 Task: Update the status and dates of a Jira task to 'In Progress' with assign, start, and due dates.
Action: Mouse moved to (575, 25)
Screenshot: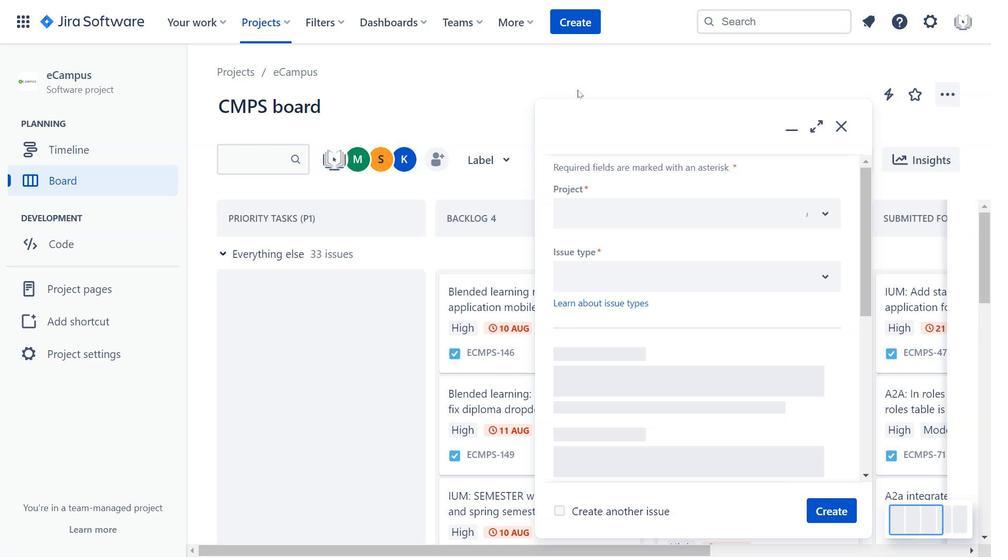 
Action: Mouse pressed left at (575, 25)
Screenshot: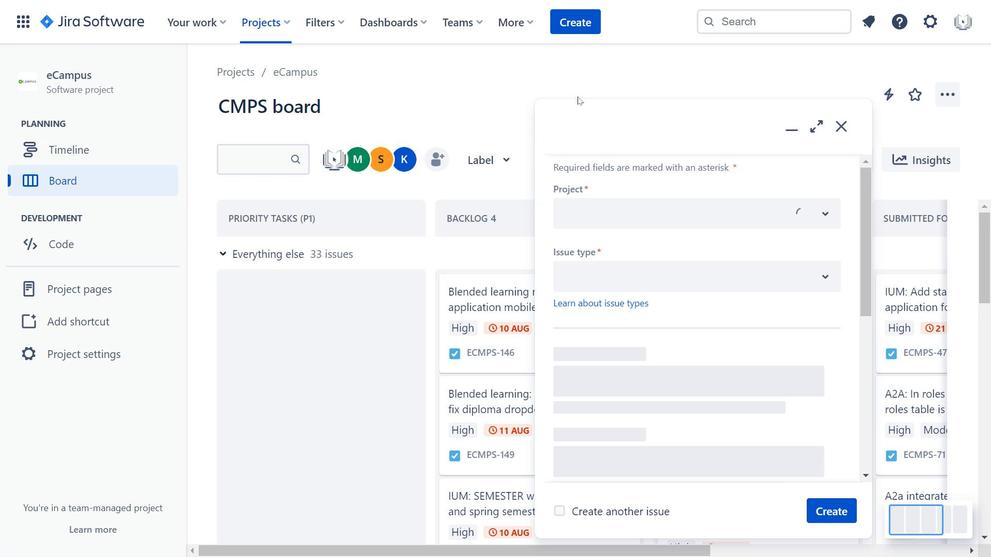 
Action: Mouse moved to (683, 193)
Screenshot: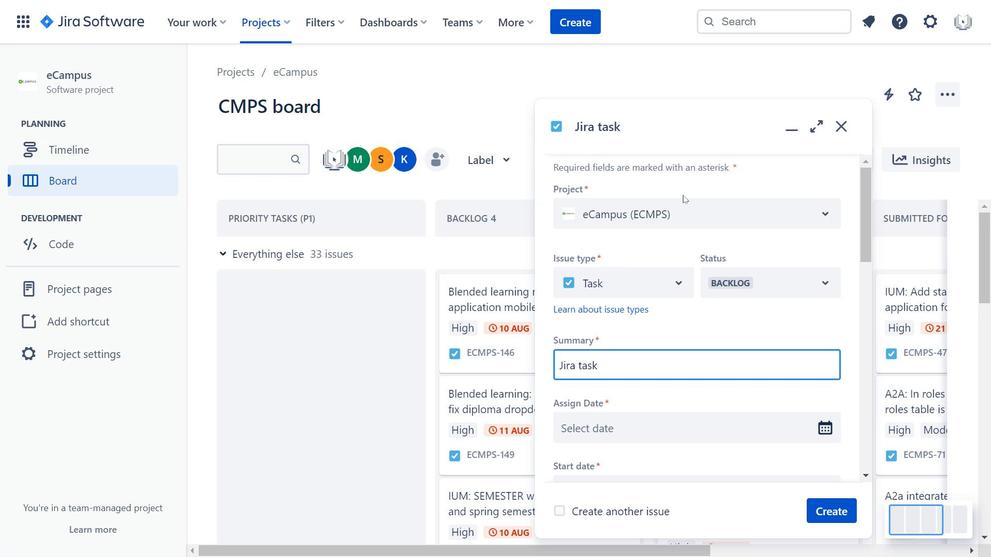 
Action: Mouse pressed left at (683, 193)
Screenshot: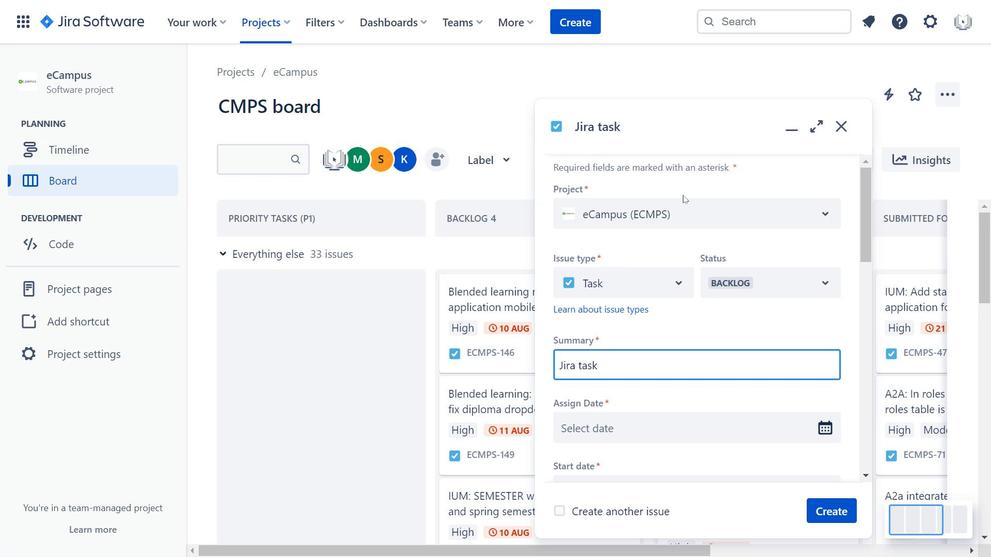 
Action: Mouse moved to (720, 270)
Screenshot: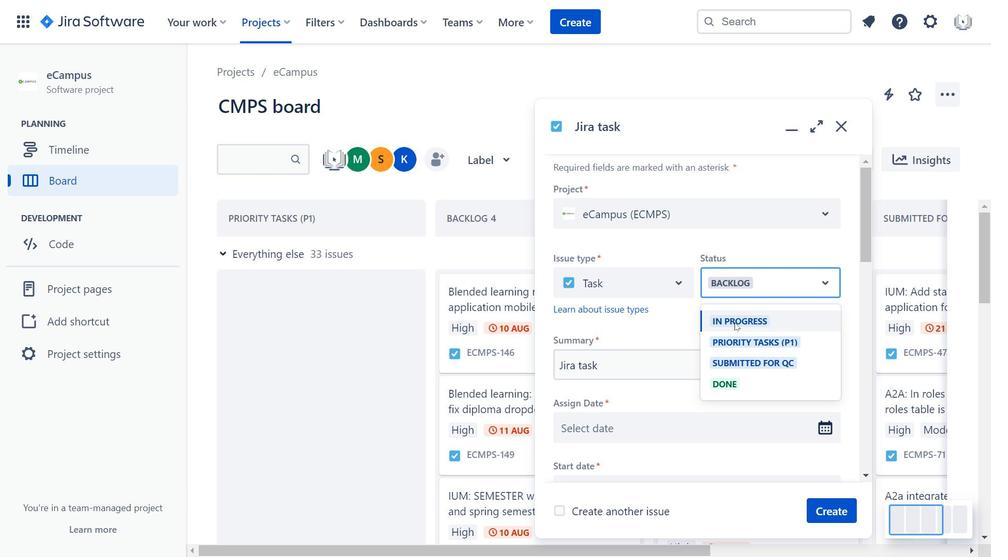 
Action: Mouse pressed left at (720, 270)
Screenshot: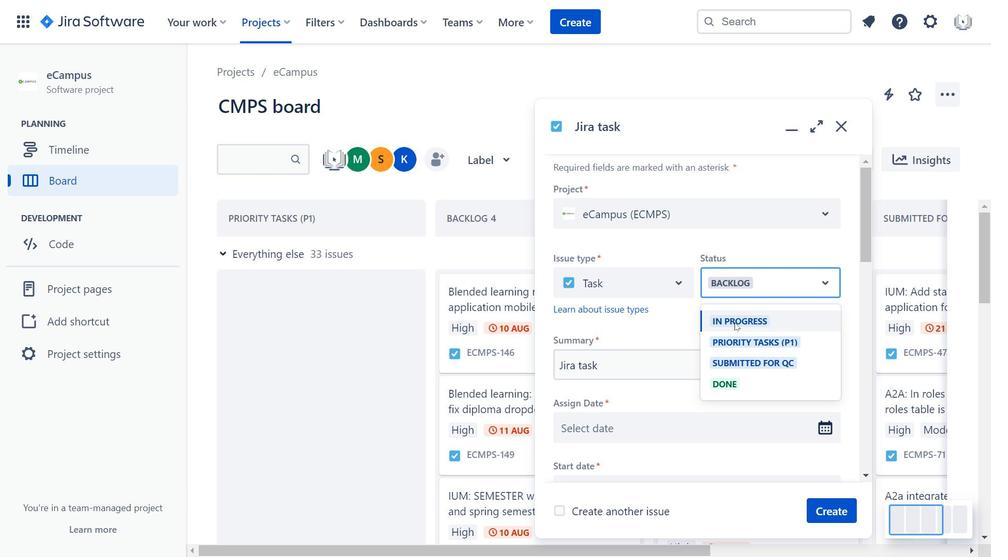 
Action: Mouse moved to (734, 322)
Screenshot: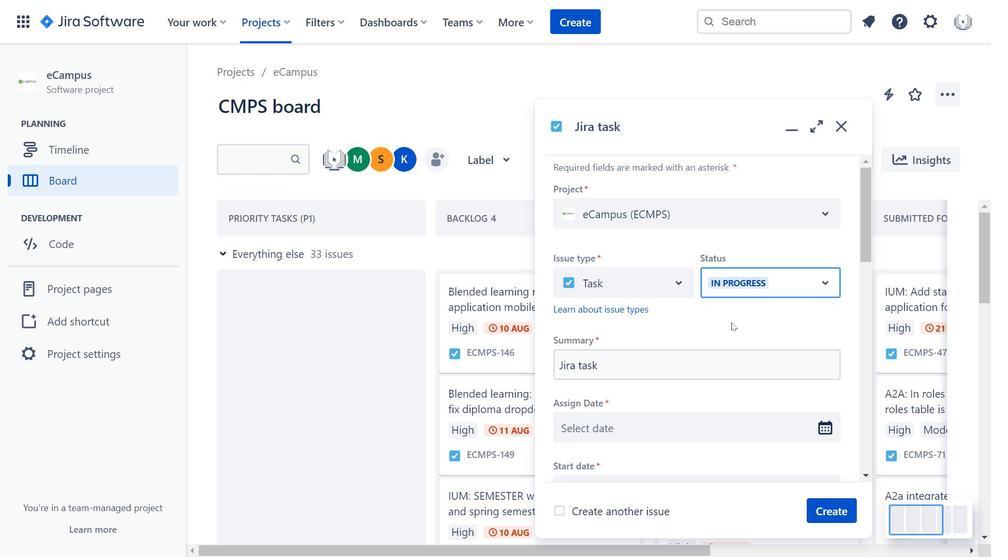 
Action: Mouse pressed left at (734, 322)
Screenshot: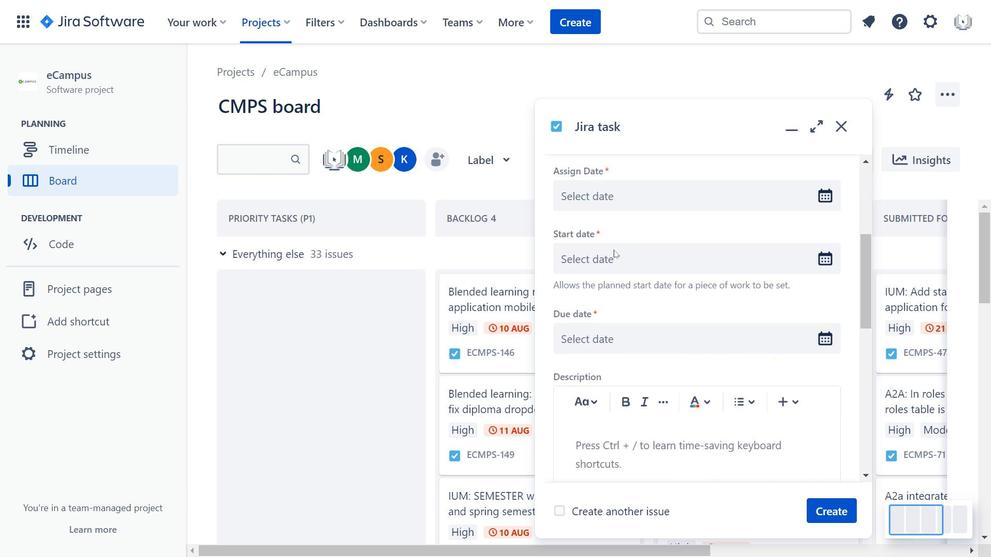 
Action: Mouse moved to (613, 249)
Screenshot: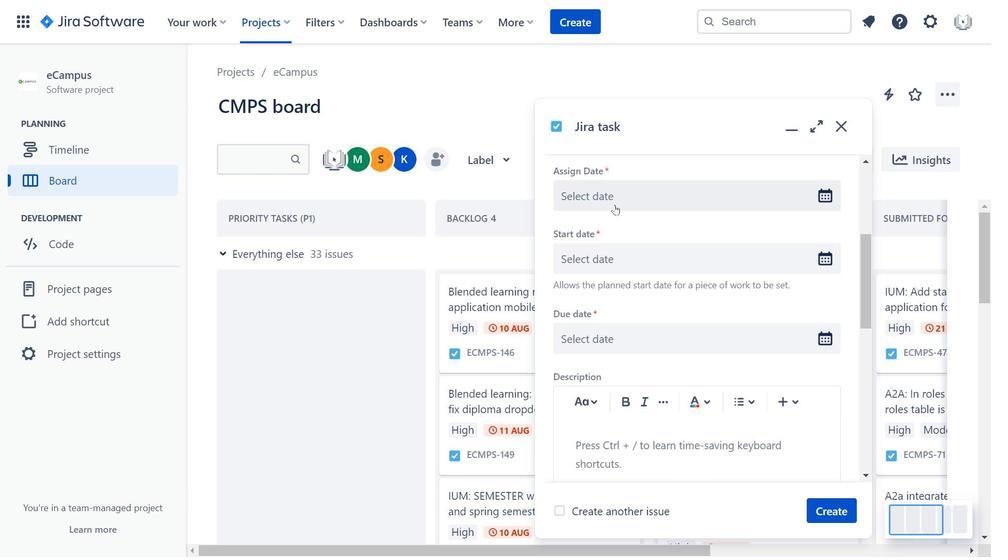
Action: Mouse scrolled (613, 249) with delta (0, 0)
Screenshot: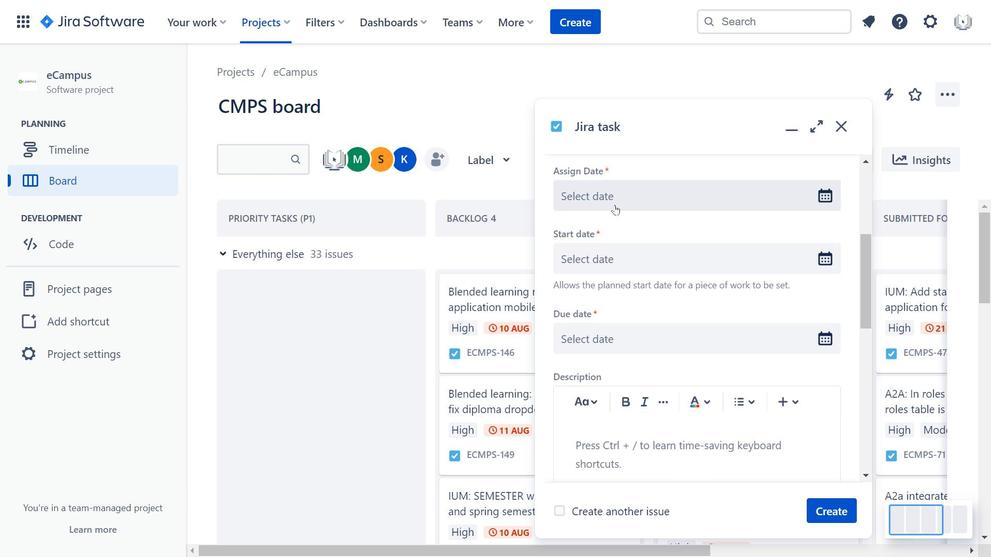 
Action: Mouse scrolled (613, 249) with delta (0, 0)
Screenshot: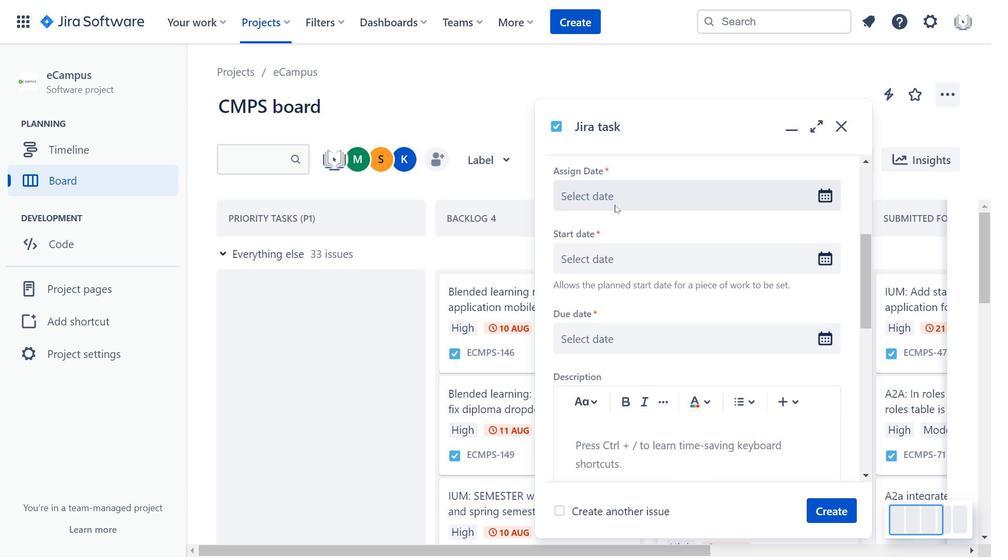 
Action: Mouse scrolled (613, 249) with delta (0, 0)
Screenshot: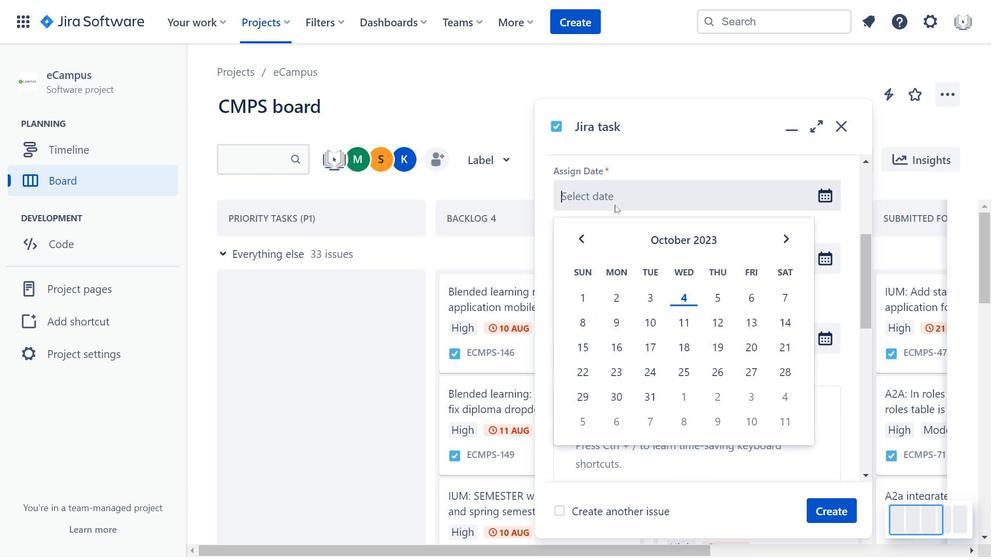 
Action: Mouse moved to (614, 205)
Screenshot: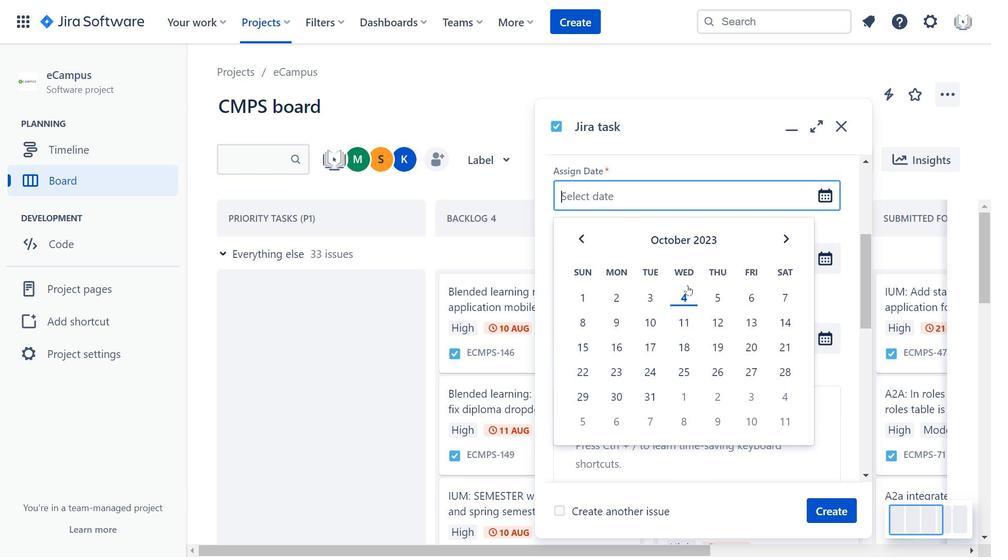 
Action: Mouse pressed left at (614, 205)
Screenshot: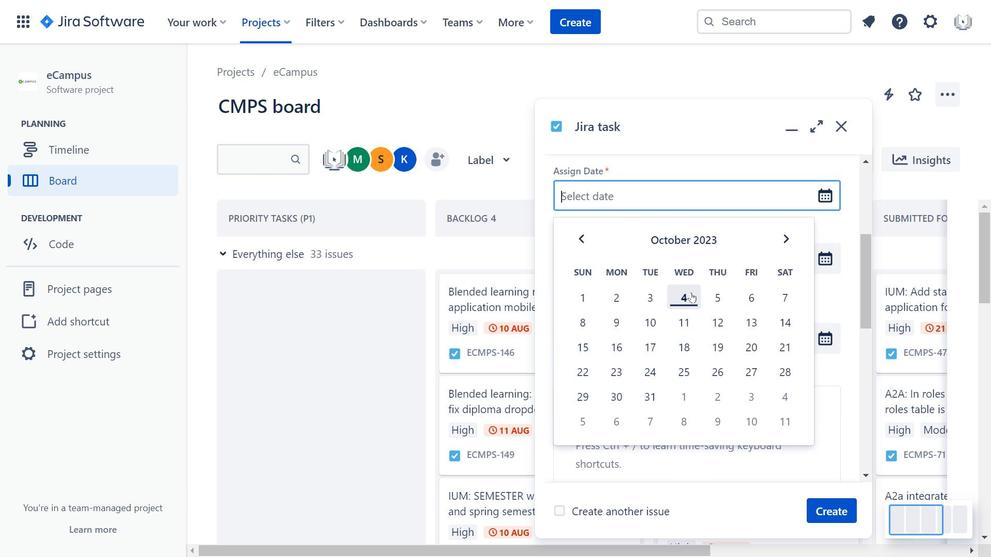 
Action: Mouse moved to (691, 292)
Screenshot: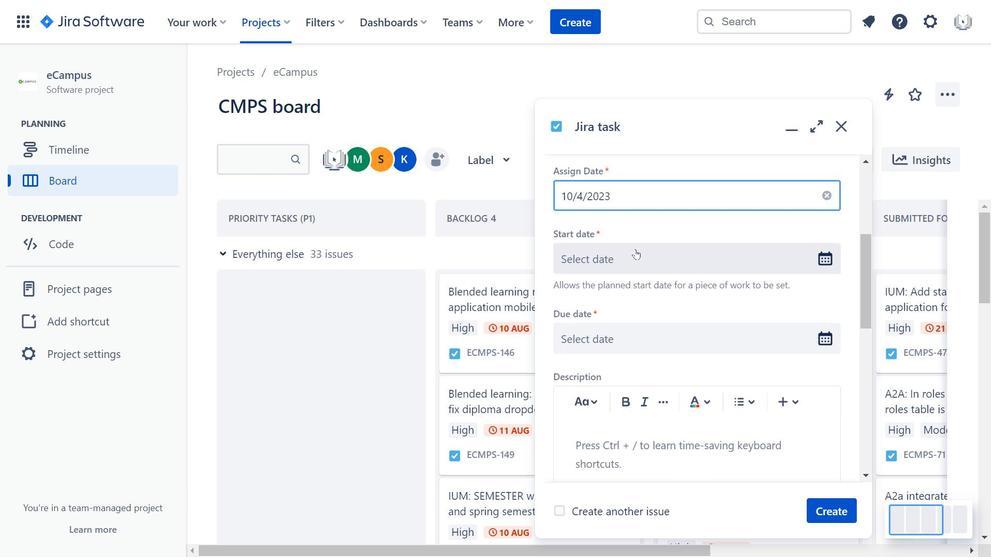 
Action: Mouse pressed left at (691, 292)
Screenshot: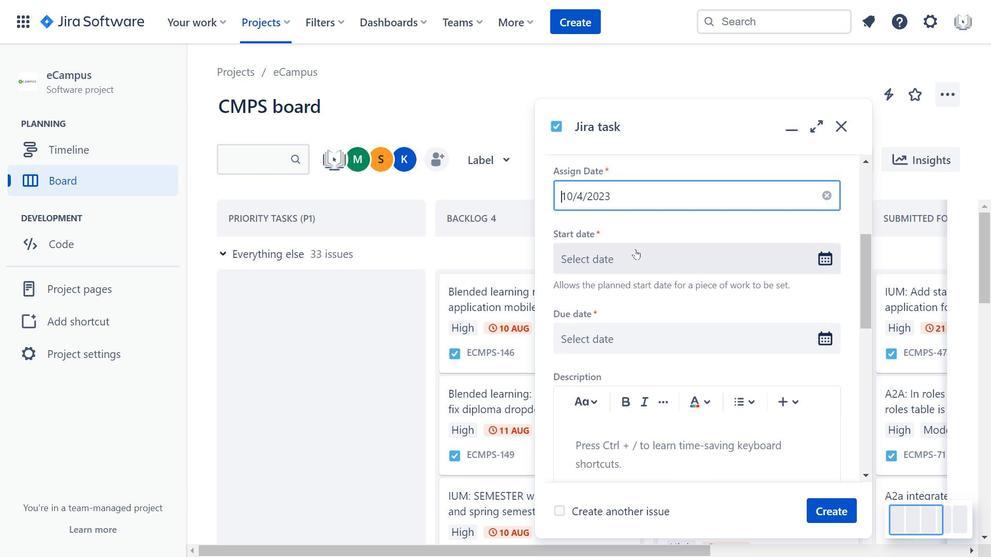 
Action: Mouse moved to (636, 249)
Screenshot: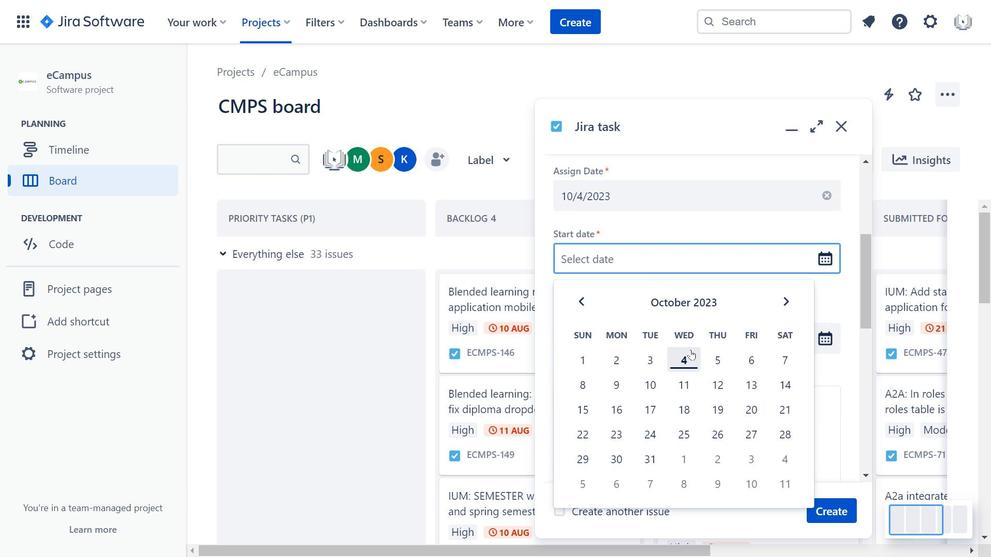 
Action: Mouse pressed left at (636, 249)
Screenshot: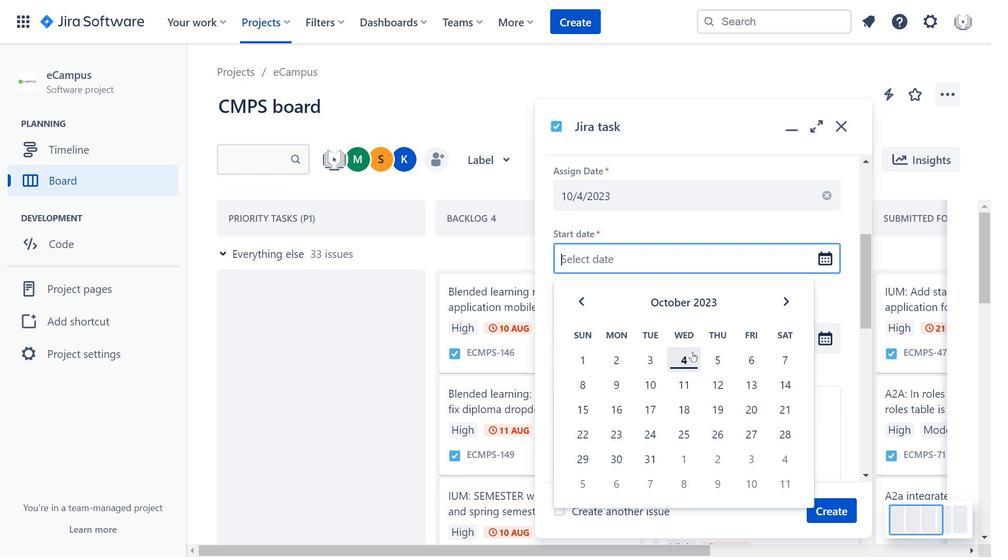 
Action: Mouse moved to (692, 352)
Screenshot: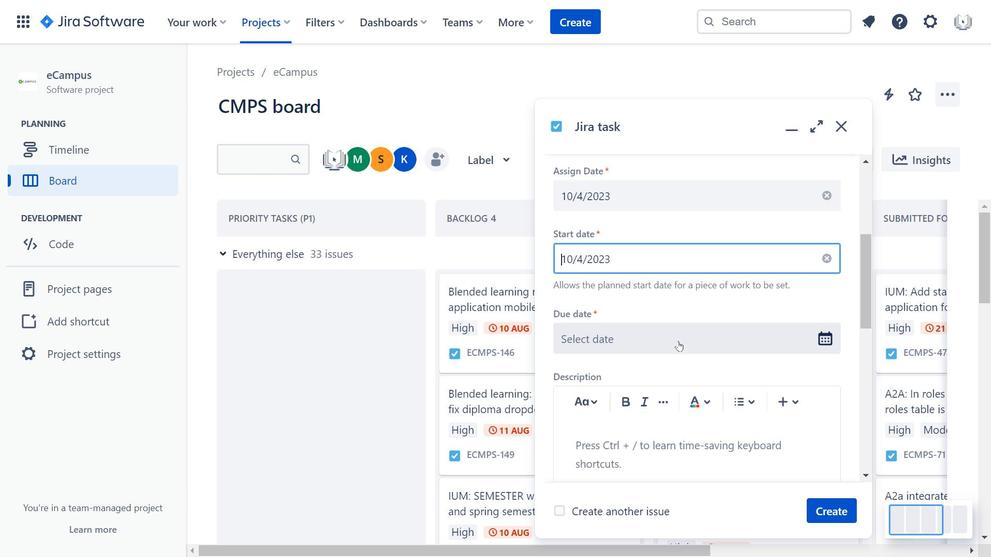 
Action: Mouse pressed left at (692, 352)
Screenshot: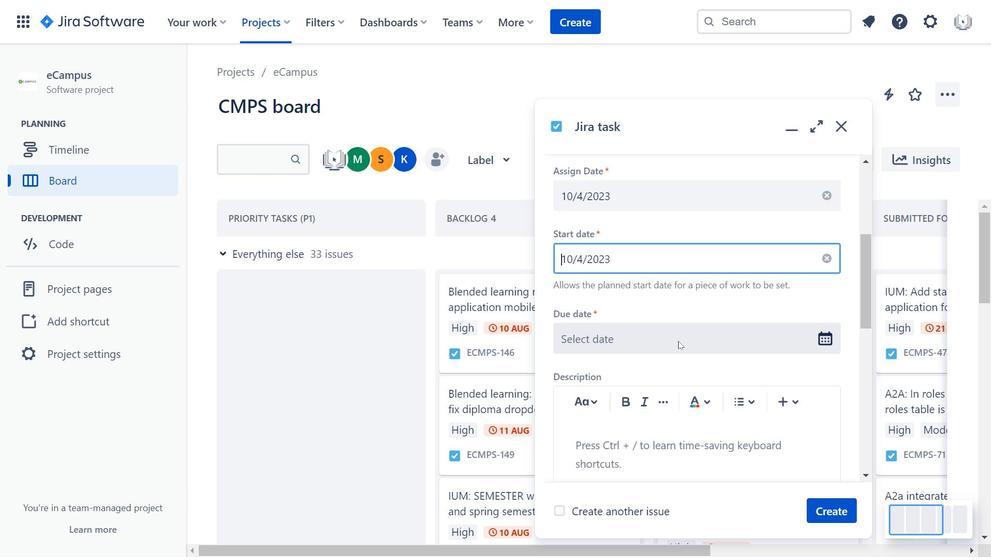 
Action: Mouse moved to (678, 341)
Screenshot: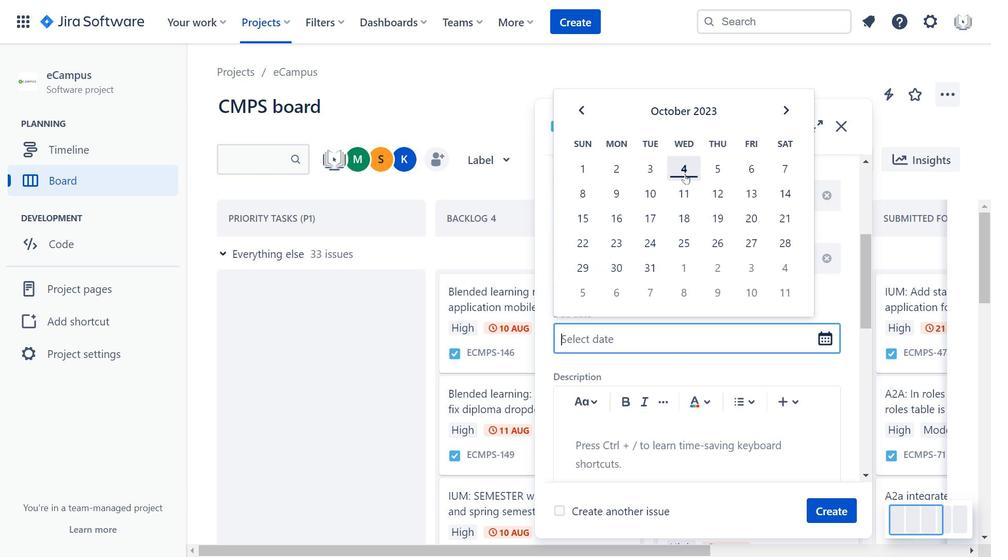 
Action: Mouse pressed left at (678, 341)
Screenshot: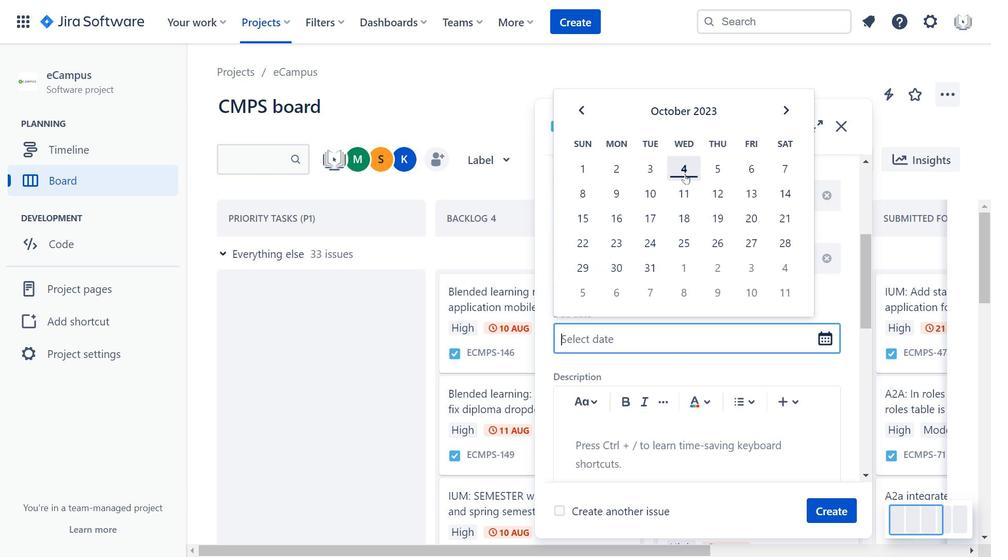 
Action: Mouse moved to (685, 174)
Screenshot: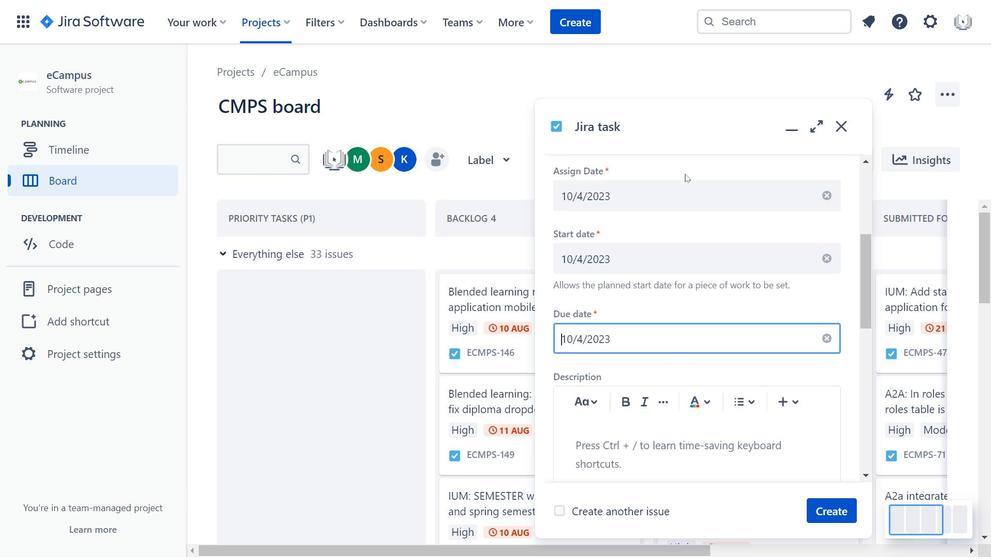 
Action: Mouse pressed left at (685, 174)
Screenshot: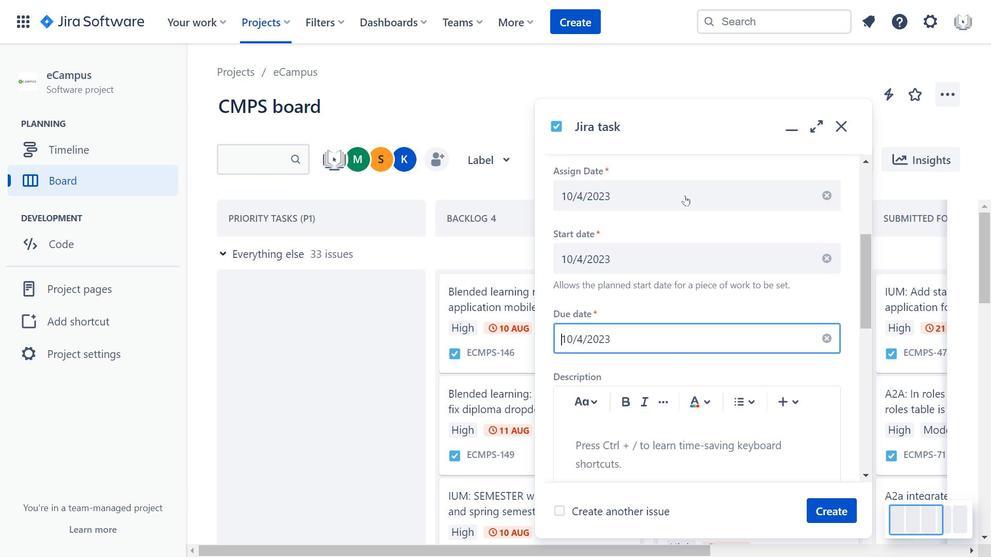 
Action: Mouse moved to (685, 195)
Screenshot: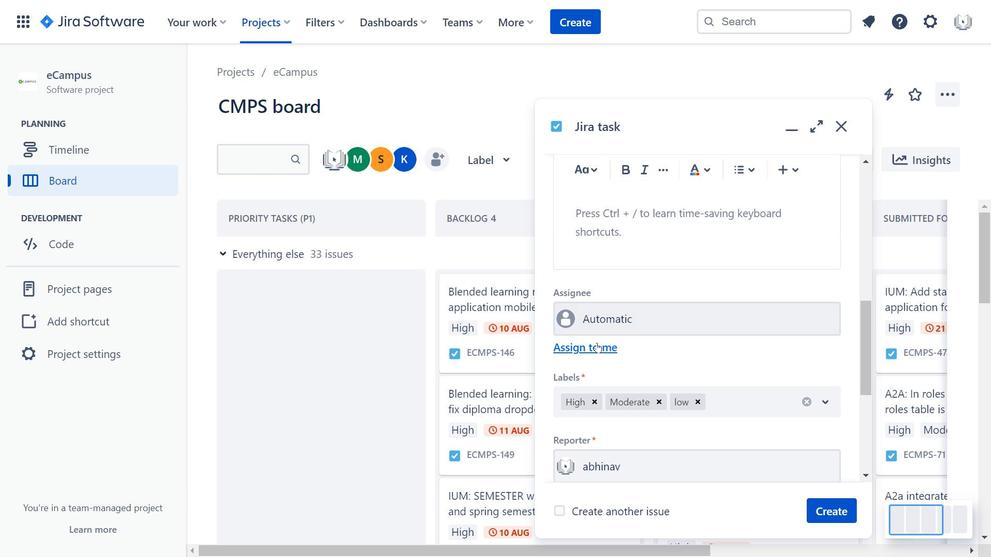 
Action: Mouse scrolled (685, 194) with delta (0, 0)
Screenshot: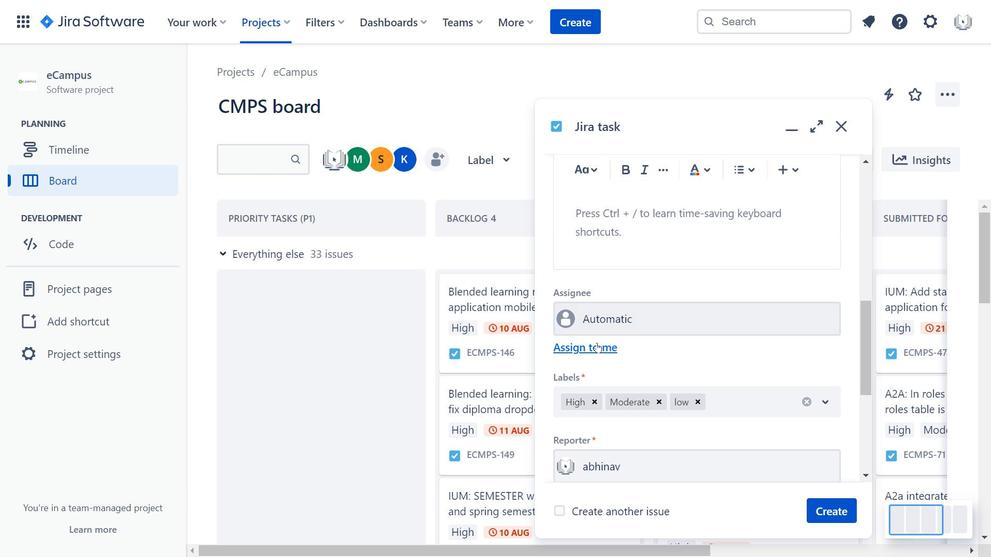
Action: Mouse moved to (685, 195)
Screenshot: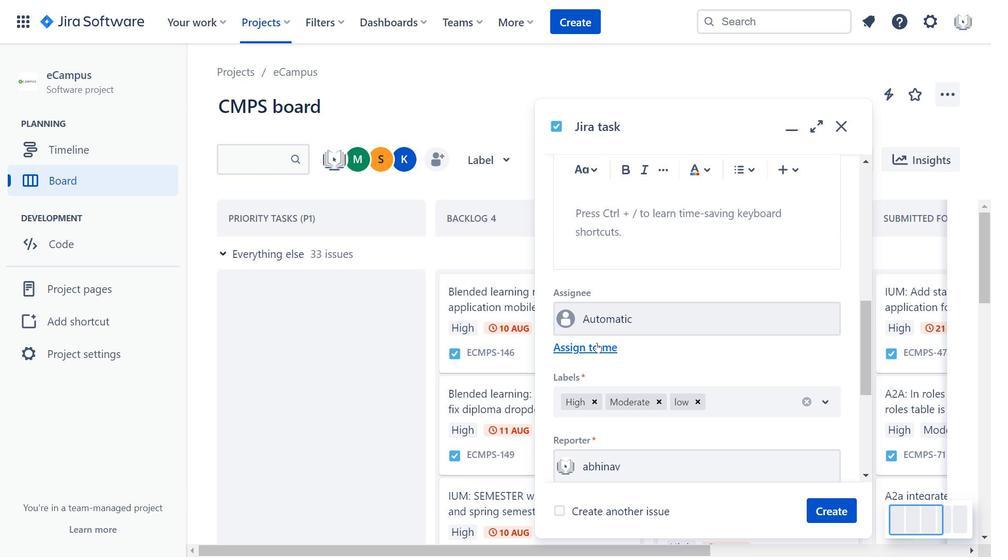 
Action: Mouse scrolled (685, 195) with delta (0, 0)
Screenshot: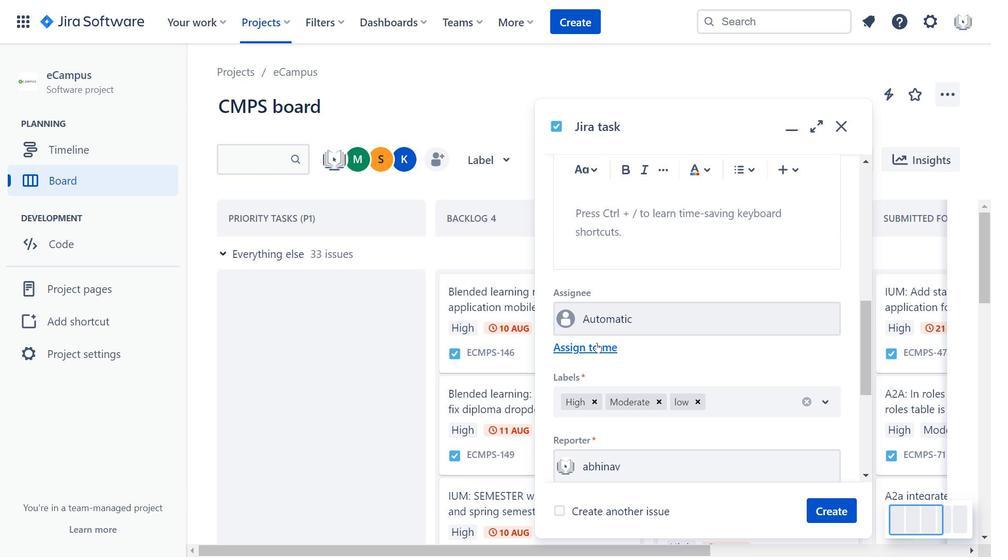 
Action: Mouse moved to (677, 215)
Screenshot: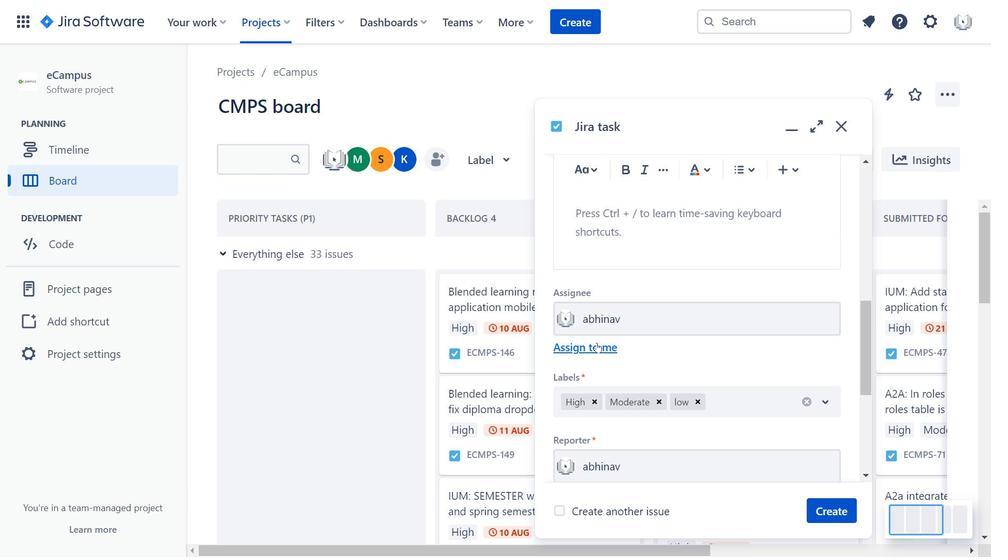 
Action: Mouse scrolled (677, 215) with delta (0, 0)
Screenshot: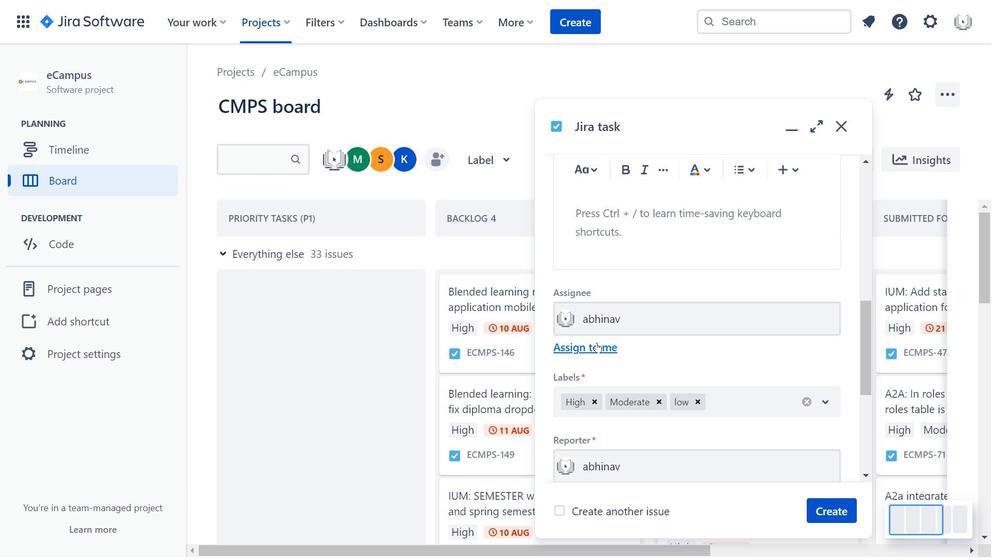 
Action: Mouse moved to (597, 342)
Screenshot: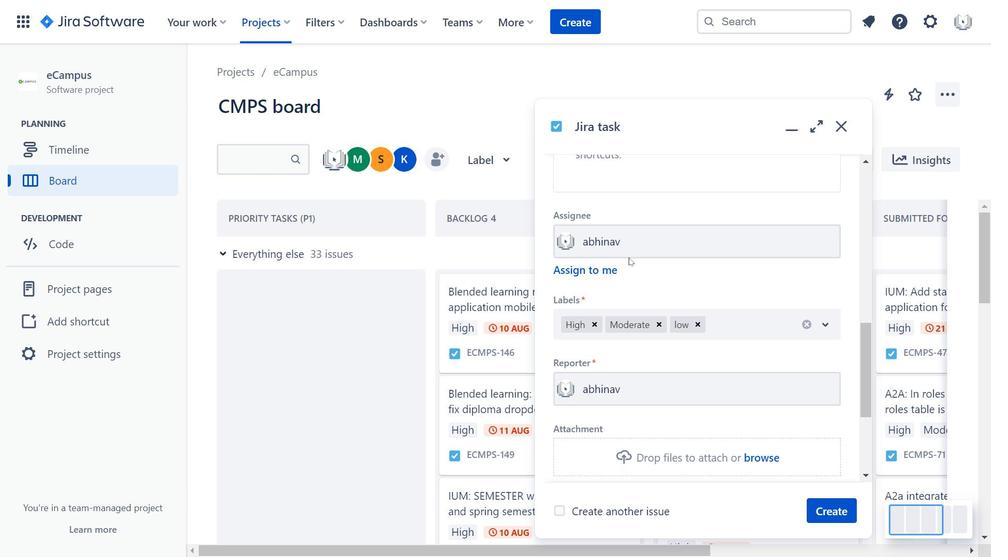 
Action: Mouse pressed left at (597, 342)
Screenshot: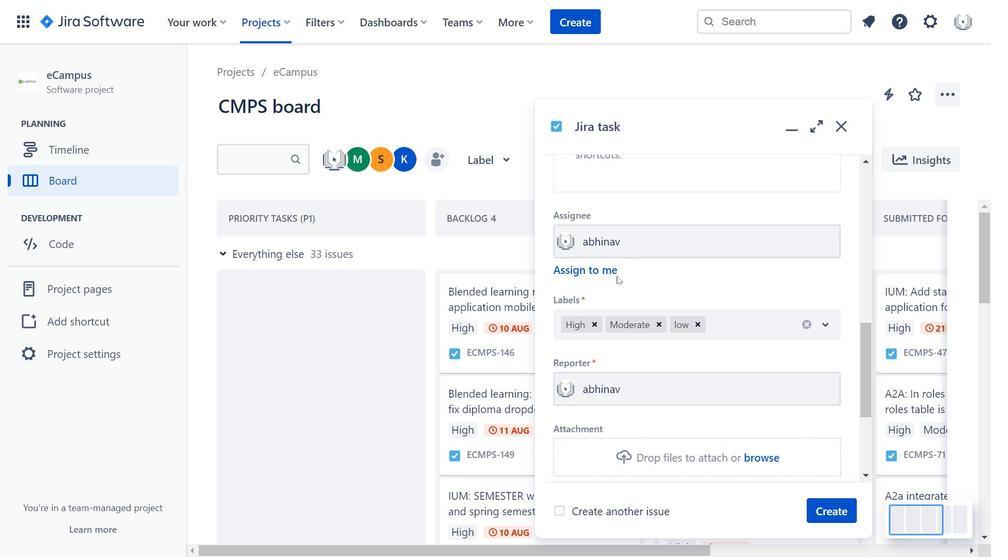 
Action: Mouse moved to (628, 257)
Screenshot: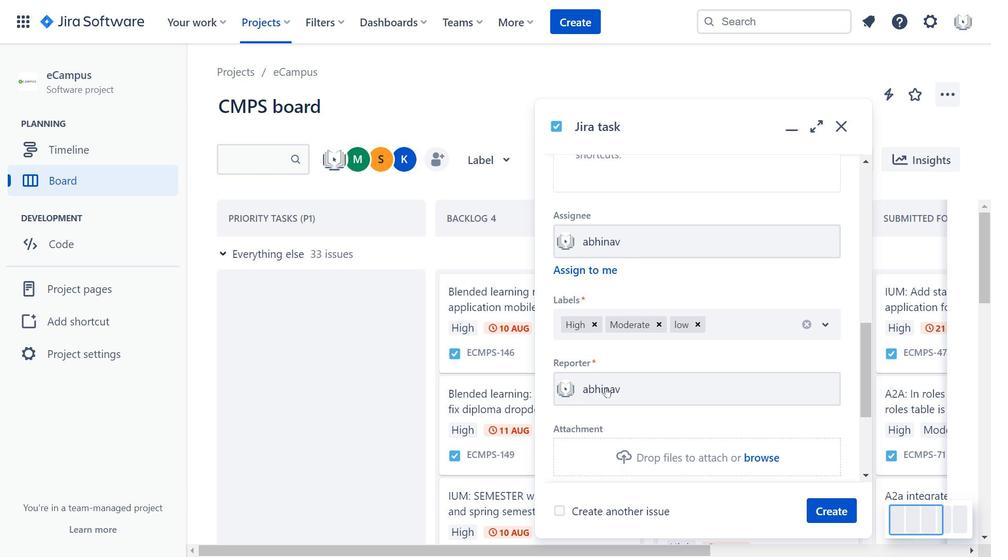 
Action: Mouse scrolled (628, 257) with delta (0, 0)
Screenshot: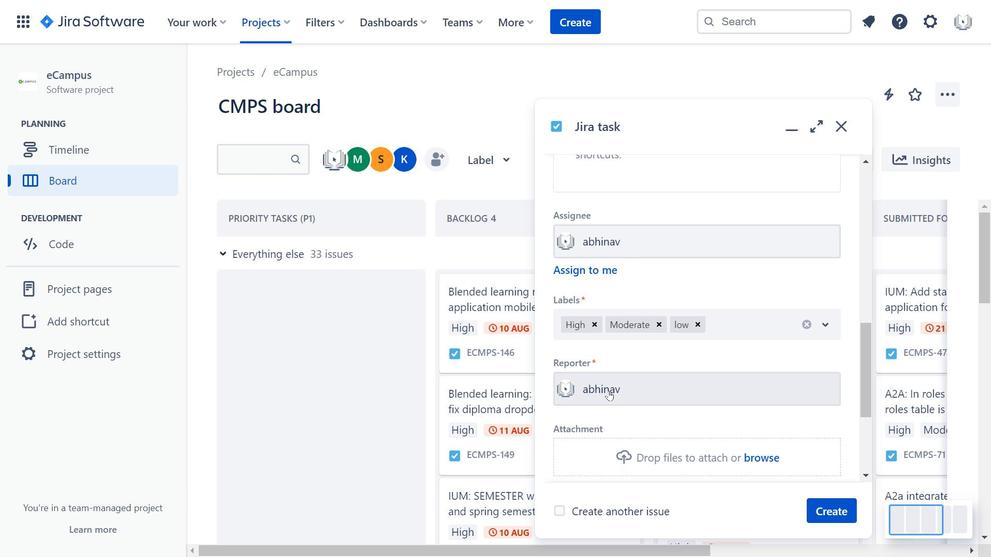 
Action: Mouse moved to (608, 391)
Screenshot: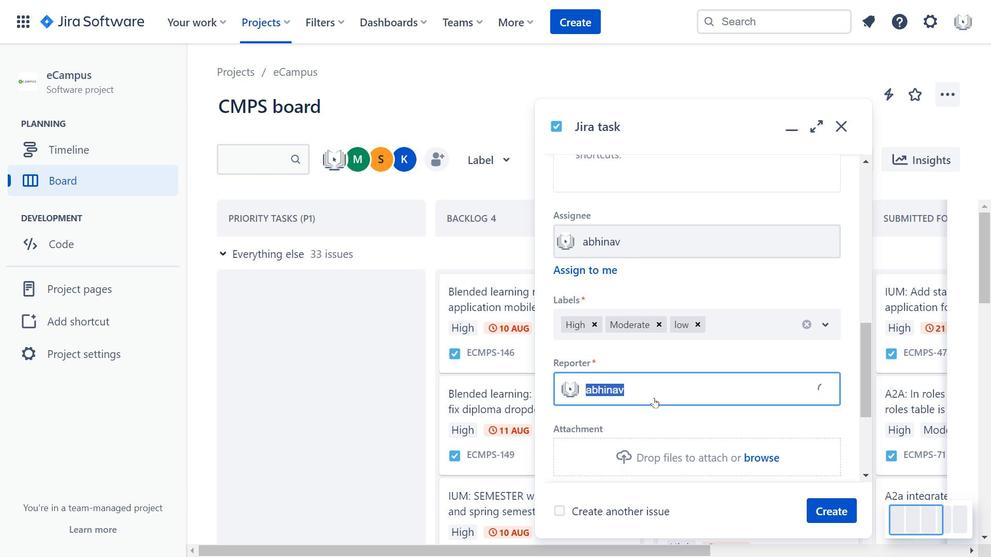 
Action: Mouse pressed left at (608, 391)
Screenshot: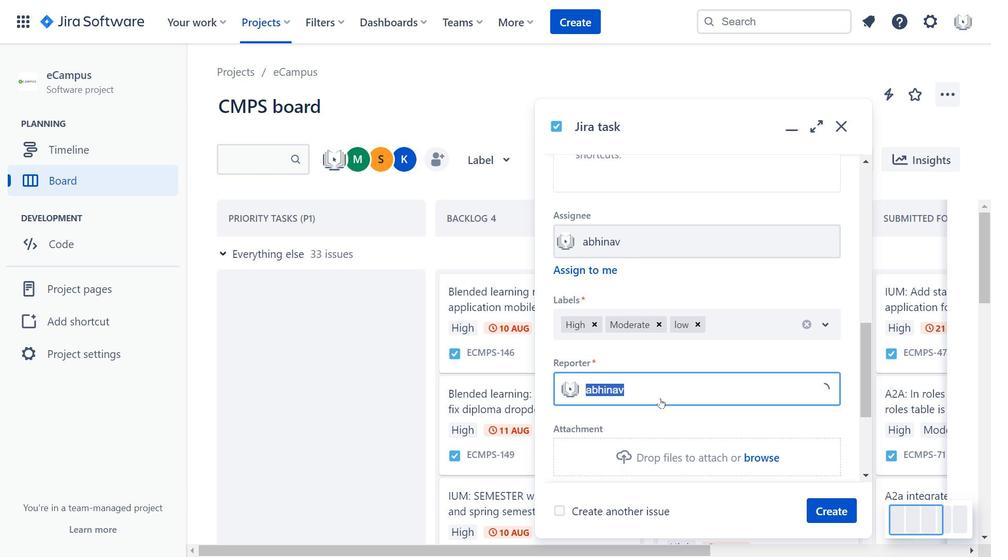 
Action: Mouse moved to (661, 399)
Screenshot: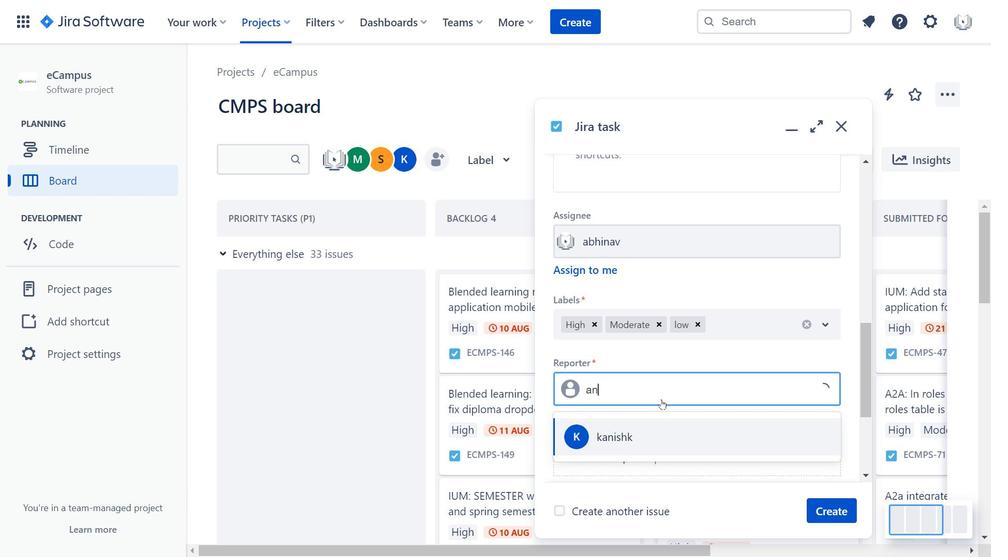 
Action: Key pressed an
Screenshot: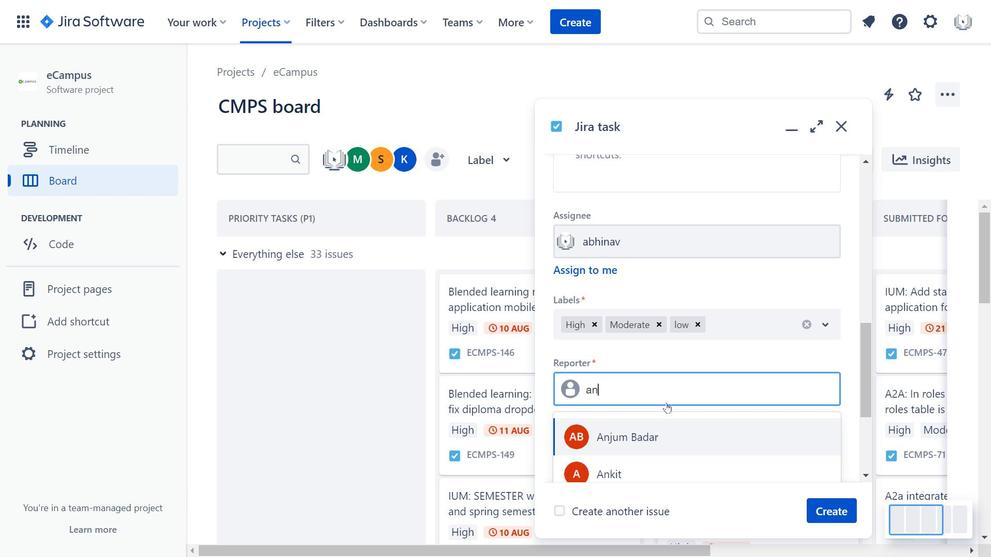 
Action: Mouse moved to (660, 436)
Screenshot: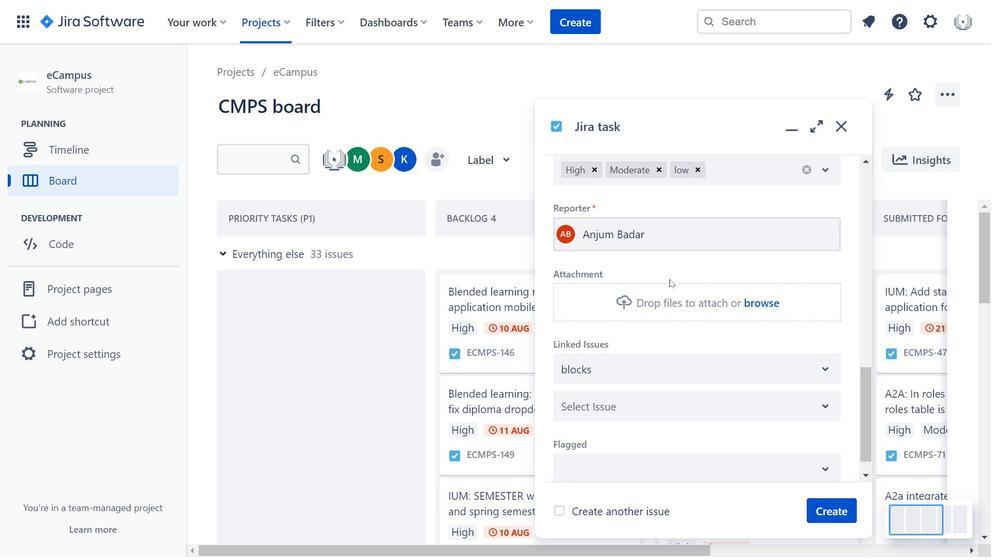 
Action: Mouse pressed left at (660, 436)
Screenshot: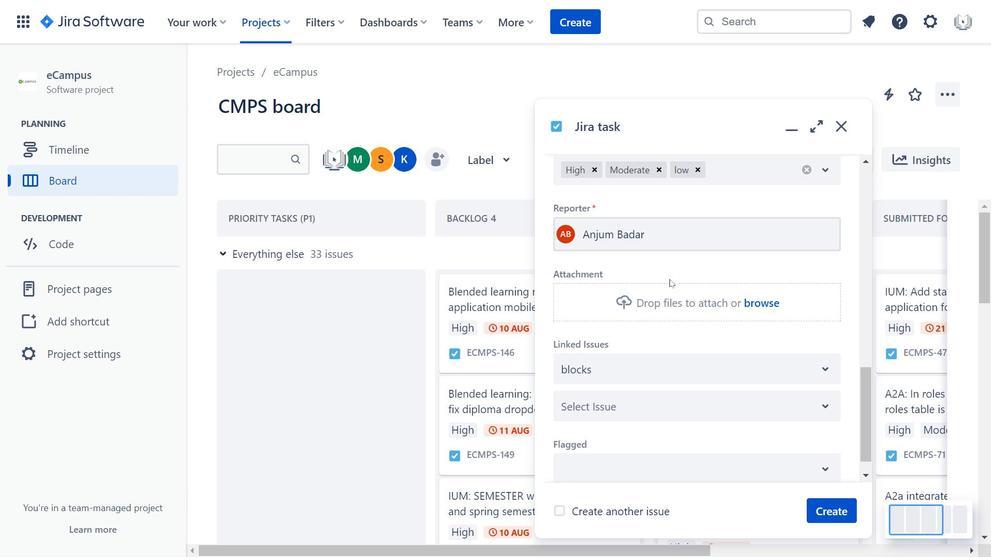 
Action: Mouse moved to (669, 279)
Screenshot: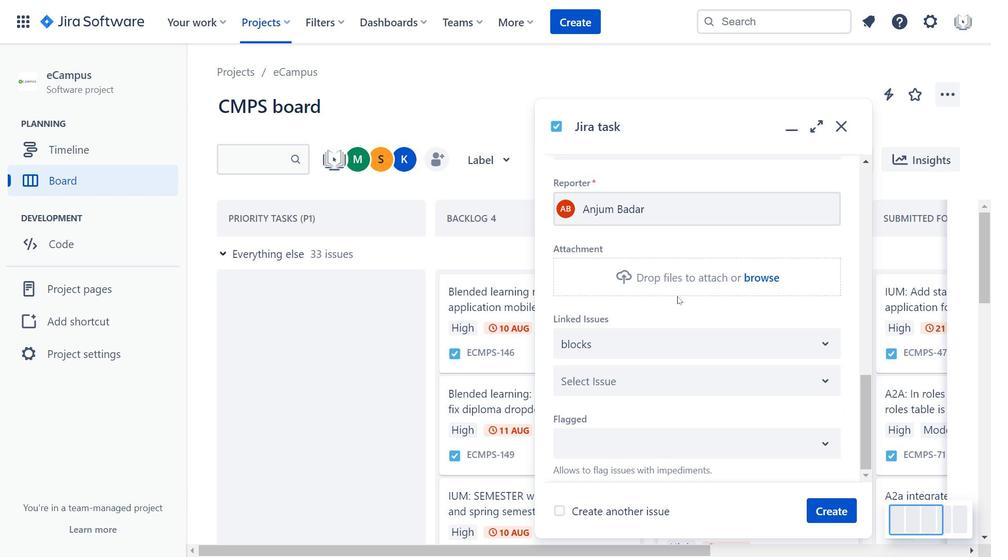 
Action: Mouse scrolled (669, 279) with delta (0, 0)
Screenshot: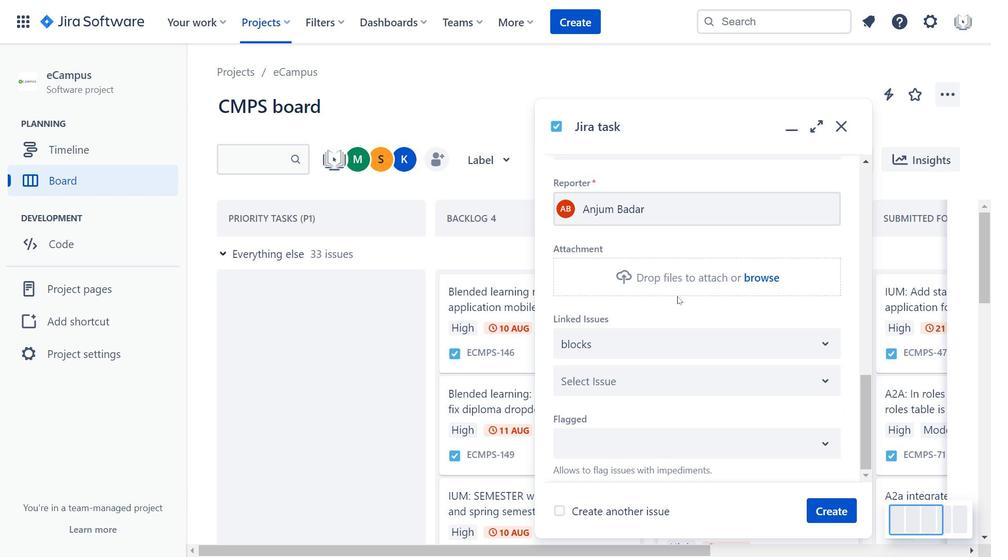 
Action: Mouse scrolled (669, 279) with delta (0, 0)
Screenshot: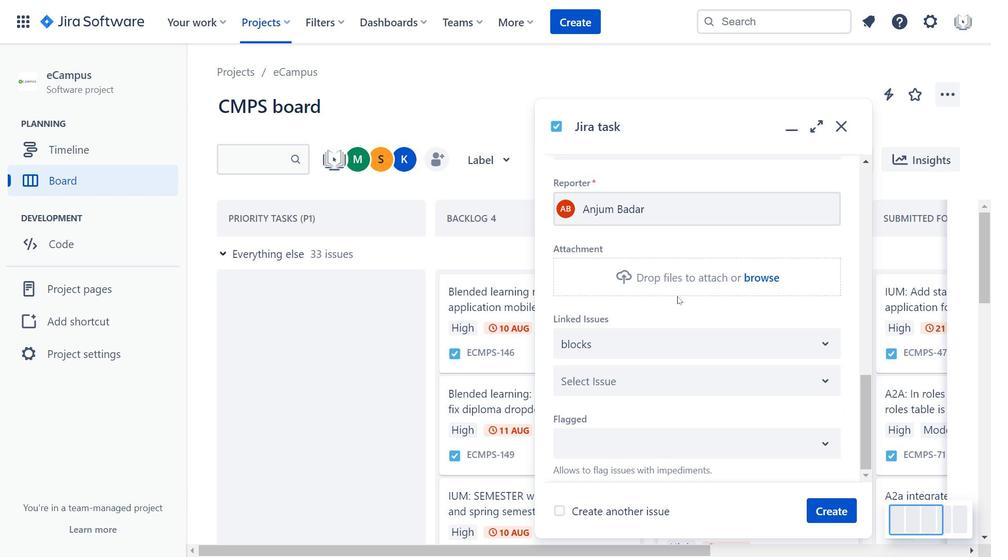 
Action: Mouse moved to (671, 285)
Screenshot: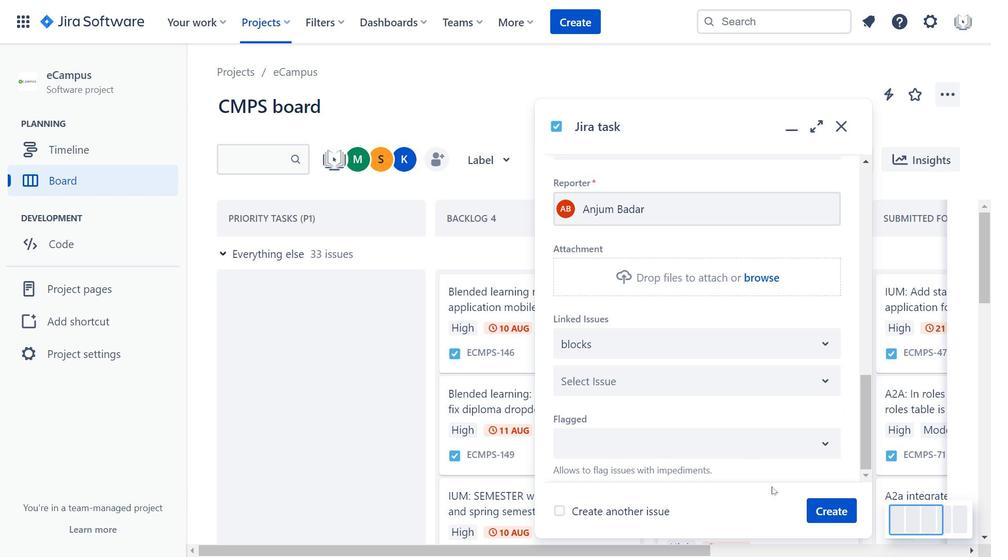 
Action: Mouse scrolled (671, 284) with delta (0, 0)
Screenshot: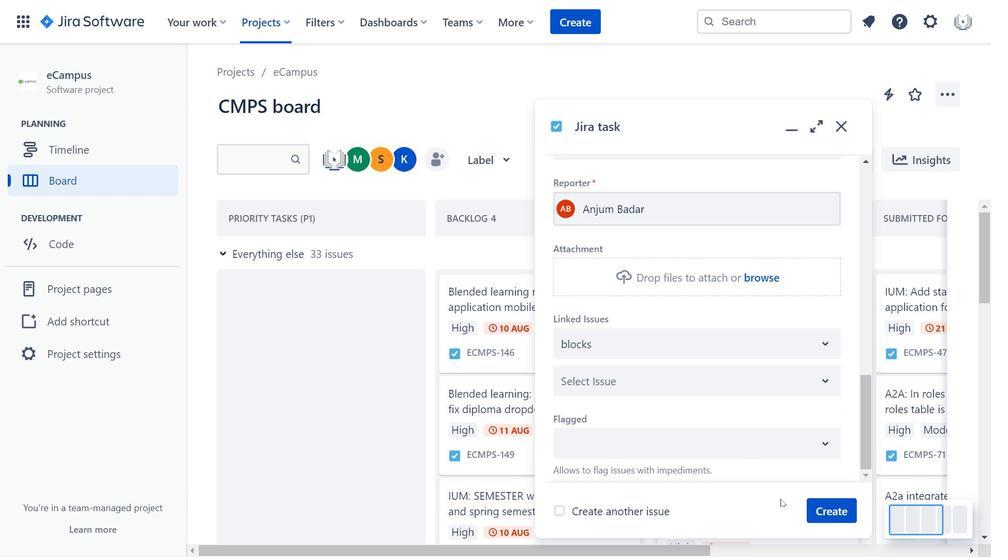 
Action: Mouse moved to (672, 287)
Screenshot: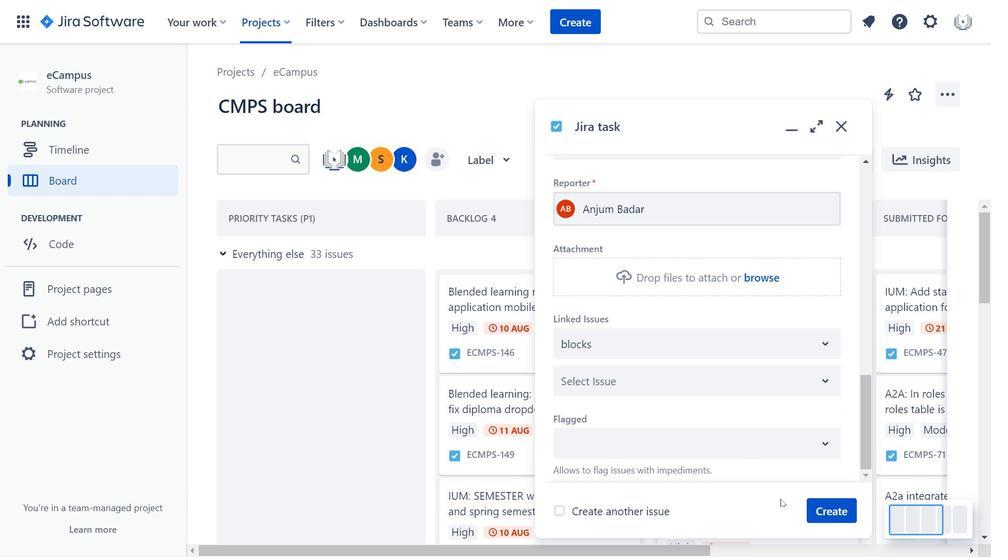 
Action: Mouse scrolled (672, 287) with delta (0, 0)
Screenshot: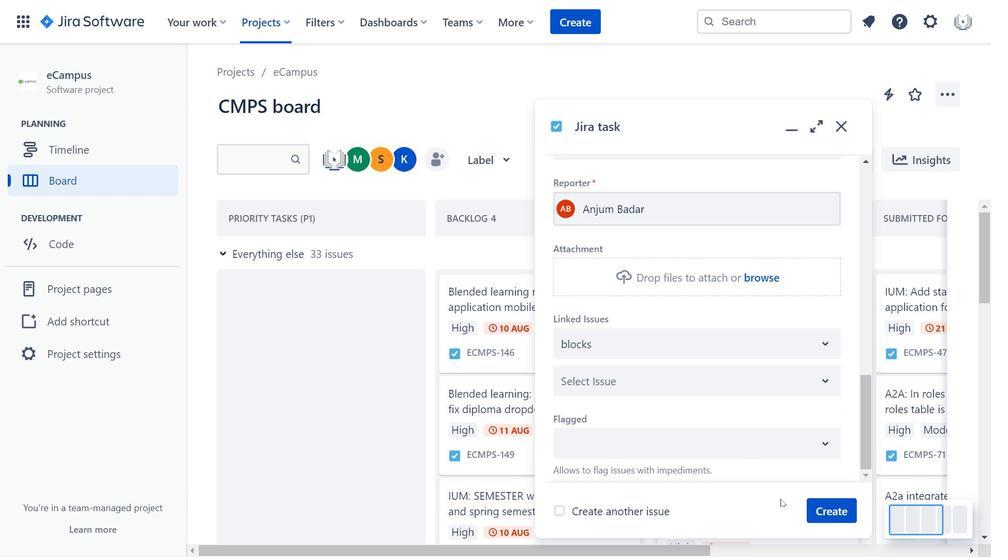 
Action: Mouse moved to (676, 294)
Screenshot: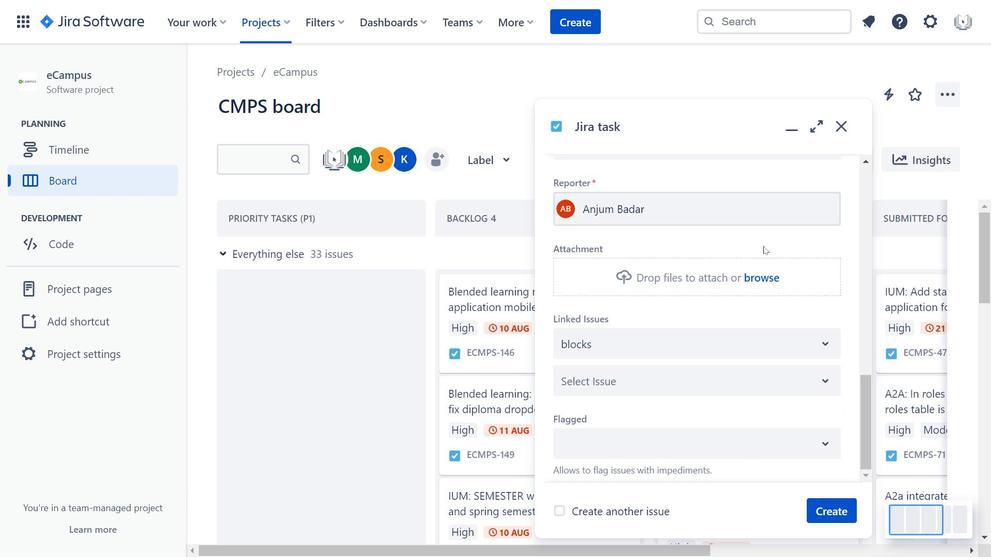 
Action: Mouse scrolled (676, 294) with delta (0, 0)
Screenshot: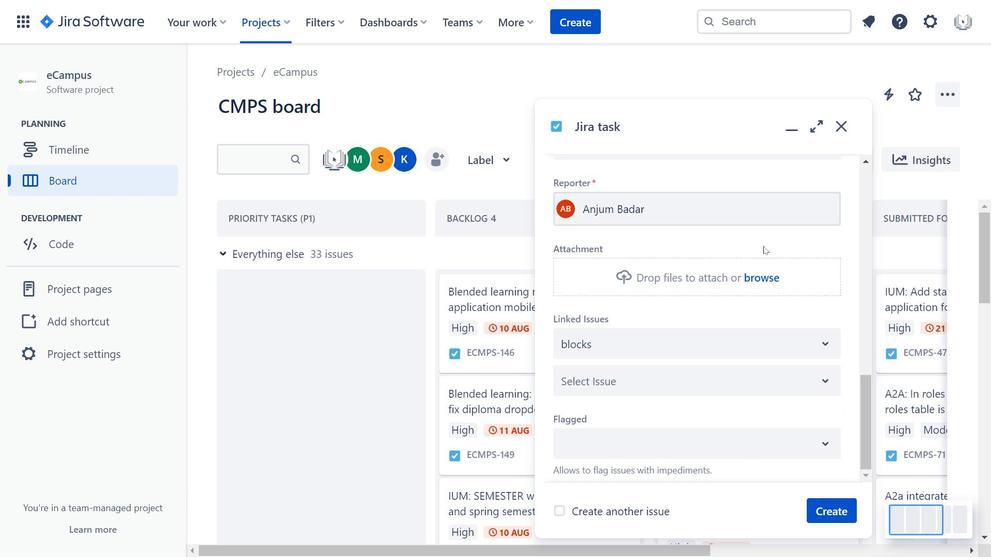 
Action: Mouse moved to (676, 295)
Screenshot: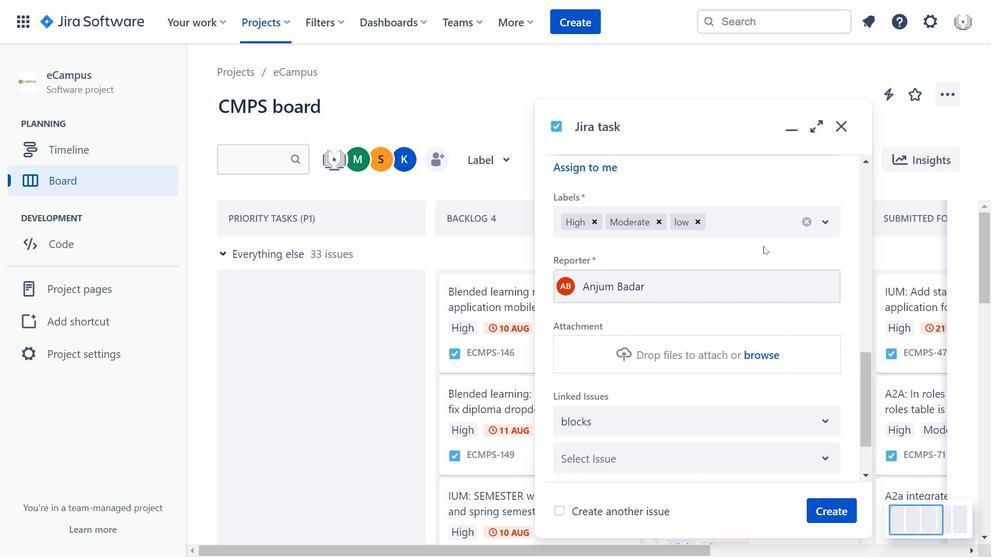 
Action: Mouse scrolled (676, 295) with delta (0, 0)
Screenshot: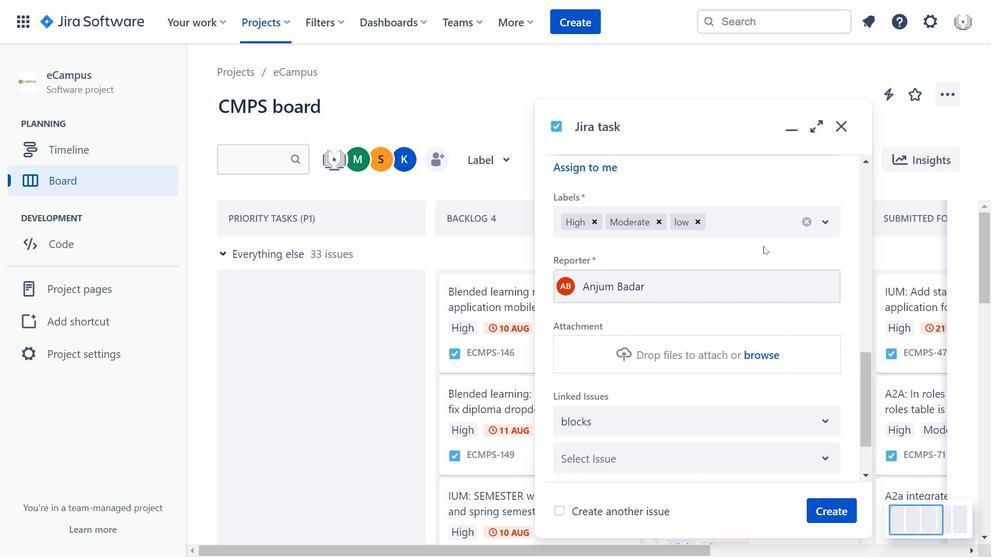
Action: Mouse moved to (763, 246)
Screenshot: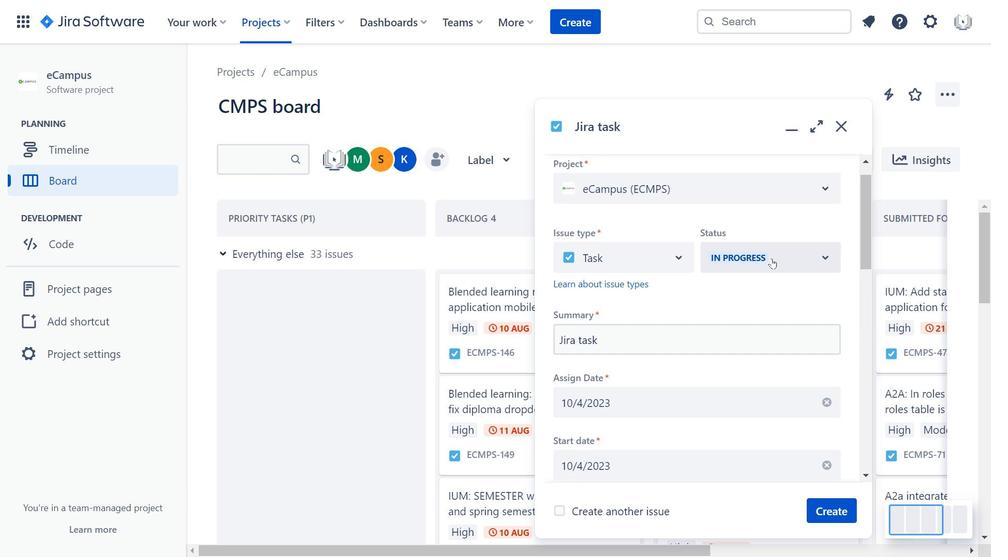 
Action: Mouse scrolled (763, 246) with delta (0, 0)
Screenshot: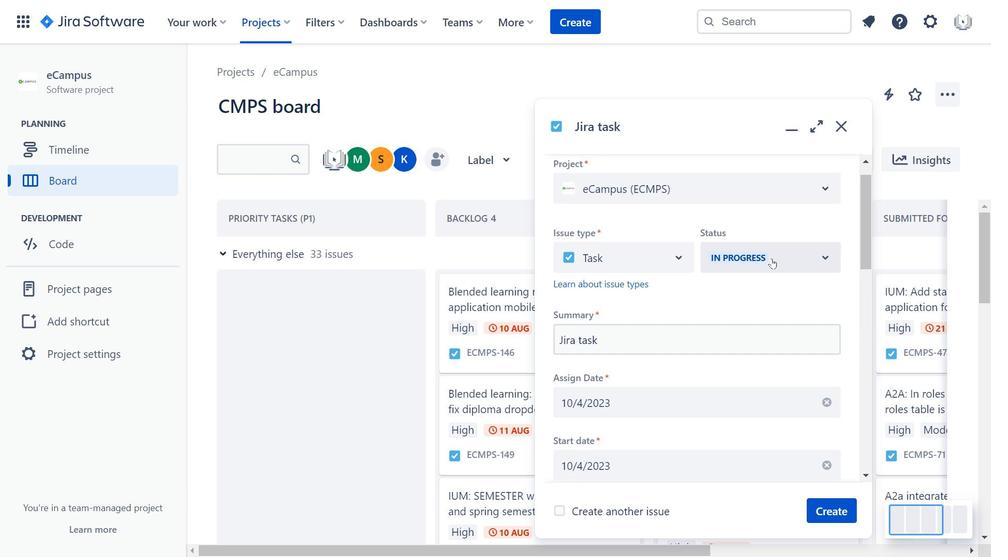 
Action: Mouse scrolled (763, 246) with delta (0, 0)
Screenshot: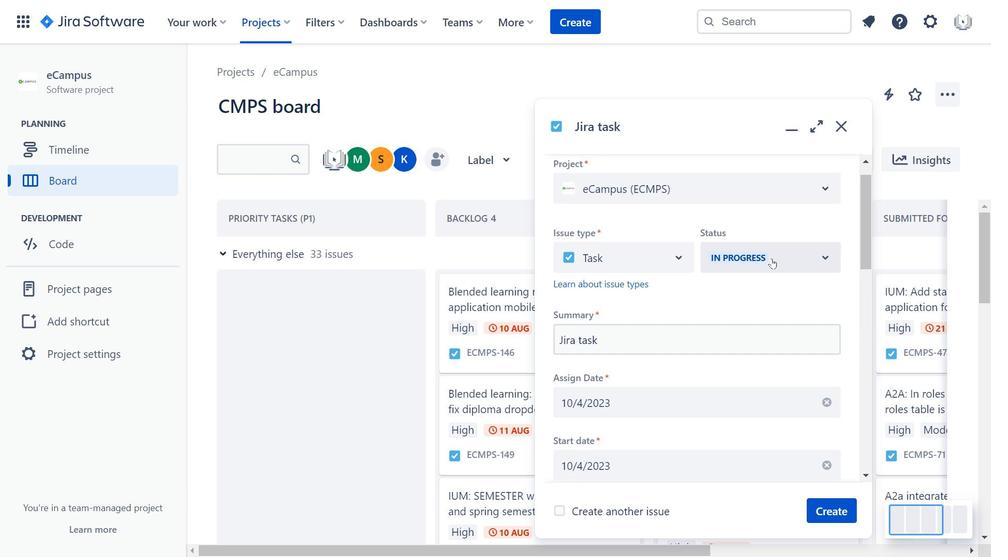 
Action: Mouse scrolled (763, 246) with delta (0, 0)
Screenshot: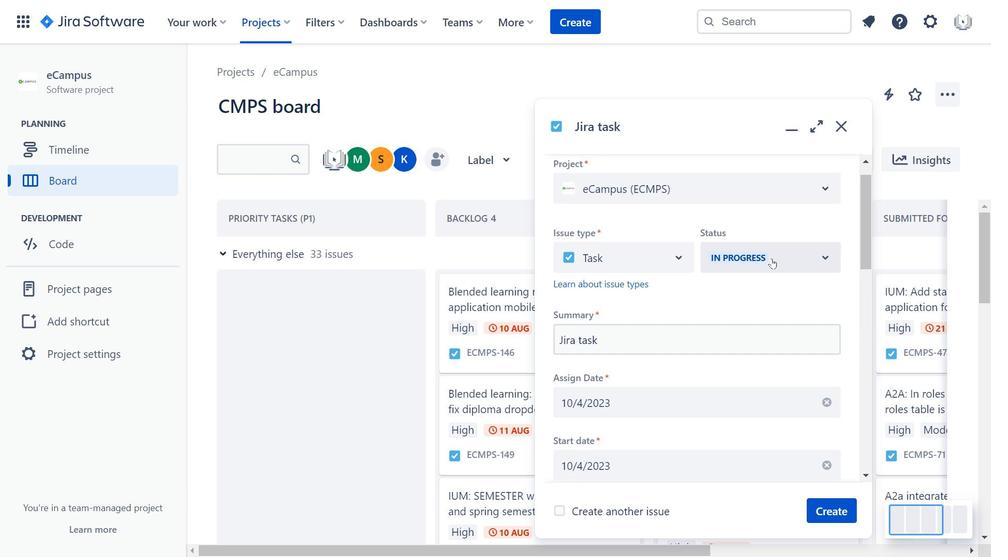 
Action: Mouse moved to (767, 252)
Screenshot: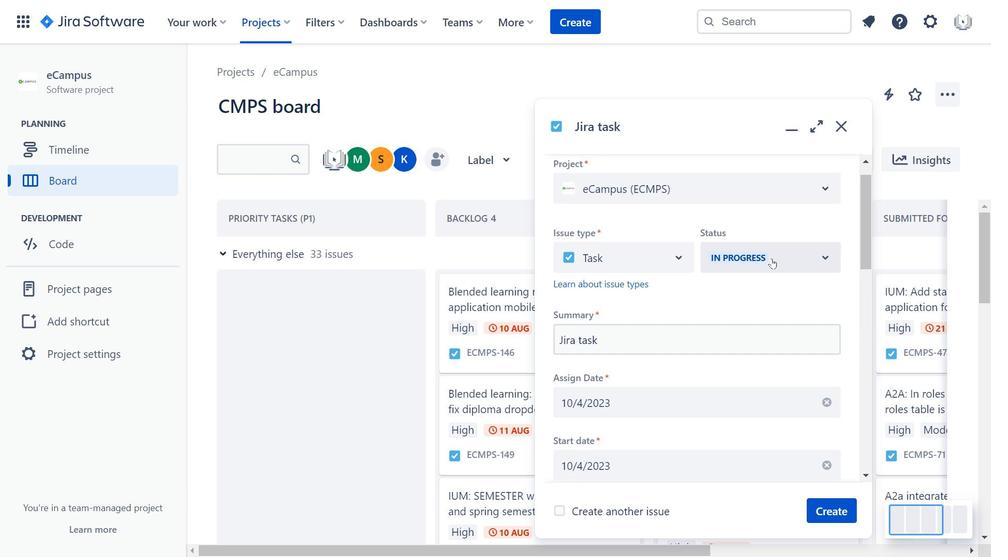 
Action: Mouse scrolled (767, 253) with delta (0, 0)
Screenshot: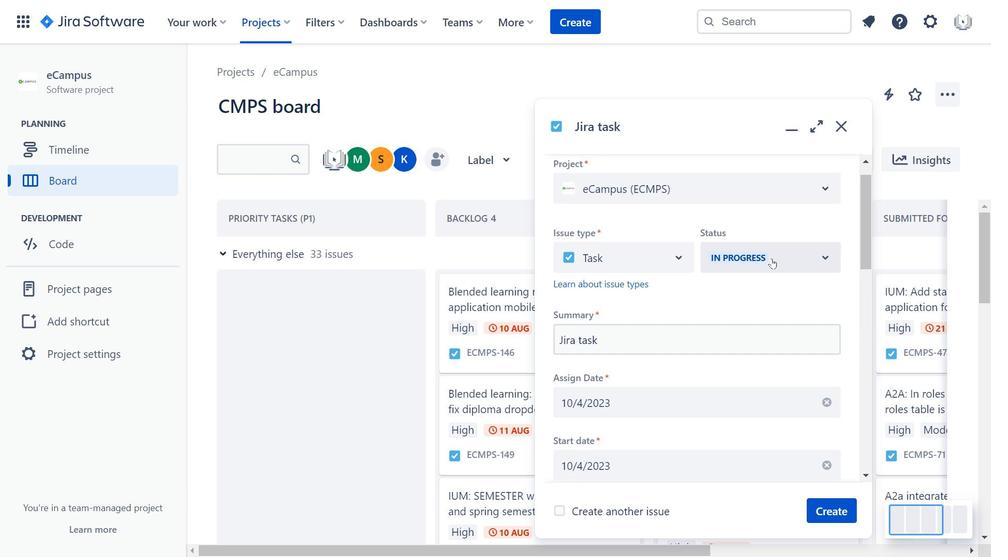 
Action: Mouse scrolled (767, 253) with delta (0, 0)
Screenshot: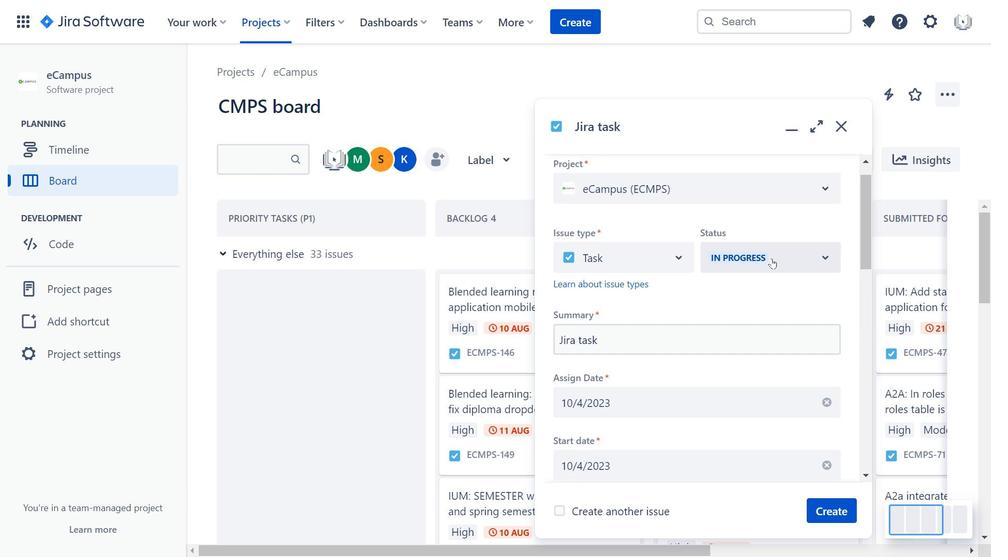 
Action: Mouse scrolled (767, 253) with delta (0, 0)
Screenshot: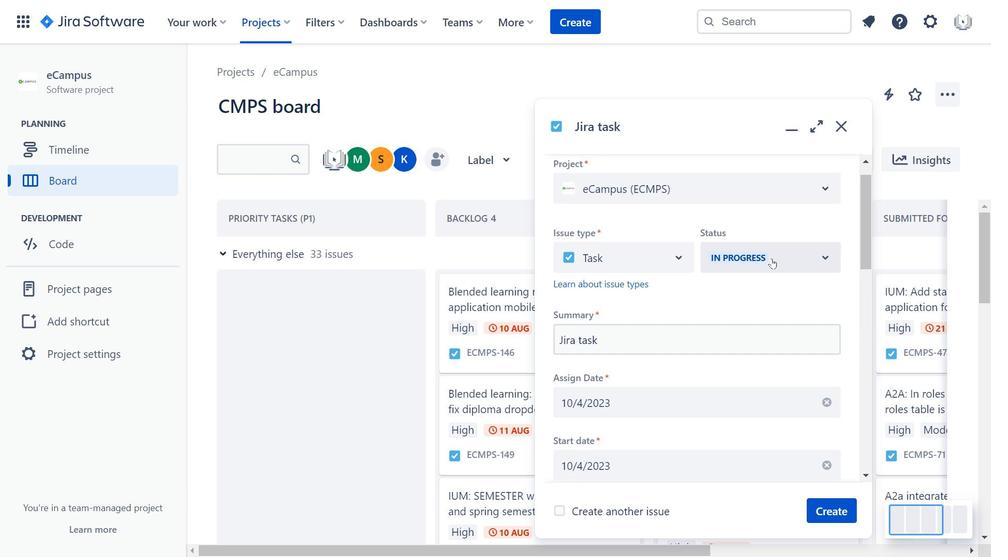 
Action: Mouse moved to (771, 257)
Screenshot: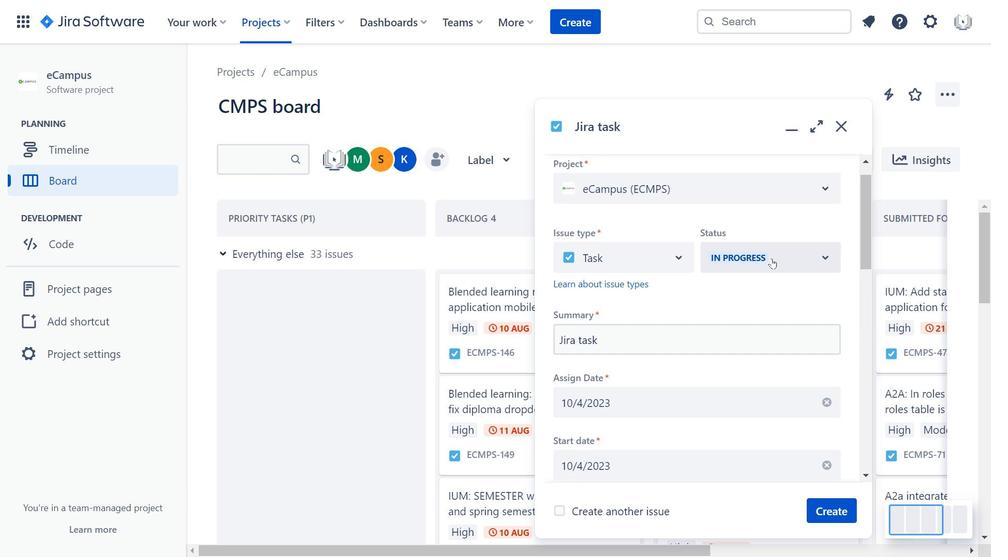 
Action: Mouse scrolled (771, 257) with delta (0, 0)
Screenshot: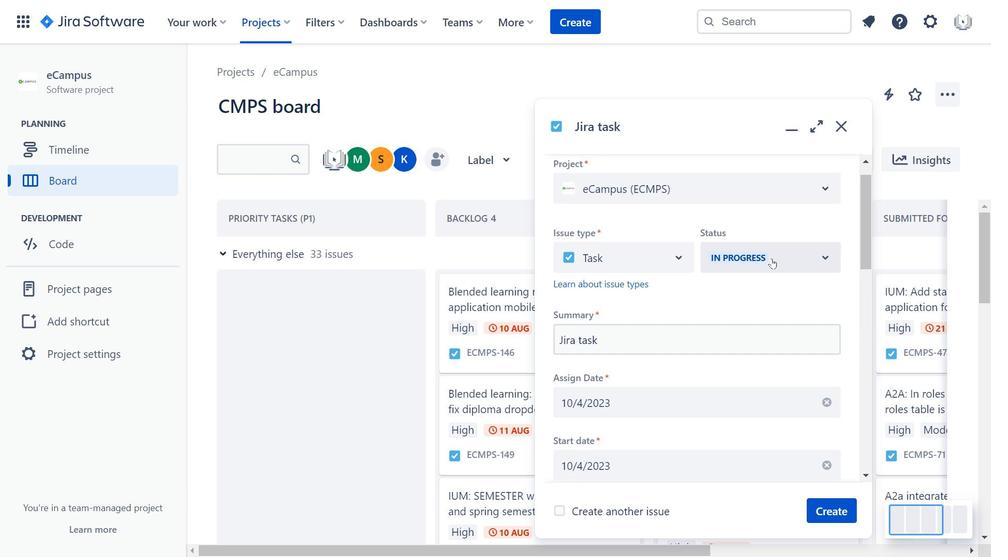 
Action: Mouse scrolled (771, 257) with delta (0, 0)
Screenshot: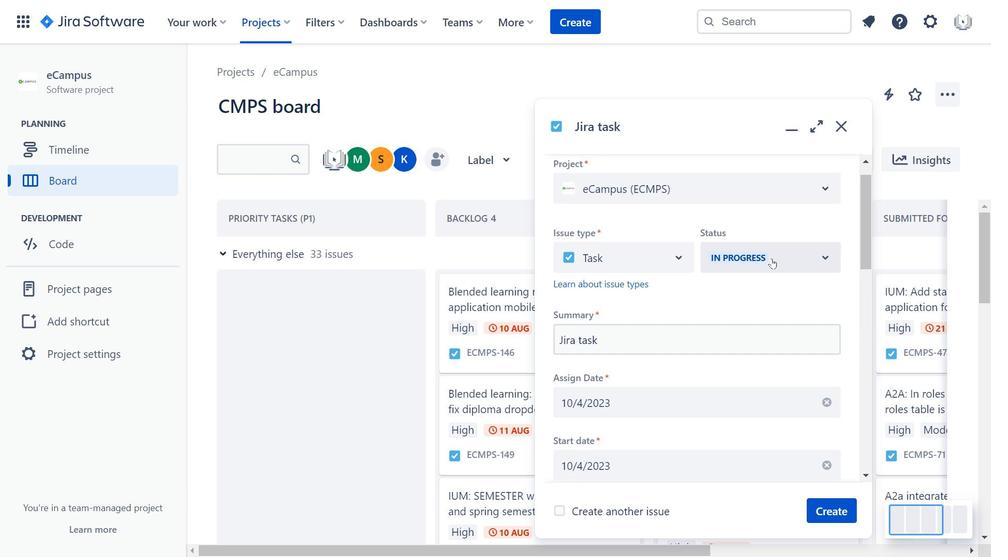 
Action: Mouse scrolled (771, 257) with delta (0, 0)
Screenshot: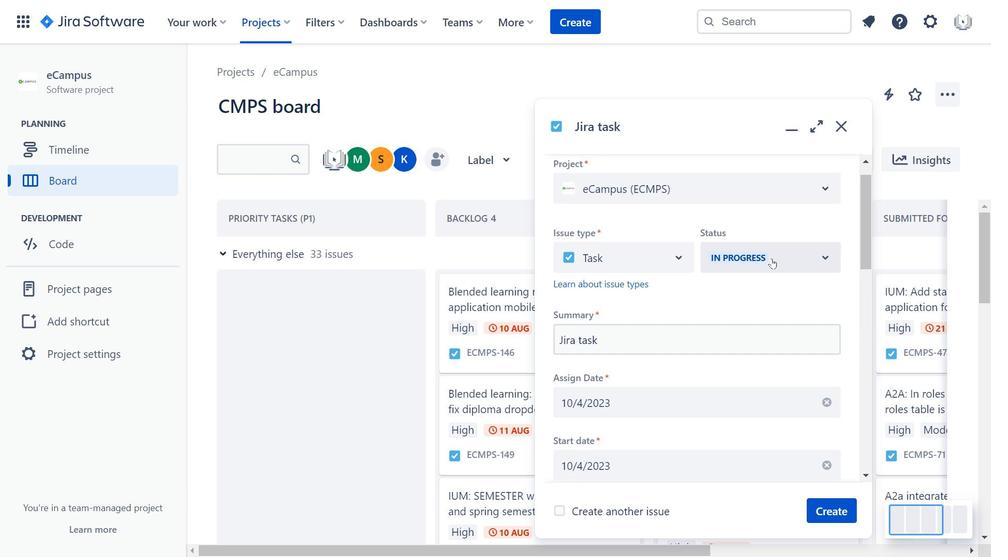 
Action: Mouse moved to (772, 258)
Screenshot: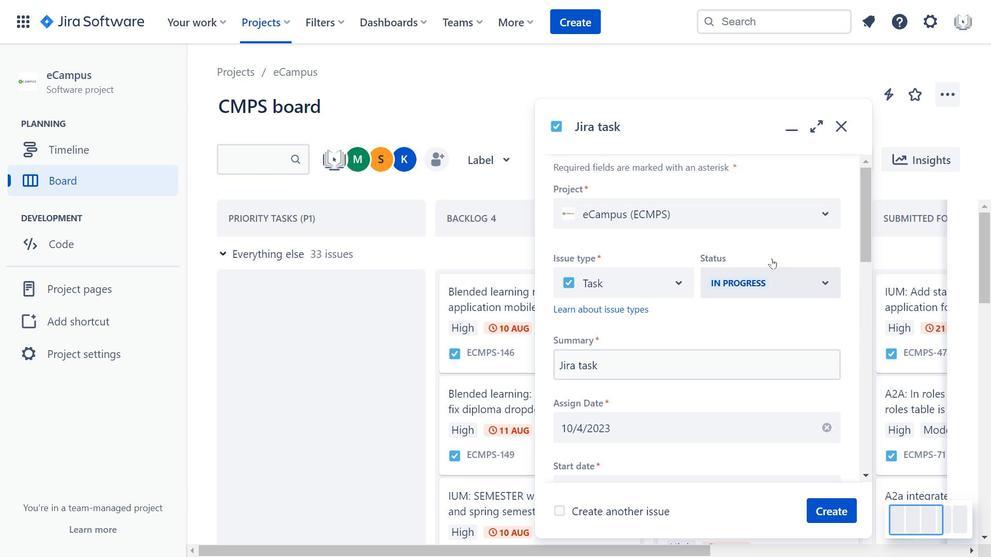 
Action: Mouse scrolled (772, 259) with delta (0, 0)
Screenshot: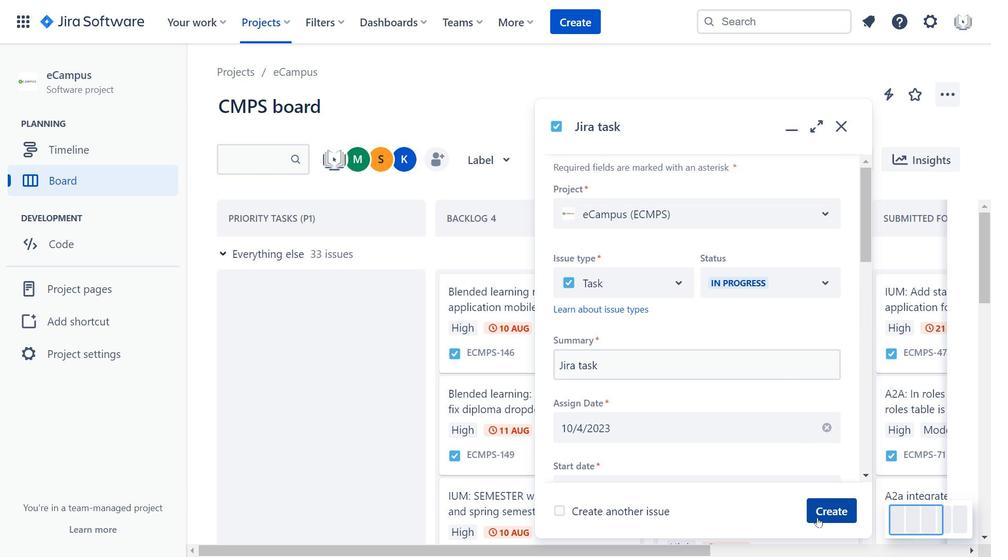 
Action: Mouse scrolled (772, 259) with delta (0, 0)
Screenshot: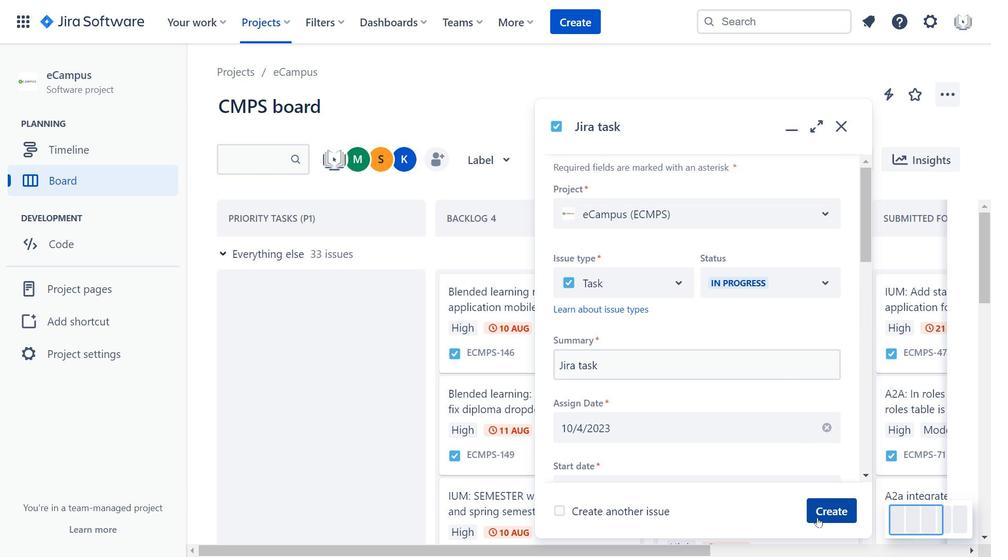 
Action: Mouse scrolled (772, 259) with delta (0, 0)
Screenshot: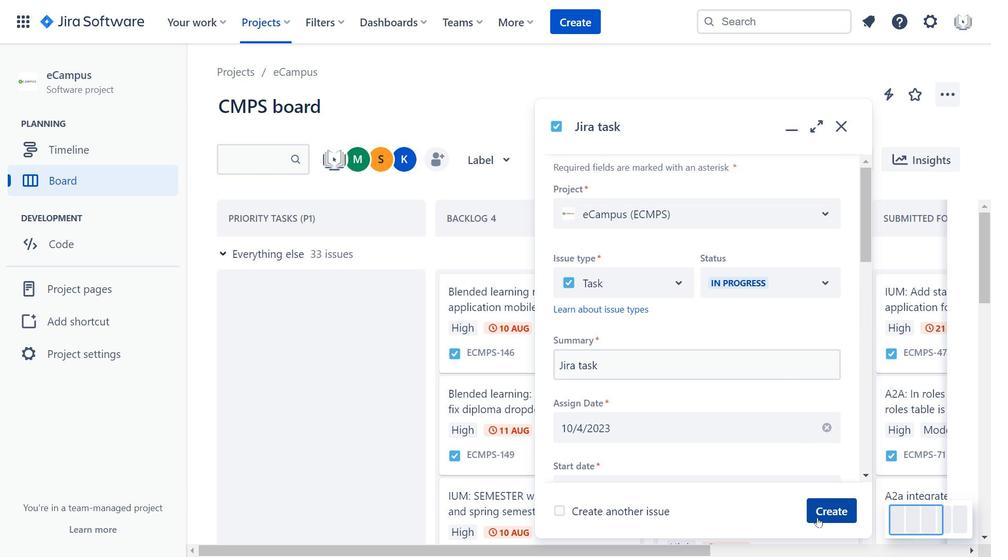 
Action: Mouse moved to (817, 517)
Screenshot: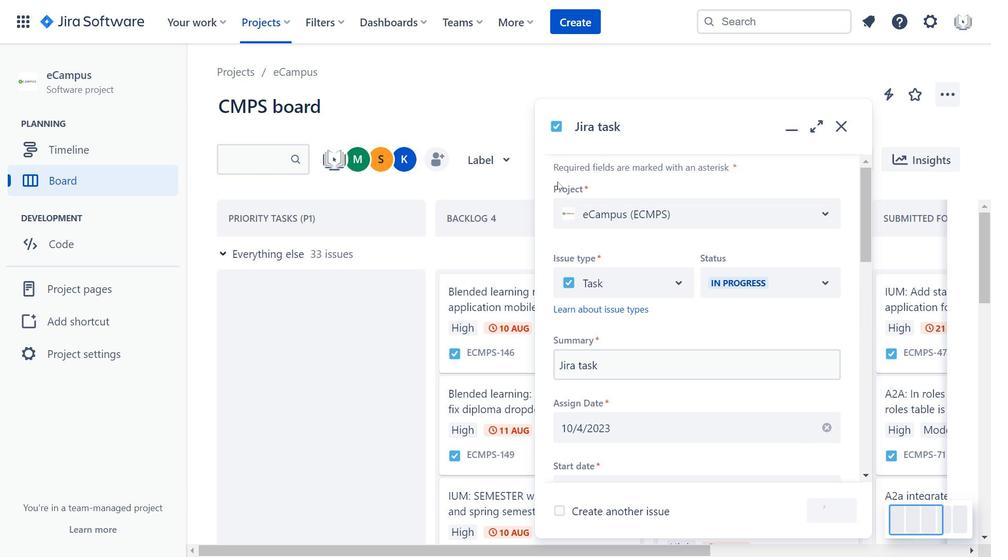 
Action: Mouse pressed left at (817, 517)
Screenshot: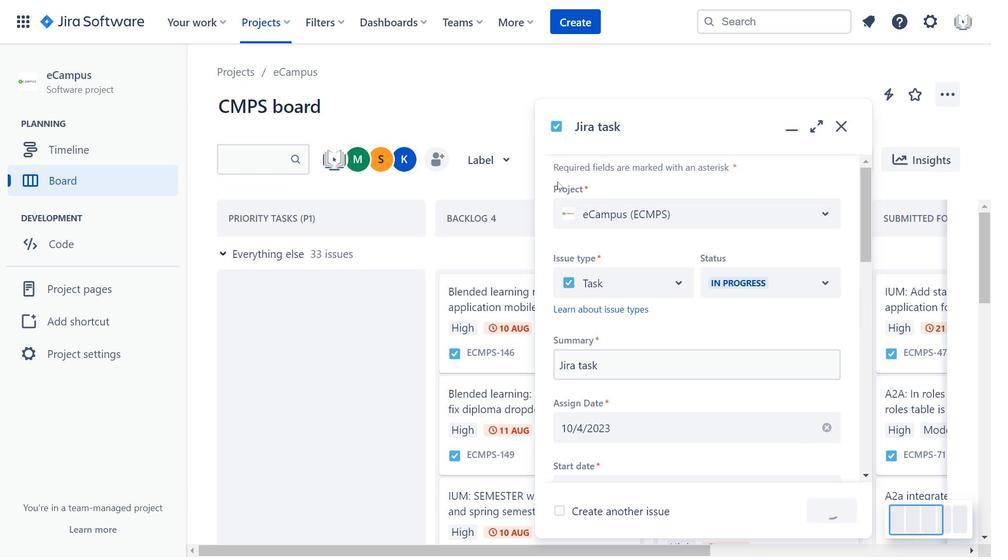 
Action: Mouse moved to (139, 493)
Screenshot: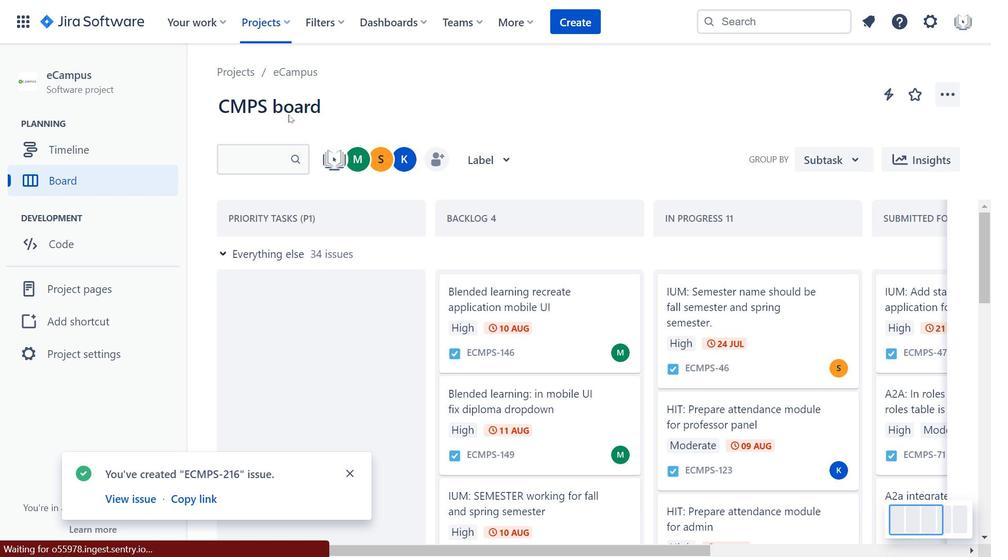 
Action: Mouse pressed left at (139, 493)
Screenshot: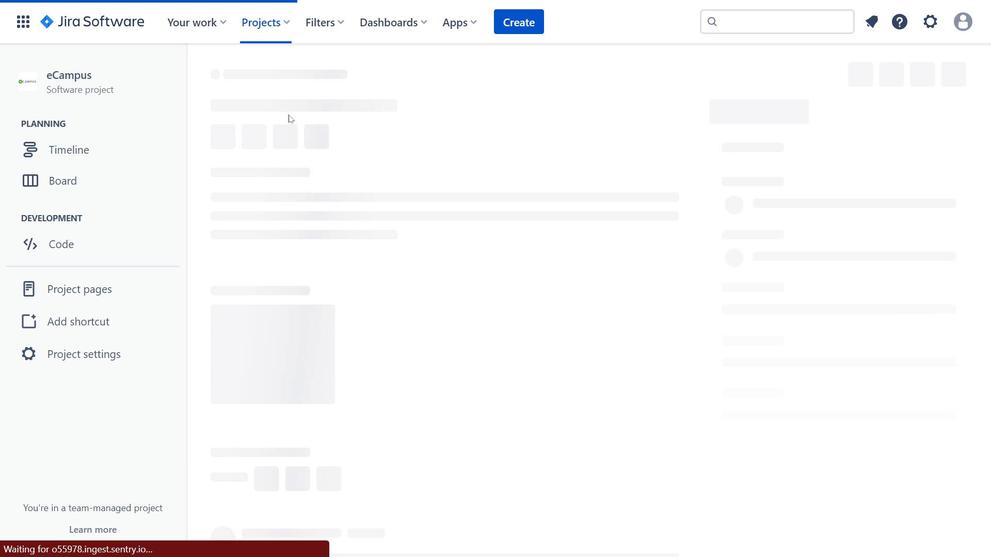 
Action: Mouse moved to (510, 132)
Screenshot: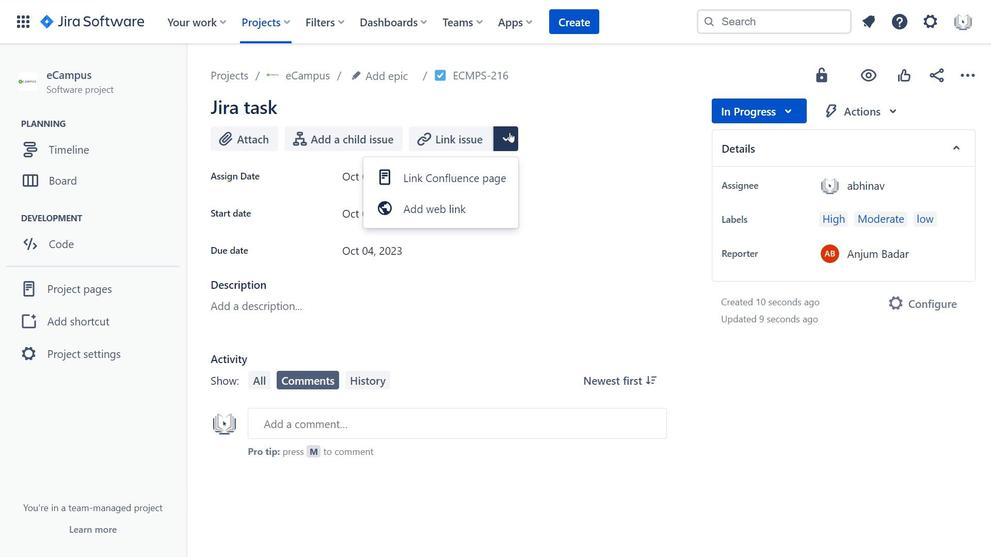 
Action: Mouse pressed left at (510, 132)
Screenshot: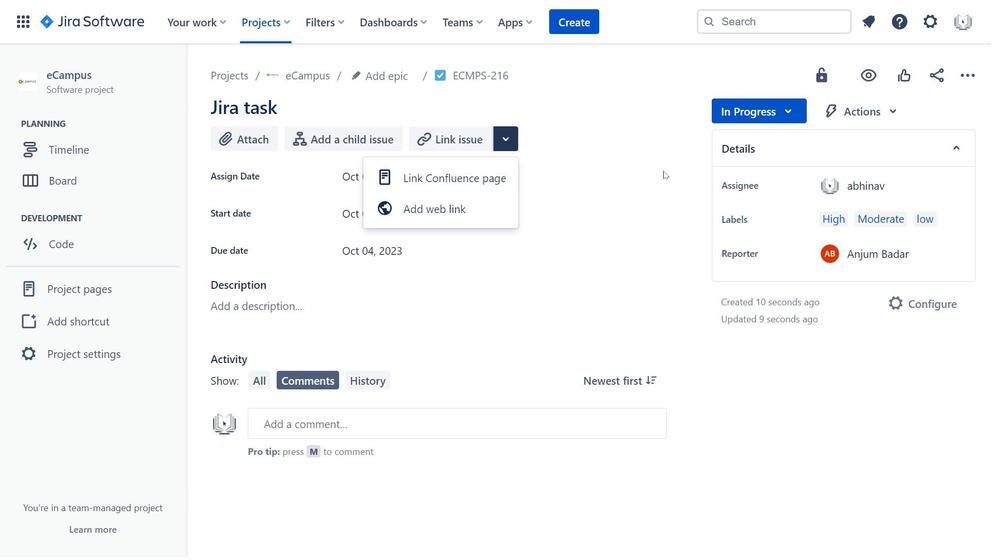 
Action: Mouse moved to (582, 171)
Screenshot: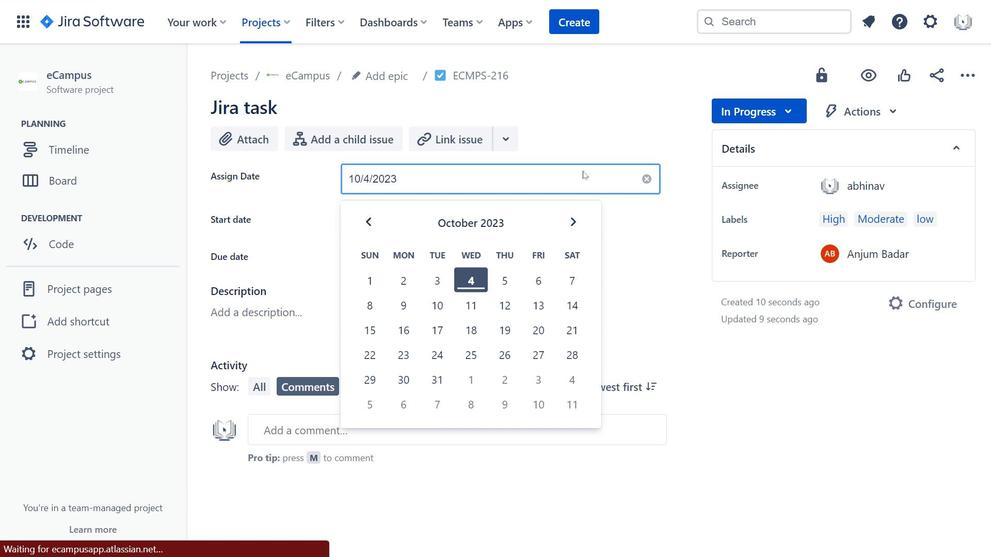 
Action: Mouse pressed left at (582, 171)
Screenshot: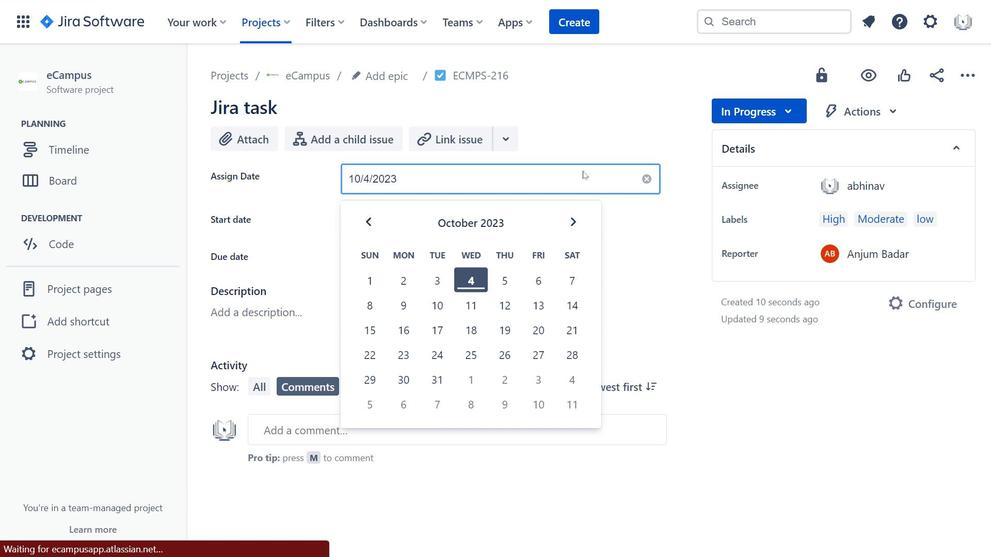 
Action: Mouse moved to (679, 222)
Screenshot: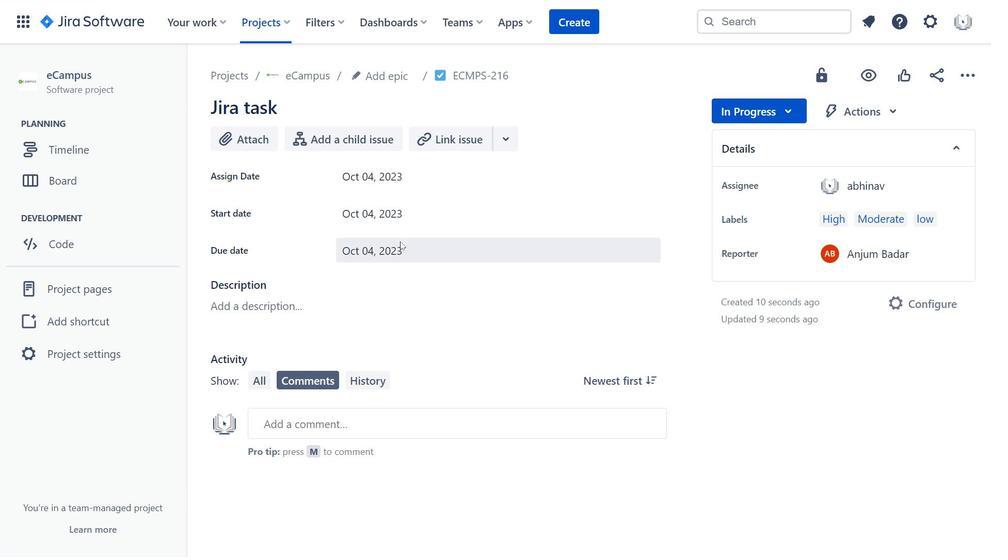 
Action: Mouse pressed left at (679, 222)
Screenshot: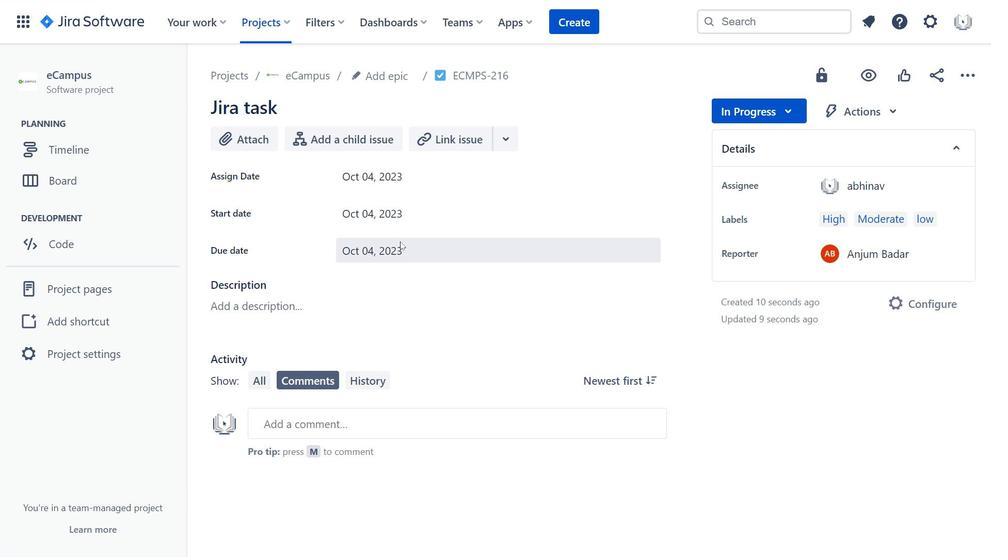 
Action: Mouse moved to (400, 241)
Screenshot: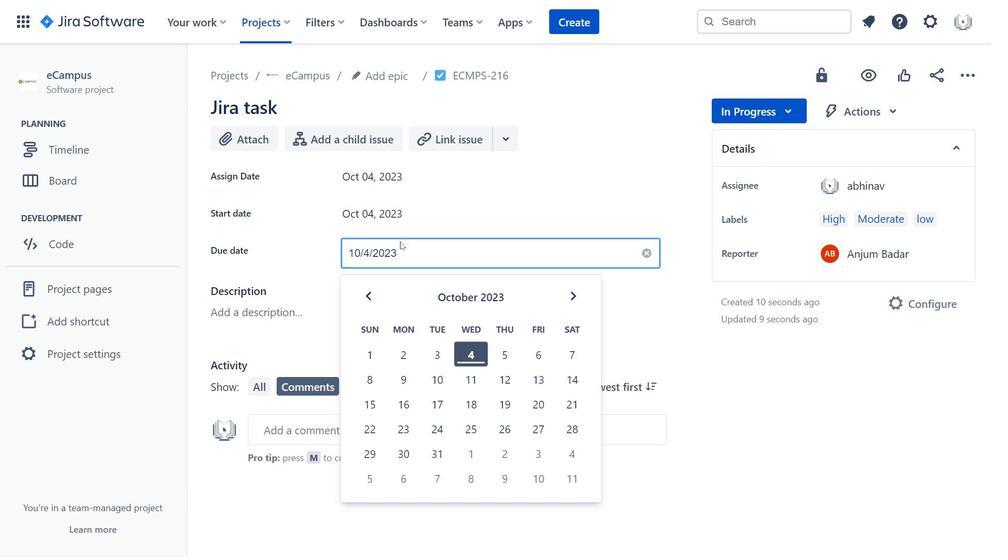 
Action: Mouse pressed left at (400, 241)
Screenshot: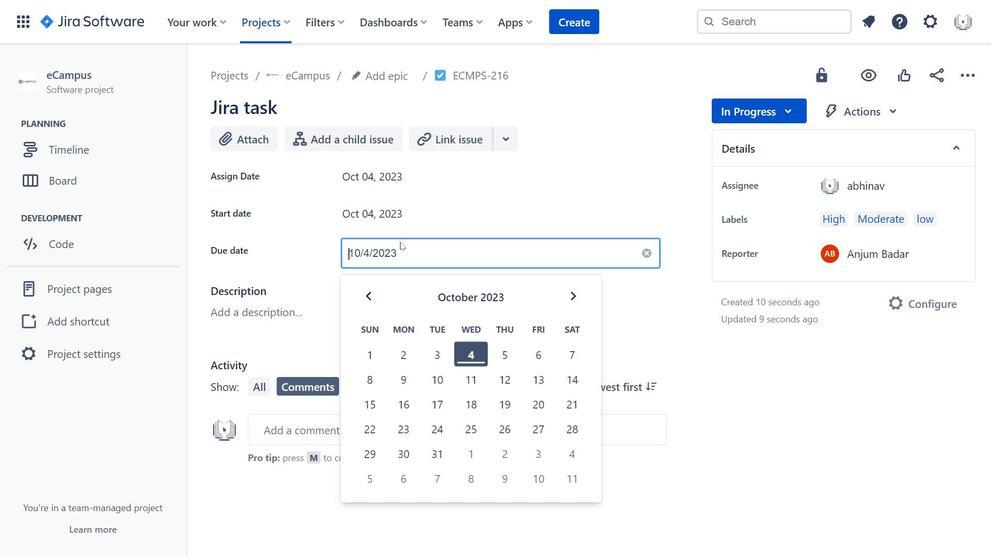 
Action: Mouse moved to (840, 98)
Screenshot: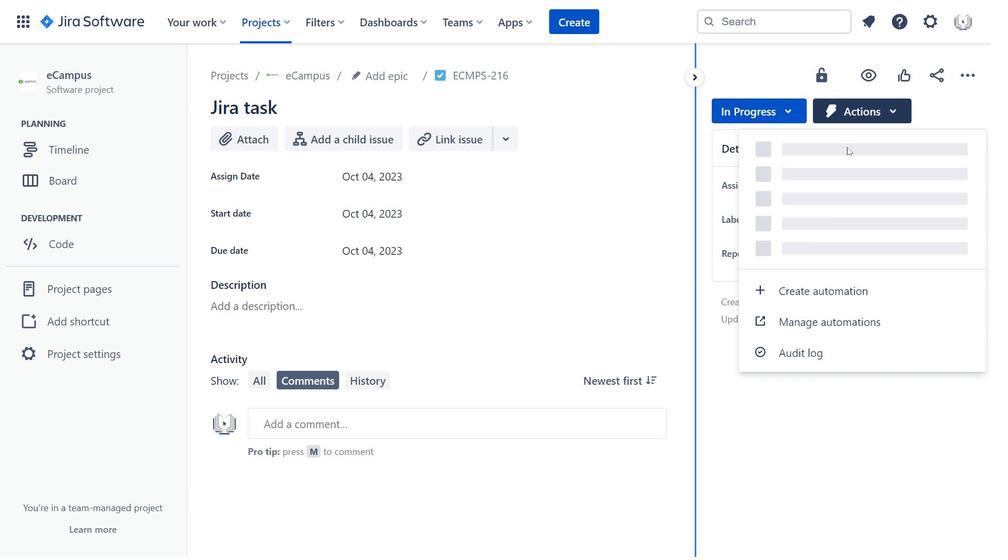 
Action: Mouse pressed left at (840, 98)
Screenshot: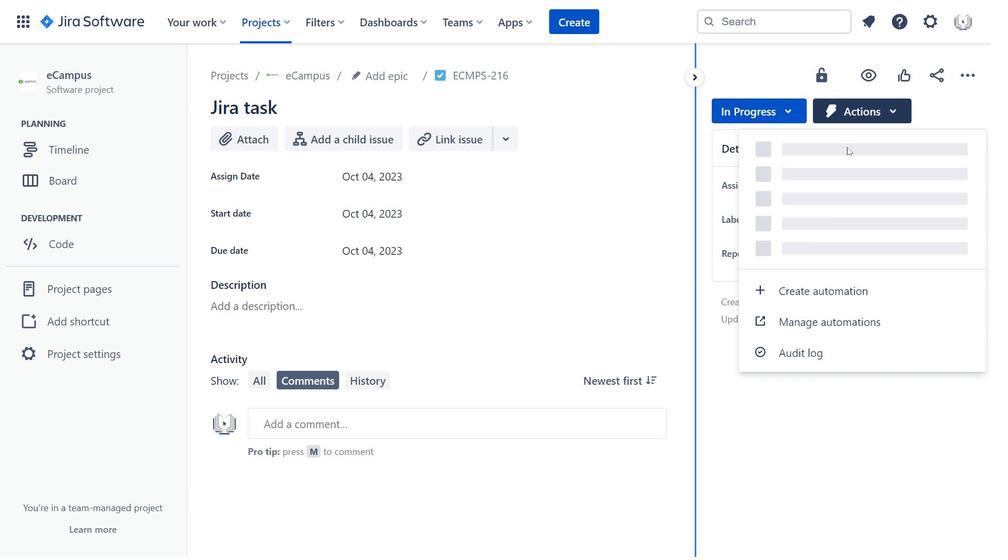
Action: Mouse moved to (411, 256)
Screenshot: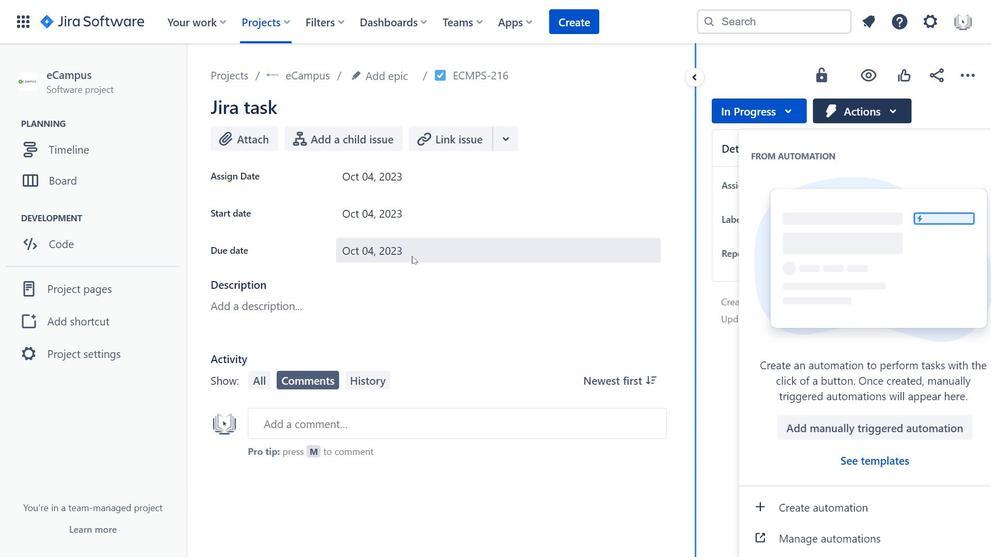 
Action: Mouse pressed left at (411, 256)
Screenshot: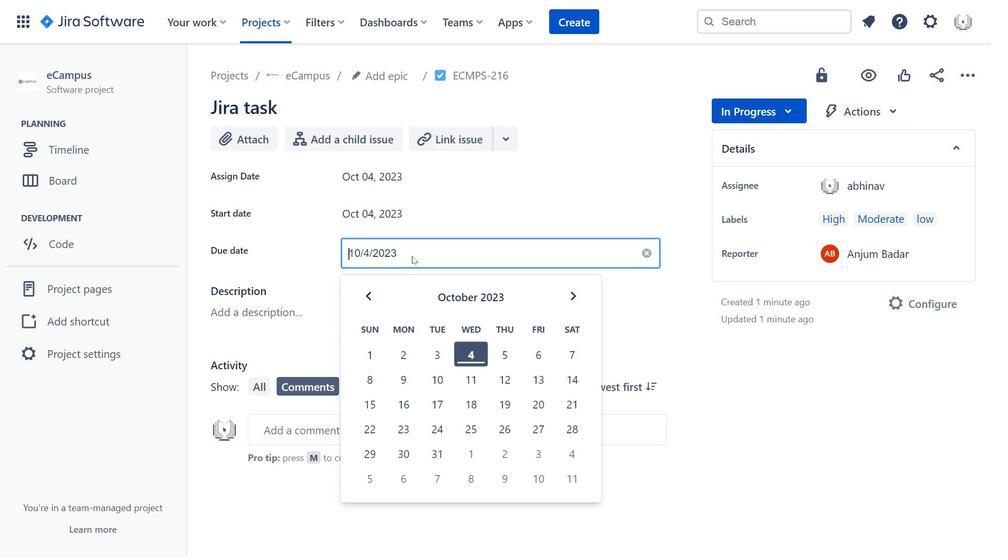 
Action: Mouse moved to (374, 303)
Screenshot: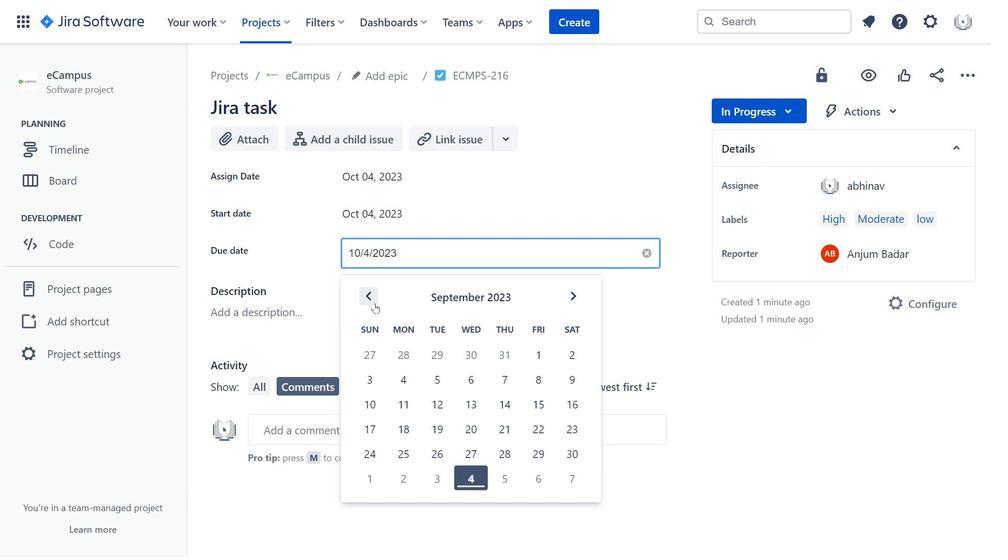 
Action: Mouse pressed left at (374, 303)
Screenshot: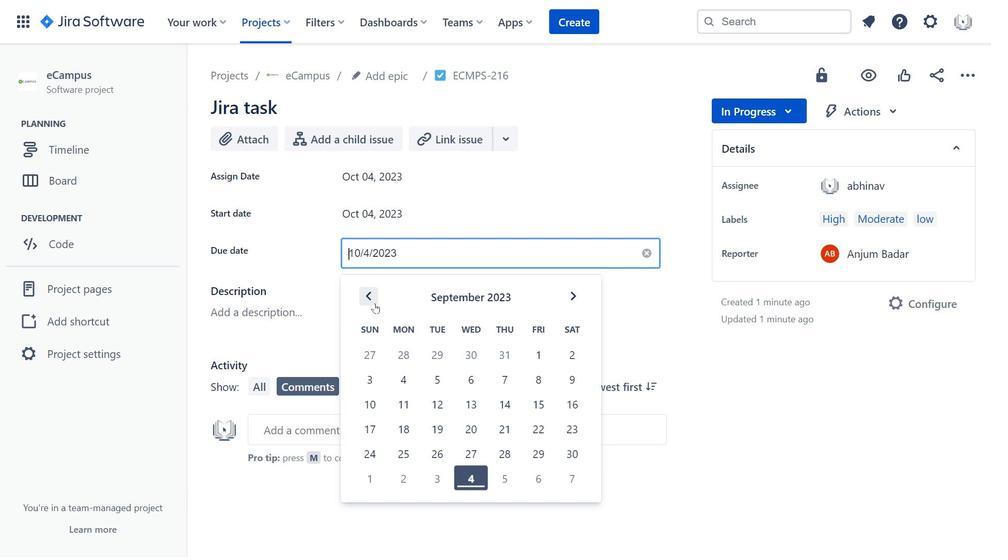 
Action: Mouse moved to (875, 122)
Screenshot: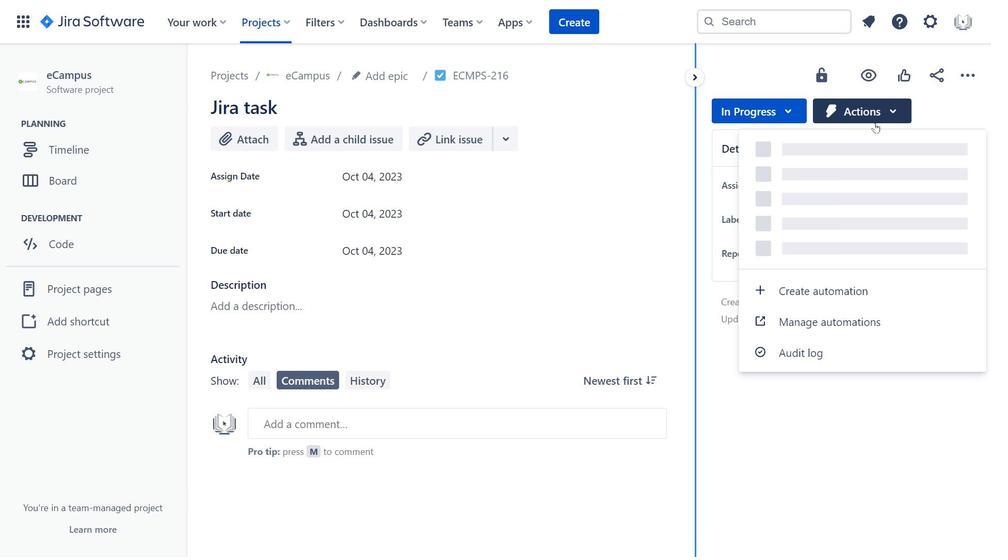 
Action: Mouse pressed left at (875, 122)
Screenshot: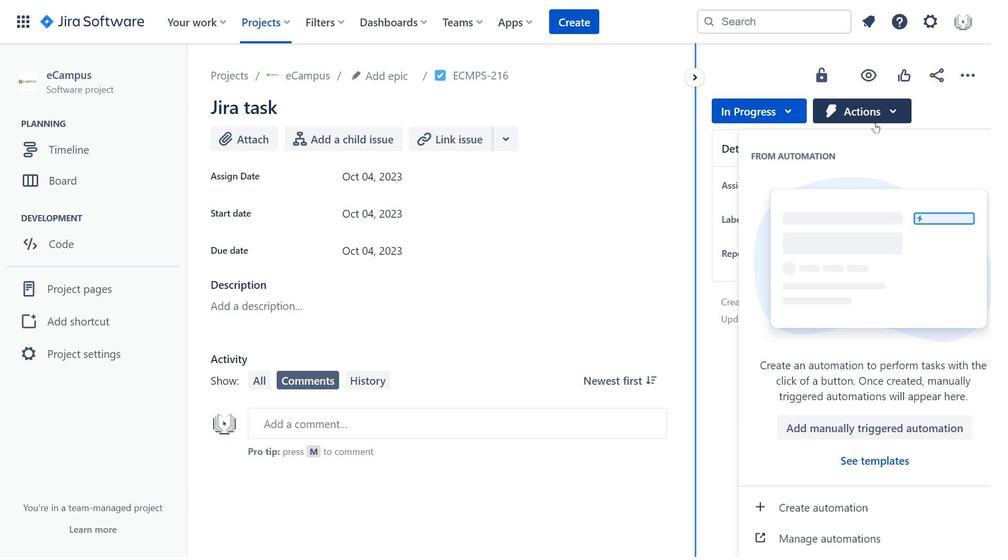 
Action: Mouse moved to (376, 172)
Screenshot: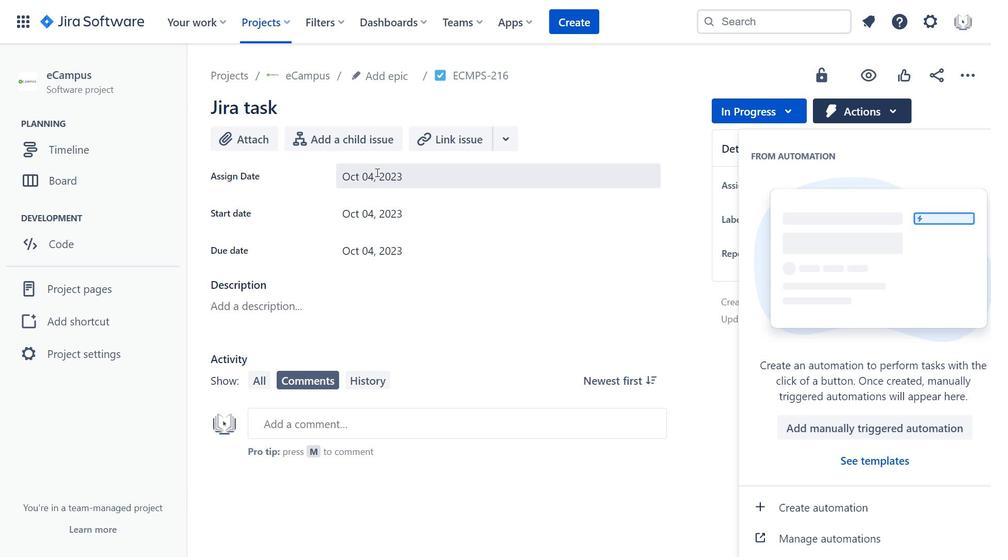 
Action: Mouse pressed left at (376, 172)
Screenshot: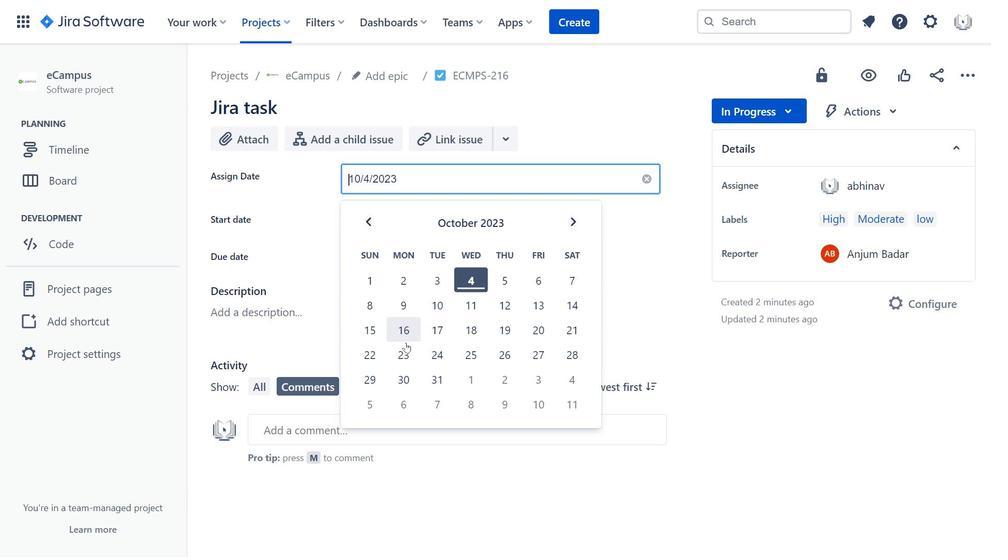 
Action: Mouse moved to (375, 218)
Screenshot: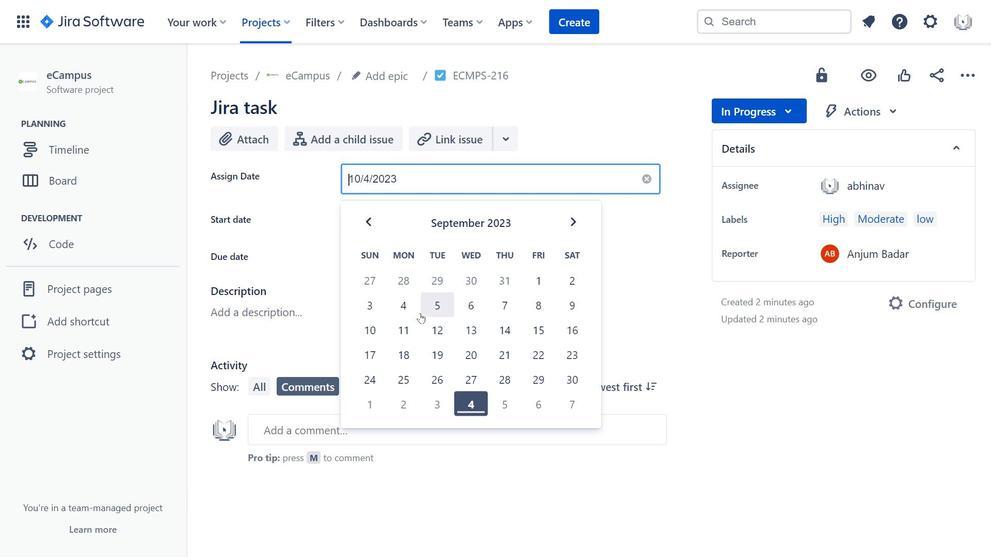 
Action: Mouse pressed left at (375, 218)
Screenshot: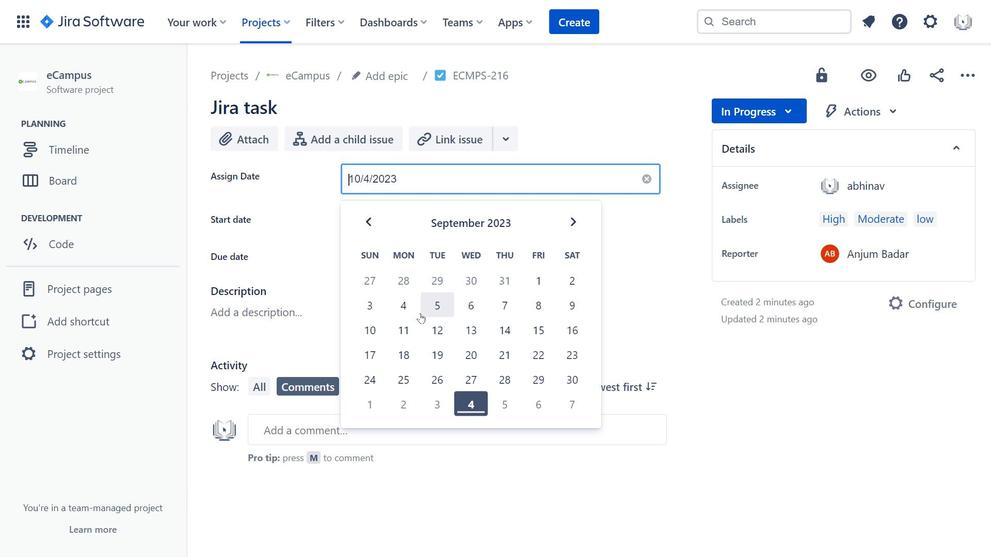 
Action: Mouse moved to (578, 224)
Screenshot: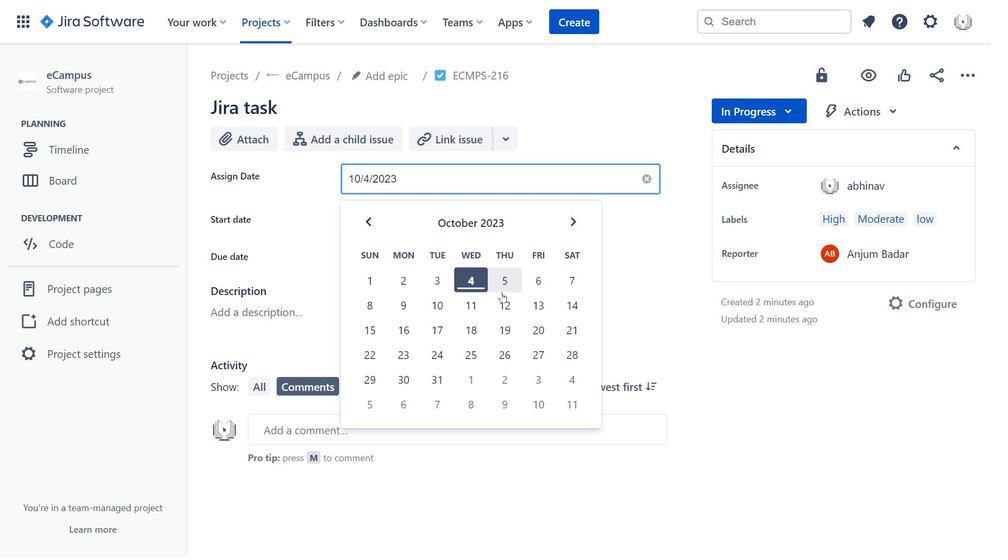 
Action: Mouse pressed left at (578, 224)
Screenshot: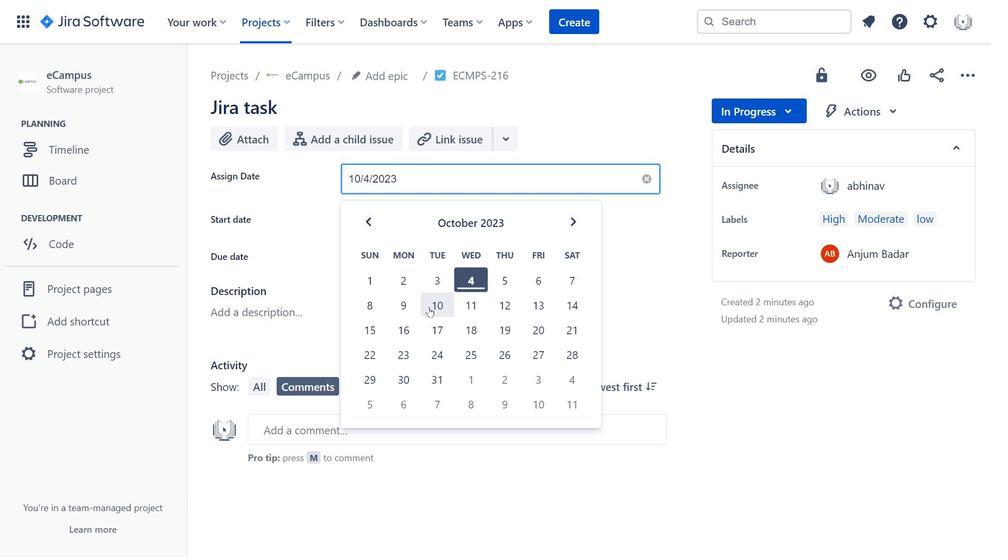 
Action: Mouse moved to (783, 111)
Screenshot: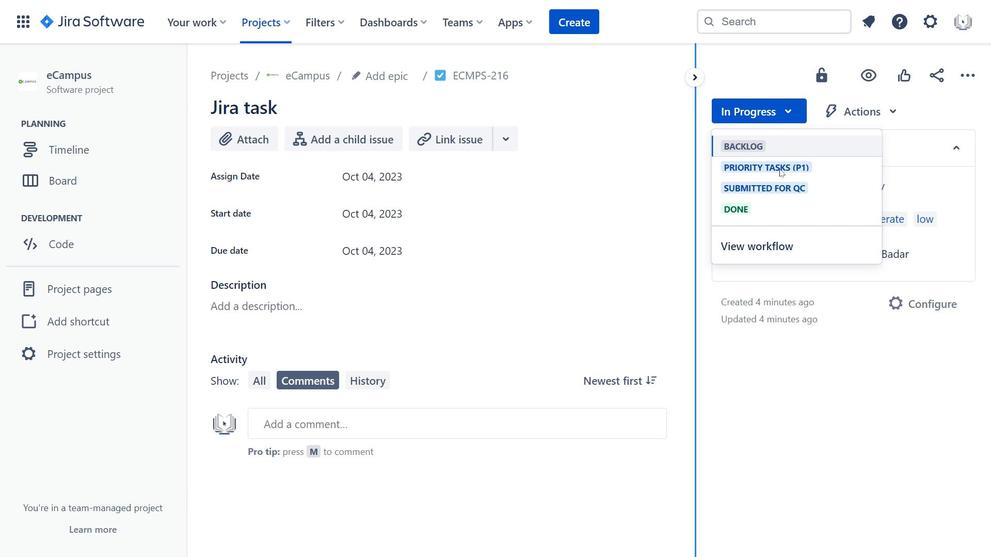 
Action: Mouse pressed left at (783, 111)
Screenshot: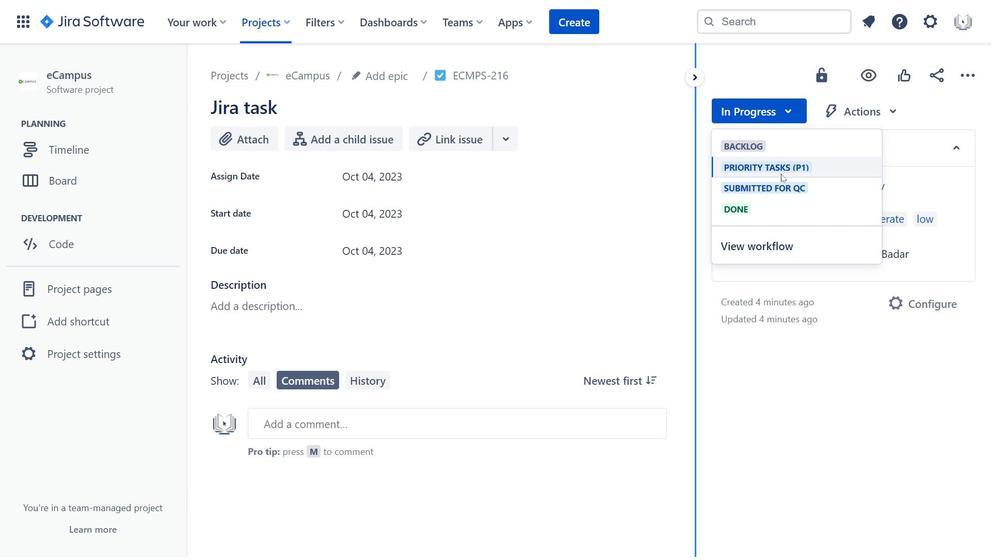 
Action: Mouse moved to (515, 131)
Screenshot: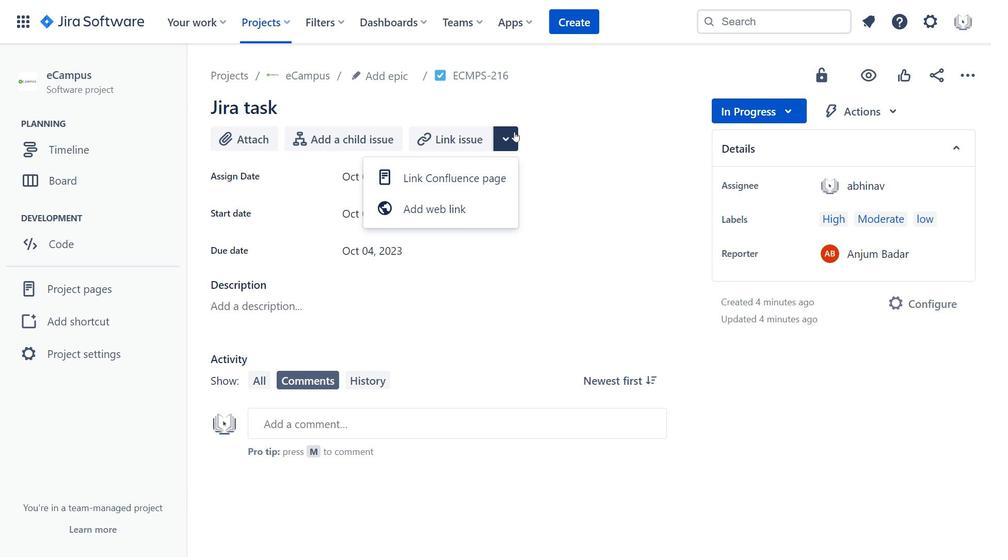 
Action: Mouse pressed left at (515, 131)
Screenshot: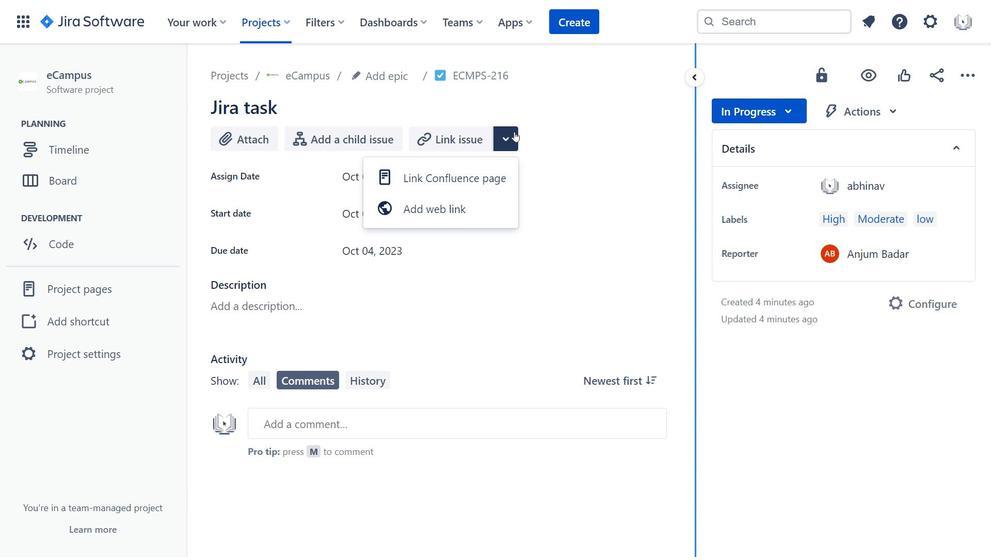 
Action: Mouse moved to (552, 111)
Screenshot: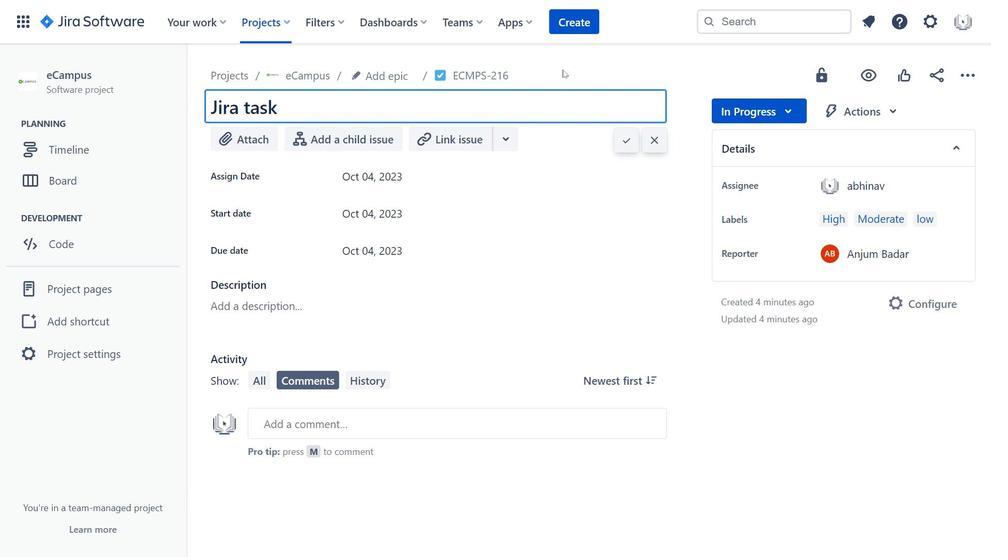 
Action: Mouse pressed left at (552, 111)
Screenshot: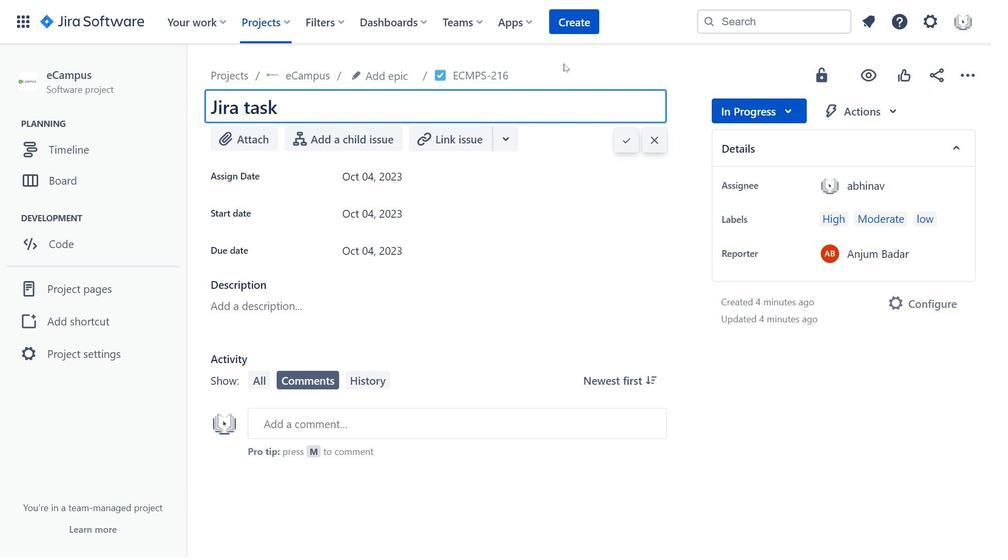 
Action: Mouse moved to (564, 60)
Screenshot: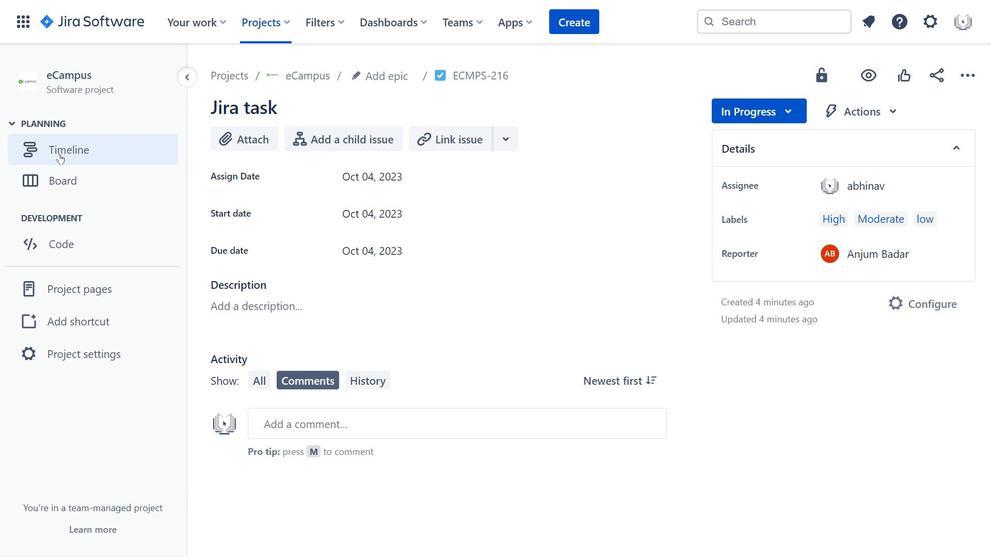 
Action: Mouse pressed left at (564, 60)
Screenshot: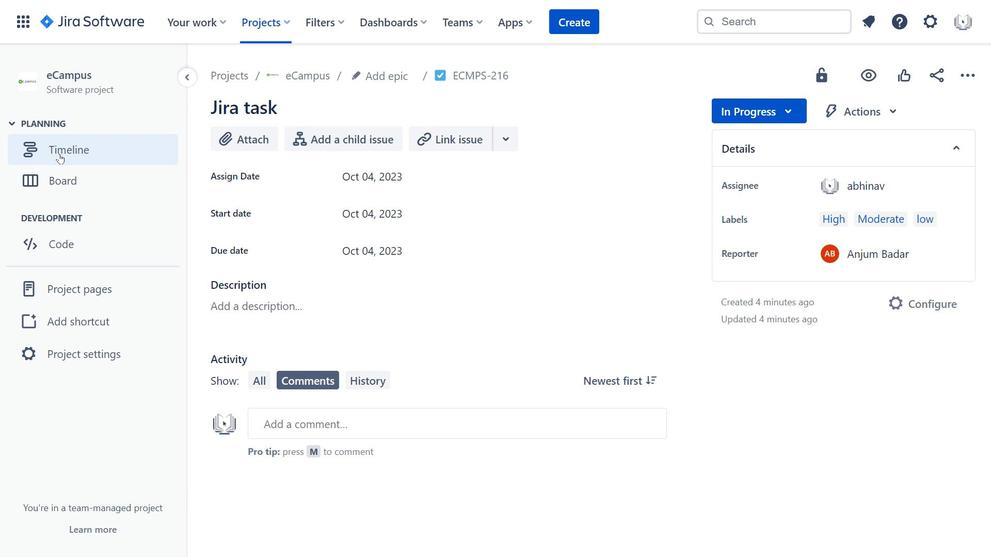 
Action: Mouse moved to (68, 189)
Screenshot: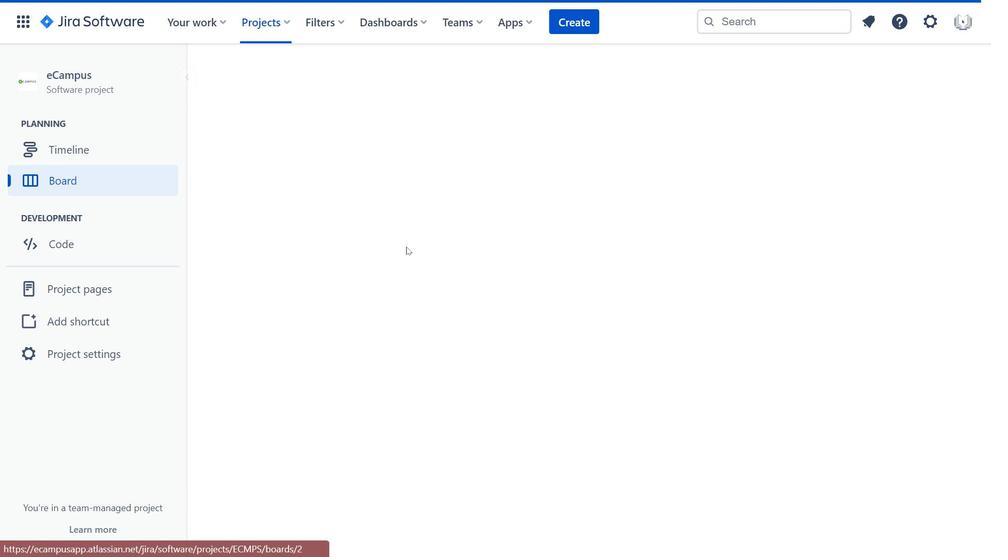 
Action: Mouse pressed left at (68, 189)
Screenshot: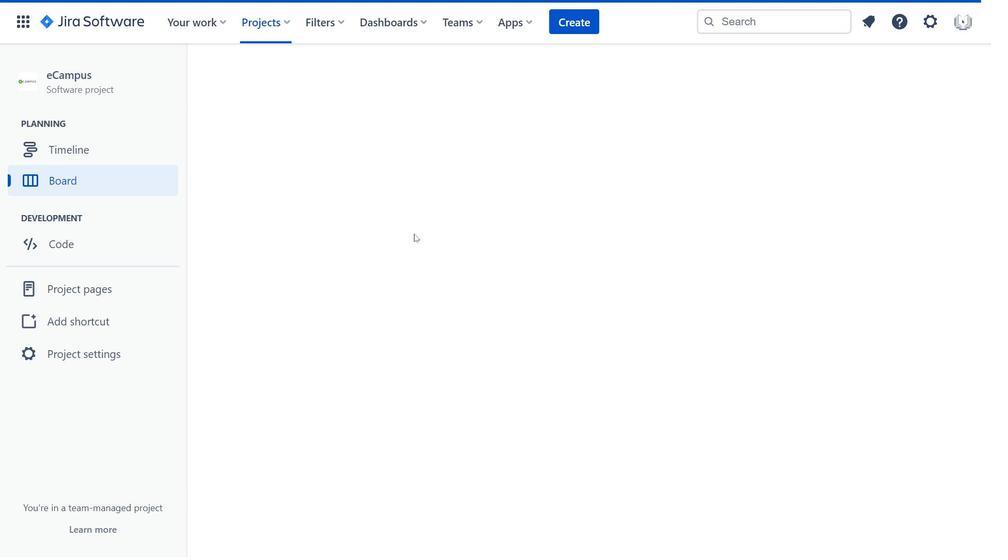 
Action: Mouse moved to (605, 171)
Screenshot: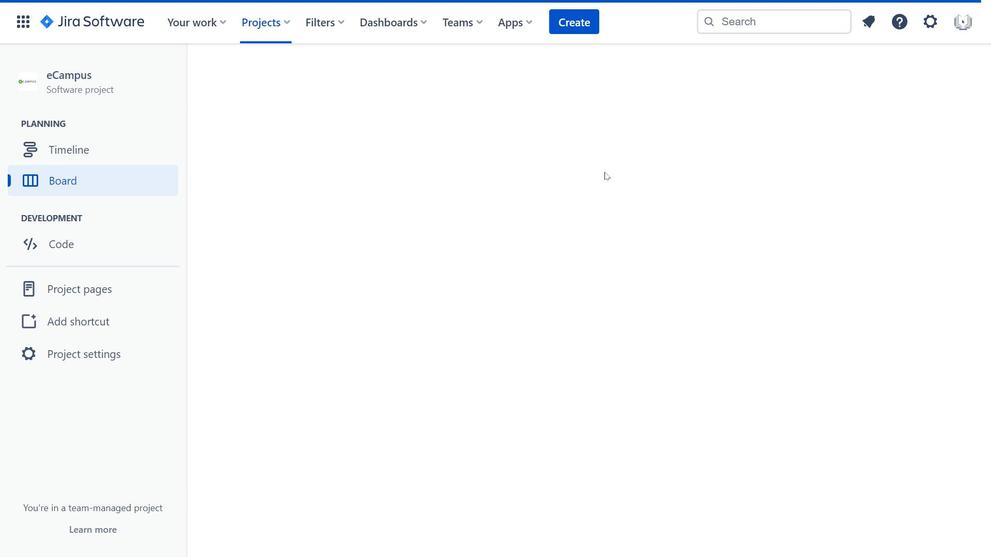 
Action: Mouse scrolled (605, 171) with delta (0, 0)
Screenshot: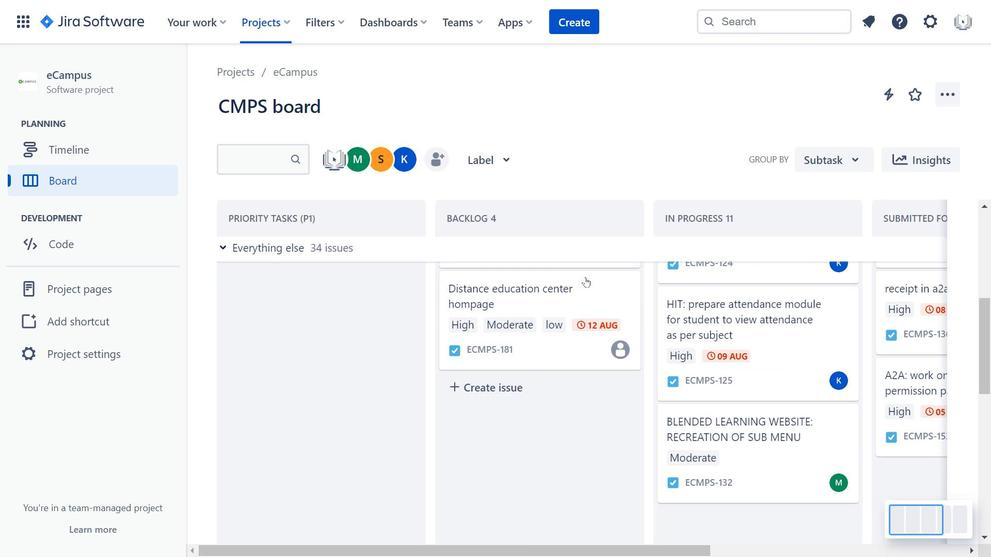 
Action: Mouse scrolled (605, 171) with delta (0, 0)
Screenshot: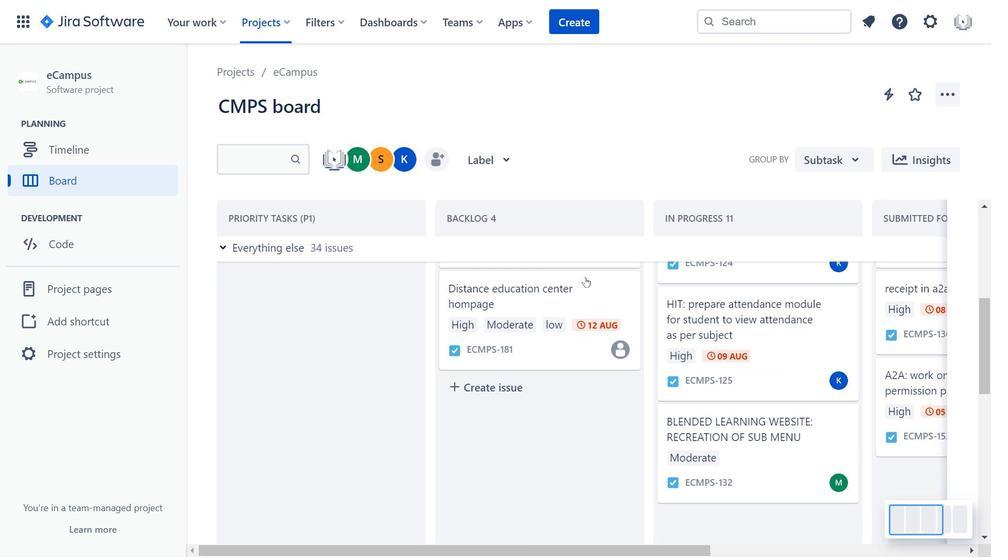 
Action: Mouse moved to (585, 277)
Screenshot: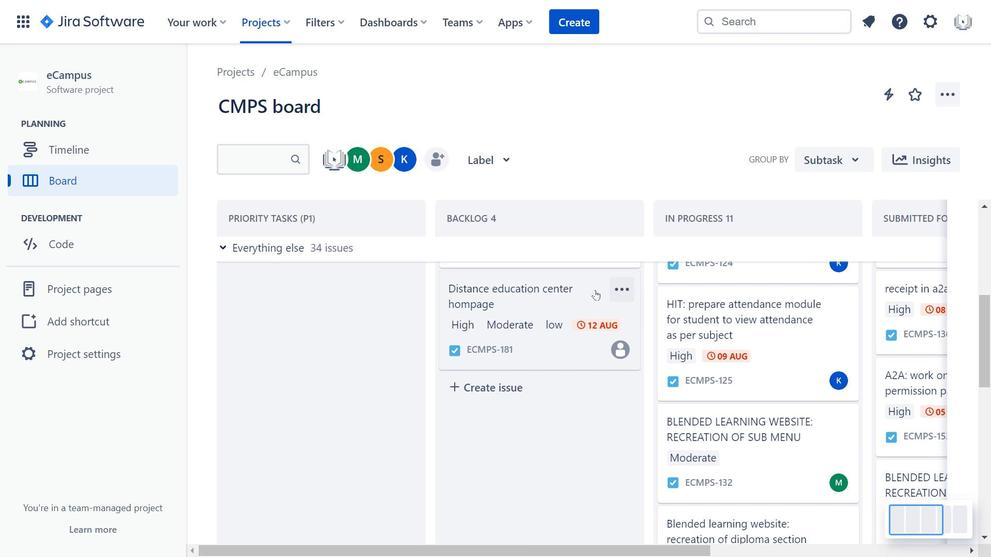 
Action: Mouse scrolled (585, 276) with delta (0, 0)
Screenshot: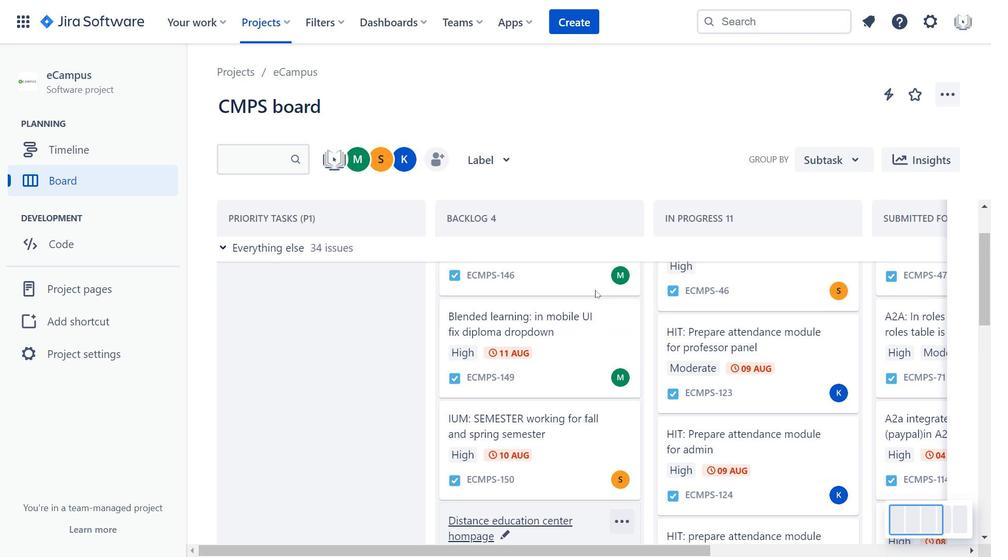 
Action: Mouse scrolled (585, 276) with delta (0, 0)
Screenshot: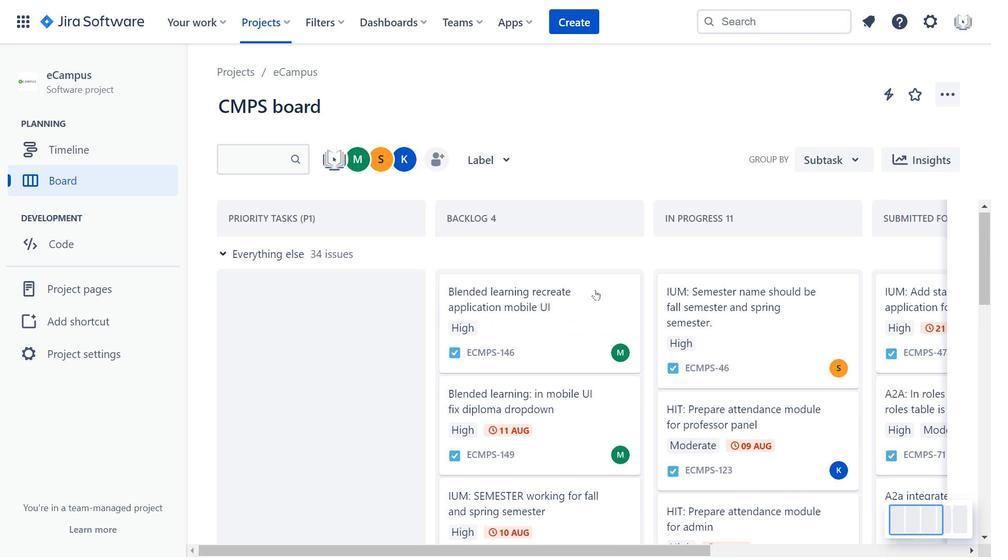 
Action: Mouse scrolled (585, 276) with delta (0, 0)
Screenshot: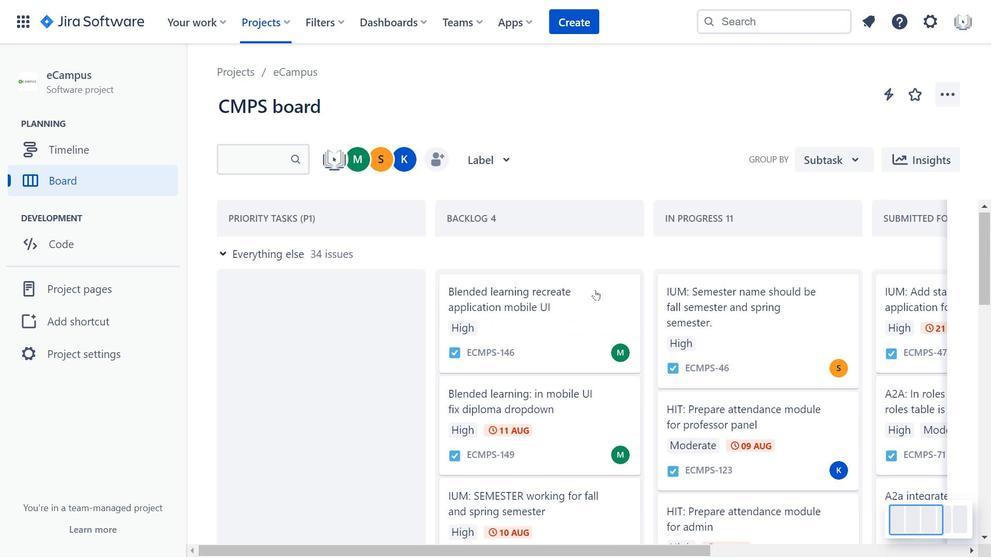 
Action: Mouse scrolled (585, 276) with delta (0, 0)
Screenshot: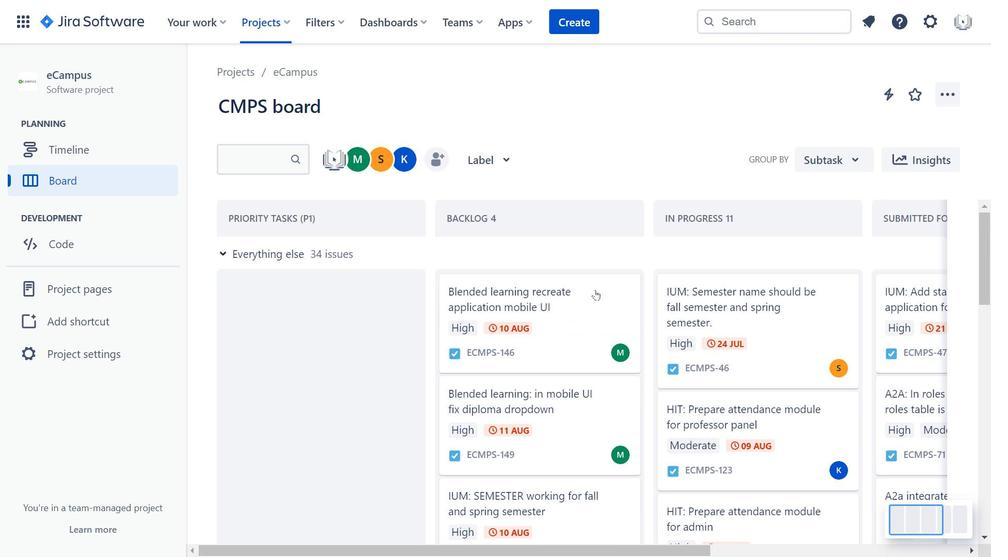 
Action: Mouse moved to (595, 290)
Screenshot: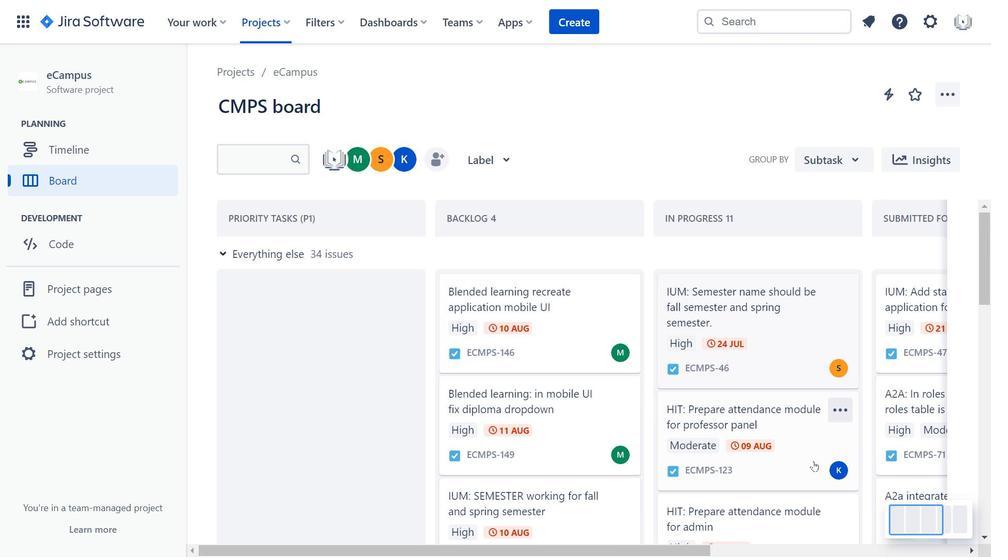 
Action: Mouse scrolled (595, 291) with delta (0, 0)
Screenshot: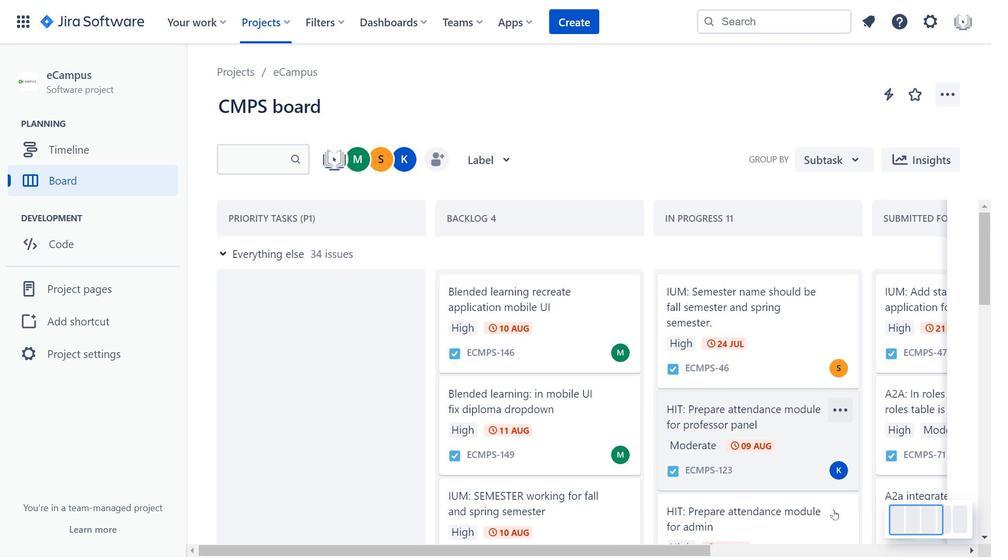 
Action: Mouse scrolled (595, 291) with delta (0, 0)
Screenshot: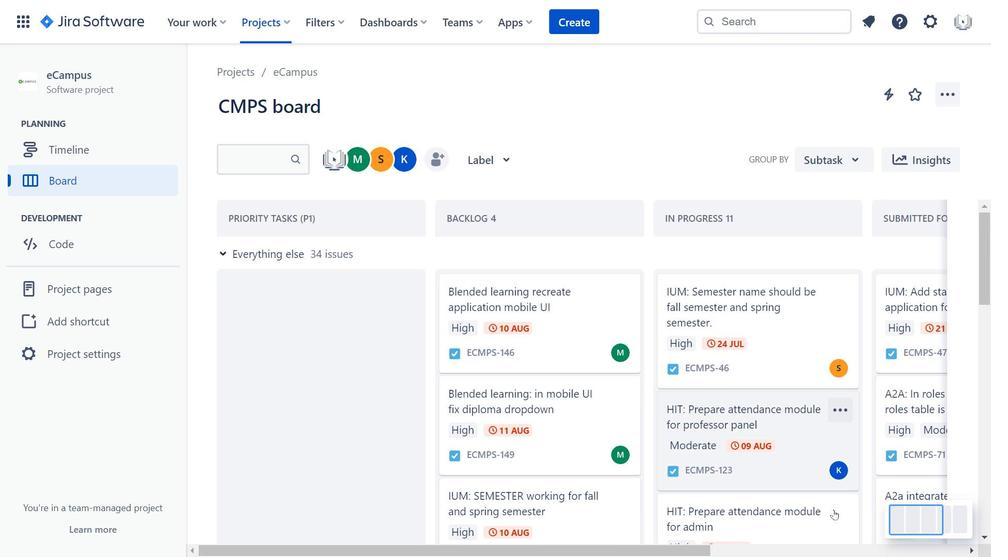 
Action: Mouse scrolled (595, 291) with delta (0, 0)
Screenshot: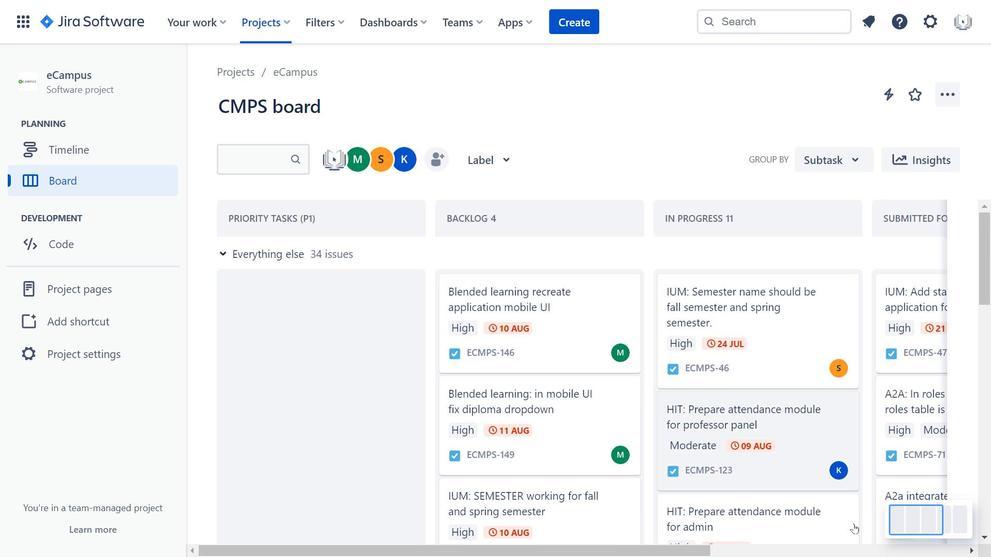 
Action: Mouse scrolled (595, 291) with delta (0, 0)
Screenshot: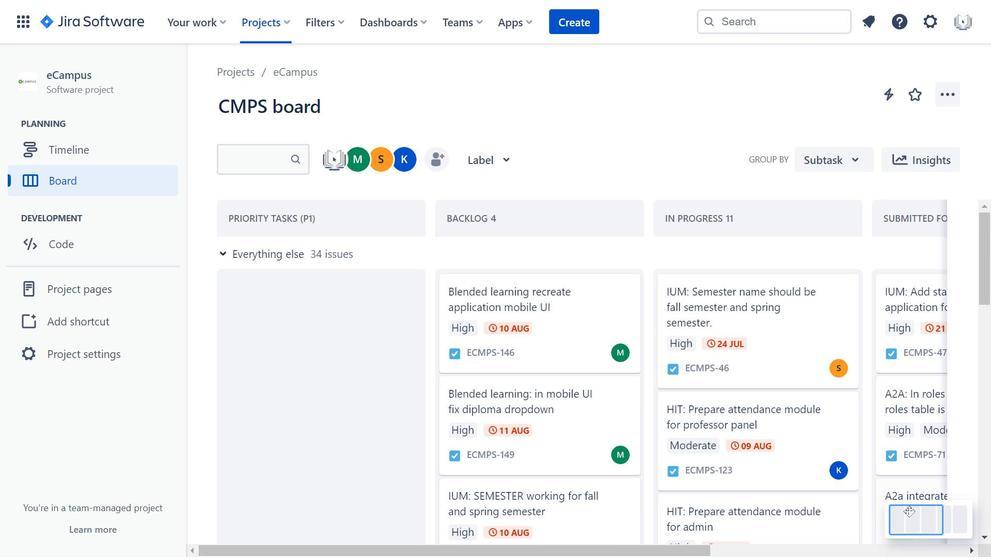 
Action: Mouse scrolled (595, 291) with delta (0, 0)
Screenshot: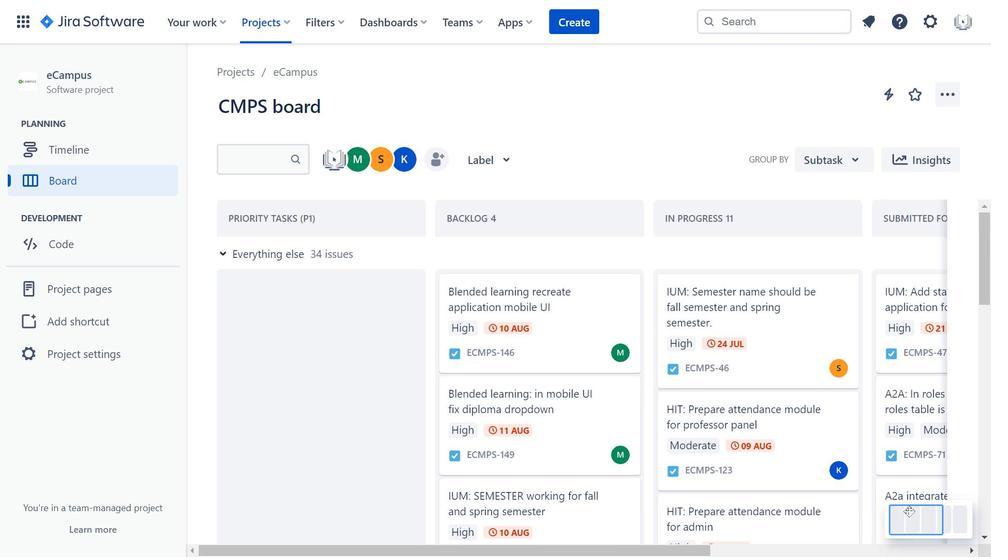 
Action: Mouse scrolled (595, 291) with delta (0, 0)
Screenshot: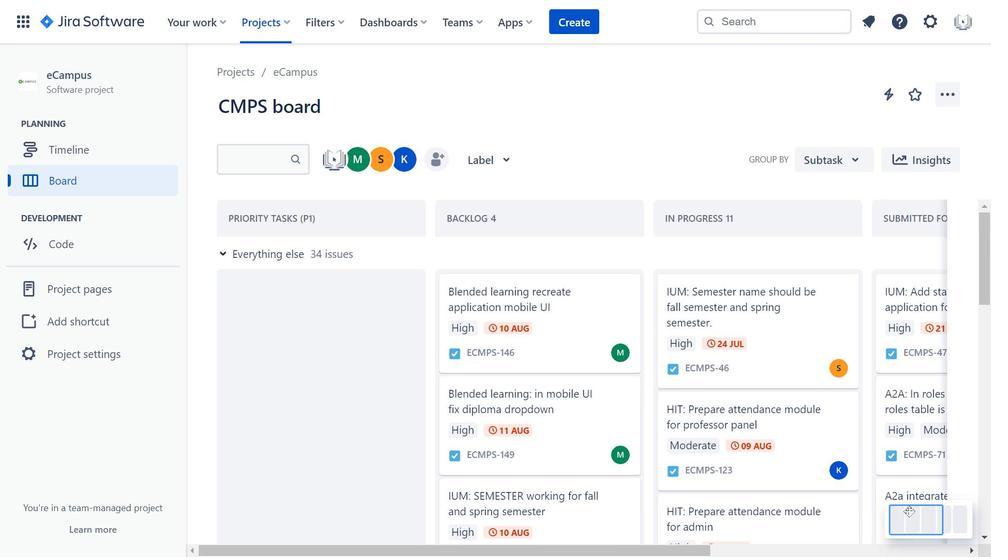 
Action: Mouse moved to (909, 511)
Screenshot: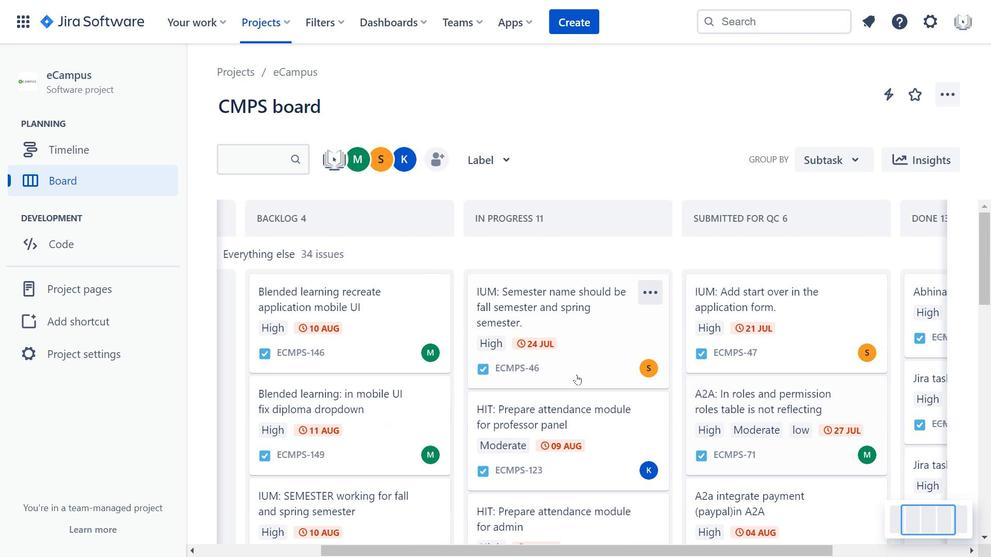 
Action: Mouse pressed left at (909, 511)
Screenshot: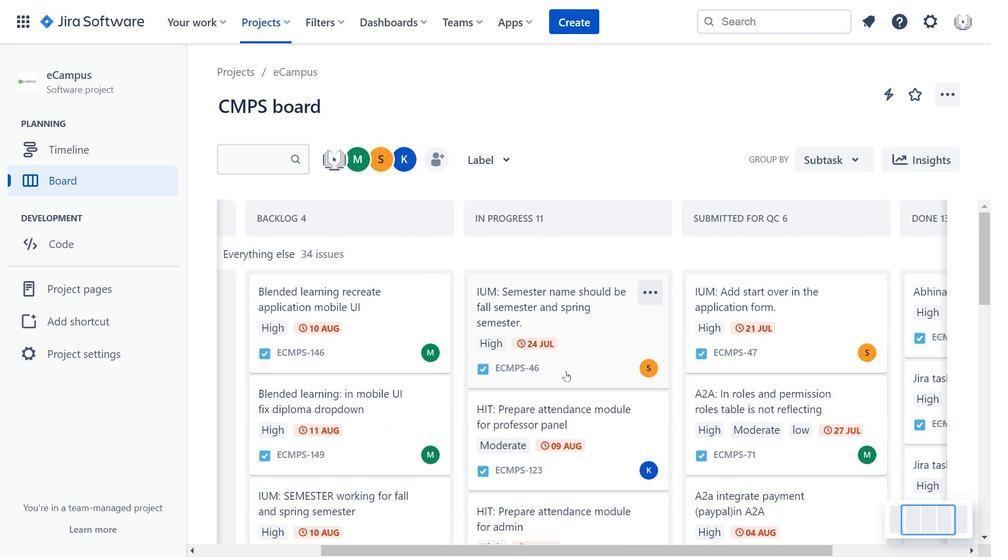 
Action: Mouse moved to (549, 371)
Screenshot: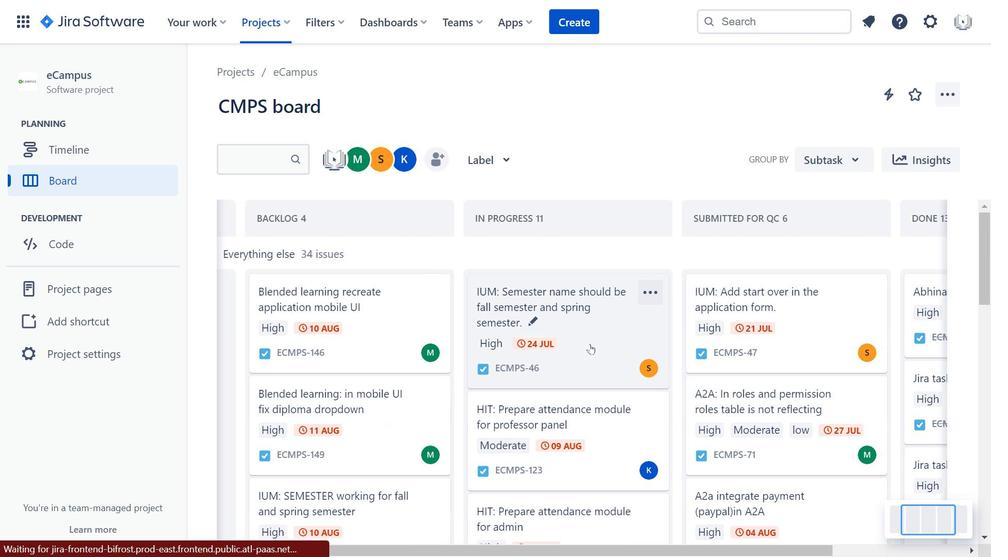 
Action: Mouse scrolled (549, 371) with delta (0, 0)
Screenshot: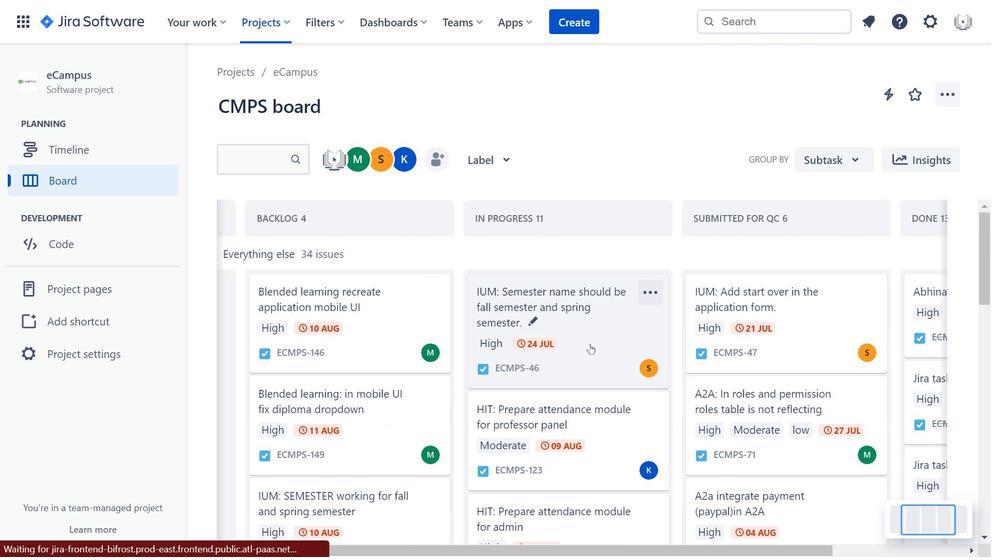 
Action: Mouse scrolled (549, 371) with delta (0, 0)
Screenshot: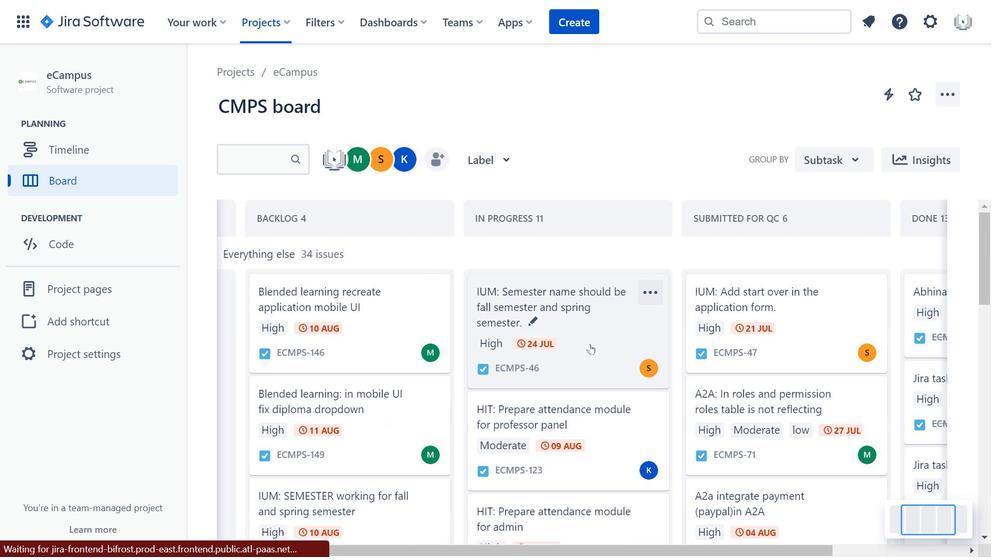 
Action: Mouse scrolled (549, 371) with delta (0, 0)
Screenshot: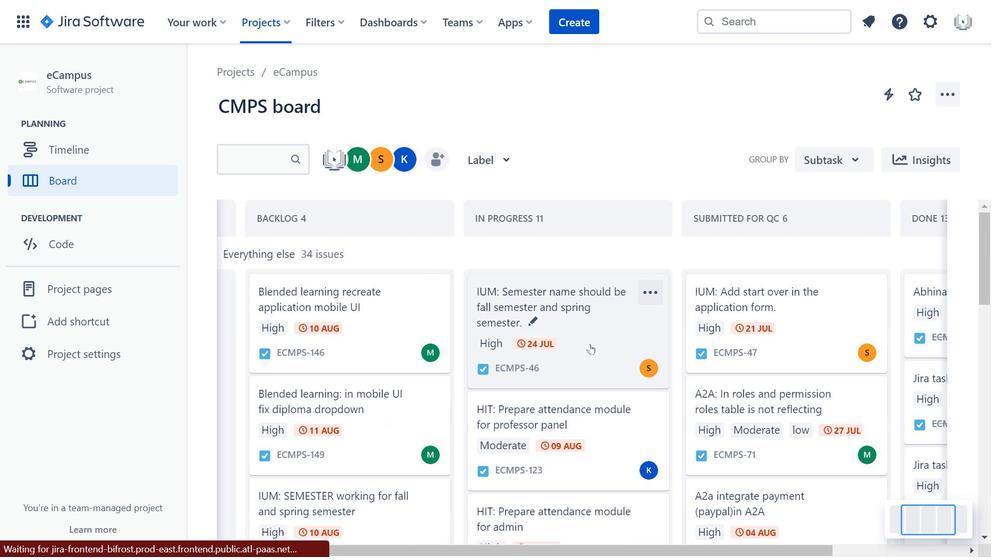 
Action: Mouse moved to (590, 344)
Screenshot: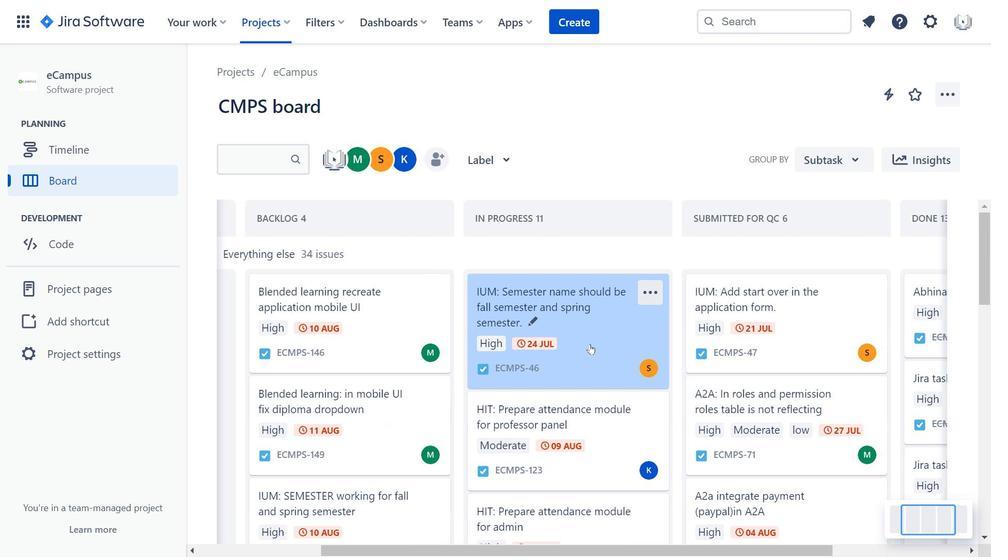 
Action: Mouse pressed left at (590, 344)
Screenshot: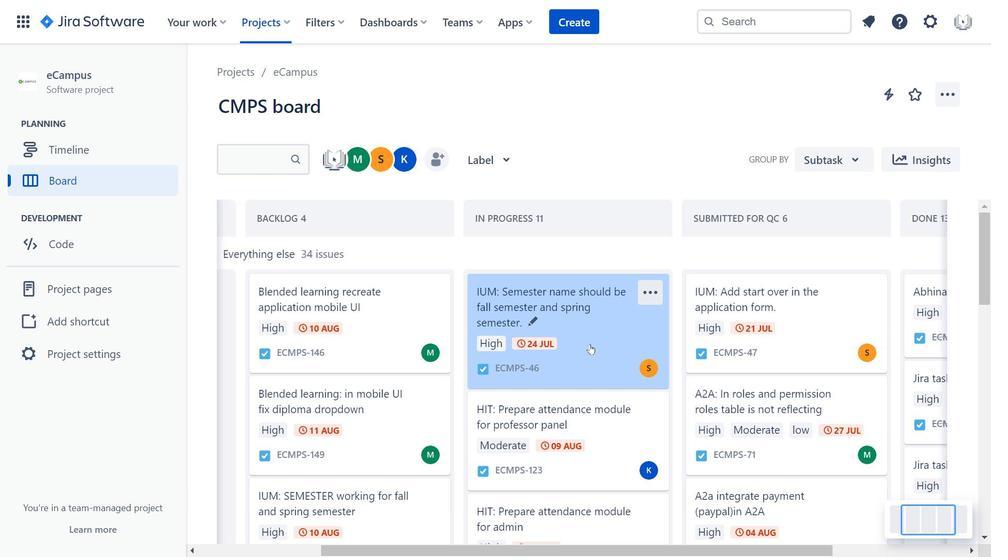 
Action: Mouse moved to (254, 275)
Screenshot: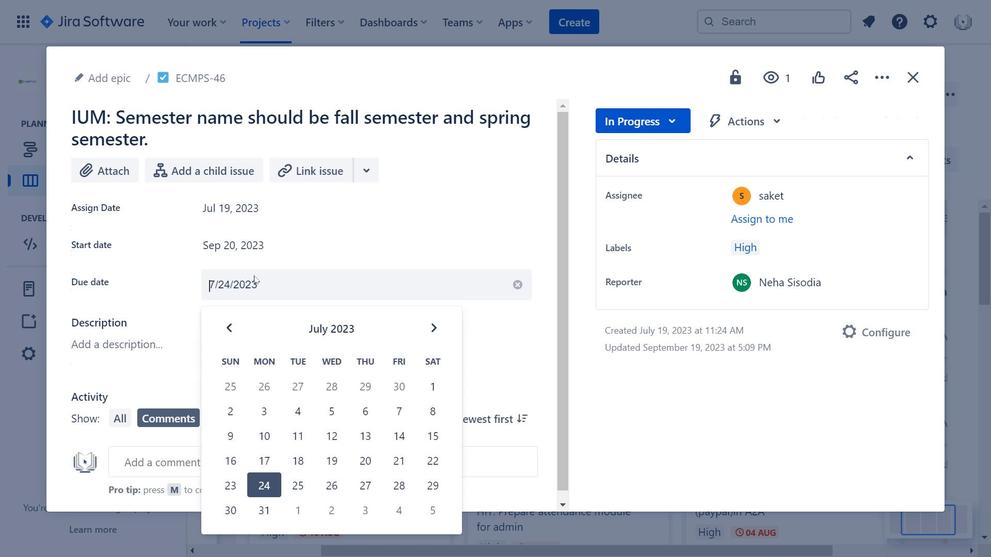 
Action: Mouse pressed left at (254, 275)
Screenshot: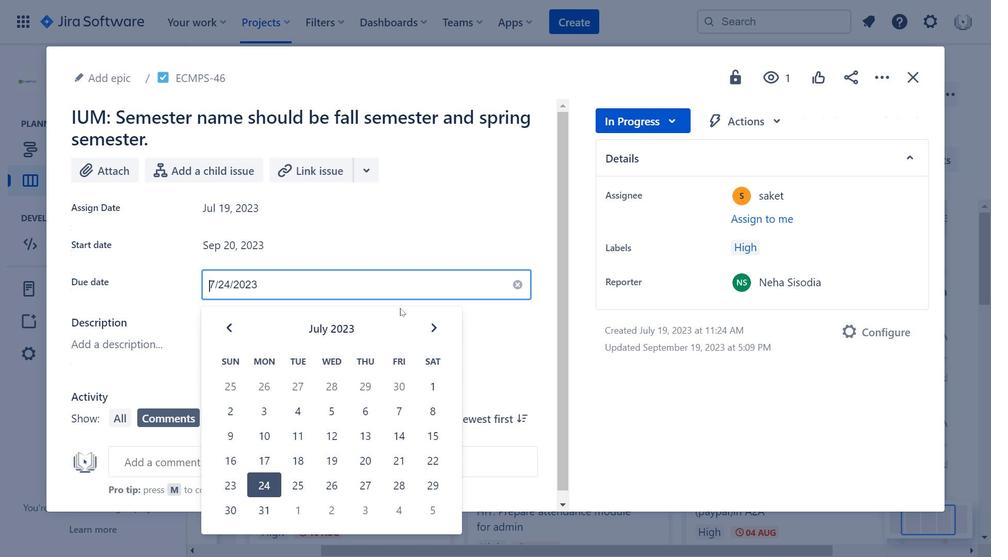 
Action: Mouse moved to (430, 331)
Screenshot: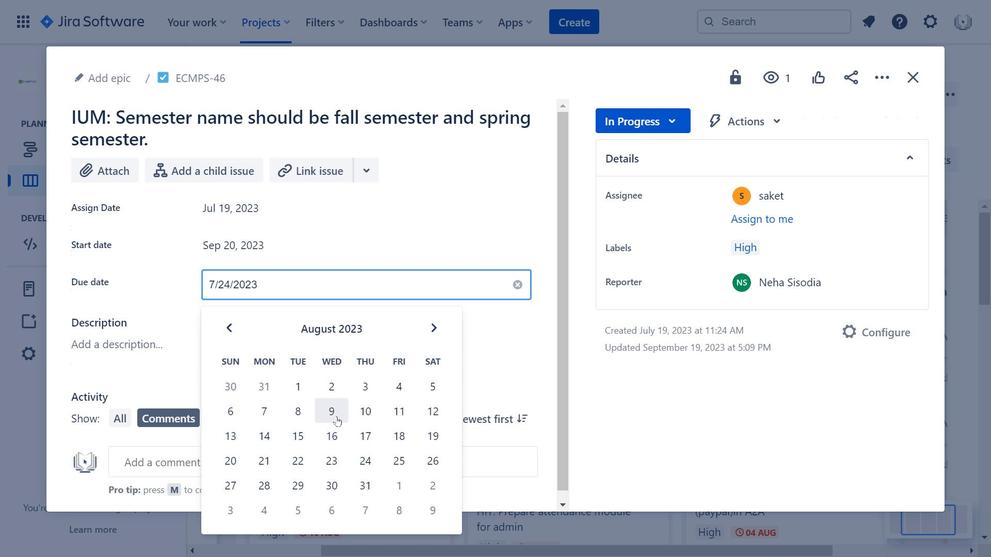 
Action: Mouse pressed left at (430, 331)
Screenshot: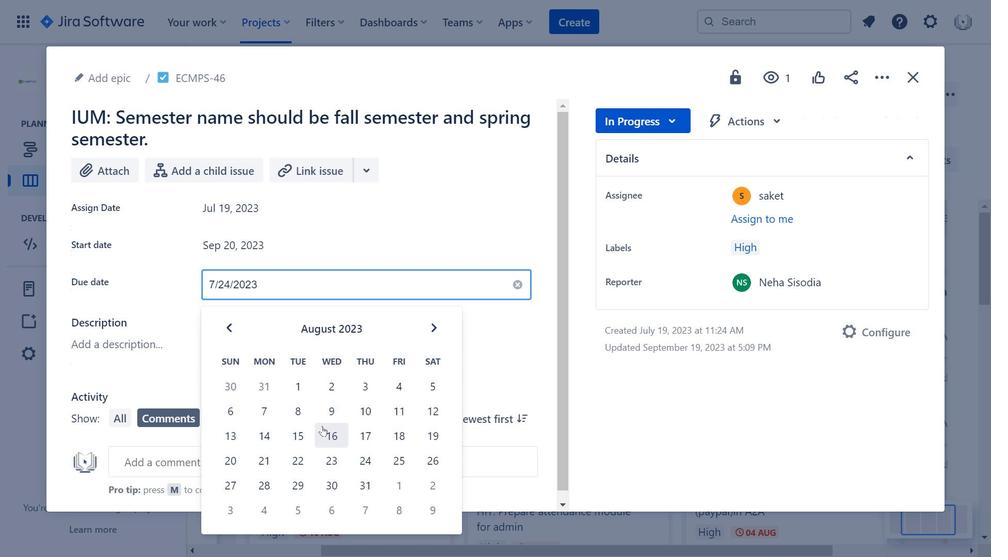 
Action: Mouse moved to (429, 324)
Screenshot: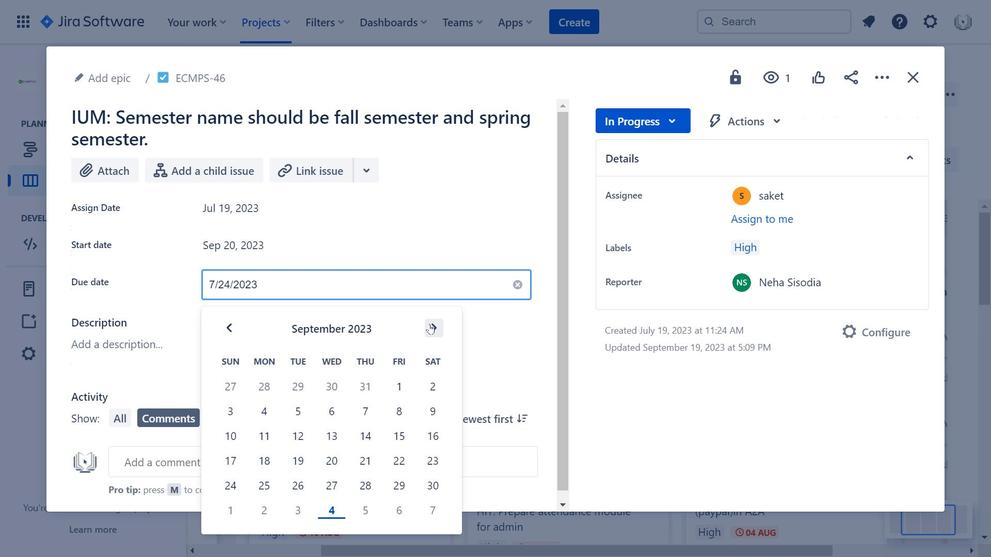
Action: Mouse pressed left at (429, 324)
Screenshot: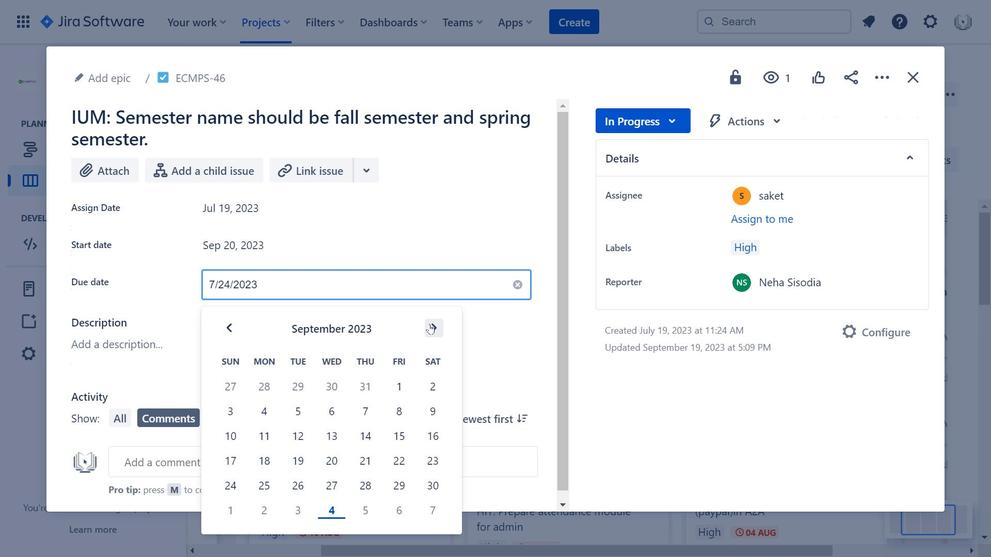 
Action: Mouse moved to (437, 329)
Screenshot: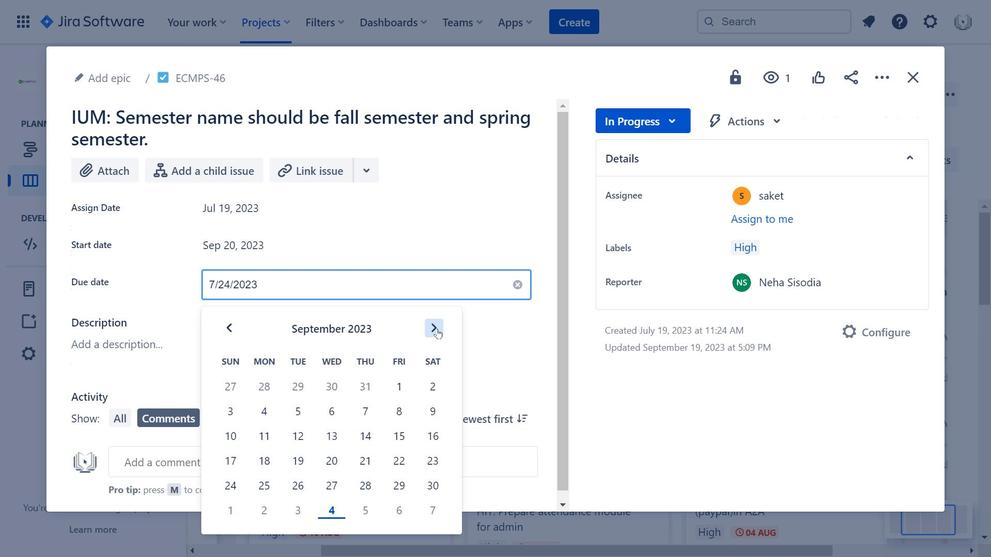
Action: Mouse pressed left at (437, 329)
Screenshot: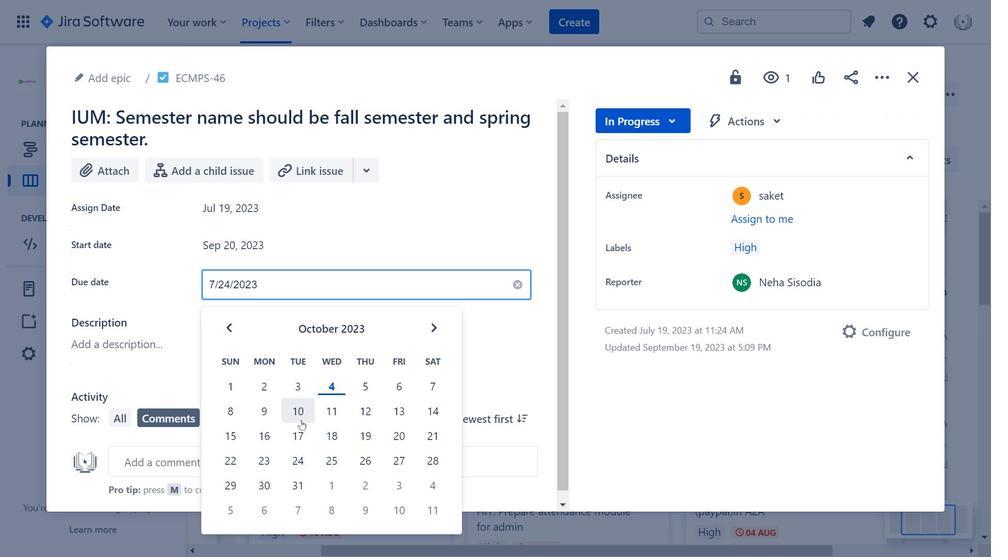 
Action: Mouse moved to (235, 333)
Screenshot: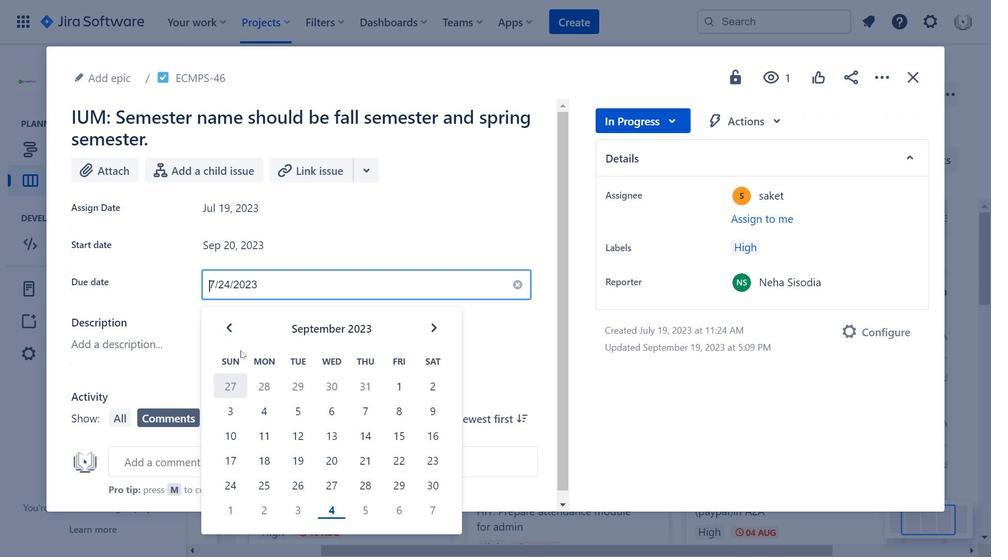 
Action: Mouse pressed left at (235, 333)
Screenshot: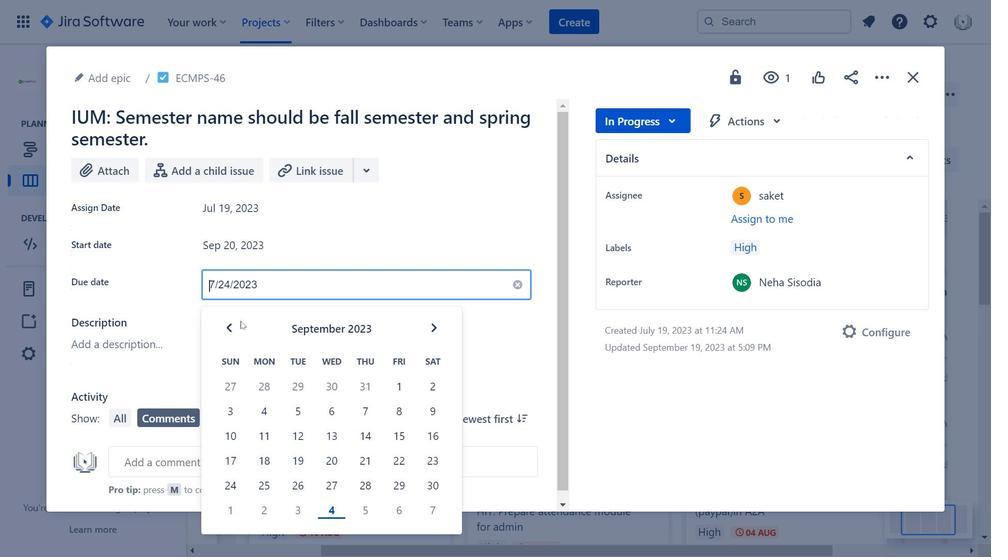 
Action: Mouse moved to (234, 323)
Screenshot: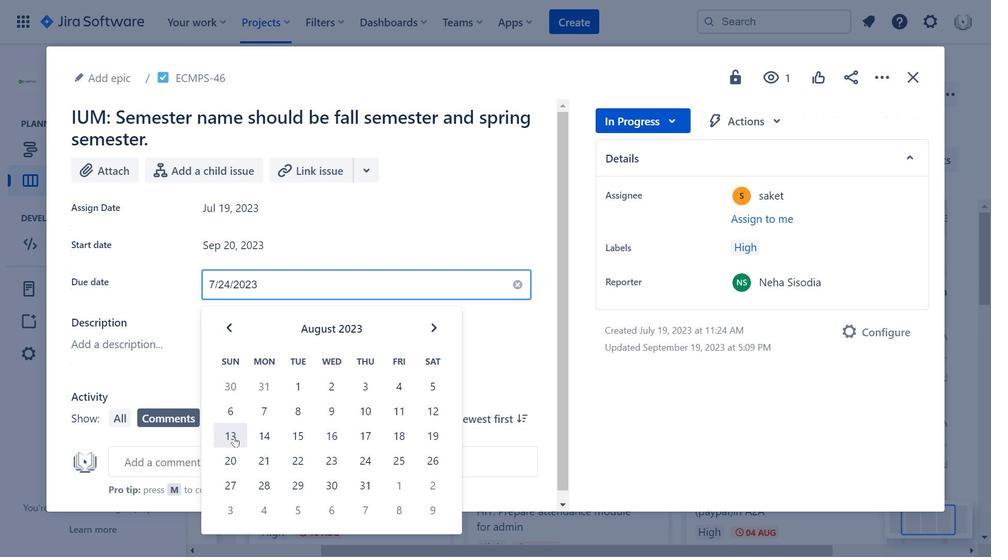 
Action: Mouse pressed left at (234, 323)
Screenshot: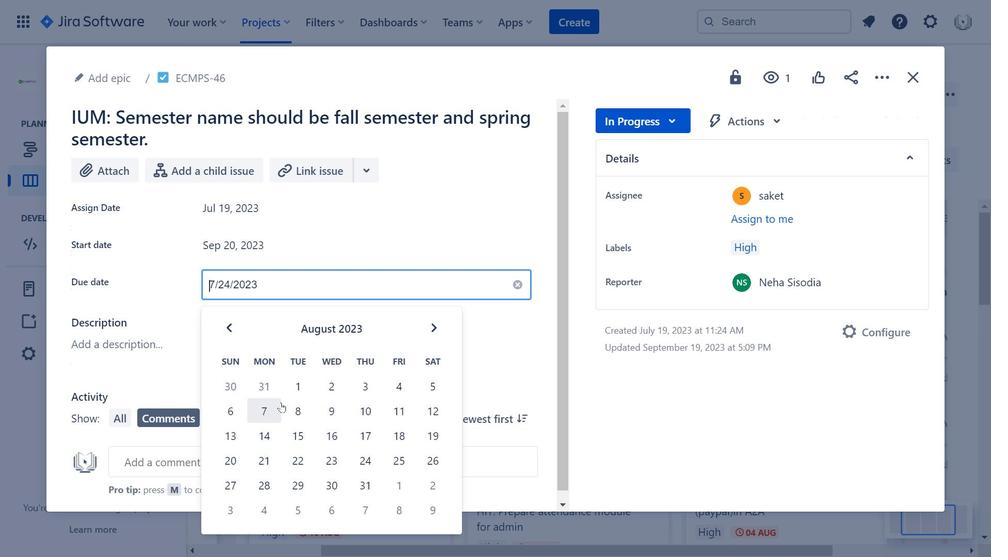 
Action: Mouse moved to (657, 116)
Screenshot: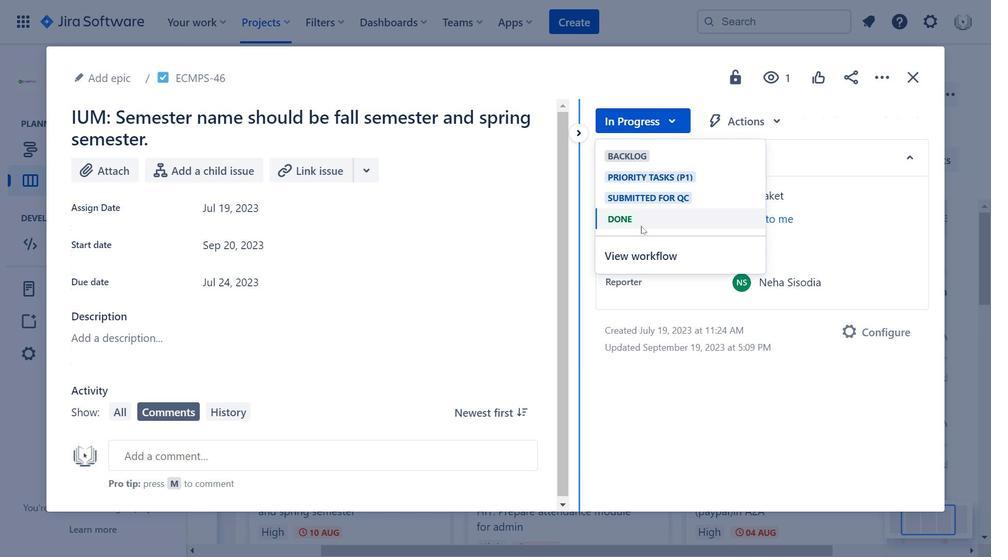
Action: Mouse pressed left at (657, 116)
Screenshot: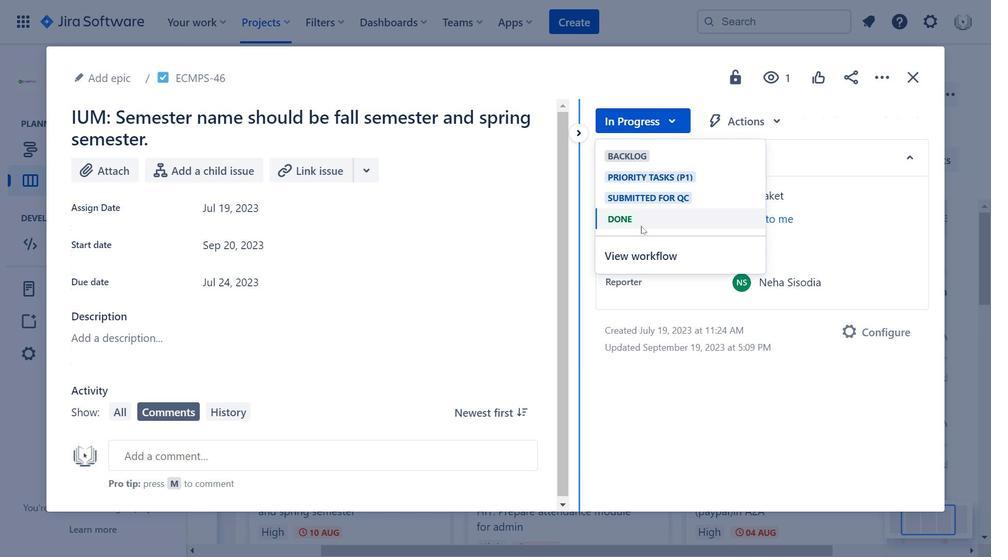 
Action: Mouse moved to (914, 84)
Screenshot: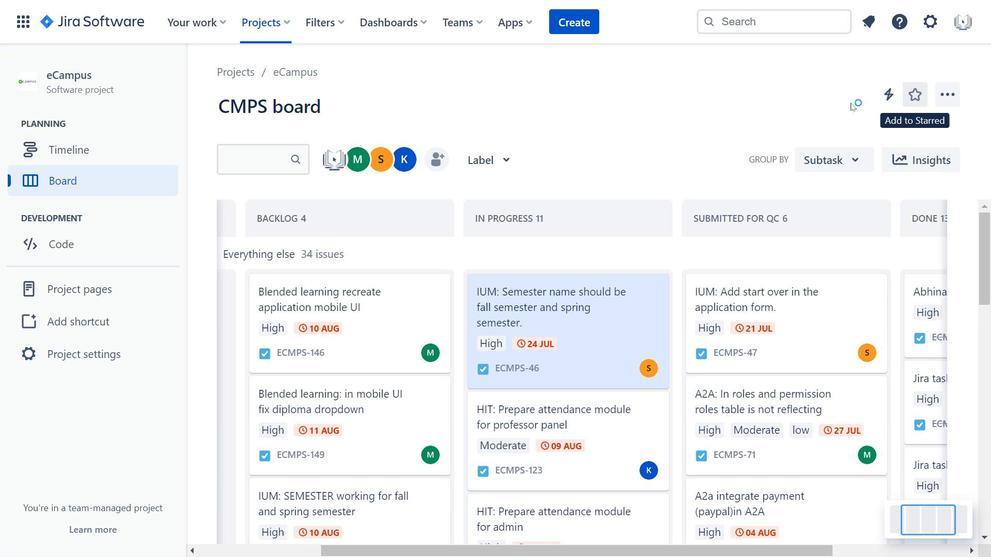 
Action: Mouse pressed left at (914, 84)
Screenshot: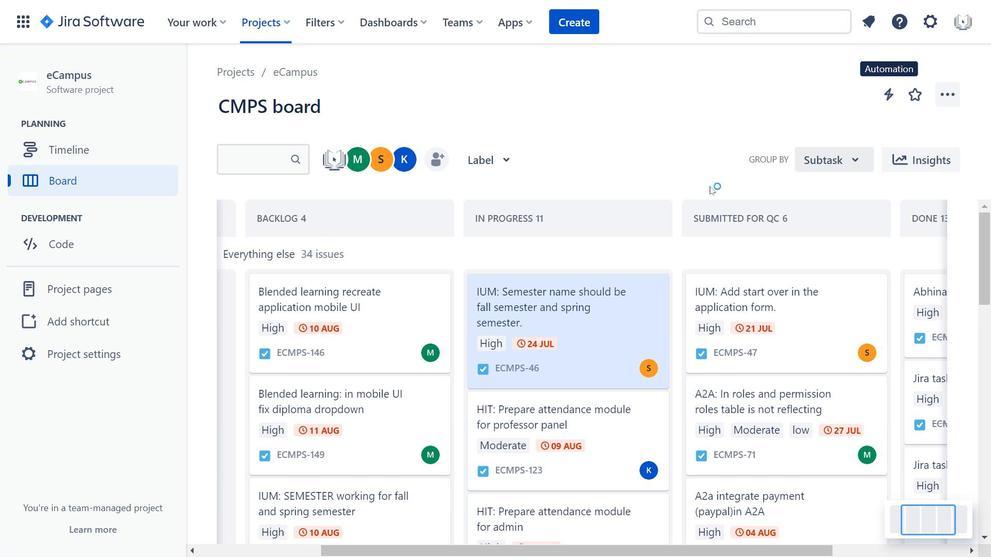
Action: Mouse moved to (557, 293)
Screenshot: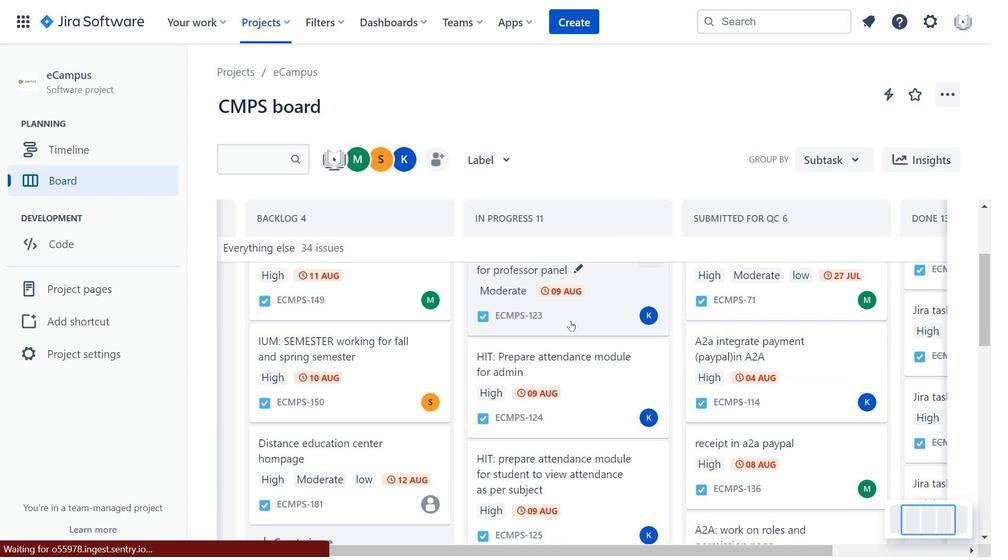 
Action: Mouse scrolled (557, 293) with delta (0, 0)
Screenshot: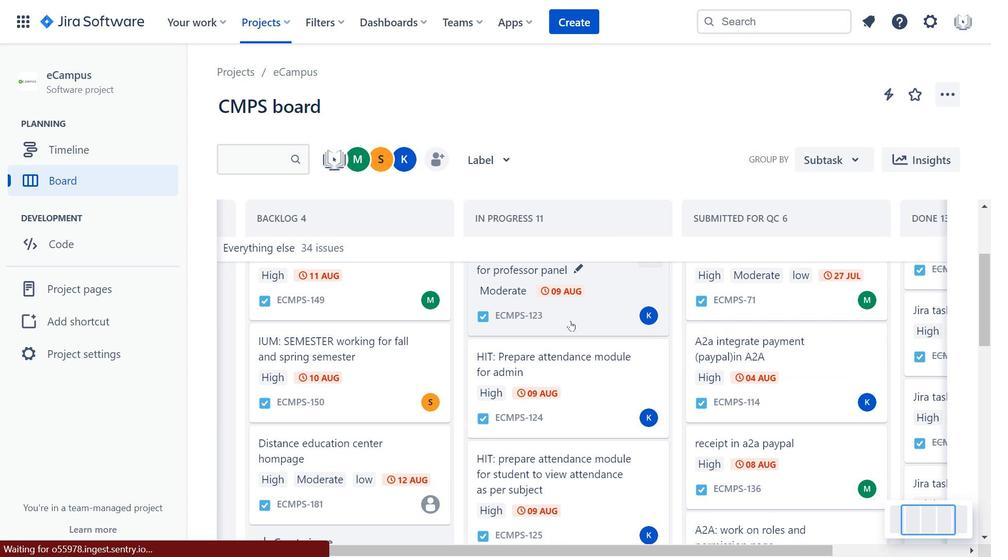 
Action: Mouse scrolled (557, 293) with delta (0, 0)
Screenshot: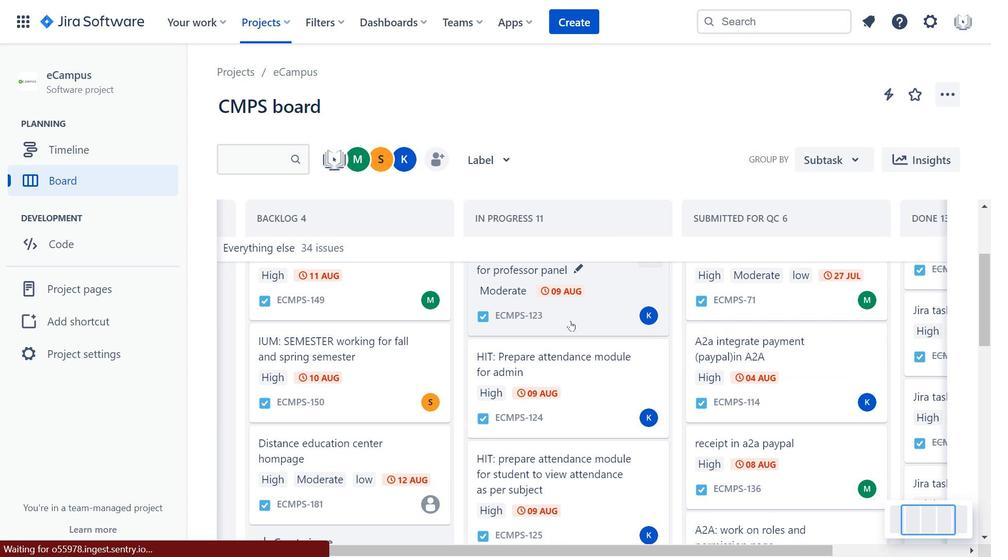 
Action: Mouse moved to (571, 321)
Screenshot: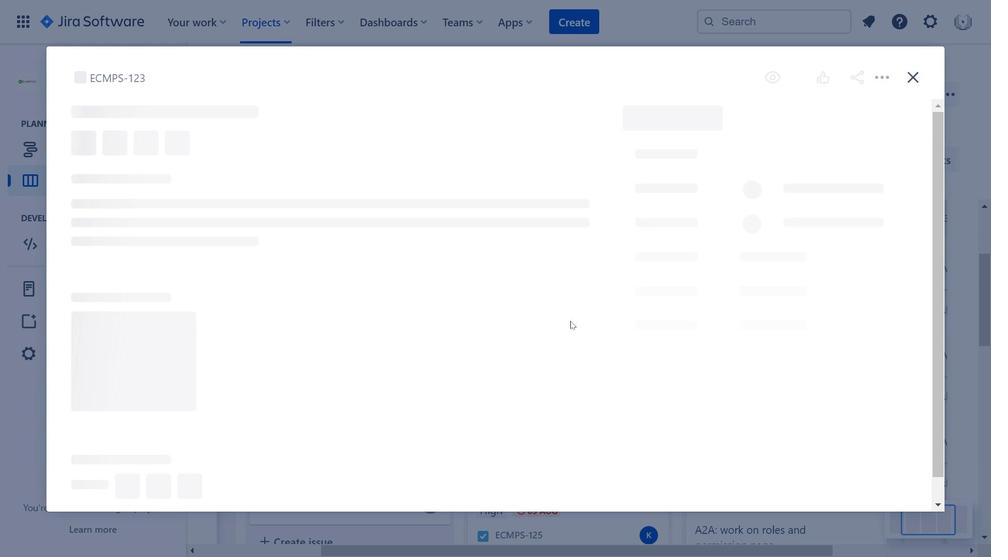 
Action: Mouse pressed left at (571, 321)
Screenshot: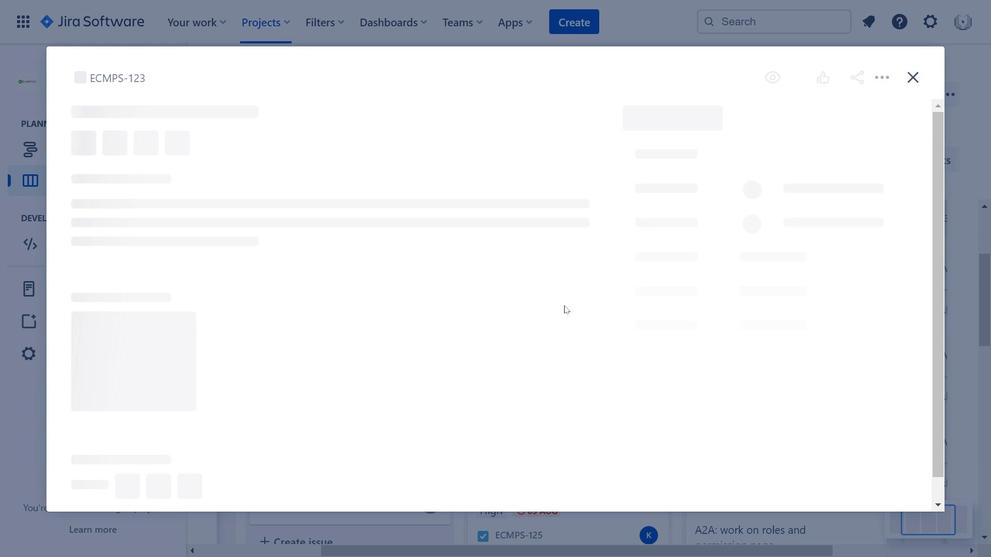 
Action: Mouse moved to (275, 259)
Screenshot: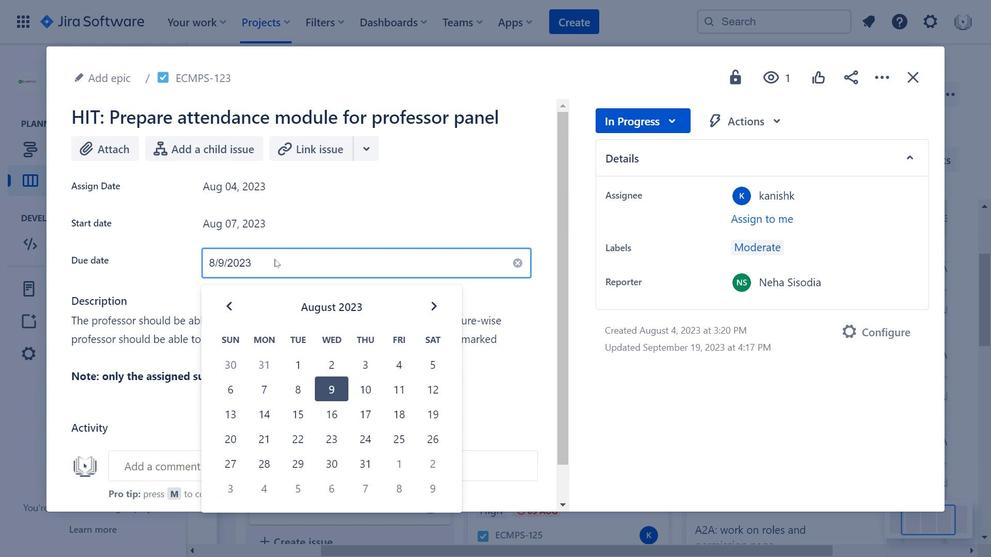 
Action: Mouse pressed left at (275, 259)
Screenshot: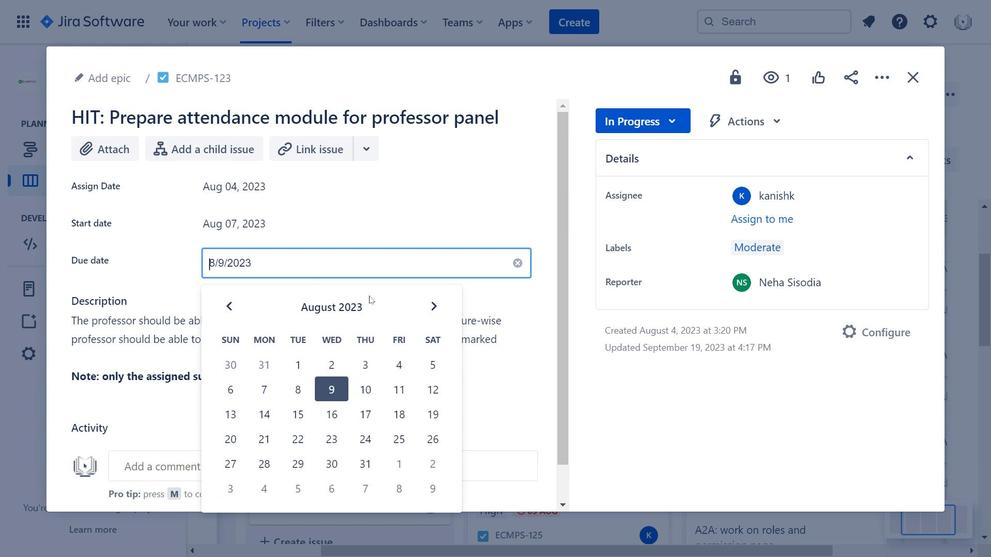 
Action: Mouse moved to (432, 307)
Screenshot: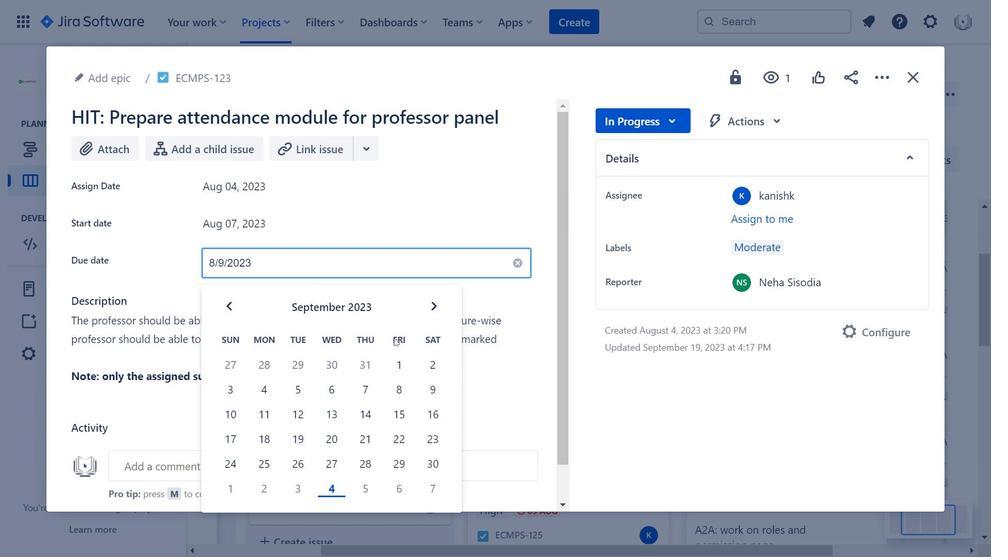 
Action: Mouse pressed left at (432, 307)
Screenshot: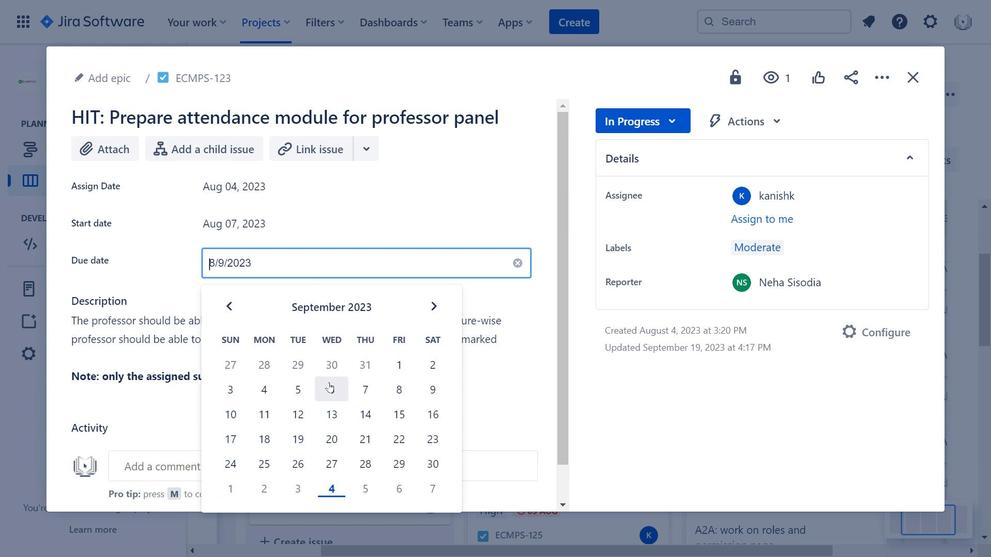 
Action: Mouse moved to (674, 124)
Screenshot: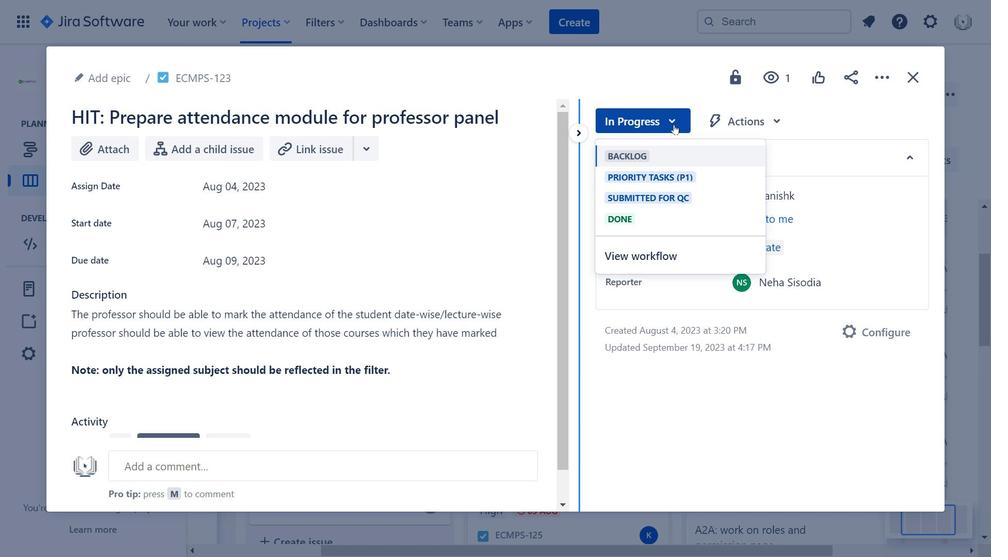 
Action: Mouse pressed left at (674, 124)
Screenshot: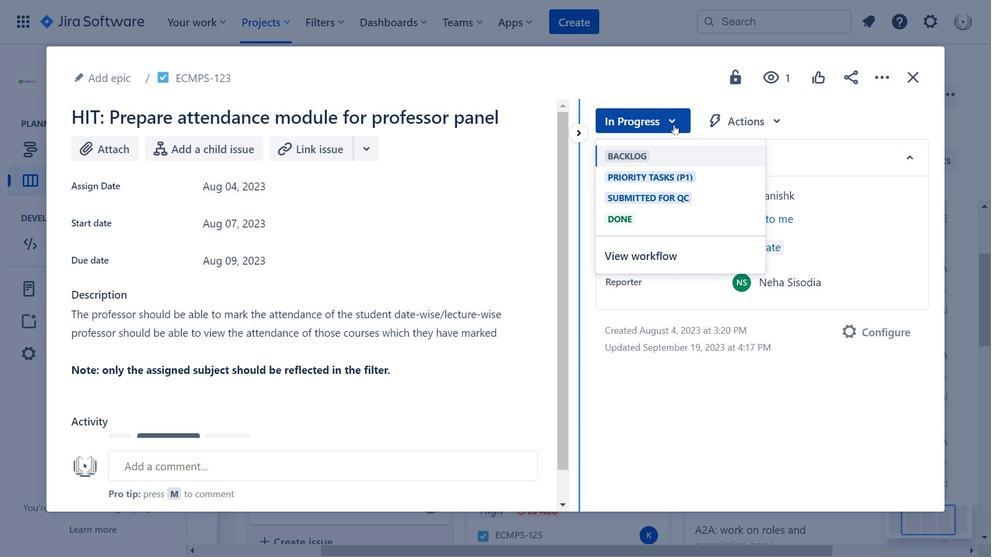 
Action: Mouse moved to (362, 339)
Screenshot: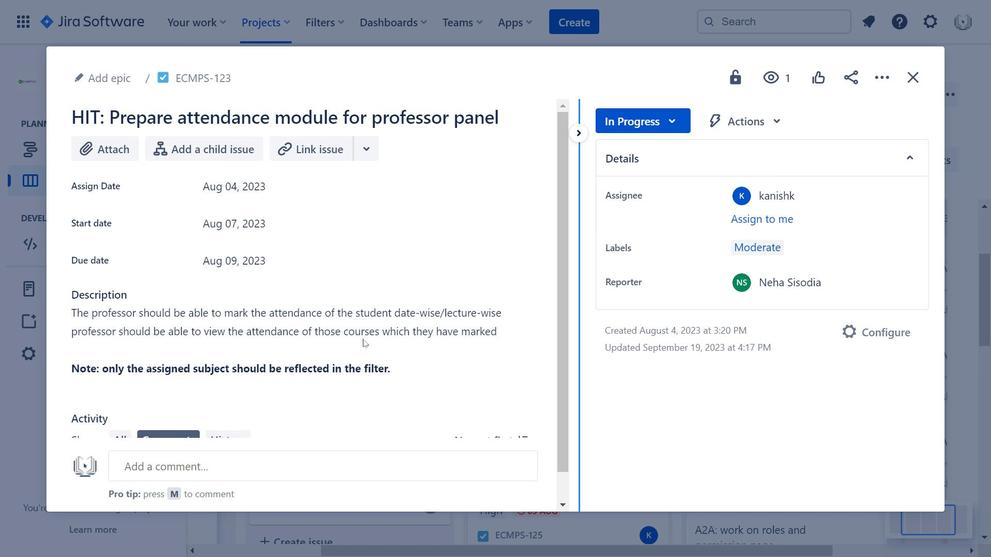 
Action: Mouse pressed left at (362, 339)
Screenshot: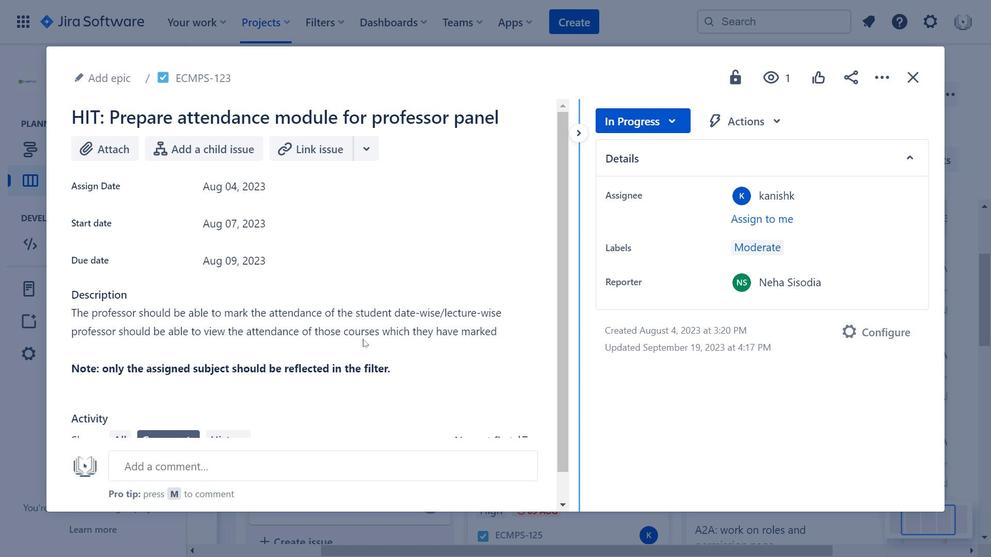 
Action: Mouse moved to (546, 148)
Screenshot: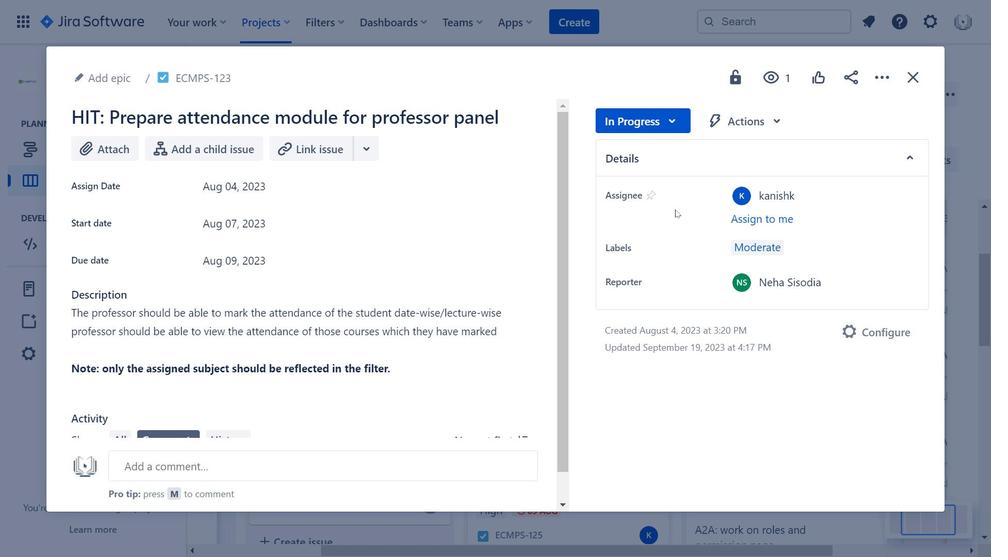 
Action: Mouse pressed left at (546, 148)
Screenshot: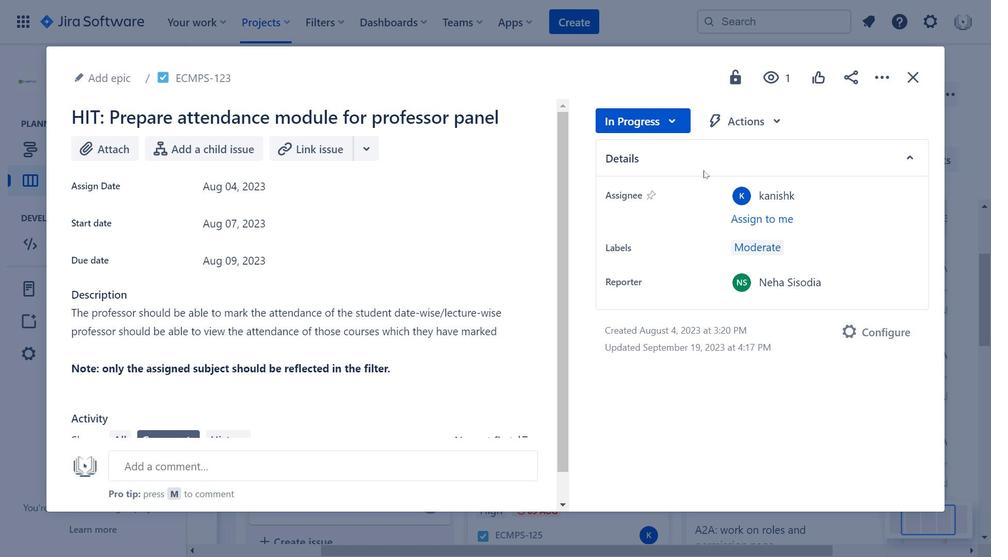 
Action: Mouse moved to (727, 115)
Screenshot: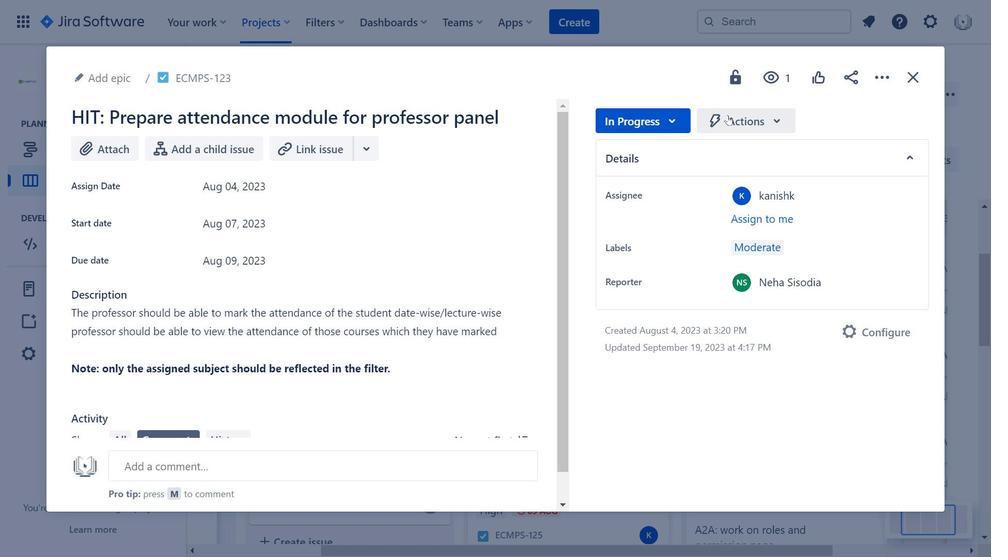 
Action: Mouse pressed left at (727, 115)
Screenshot: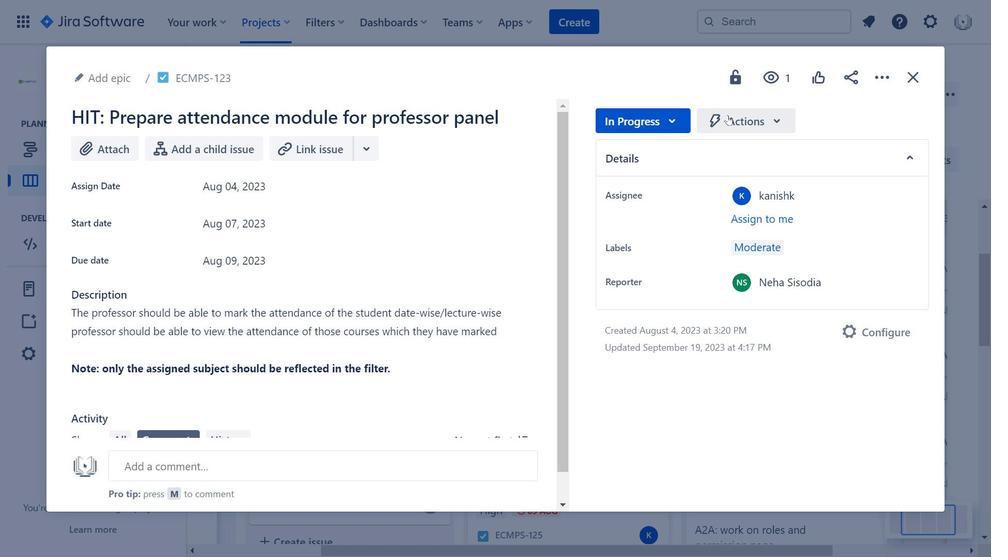 
Action: Mouse moved to (909, 83)
Screenshot: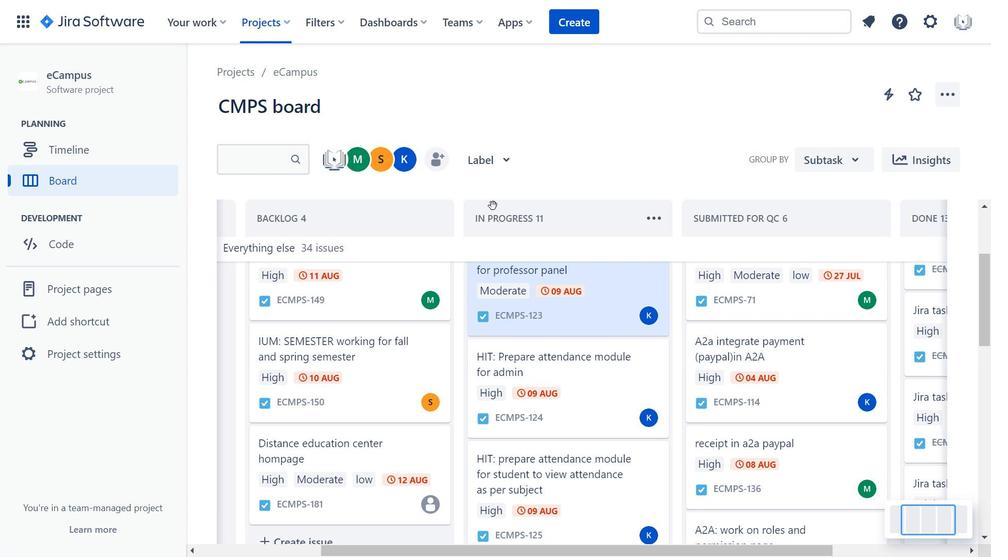 
Action: Mouse pressed left at (909, 83)
Screenshot: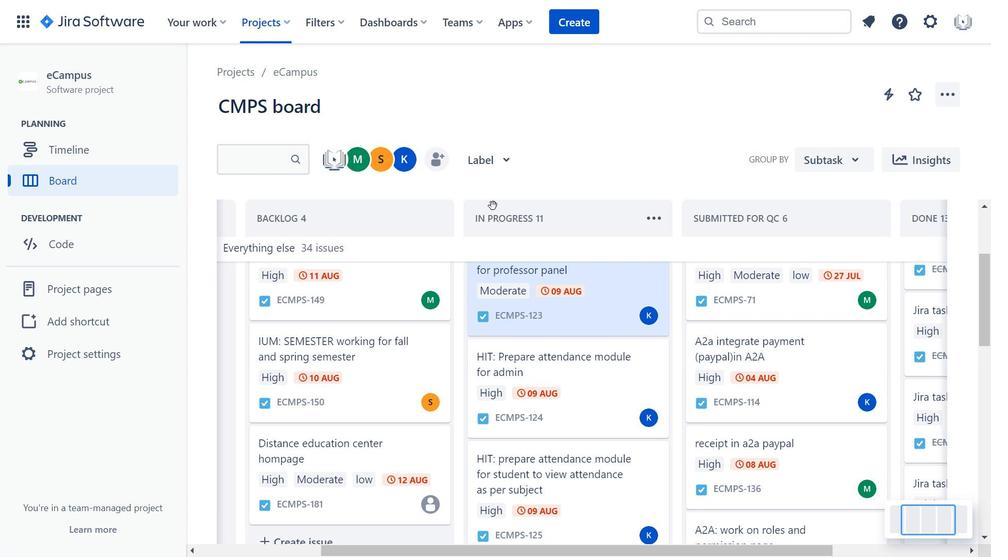 
Action: Mouse moved to (512, 283)
Screenshot: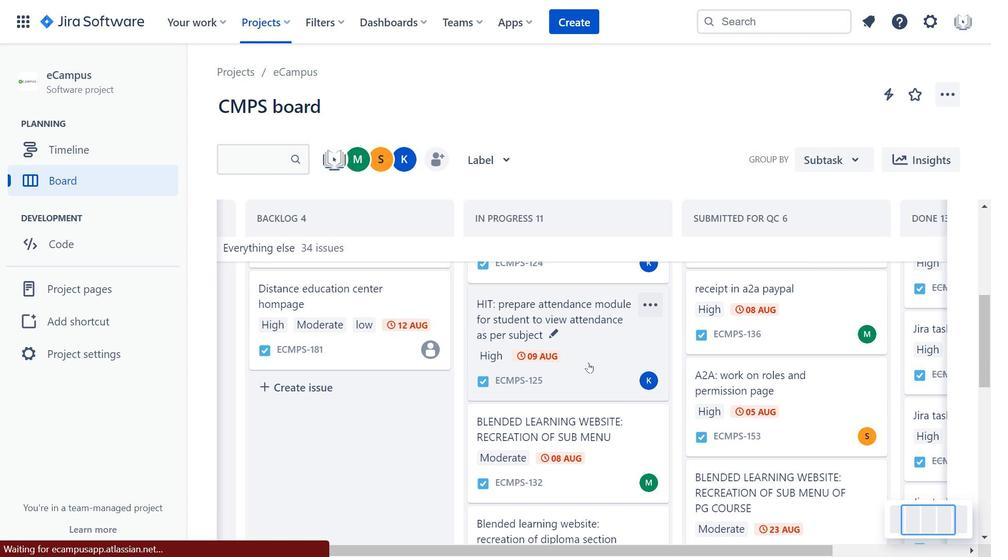 
Action: Mouse scrolled (512, 283) with delta (0, 0)
Screenshot: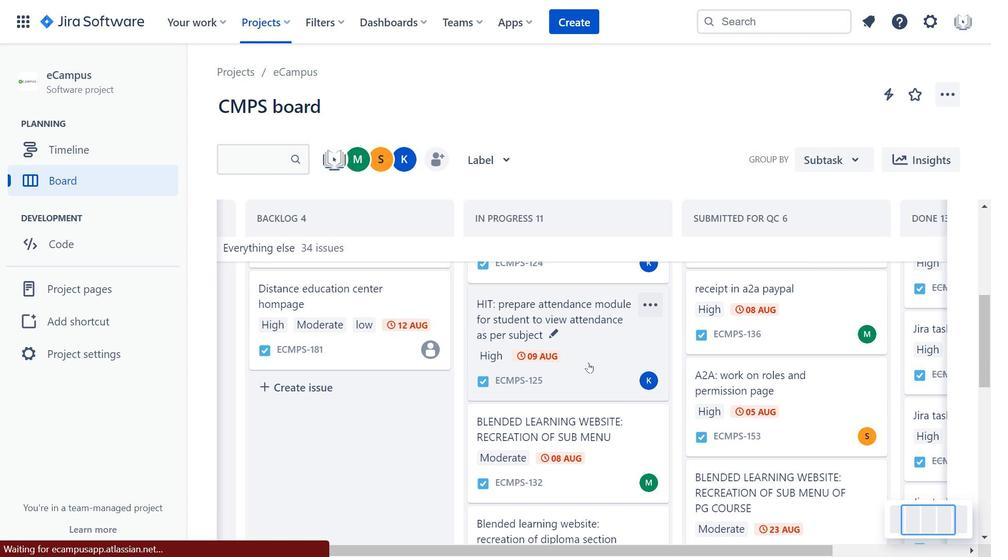 
Action: Mouse scrolled (512, 283) with delta (0, 0)
Screenshot: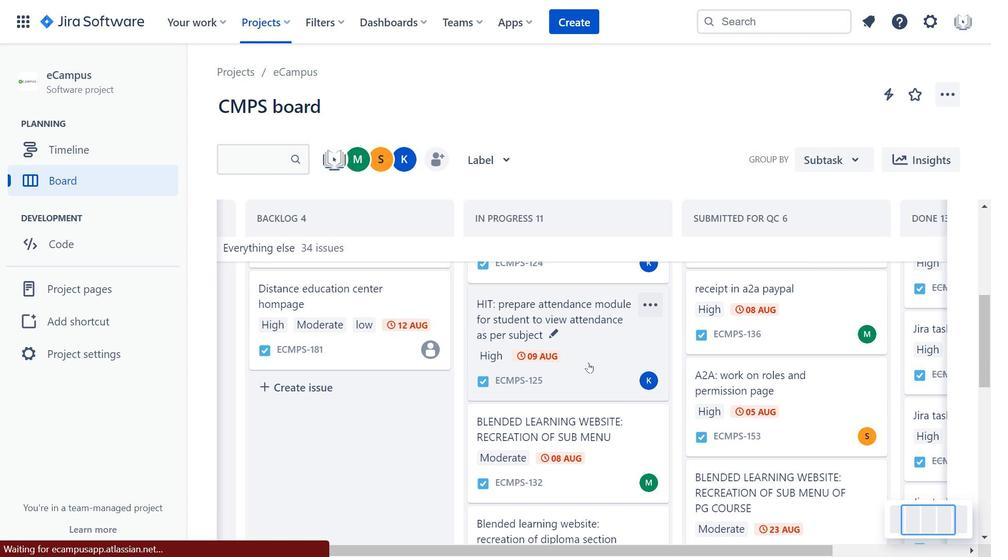 
Action: Mouse moved to (588, 363)
Screenshot: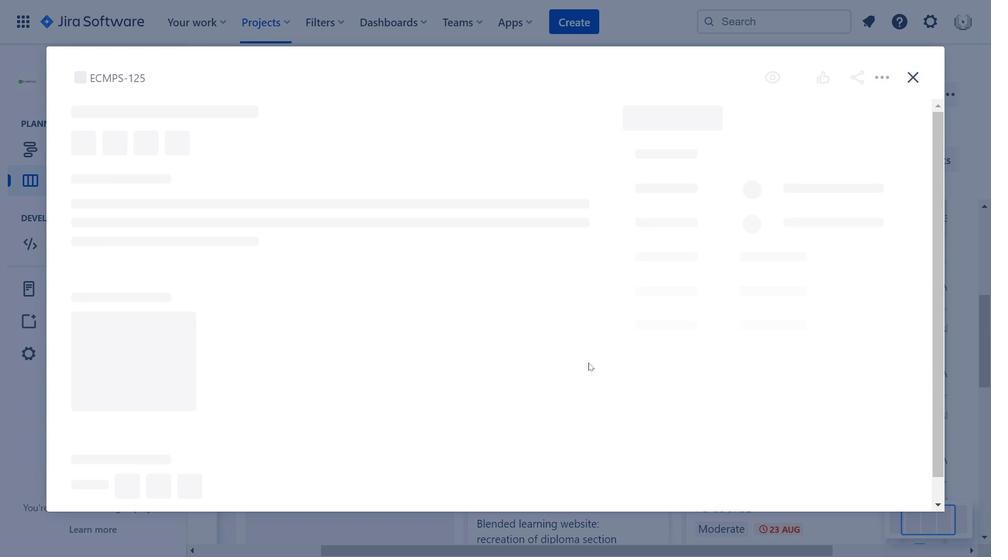 
Action: Mouse pressed left at (588, 363)
Screenshot: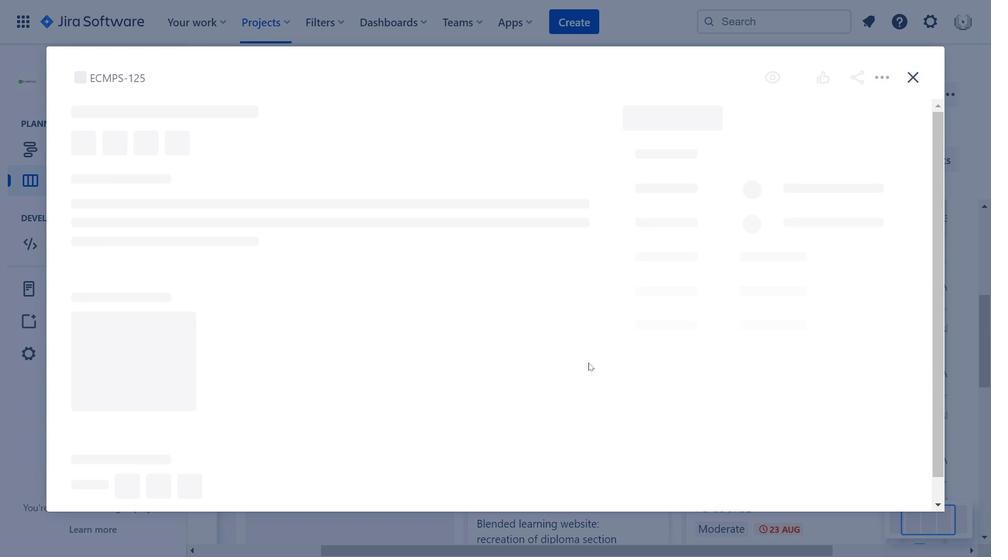 
Action: Mouse moved to (279, 252)
Screenshot: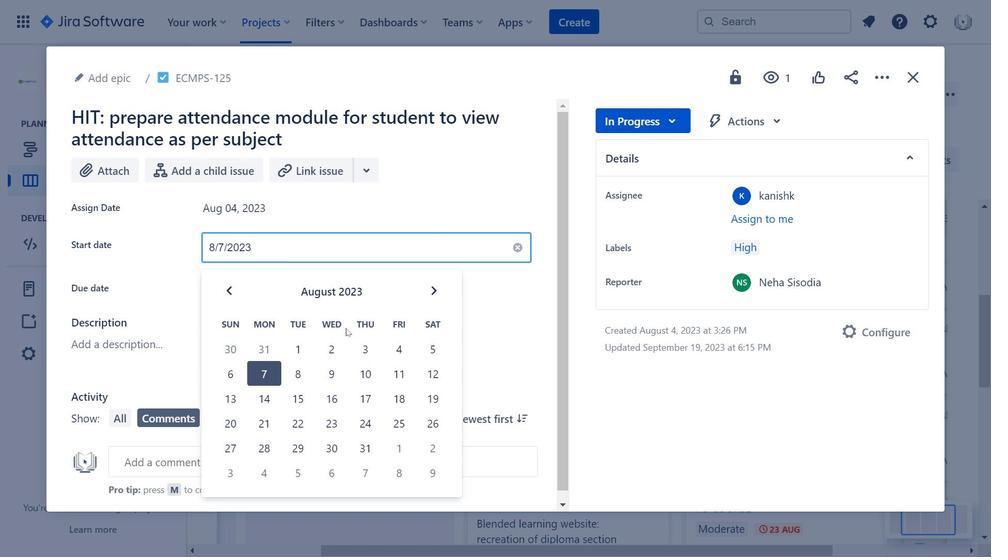 
Action: Mouse pressed left at (279, 252)
Screenshot: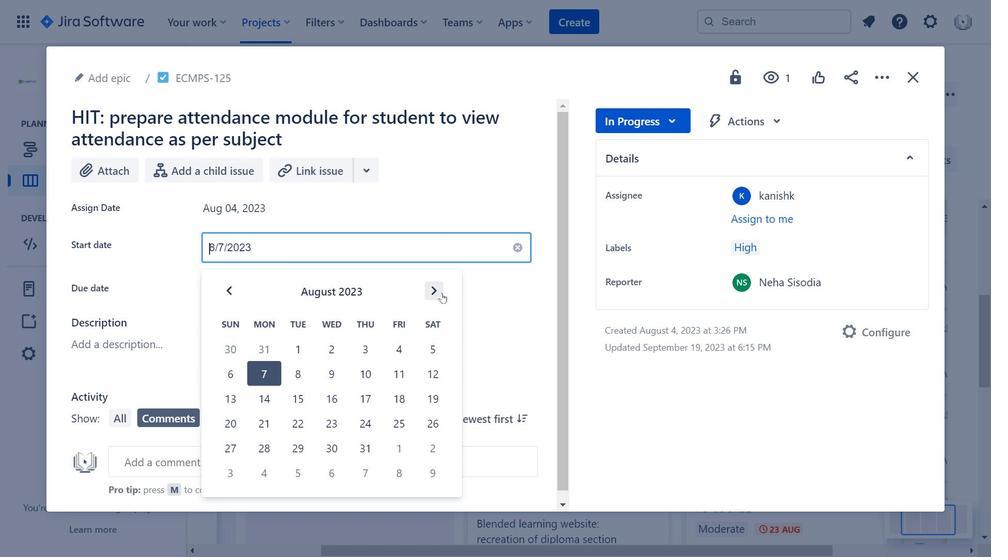 
Action: Mouse moved to (429, 293)
Screenshot: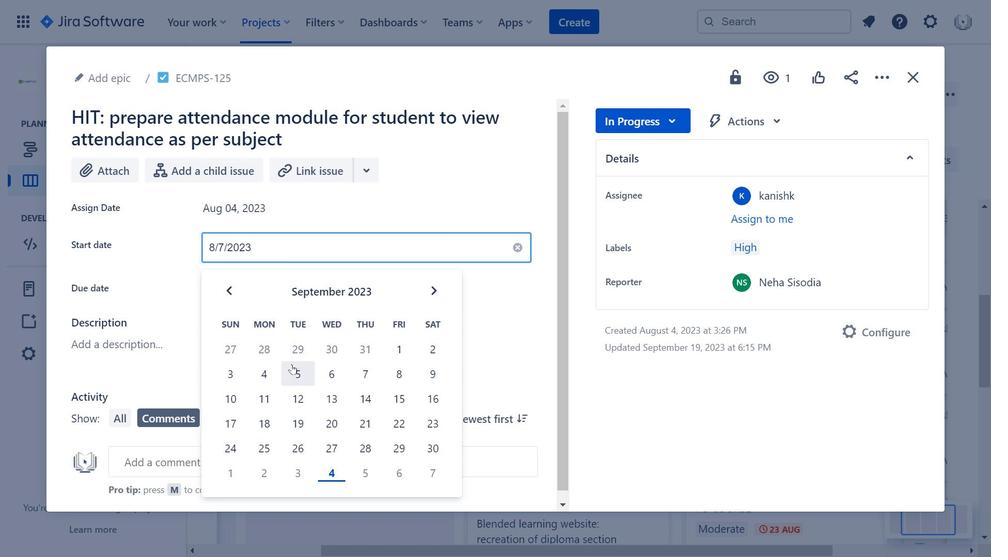 
Action: Mouse pressed left at (429, 293)
Screenshot: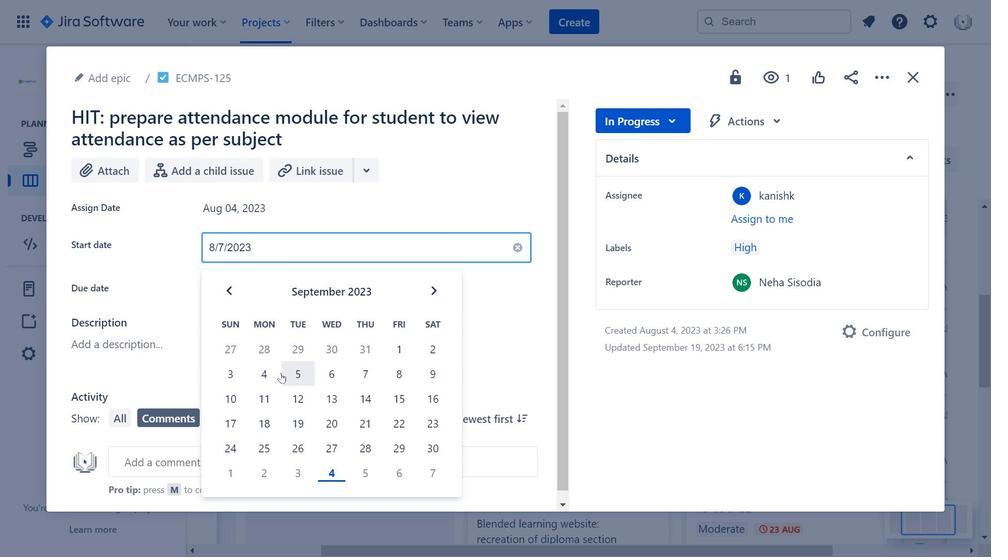 
Action: Mouse moved to (235, 290)
Screenshot: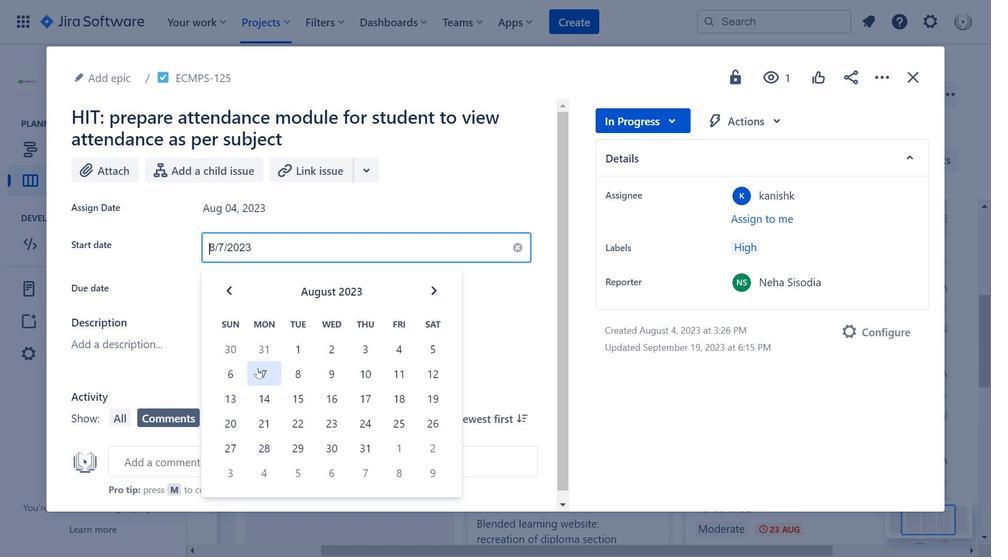 
Action: Mouse pressed left at (235, 290)
Screenshot: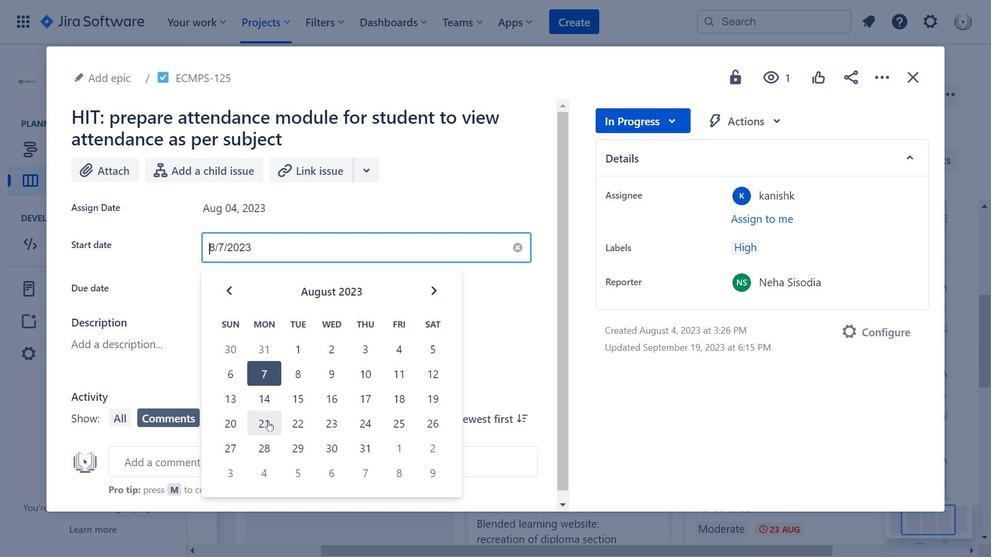 
Action: Mouse moved to (437, 293)
Screenshot: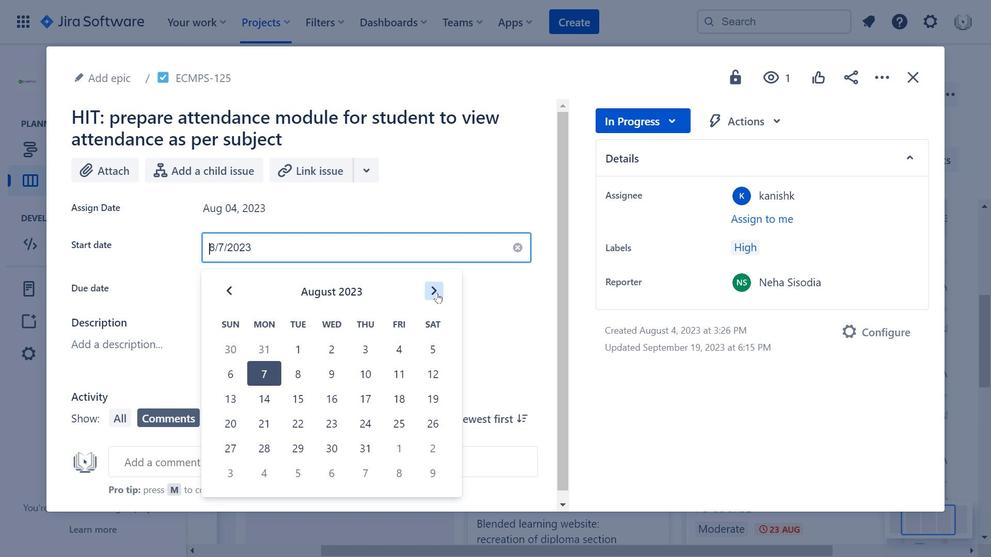 
Action: Mouse pressed left at (437, 293)
Screenshot: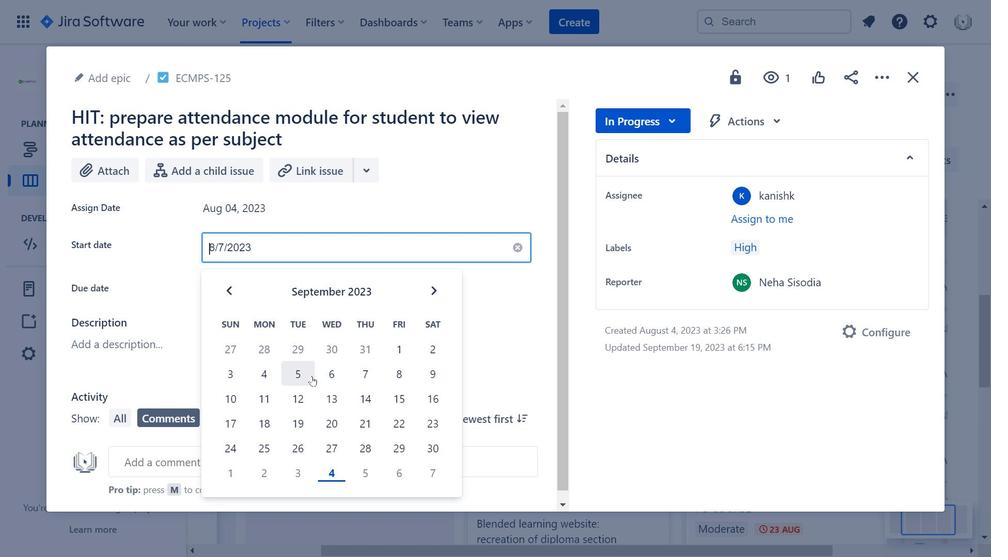 
Action: Mouse moved to (434, 293)
Screenshot: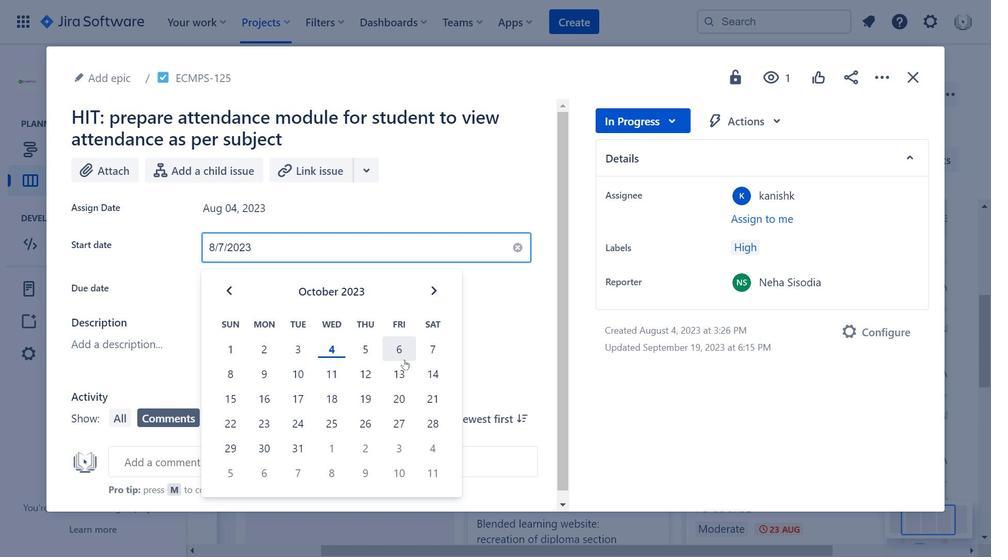 
Action: Mouse pressed left at (434, 293)
Screenshot: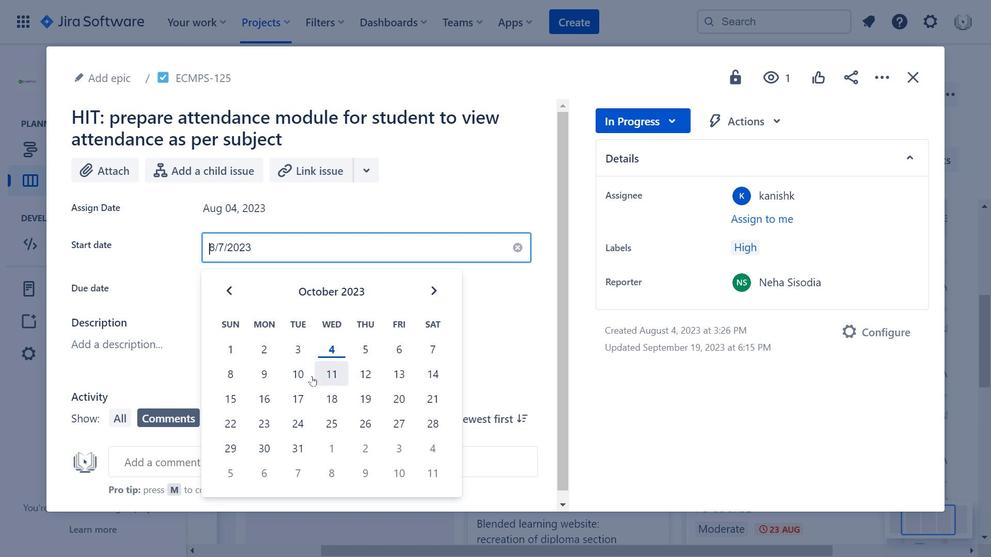 
Action: Mouse moved to (224, 289)
Screenshot: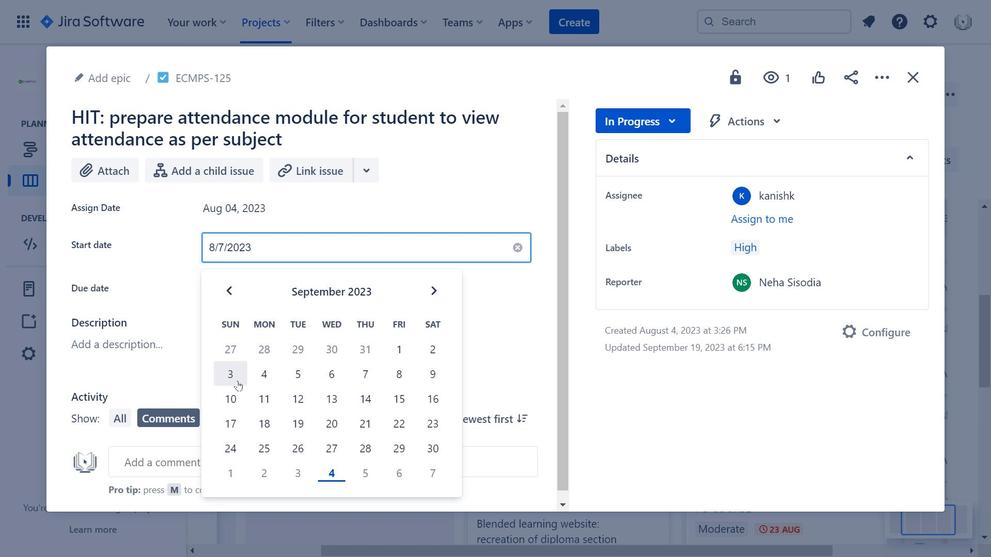 
Action: Mouse pressed left at (224, 289)
Screenshot: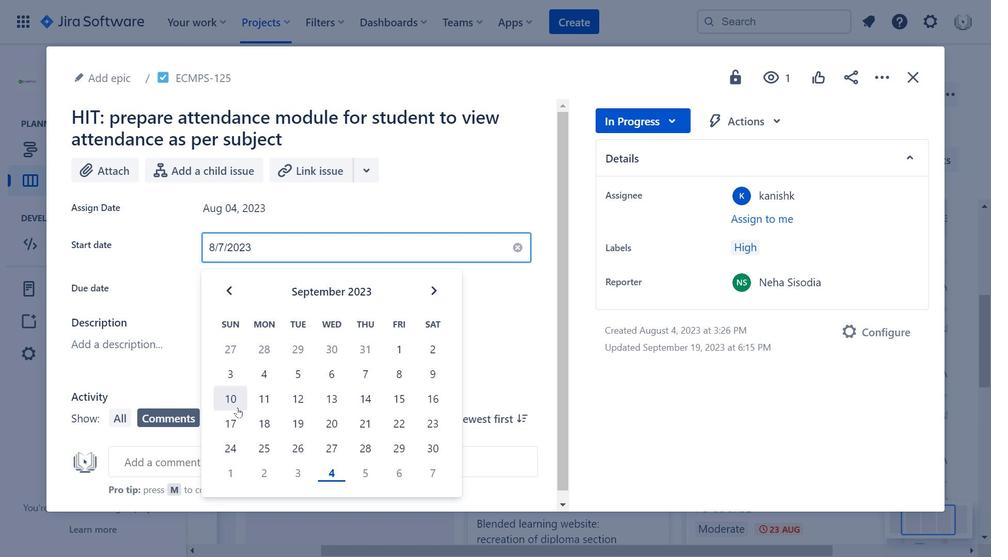 
Action: Mouse moved to (429, 290)
Screenshot: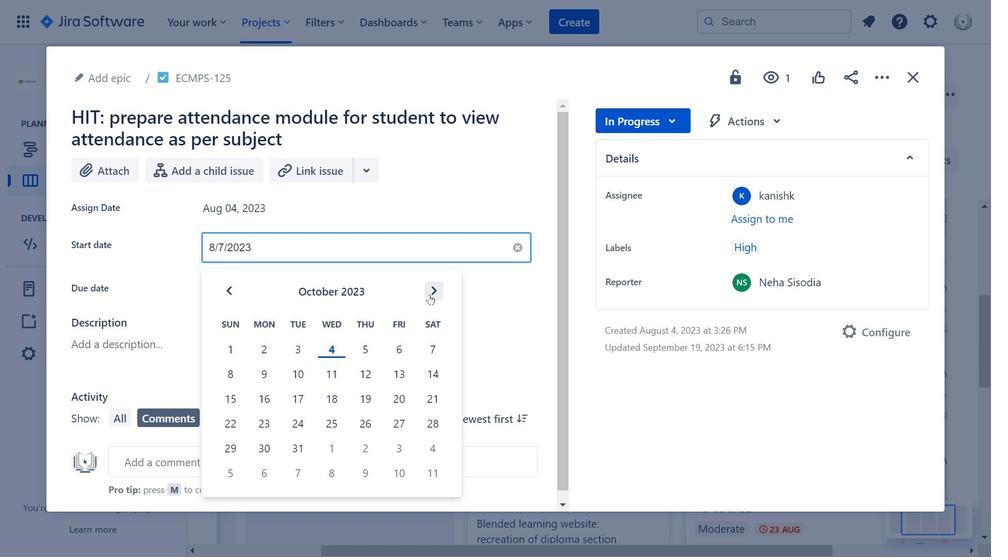
Action: Mouse pressed left at (429, 290)
Screenshot: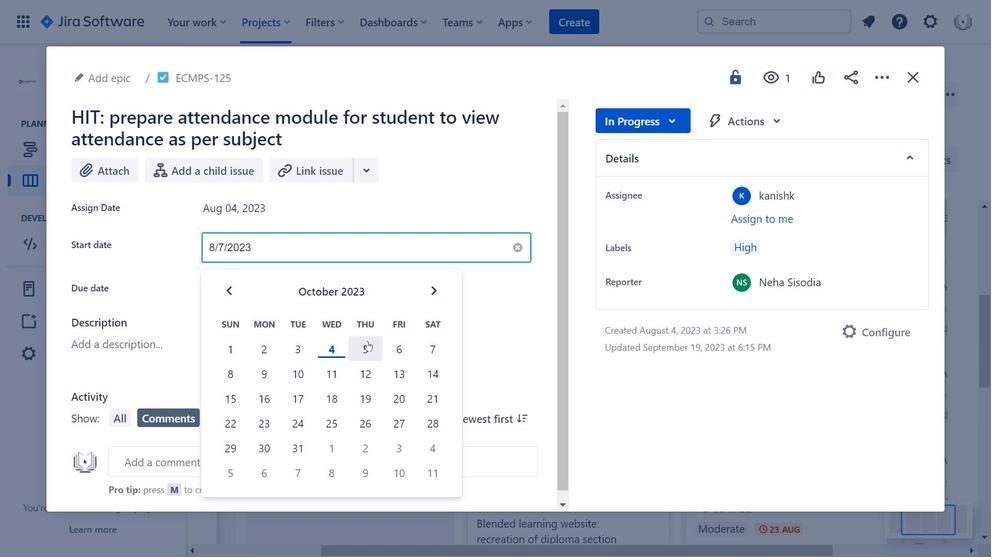 
Action: Mouse moved to (228, 291)
Screenshot: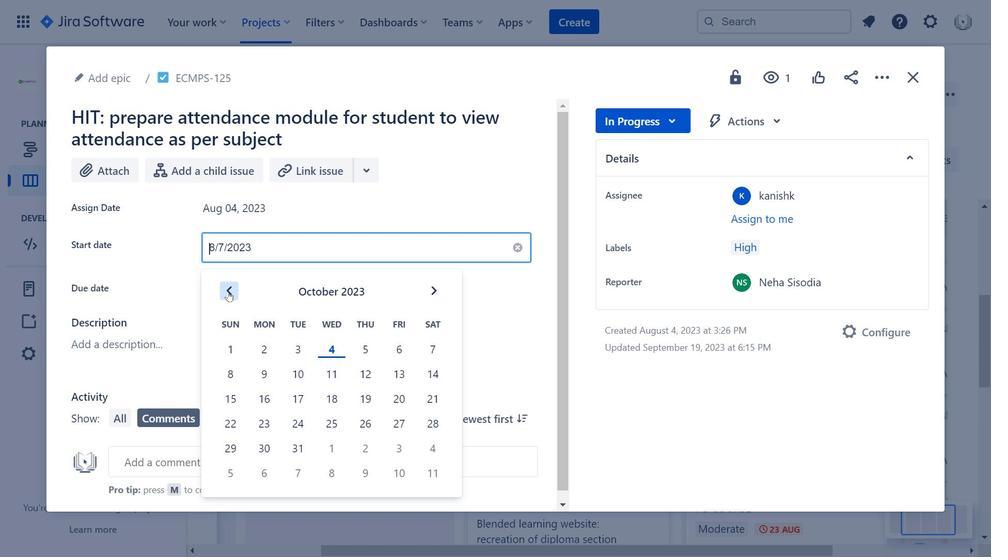 
Action: Mouse pressed left at (228, 291)
Screenshot: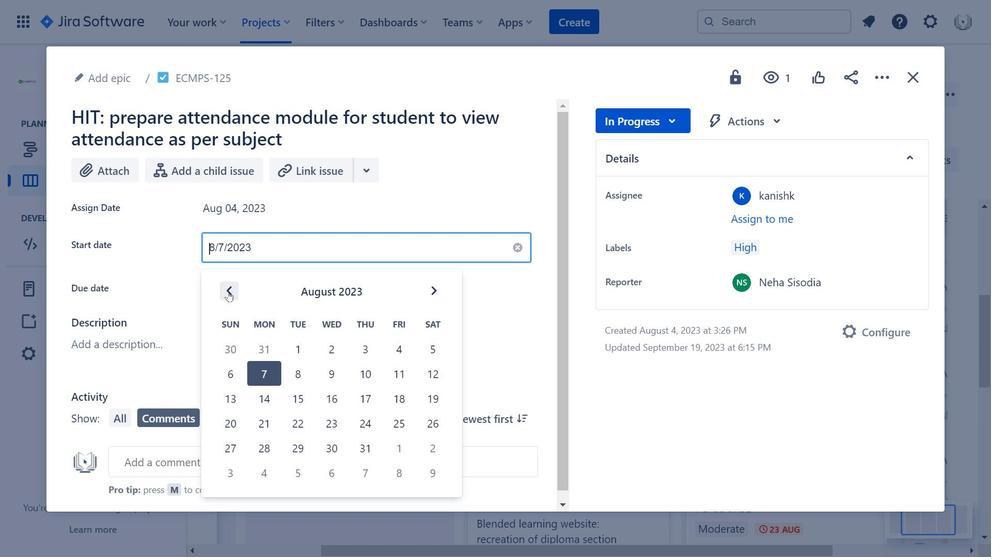 
Action: Mouse pressed left at (228, 291)
Screenshot: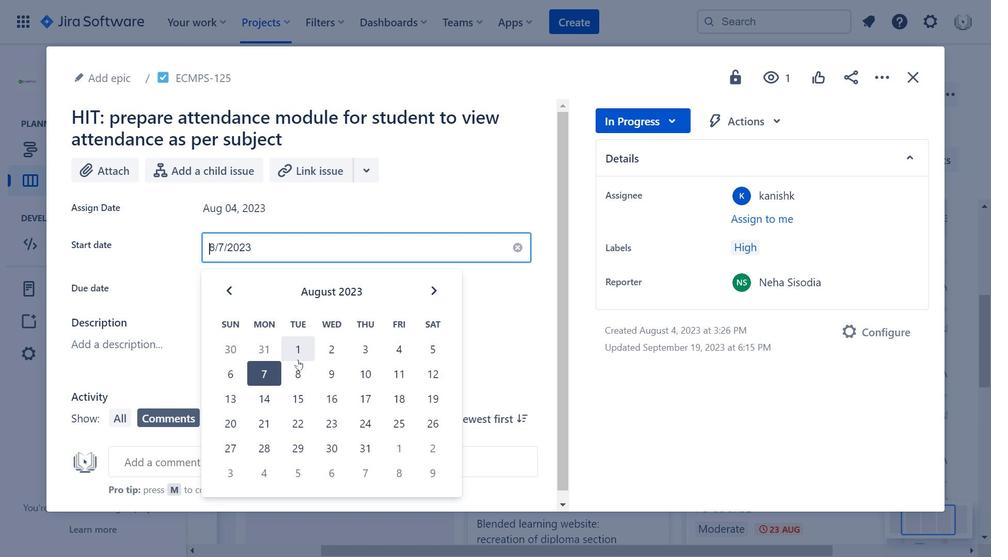 
Action: Mouse moved to (912, 87)
Screenshot: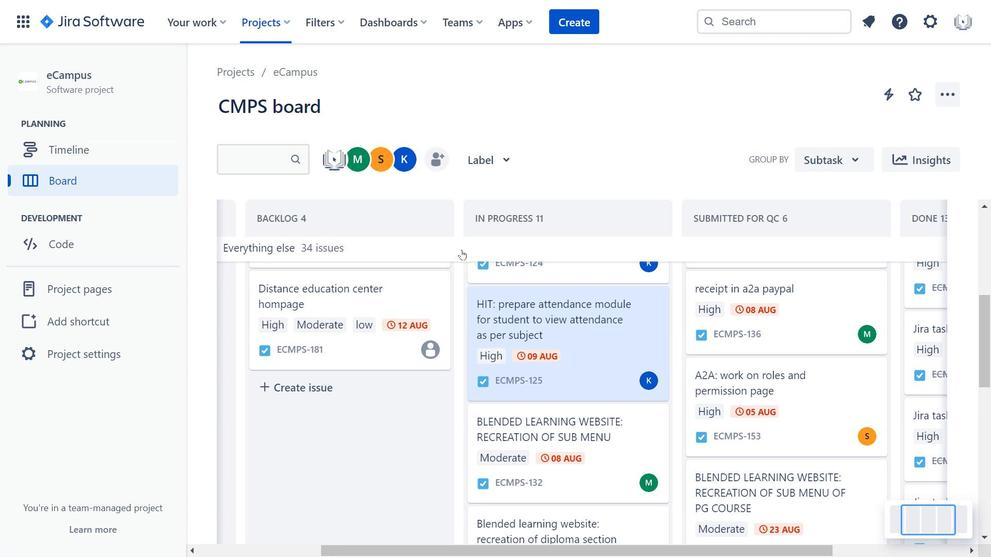 
Action: Mouse pressed left at (912, 87)
Screenshot: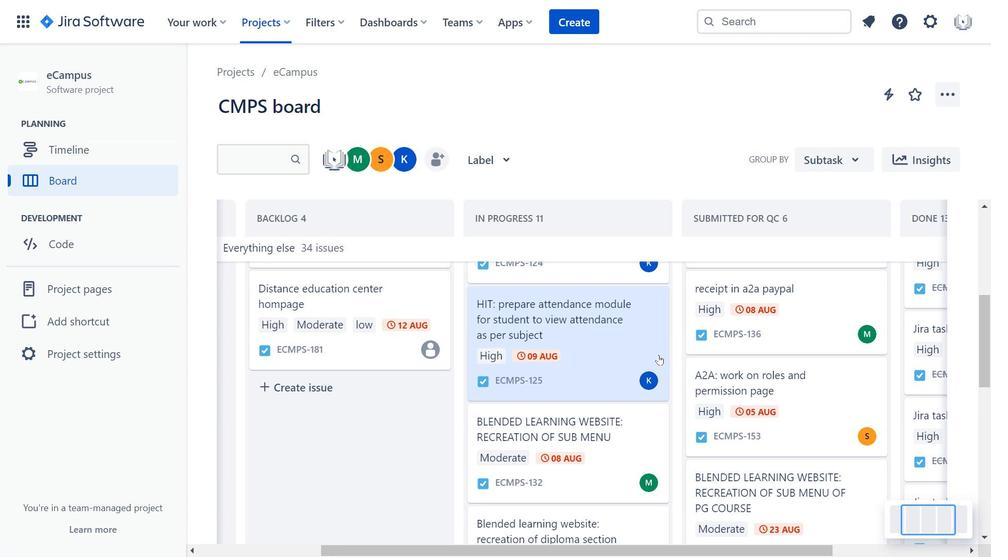 
Action: Mouse moved to (653, 312)
Screenshot: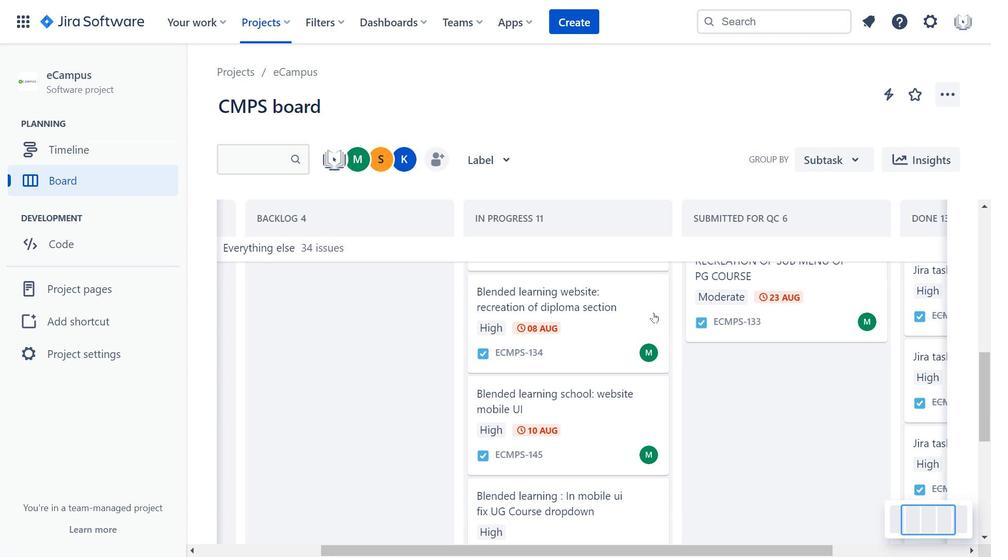 
Action: Mouse scrolled (653, 312) with delta (0, 0)
Screenshot: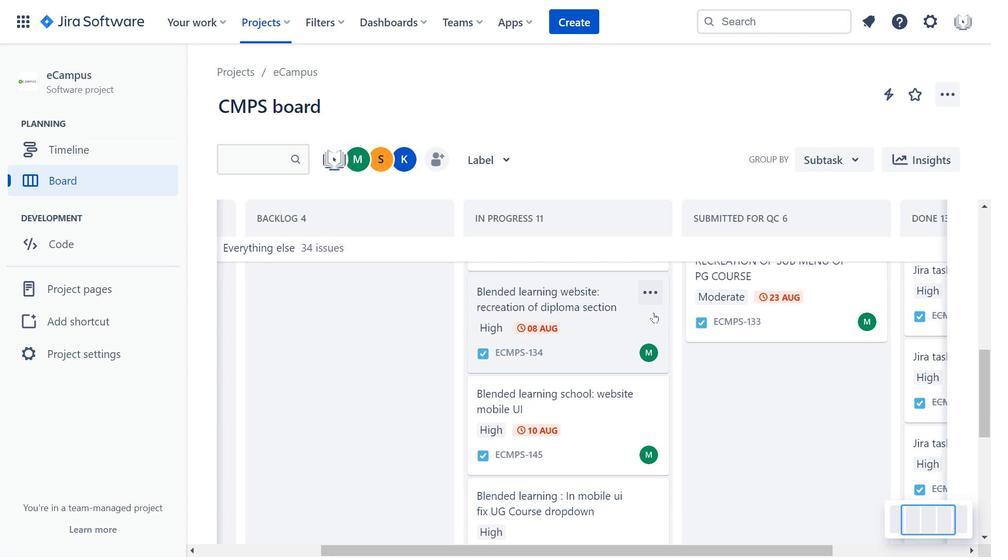 
Action: Mouse scrolled (653, 312) with delta (0, 0)
Screenshot: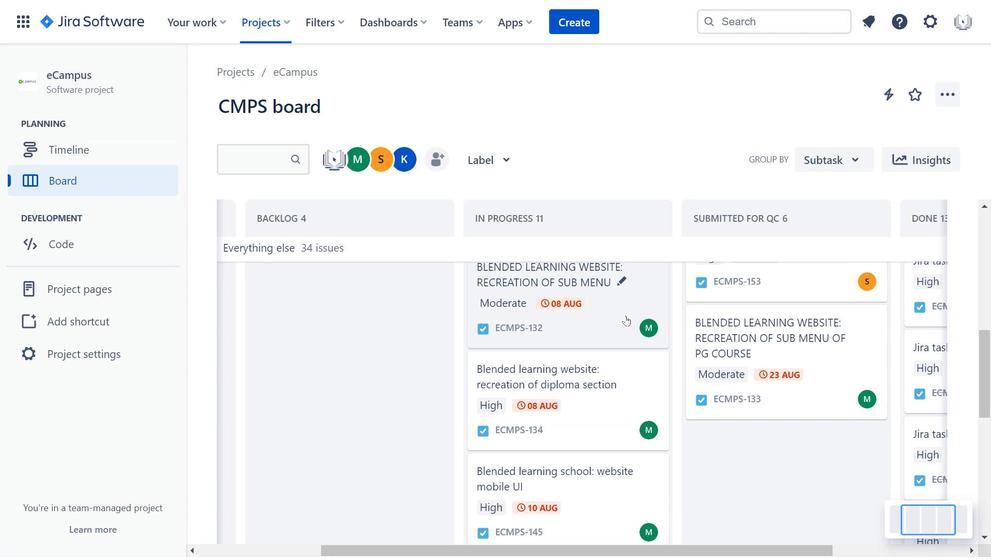 
Action: Mouse scrolled (653, 312) with delta (0, 0)
Screenshot: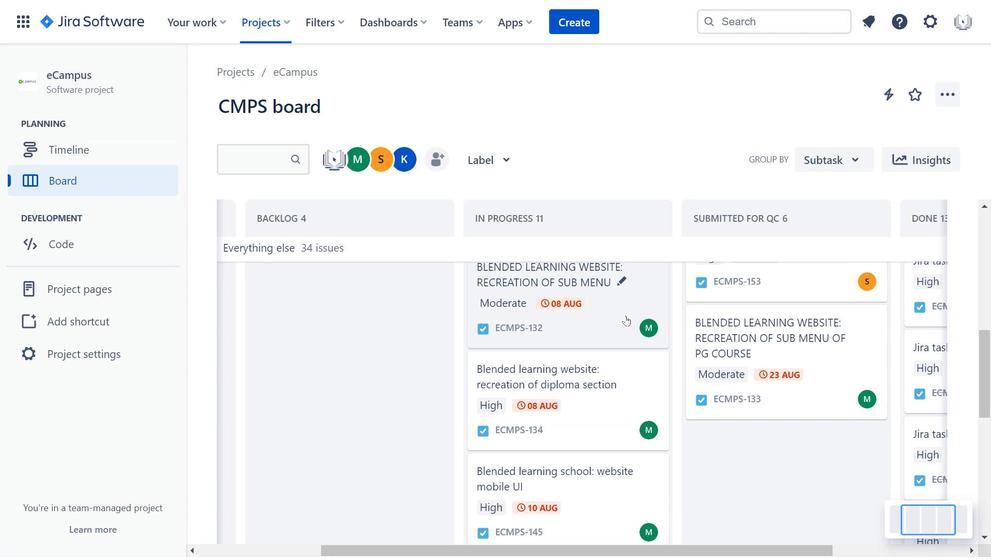
Action: Mouse scrolled (653, 313) with delta (0, 0)
Screenshot: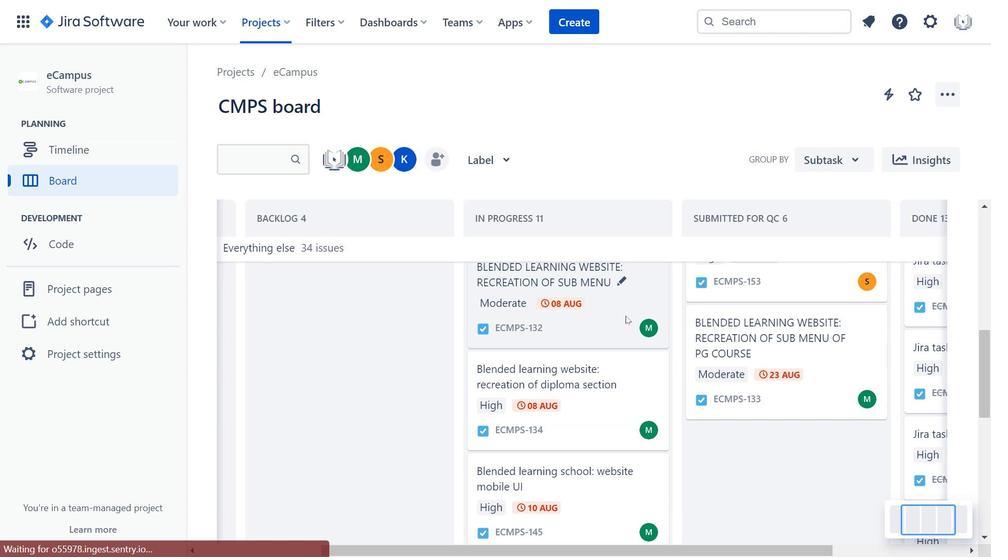 
Action: Mouse moved to (625, 315)
Screenshot: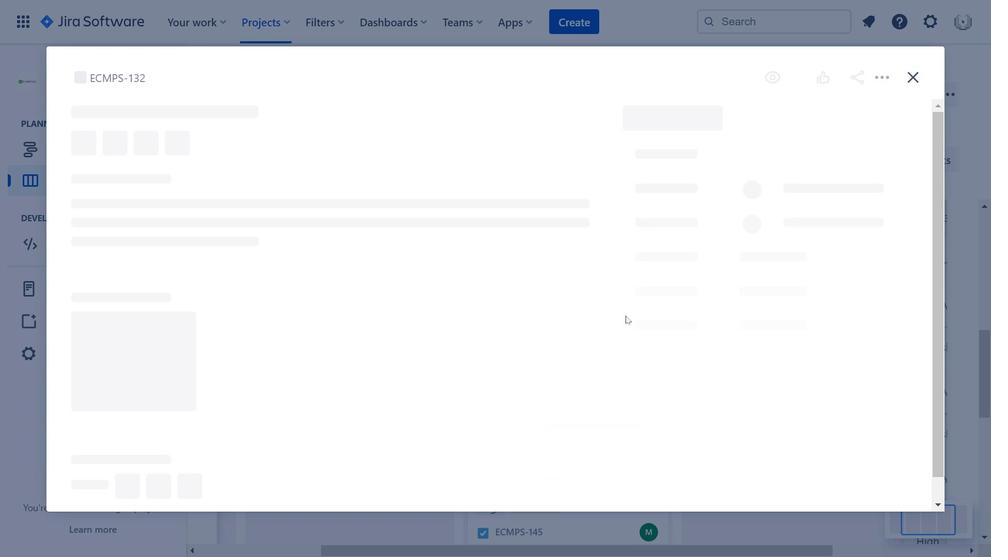
Action: Mouse pressed left at (625, 315)
Screenshot: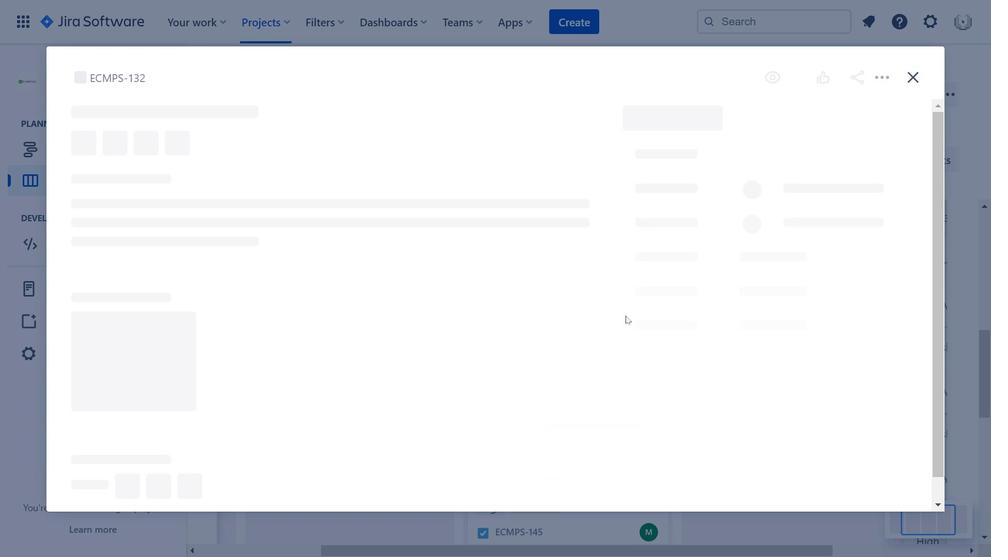 
Action: Mouse moved to (264, 238)
Screenshot: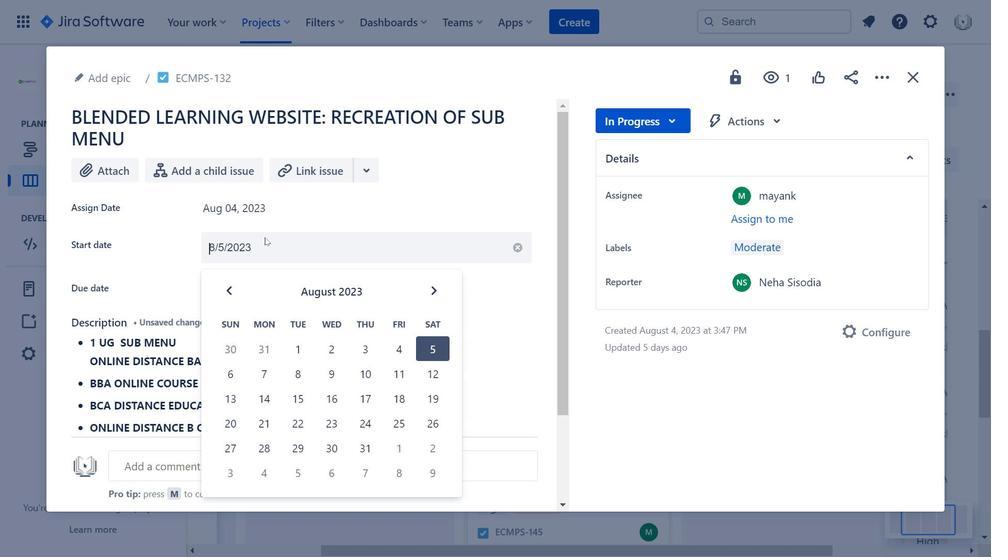 
Action: Mouse pressed left at (264, 238)
Screenshot: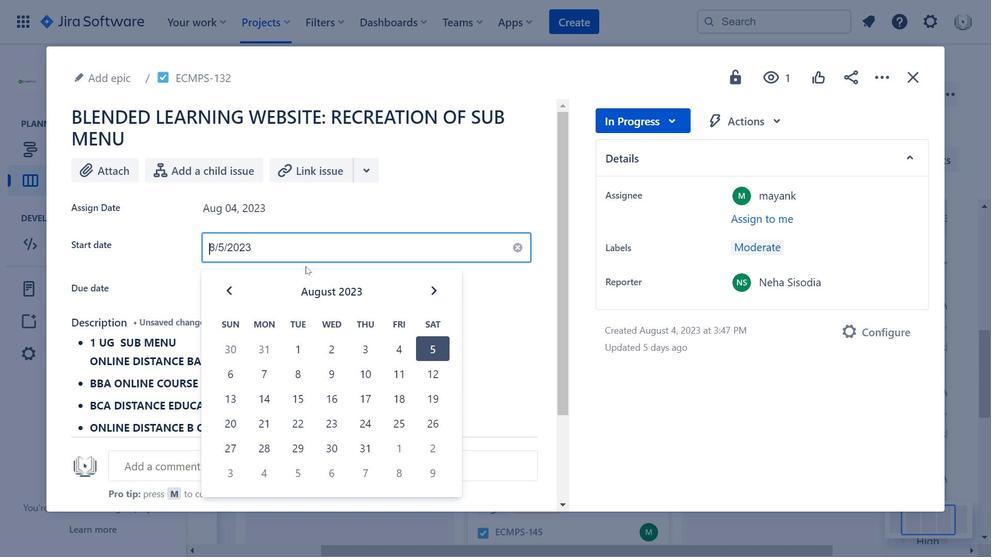 
Action: Mouse moved to (434, 295)
Screenshot: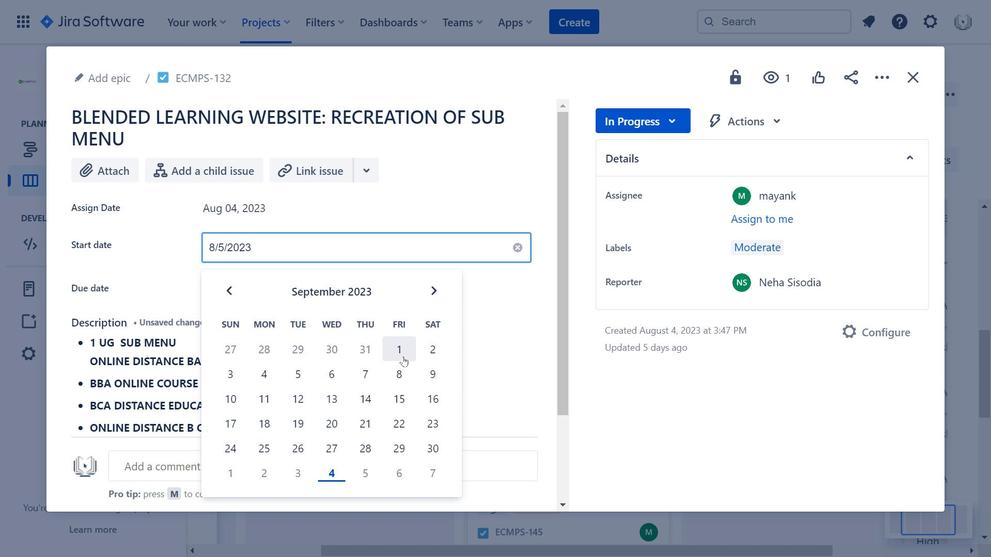 
Action: Mouse pressed left at (434, 295)
Screenshot: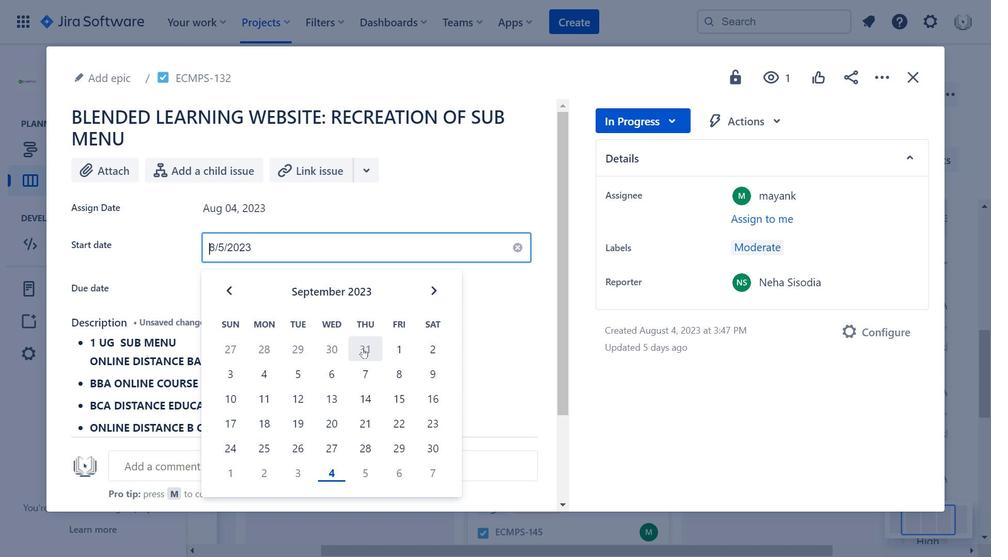 
Action: Mouse moved to (436, 292)
Screenshot: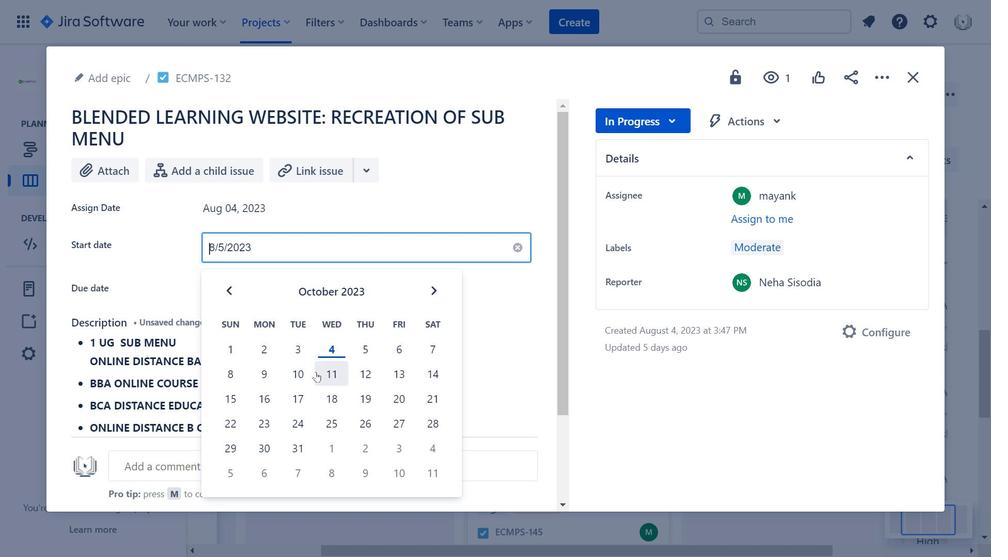 
Action: Mouse pressed left at (436, 292)
Screenshot: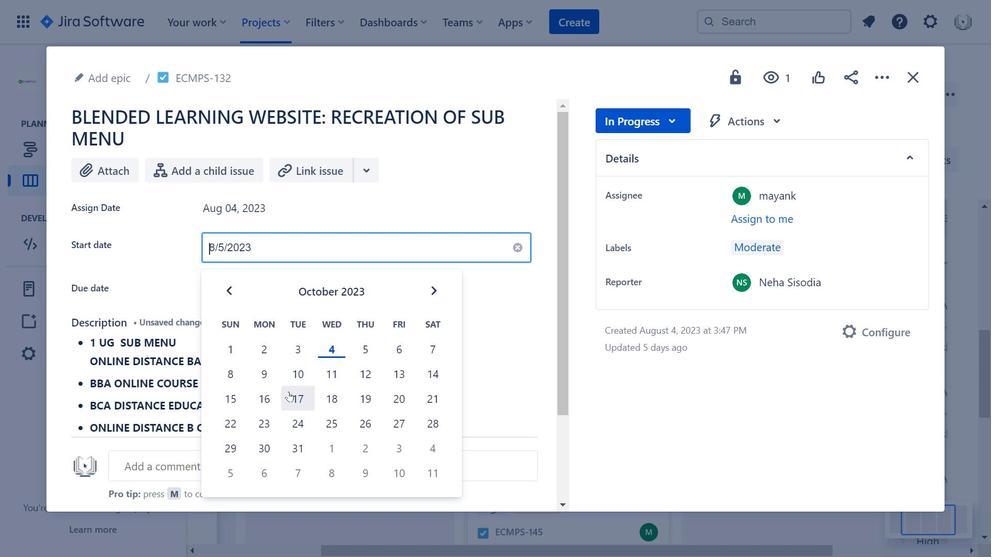 
Action: Mouse moved to (433, 290)
Screenshot: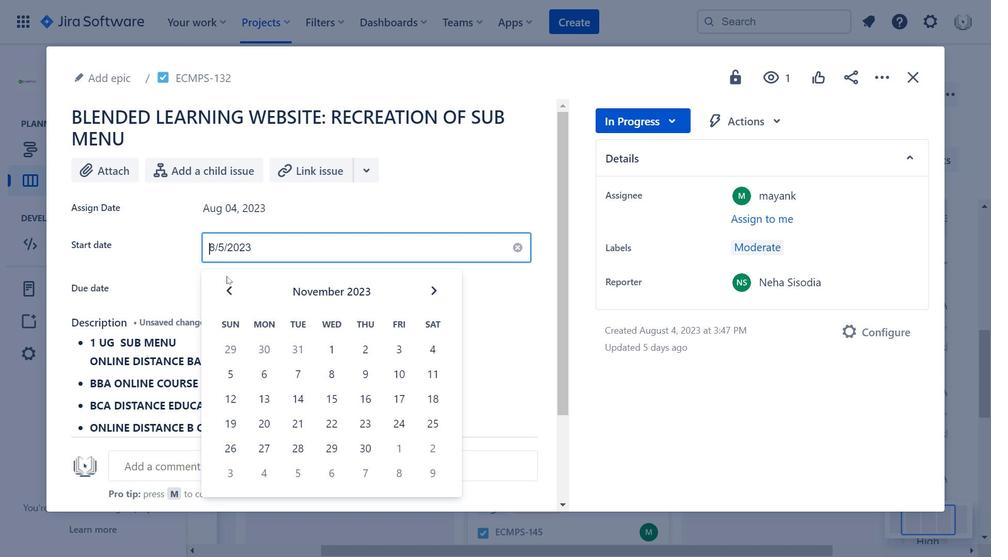 
Action: Mouse pressed left at (433, 290)
Screenshot: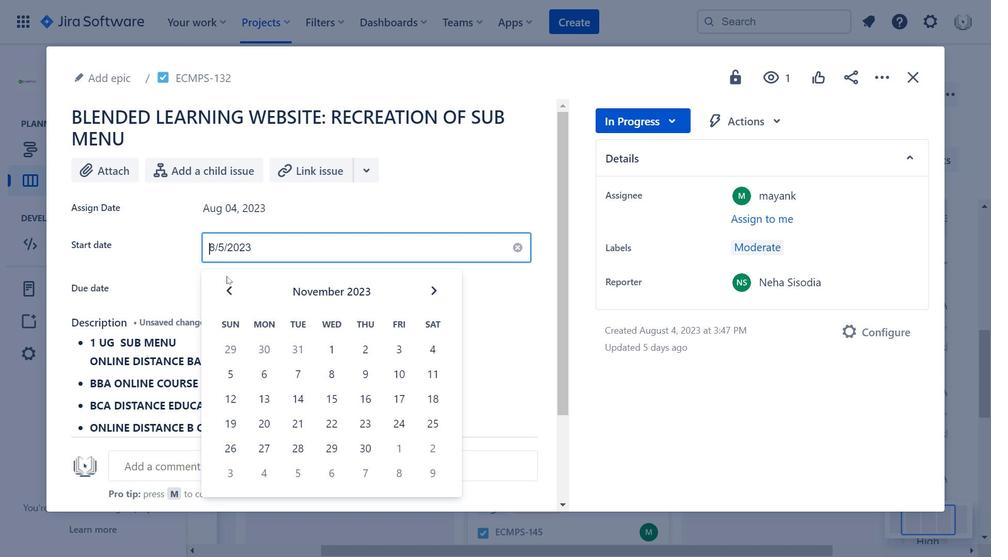 
Action: Mouse moved to (228, 286)
Screenshot: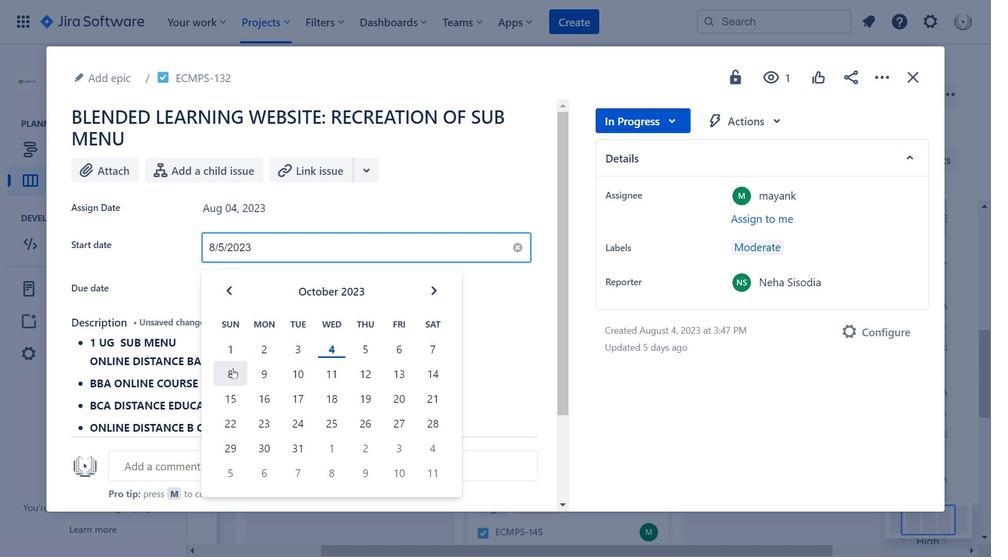 
Action: Mouse pressed left at (228, 286)
Screenshot: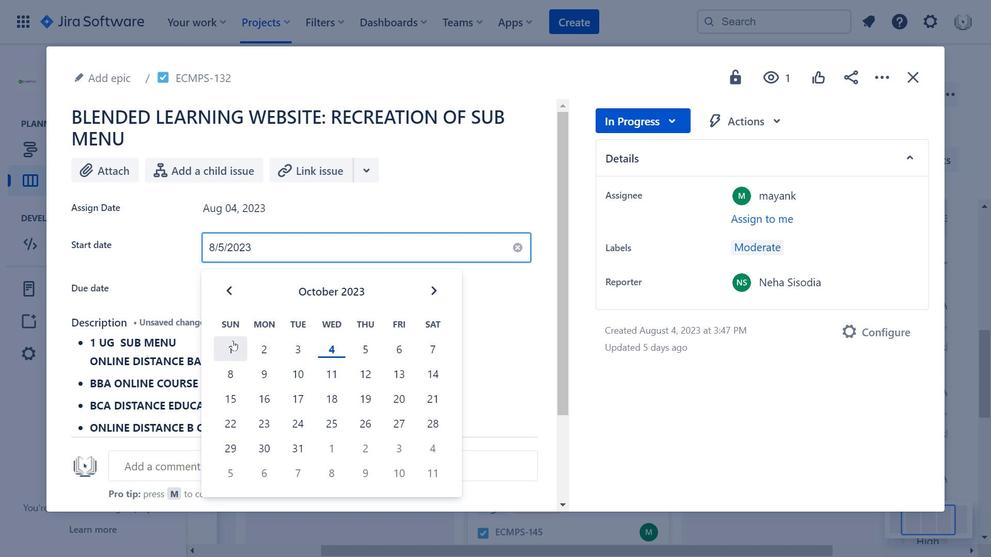 
Action: Mouse moved to (229, 288)
Screenshot: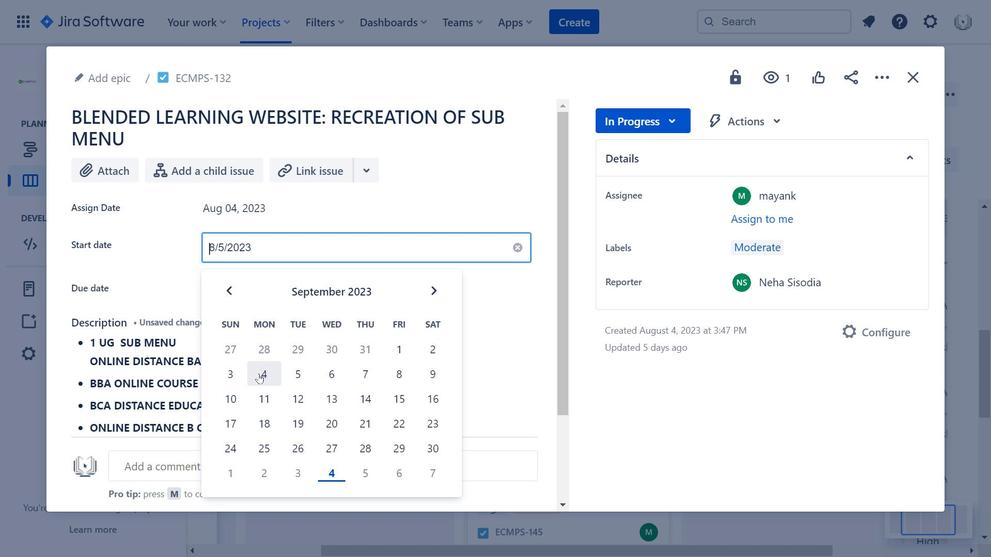 
Action: Mouse pressed left at (229, 288)
Screenshot: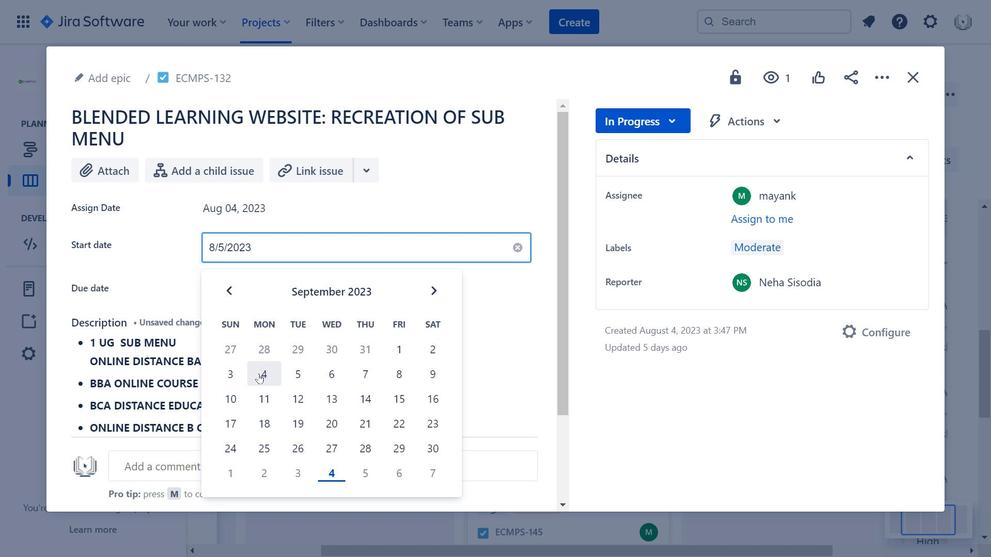 
Action: Mouse moved to (233, 296)
Screenshot: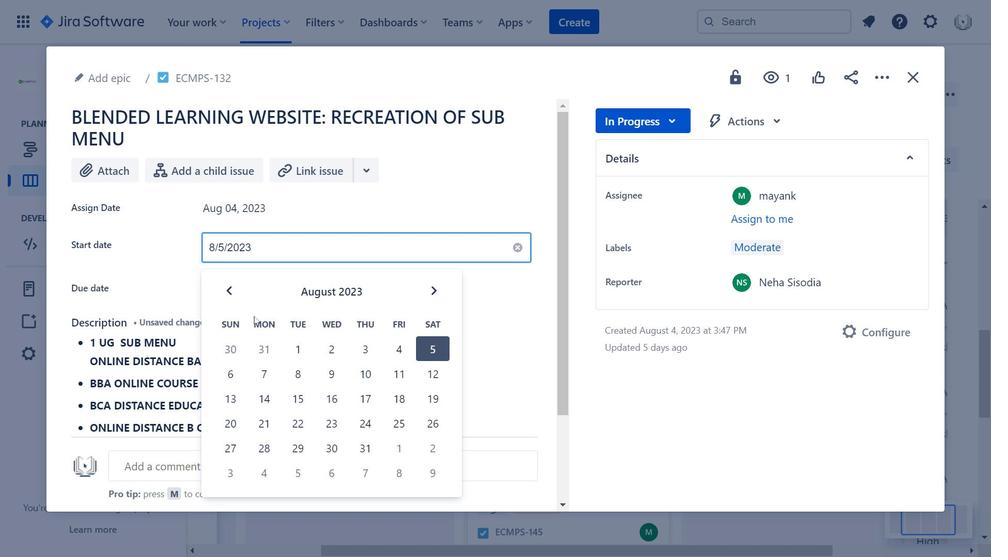 
Action: Mouse pressed left at (233, 296)
Screenshot: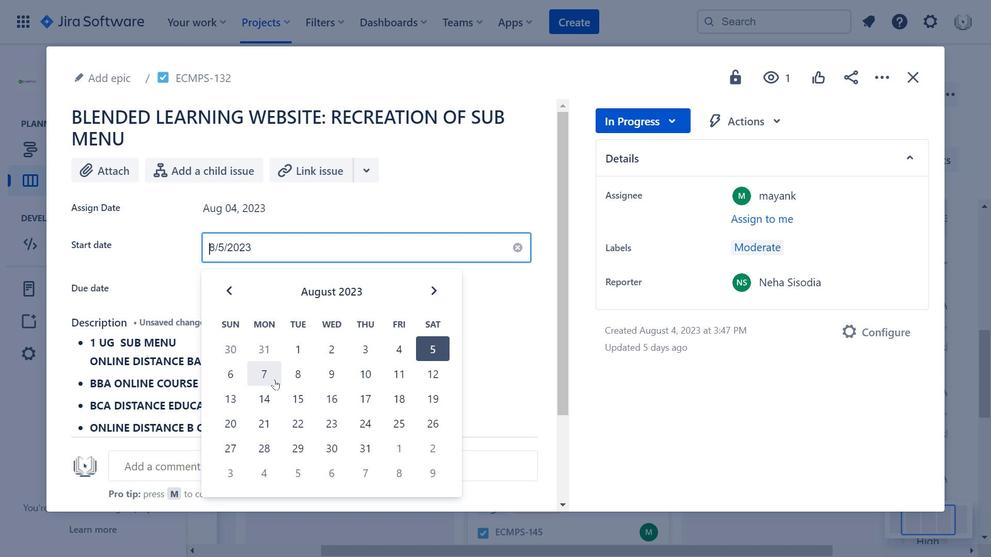 
Action: Mouse moved to (540, 286)
Screenshot: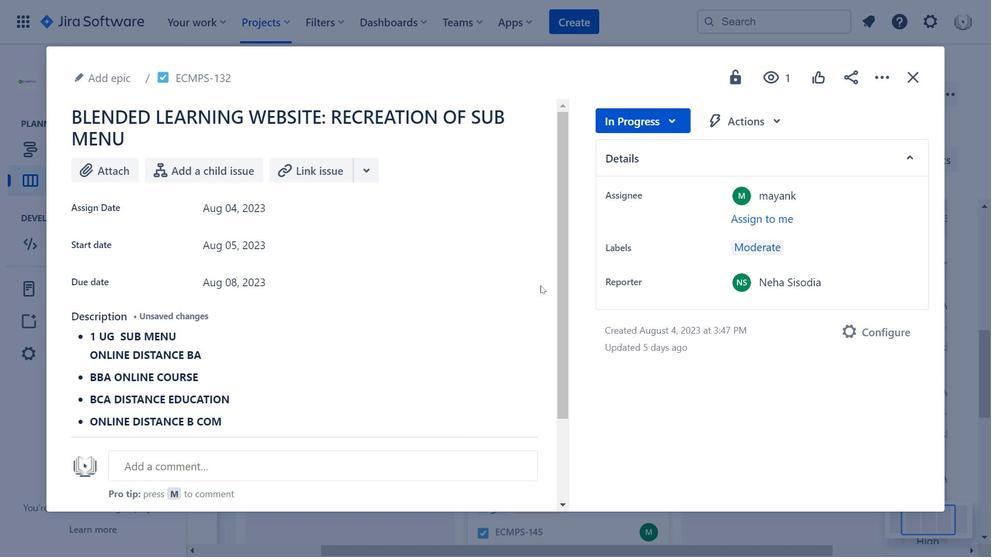 
Action: Mouse pressed left at (540, 286)
Screenshot: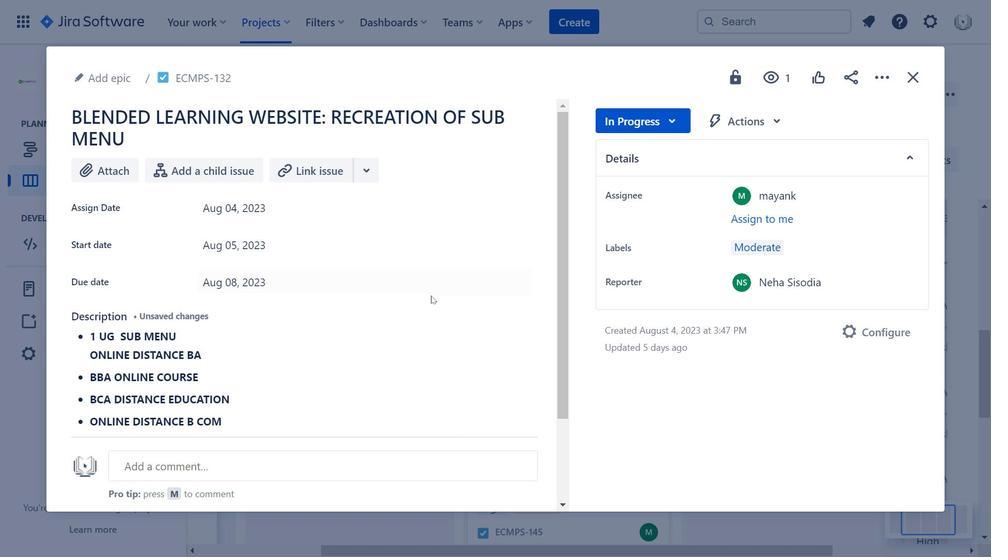 
Action: Mouse moved to (182, 356)
Screenshot: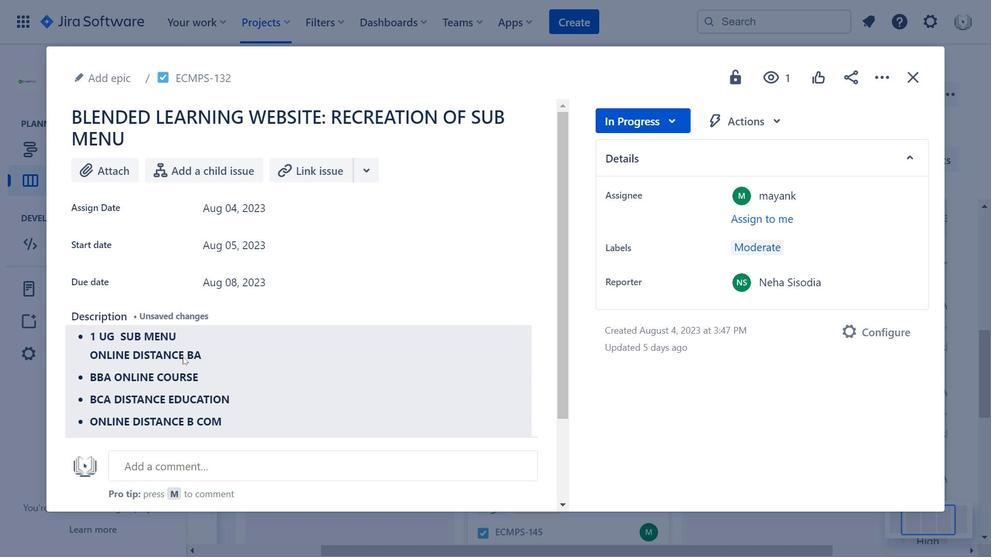 
Action: Mouse pressed left at (182, 356)
Screenshot: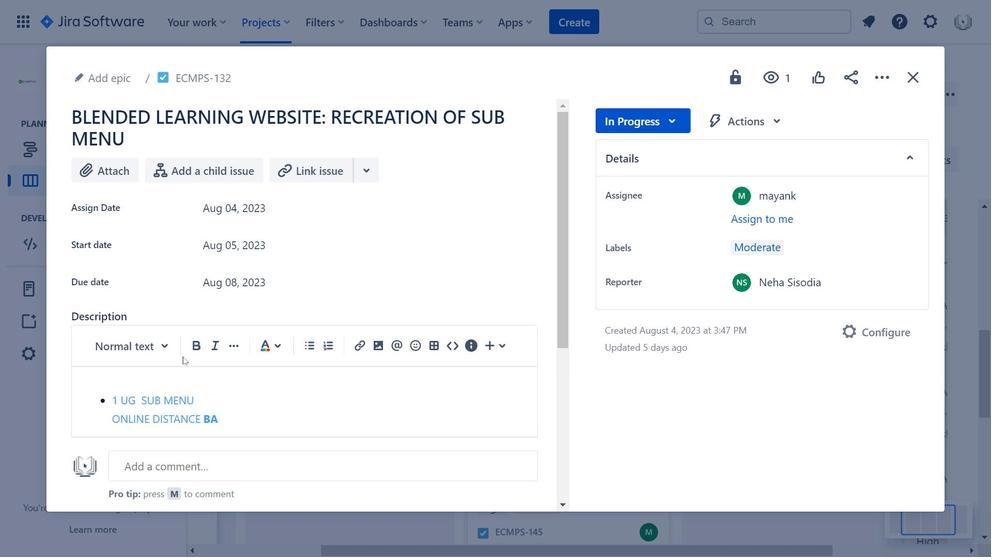 
Action: Mouse moved to (287, 242)
Screenshot: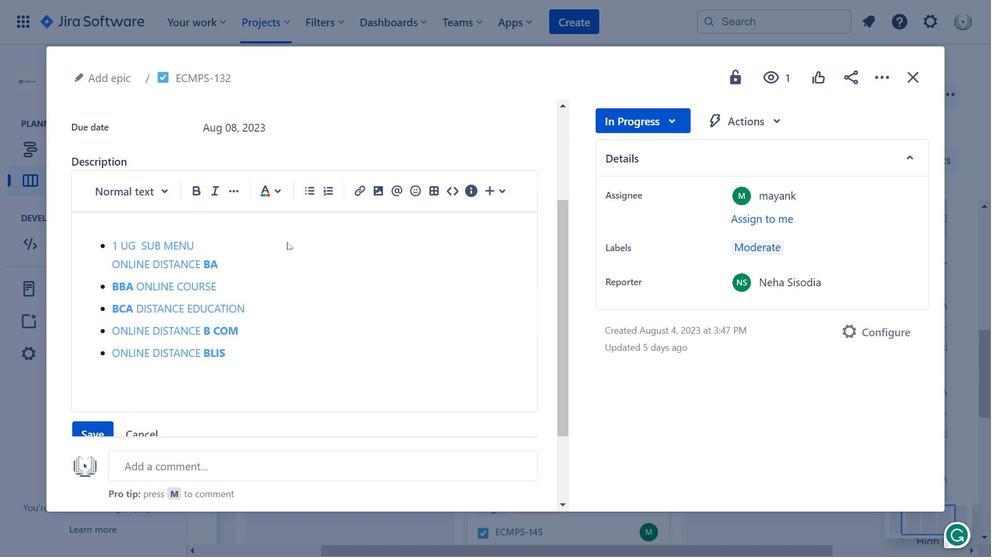 
Action: Mouse scrolled (287, 242) with delta (0, 0)
Screenshot: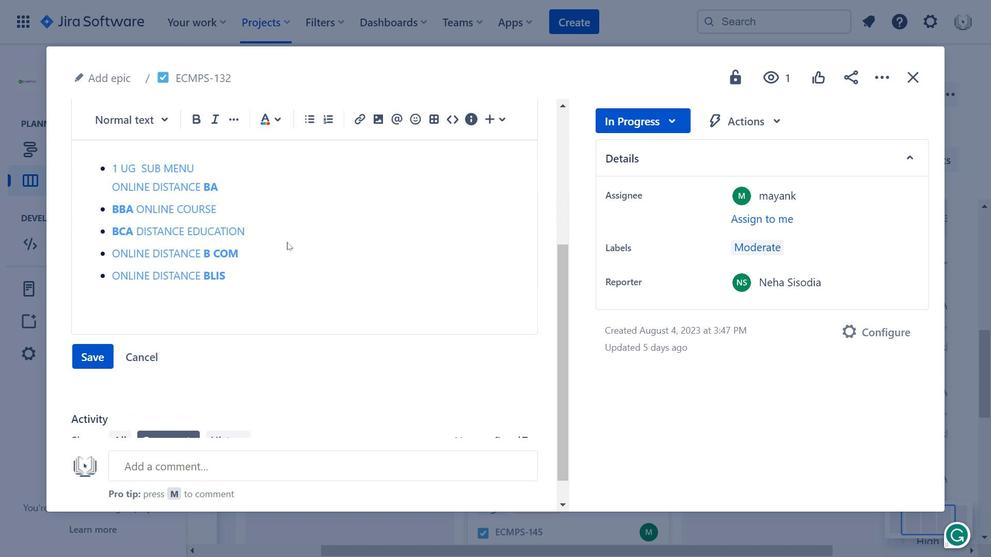 
Action: Mouse scrolled (287, 242) with delta (0, 0)
Screenshot: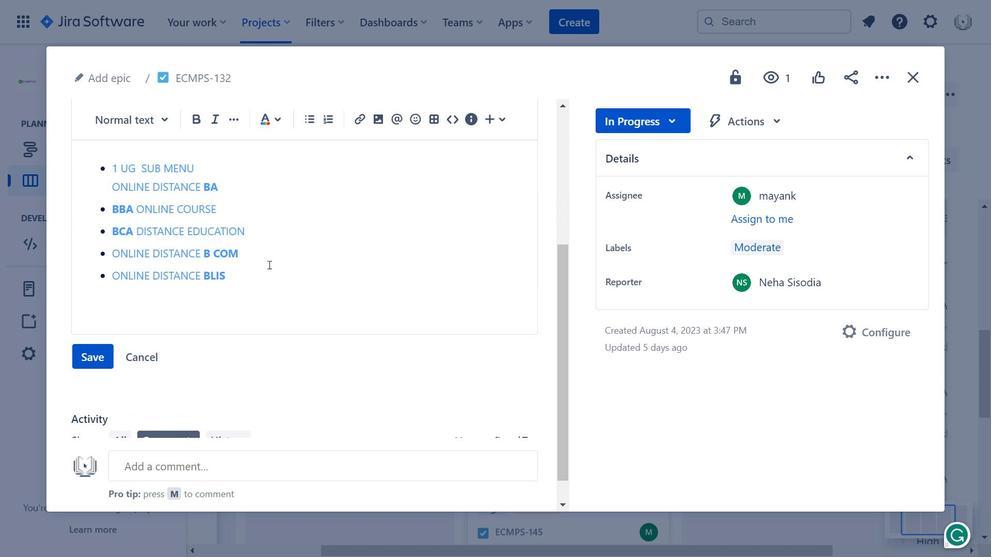 
Action: Mouse scrolled (287, 242) with delta (0, 0)
Screenshot: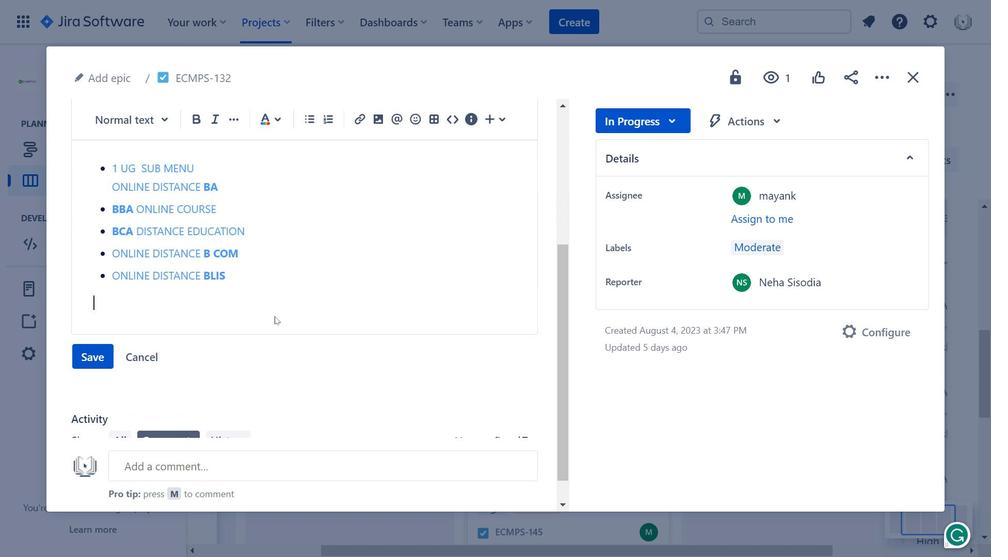 
Action: Mouse moved to (133, 351)
Screenshot: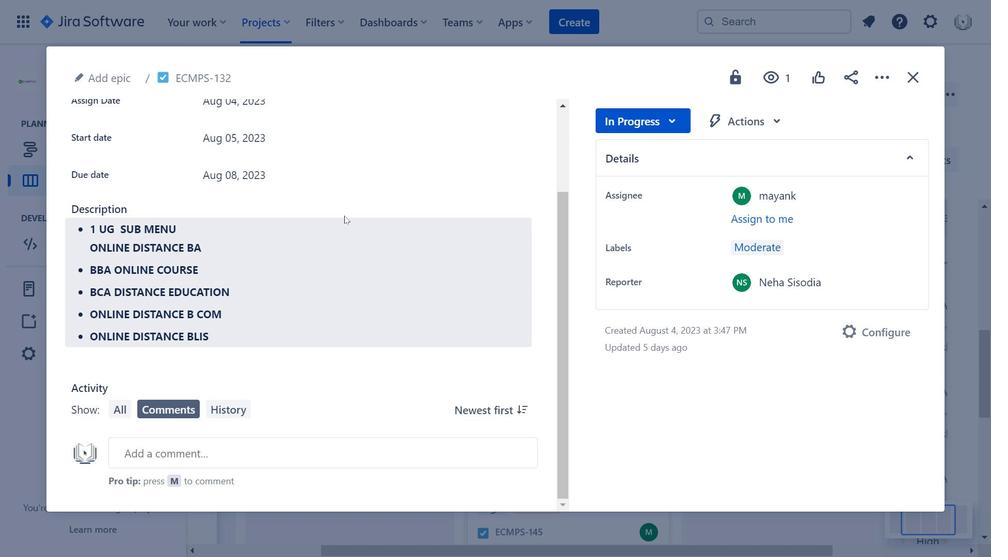 
Action: Mouse pressed left at (133, 351)
Screenshot: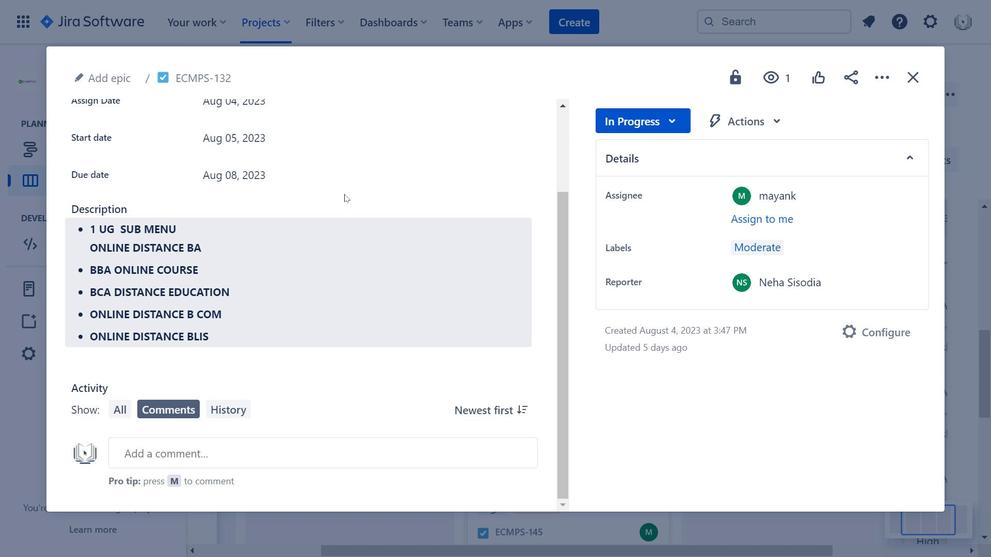 
Action: Mouse moved to (543, 216)
Screenshot: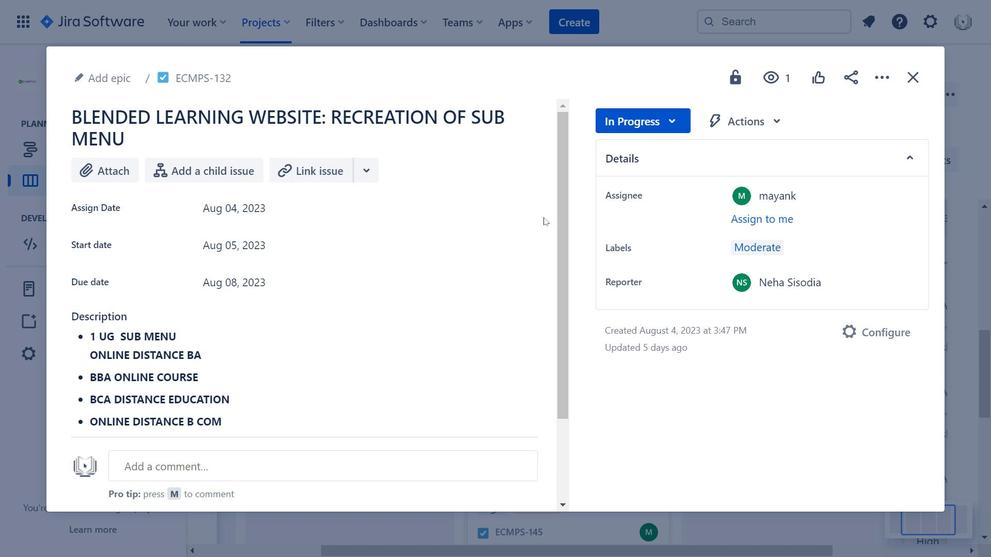 
Action: Mouse scrolled (543, 216) with delta (0, 0)
Screenshot: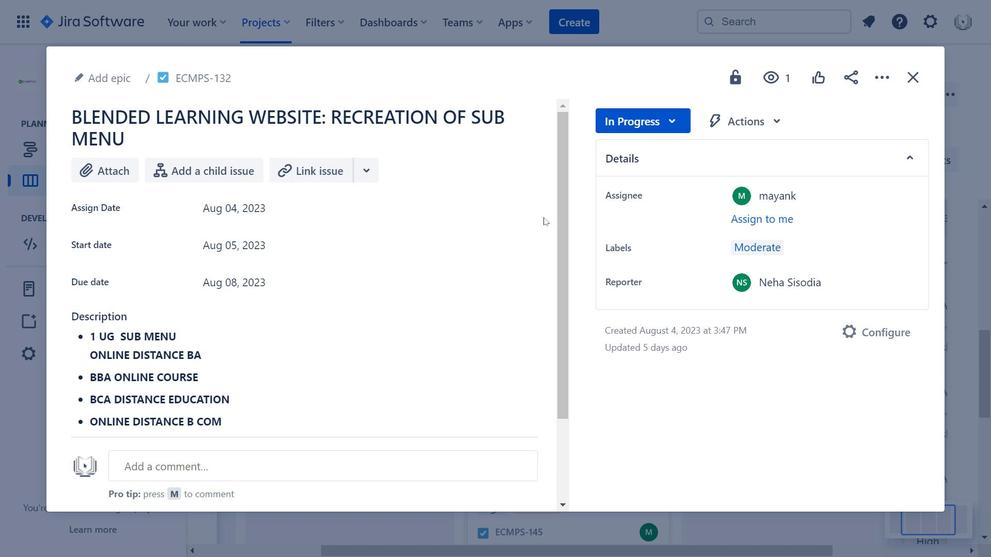 
Action: Mouse scrolled (543, 216) with delta (0, 0)
Screenshot: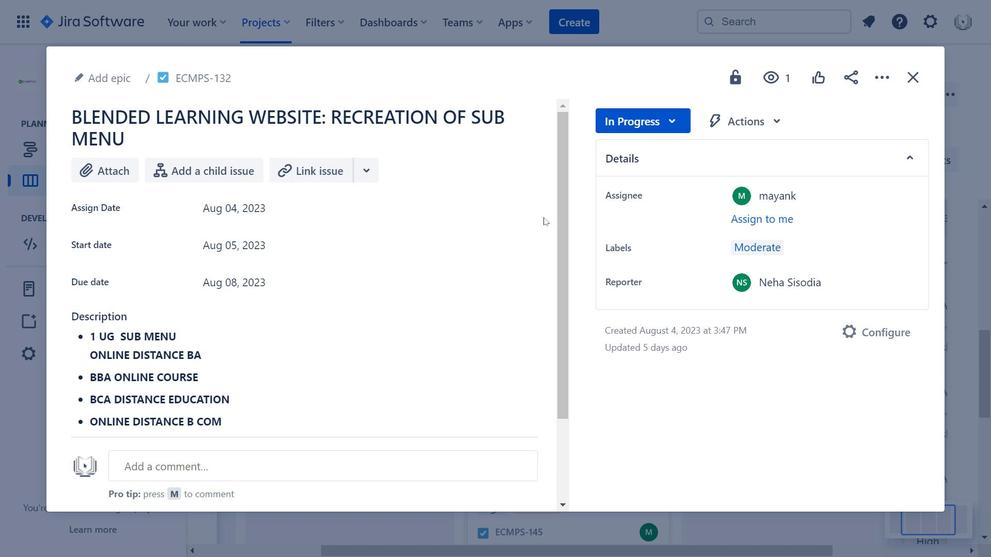 
Action: Mouse scrolled (543, 216) with delta (0, 0)
Screenshot: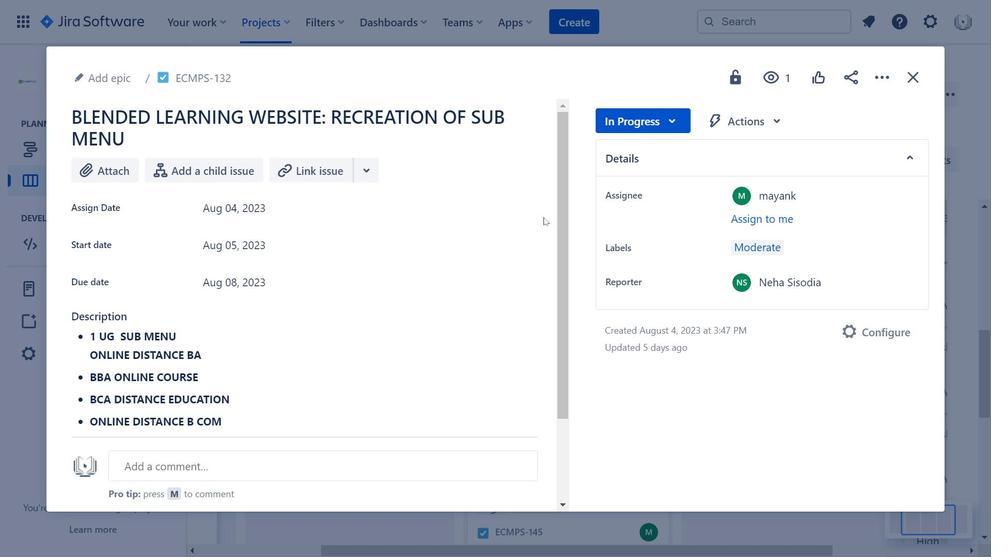 
Action: Mouse moved to (543, 217)
Screenshot: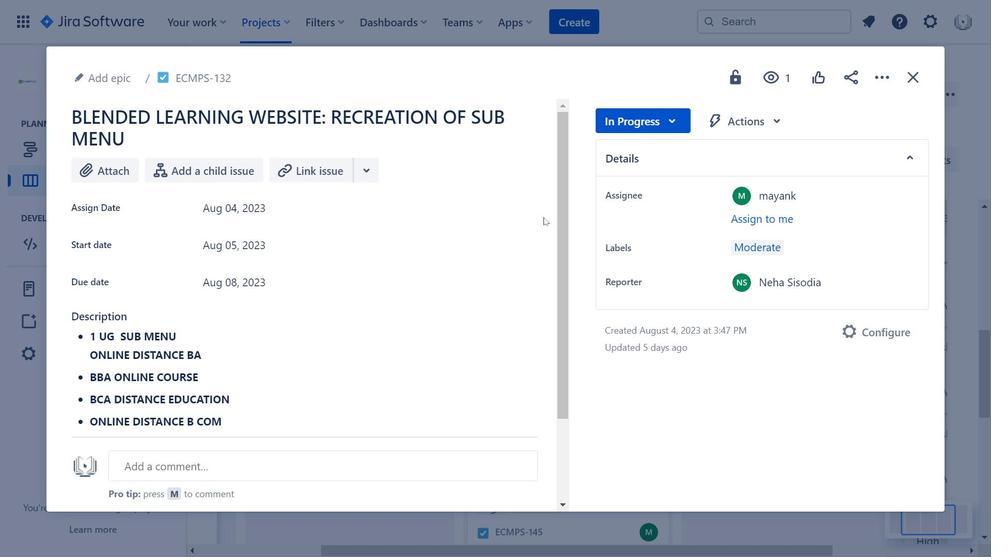 
Action: Mouse scrolled (543, 217) with delta (0, 0)
Screenshot: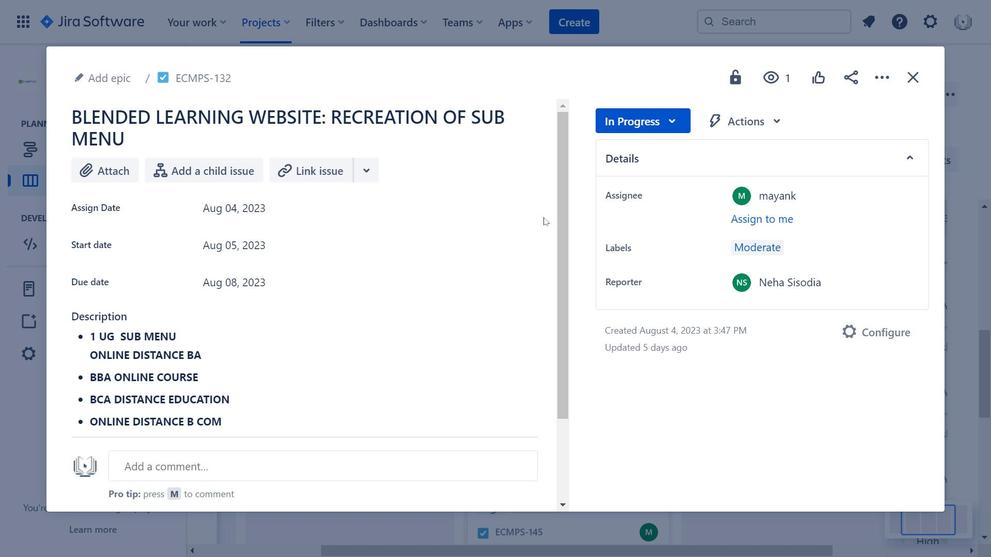 
Action: Mouse scrolled (543, 217) with delta (0, 0)
Screenshot: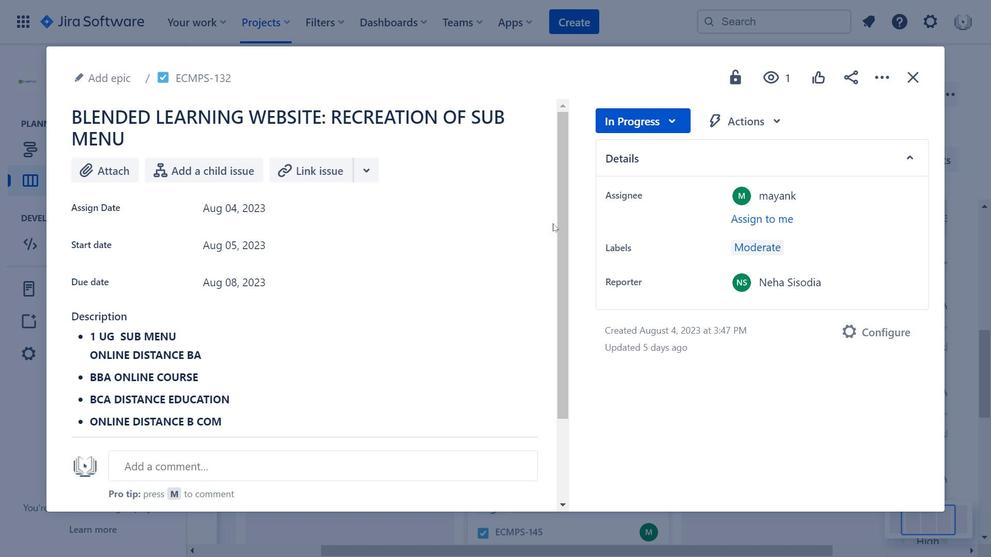 
Action: Mouse moved to (767, 122)
Screenshot: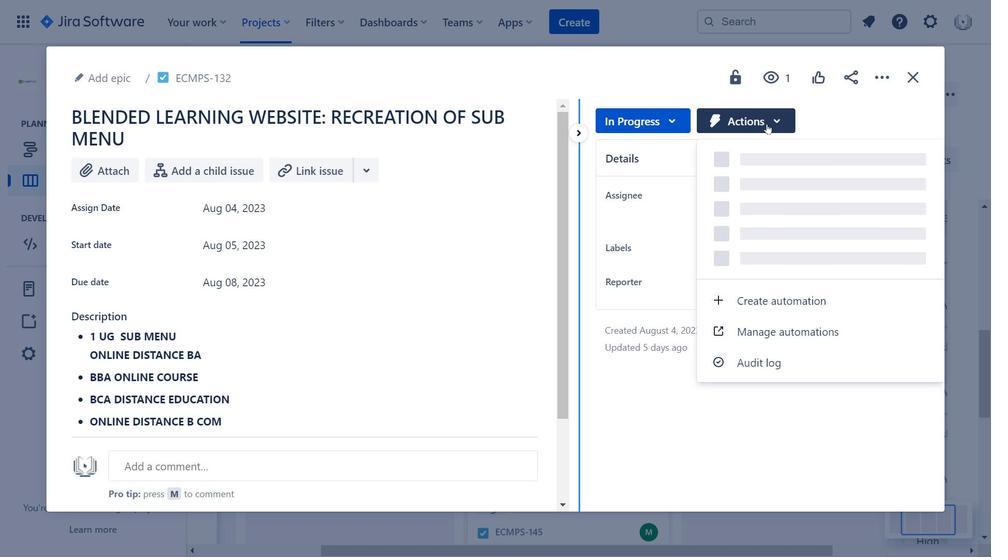 
Action: Mouse pressed left at (767, 122)
Screenshot: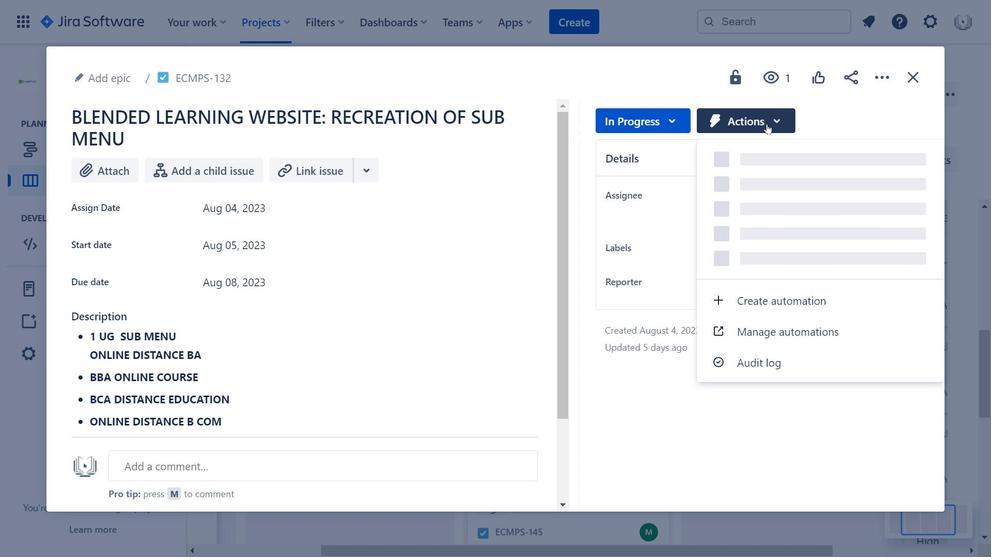 
Action: Mouse moved to (923, 74)
Screenshot: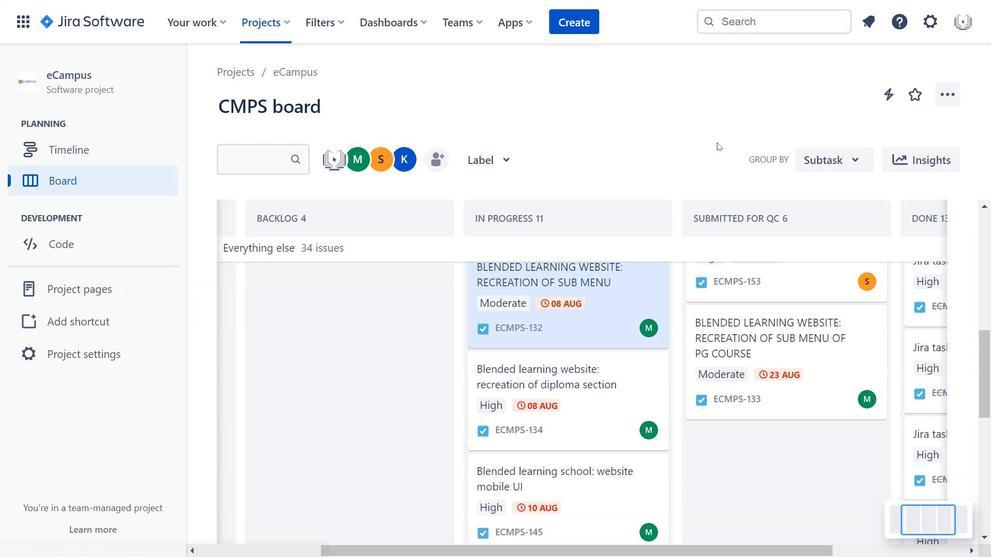 
Action: Mouse pressed left at (923, 74)
Screenshot: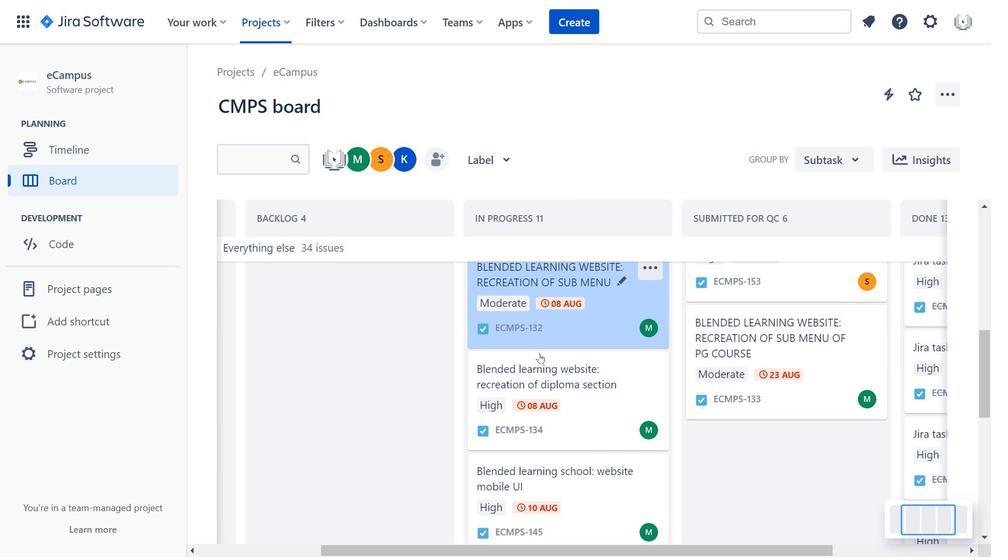 
Action: Mouse moved to (584, 383)
Screenshot: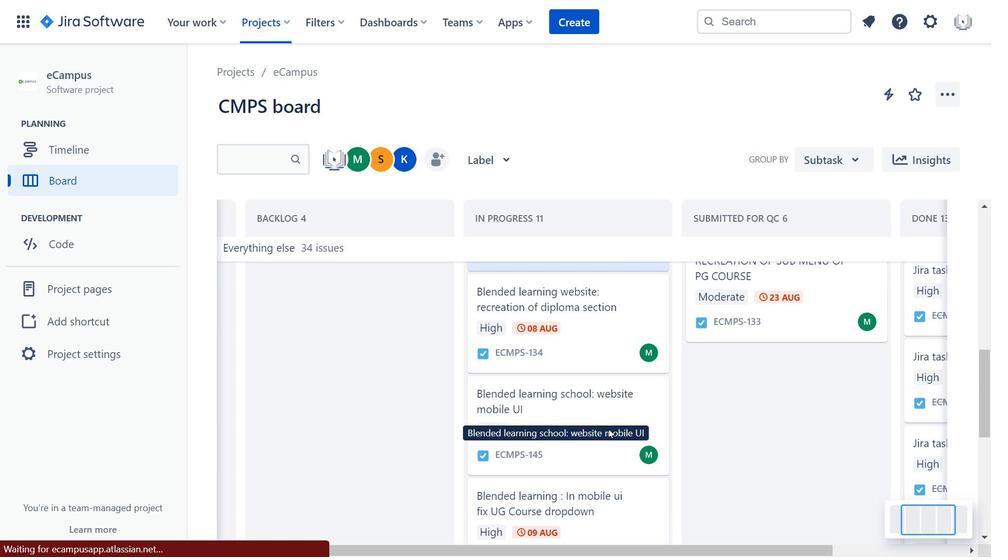 
Action: Mouse scrolled (584, 383) with delta (0, 0)
Screenshot: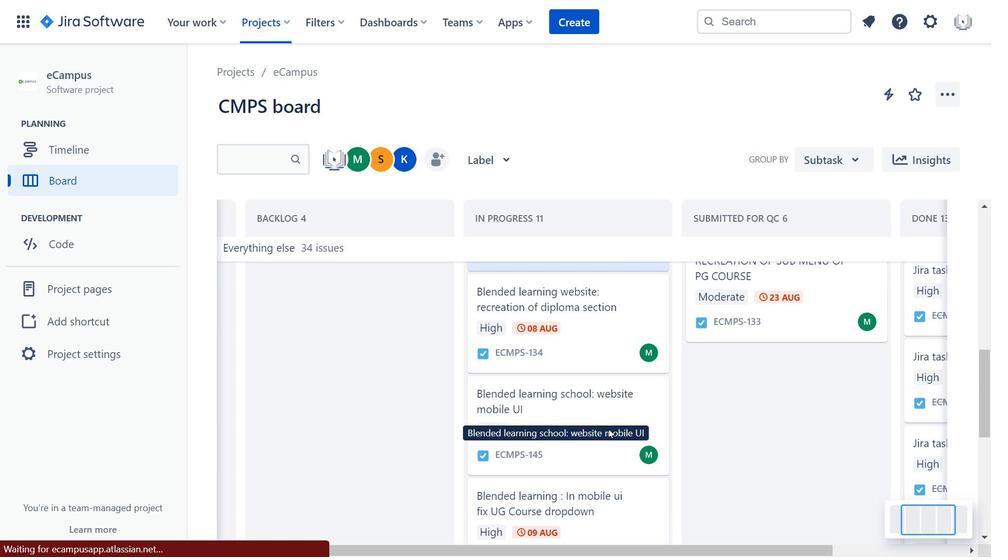 
Action: Mouse moved to (608, 429)
Screenshot: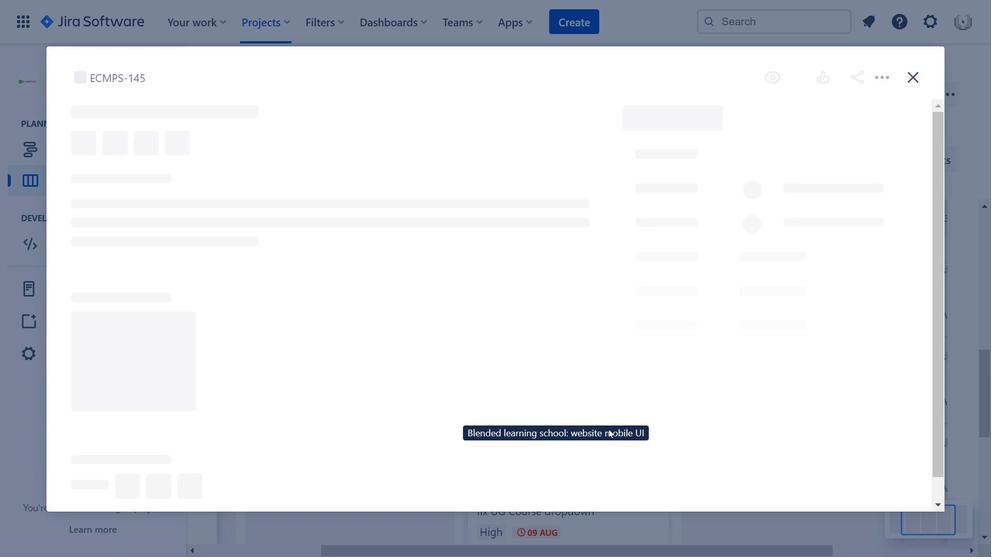 
Action: Mouse pressed left at (608, 429)
Screenshot: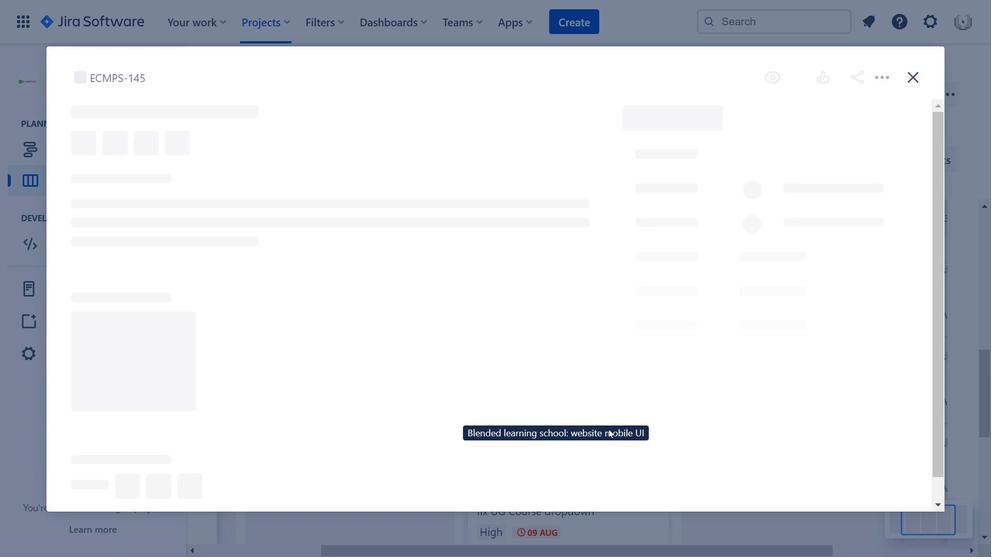 
Action: Mouse moved to (275, 255)
Screenshot: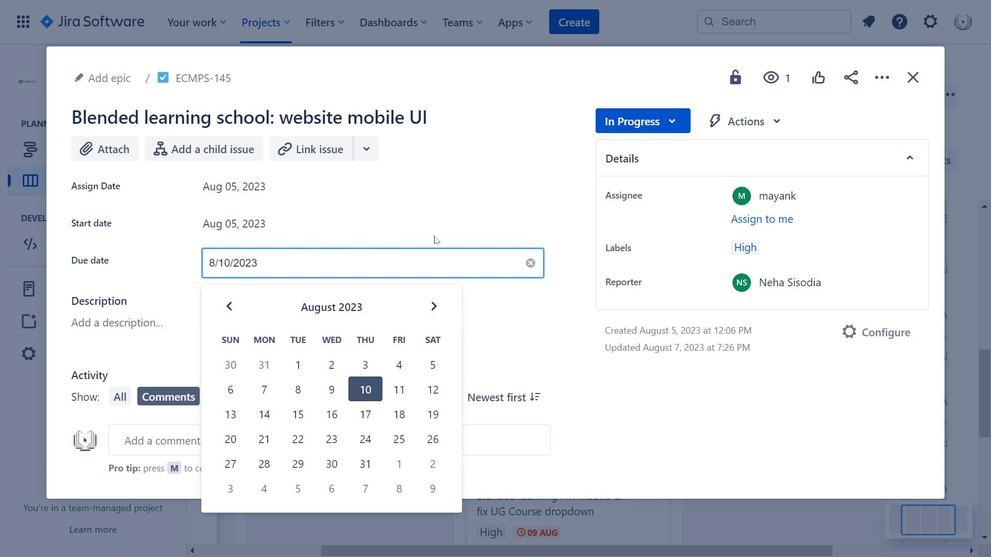 
Action: Mouse pressed left at (275, 255)
Screenshot: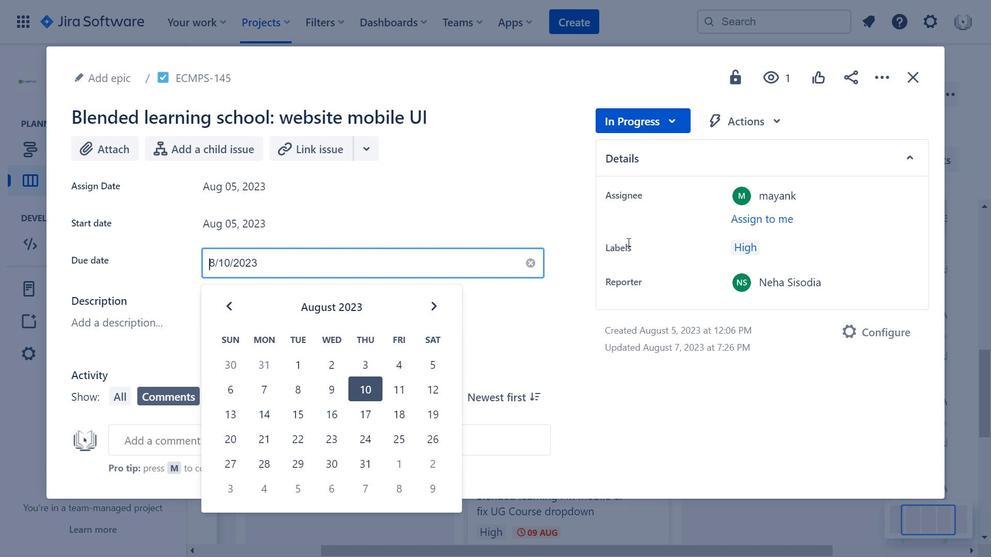 
Action: Mouse moved to (582, 224)
Screenshot: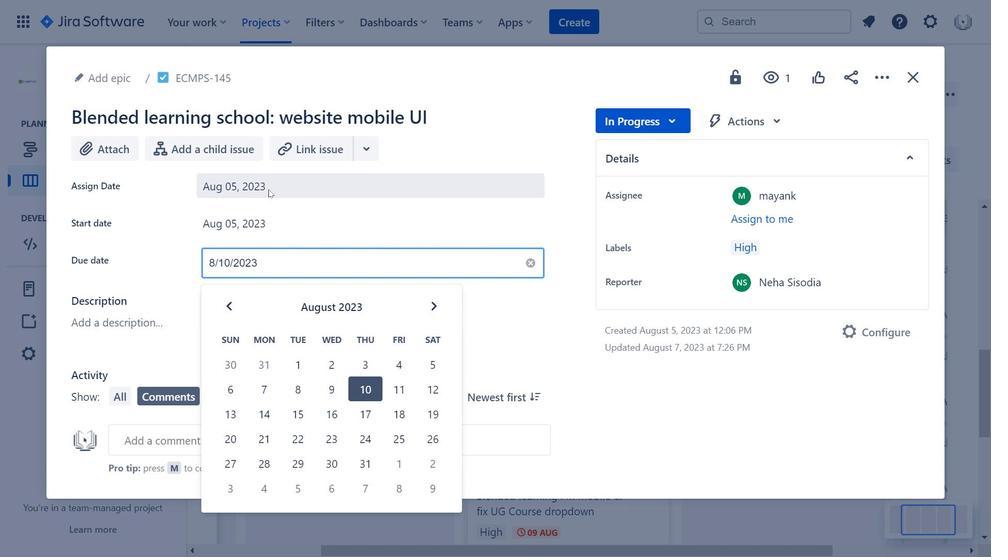 
Action: Mouse pressed left at (582, 224)
Screenshot: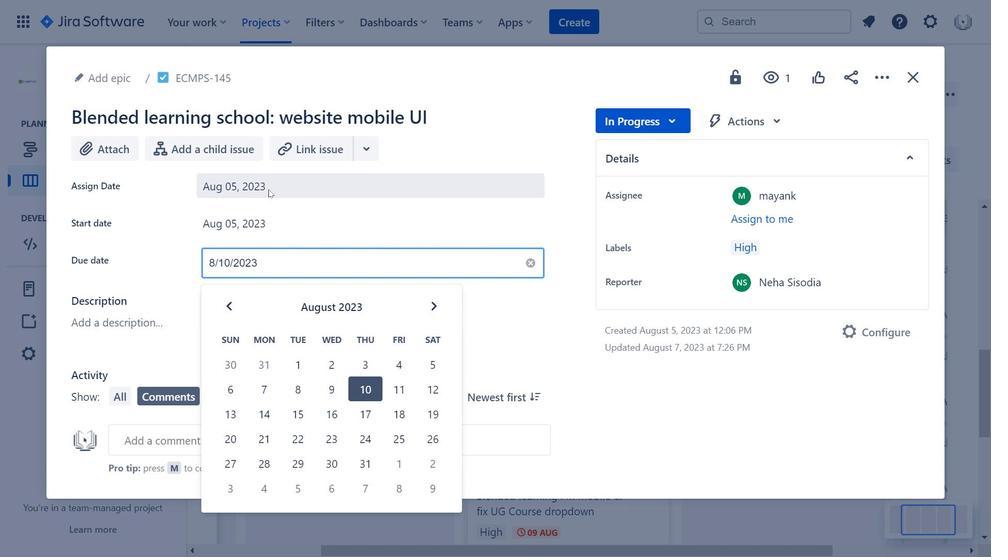 
Action: Mouse moved to (268, 189)
Screenshot: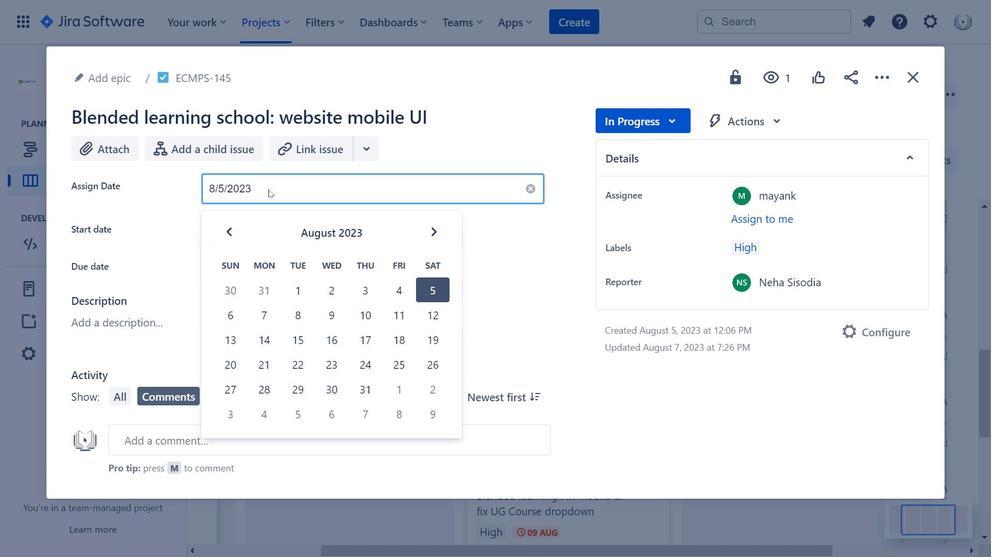 
Action: Mouse pressed left at (268, 189)
Screenshot: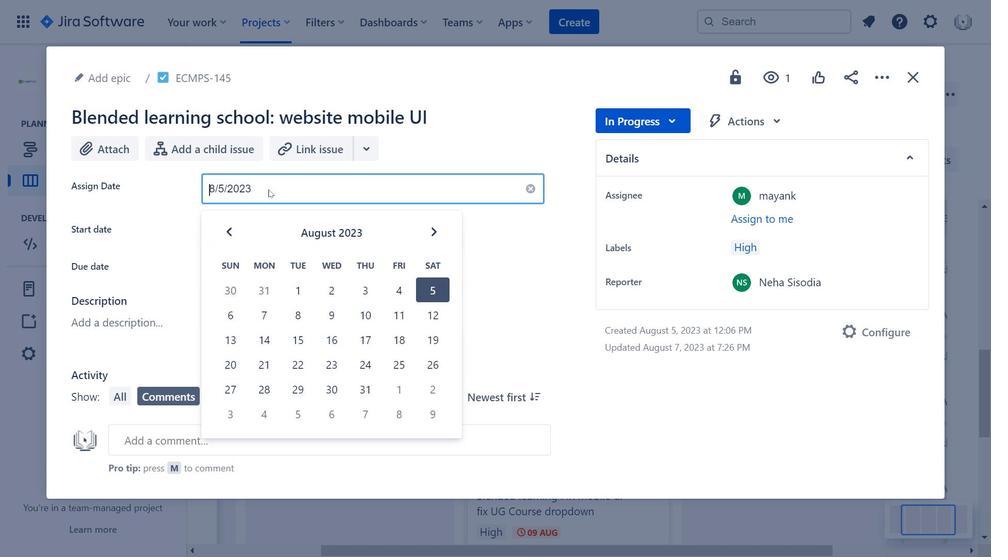
Action: Mouse moved to (910, 74)
Screenshot: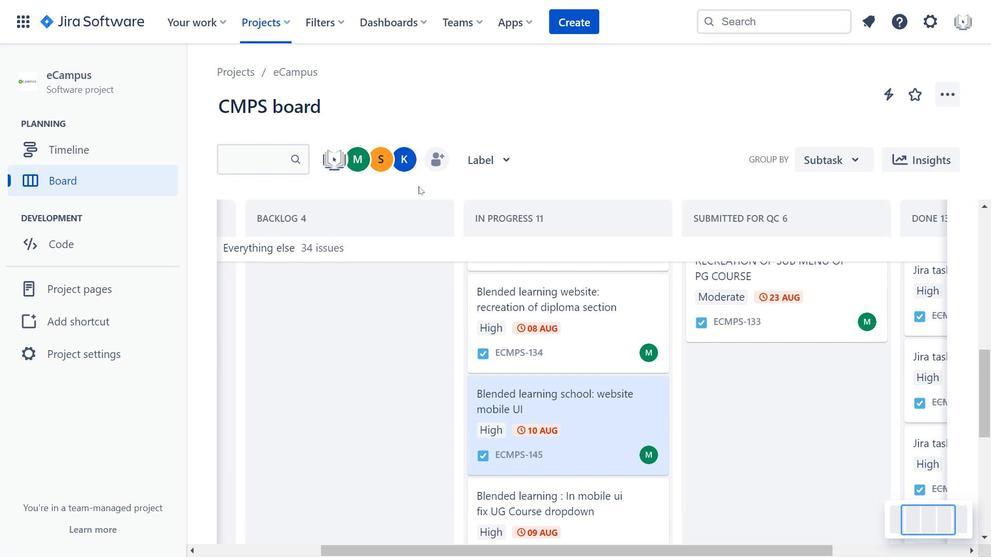 
Action: Mouse pressed left at (910, 74)
Screenshot: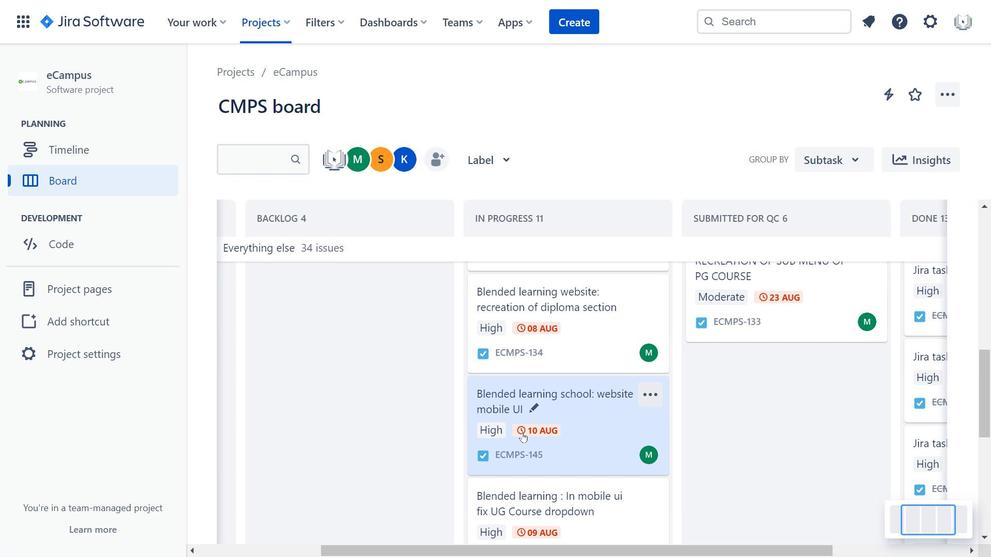 
Action: Mouse moved to (532, 364)
Screenshot: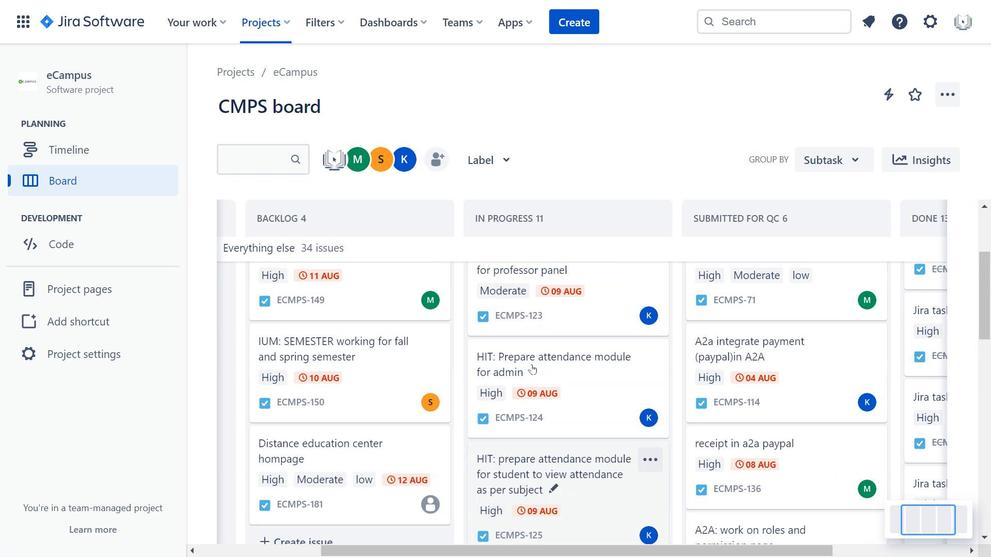 
Action: Mouse scrolled (532, 365) with delta (0, 0)
Screenshot: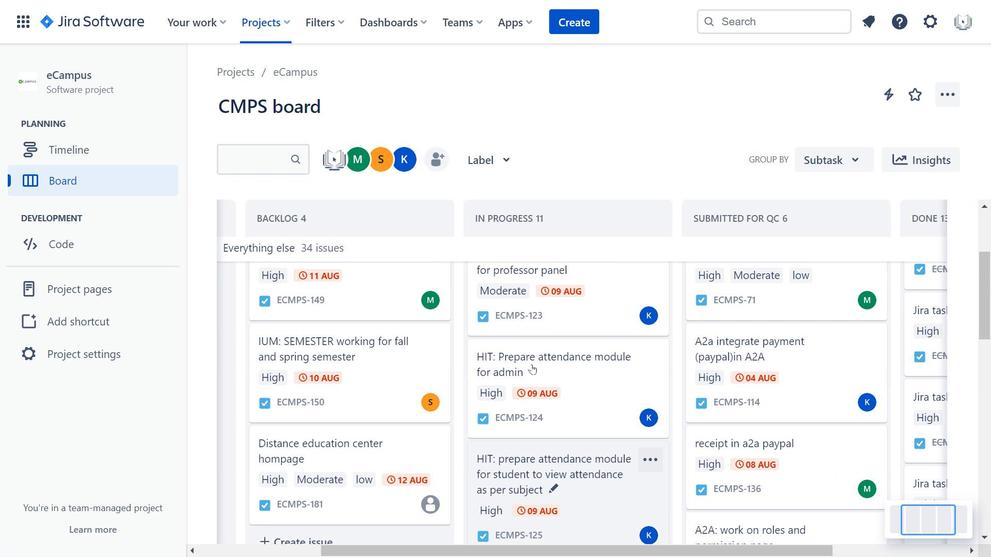 
Action: Mouse scrolled (532, 365) with delta (0, 0)
Screenshot: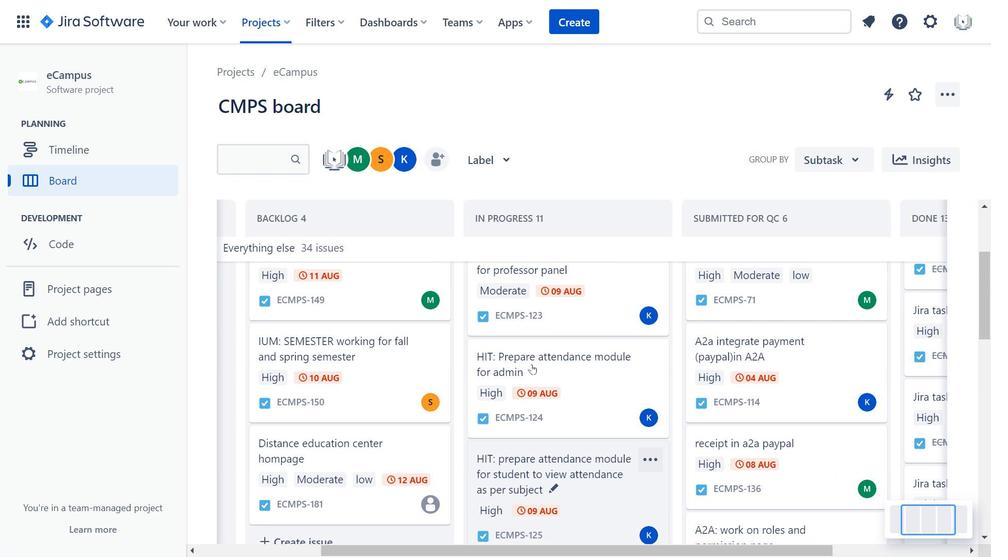 
Action: Mouse scrolled (532, 365) with delta (0, 0)
Screenshot: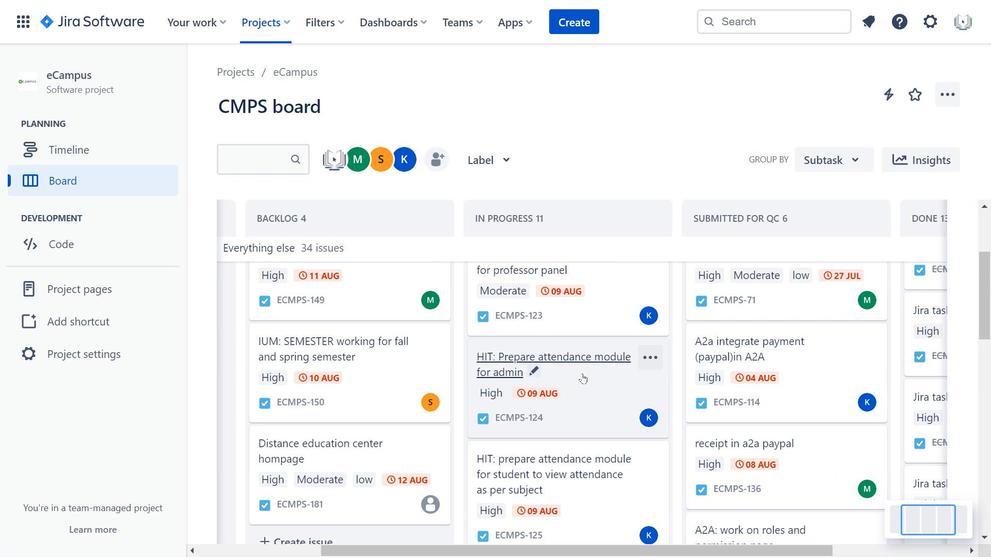 
Action: Mouse scrolled (532, 365) with delta (0, 0)
Screenshot: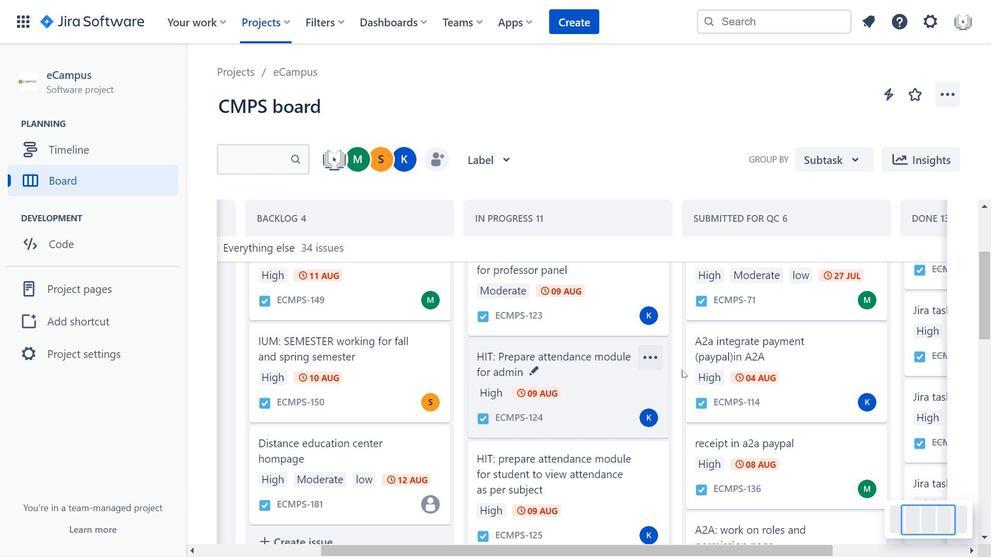 
Action: Mouse scrolled (532, 365) with delta (0, 0)
Screenshot: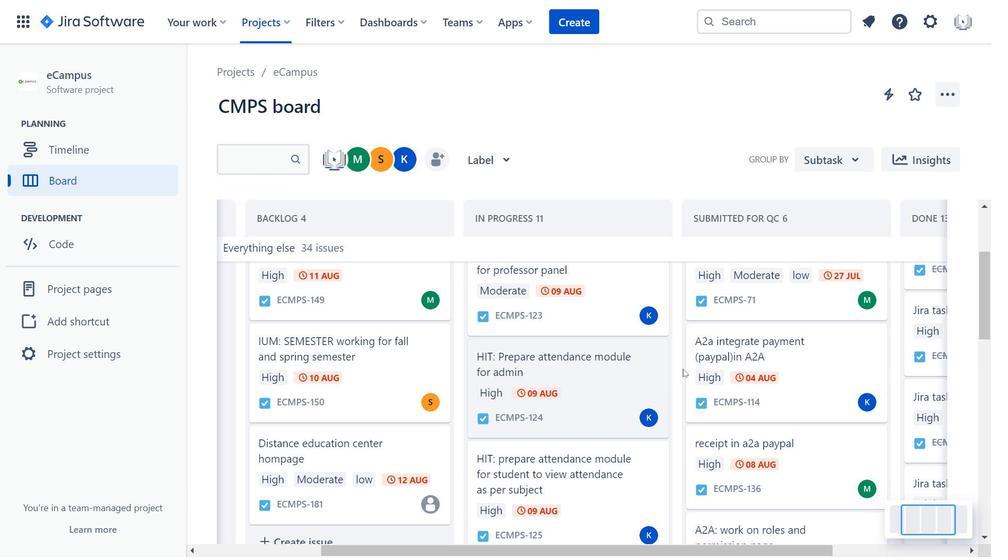 
Action: Mouse moved to (693, 359)
Screenshot: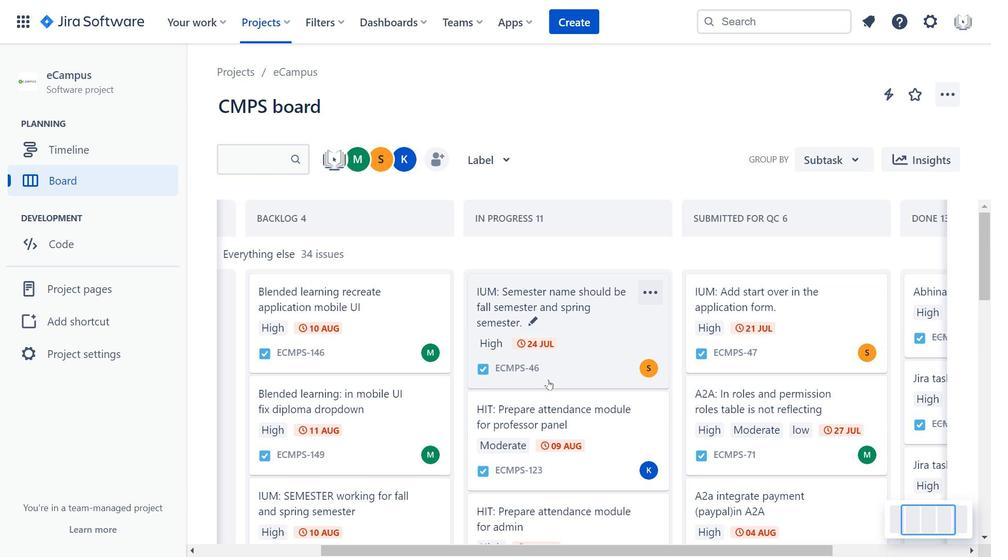 
Action: Mouse scrolled (693, 359) with delta (0, 0)
Screenshot: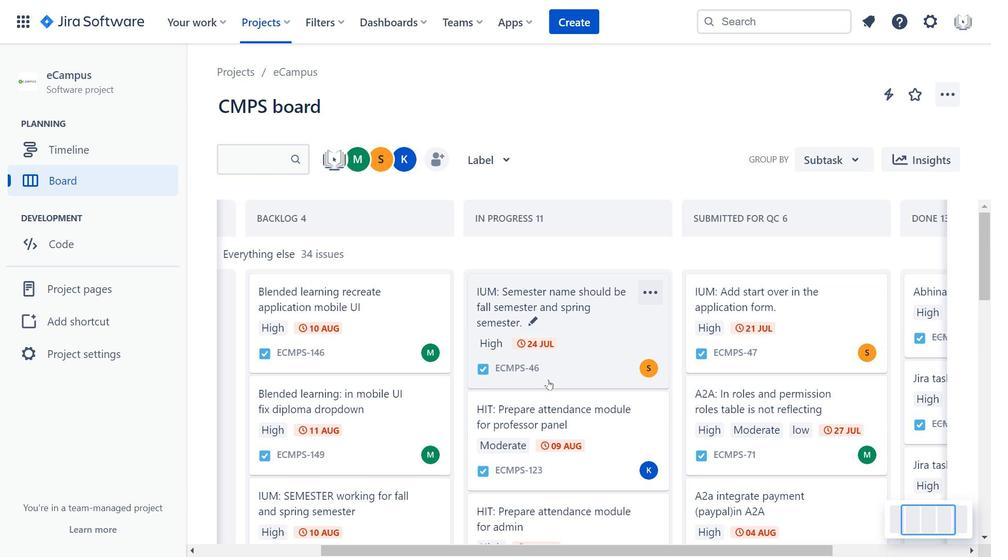 
Action: Mouse scrolled (693, 359) with delta (0, 0)
Screenshot: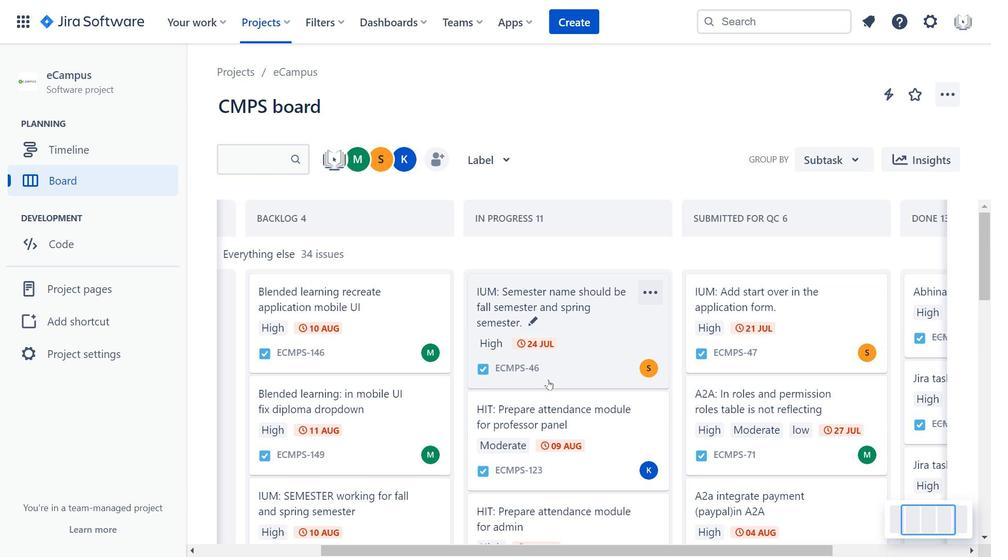 
Action: Mouse moved to (548, 380)
Screenshot: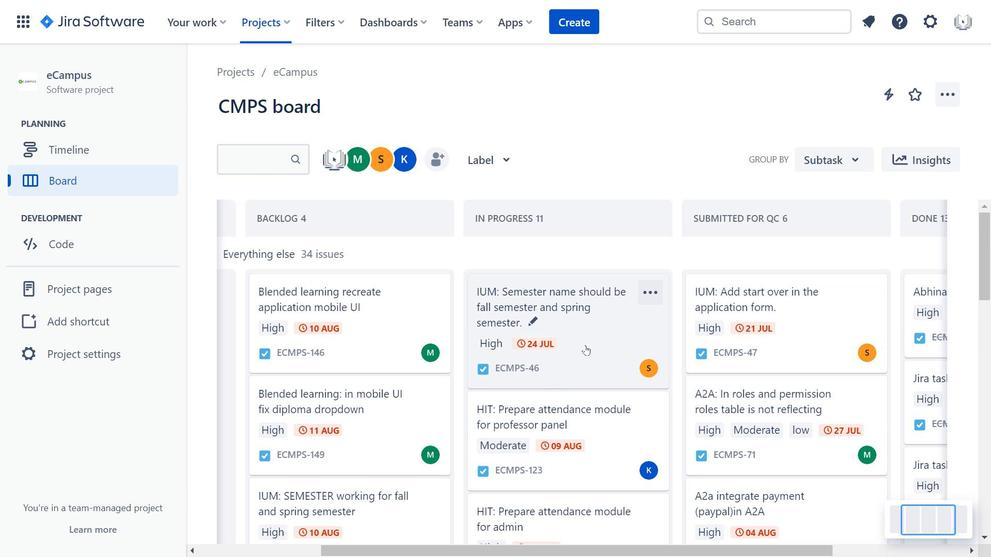 
Action: Mouse scrolled (548, 381) with delta (0, 0)
